 Task: Research luxury ranch stays in Colorado, offering guests a chance to experience the cowboy way of life with upscale amenities.
Action: Mouse moved to (480, 71)
Screenshot: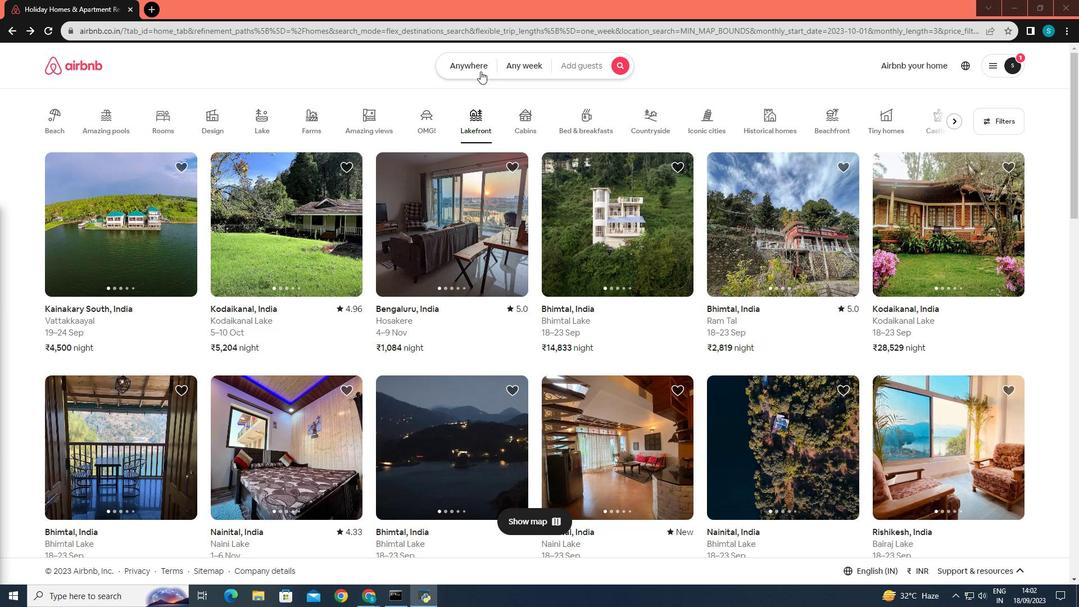 
Action: Mouse pressed left at (480, 71)
Screenshot: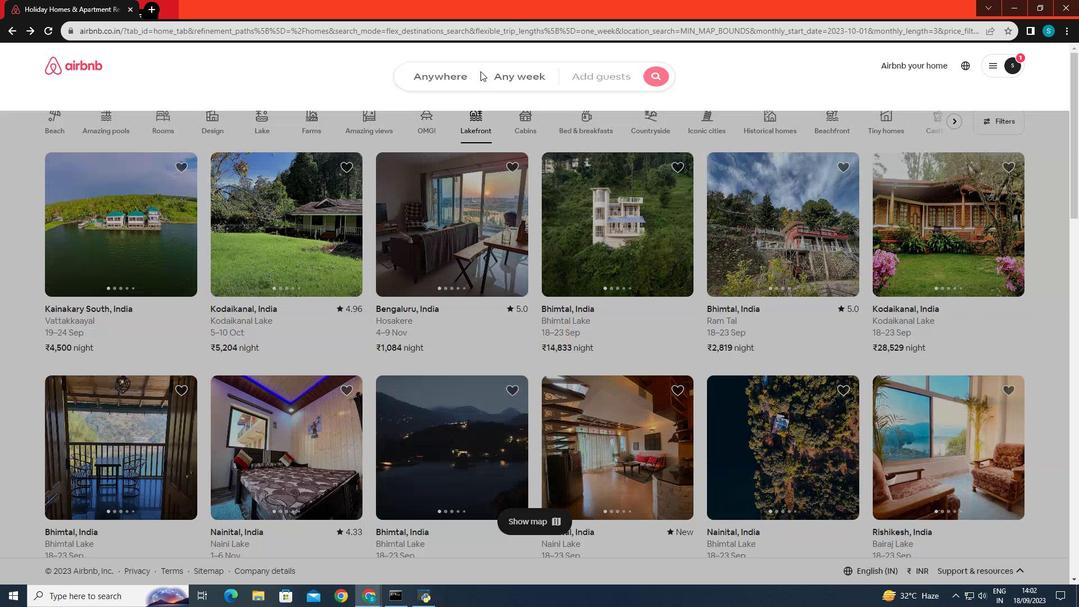 
Action: Mouse moved to (336, 107)
Screenshot: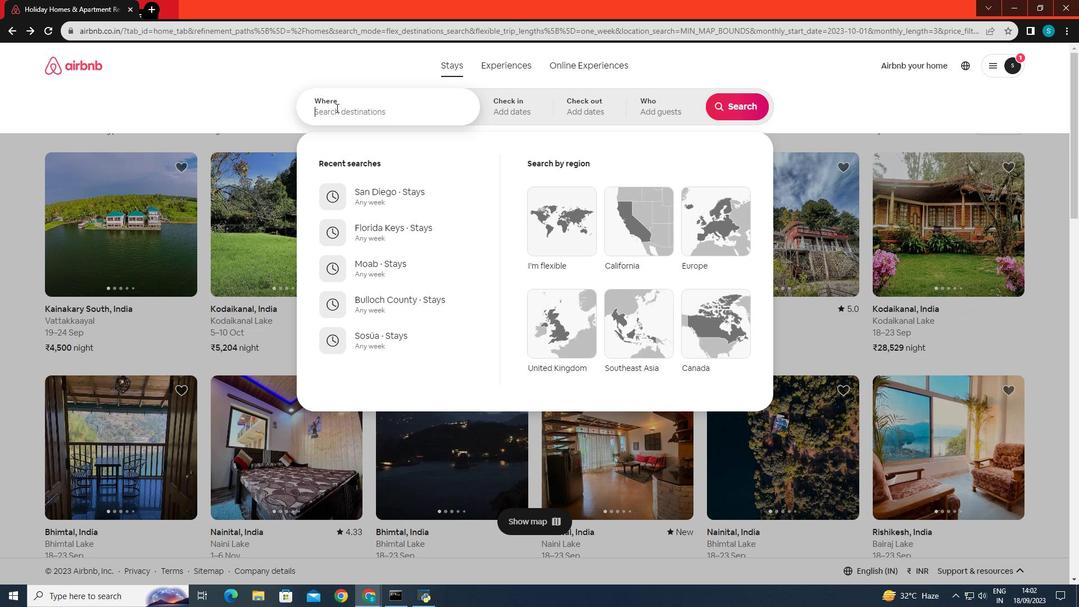 
Action: Mouse pressed left at (336, 107)
Screenshot: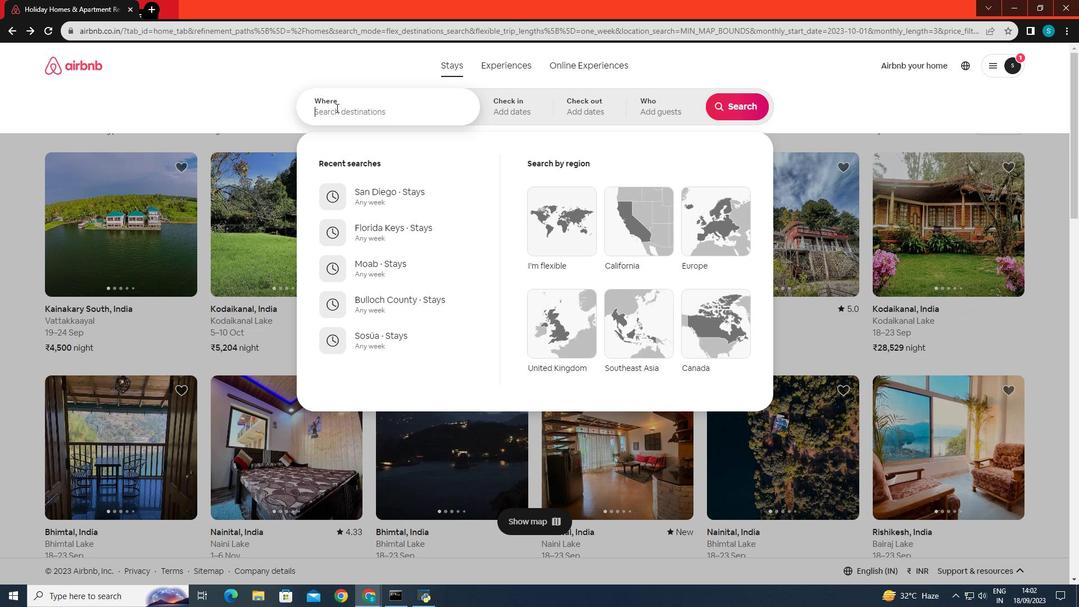 
Action: Key pressed colorado<Key.space>luxury<Key.space>ran<Key.backspace><Key.backspace><Key.backspace><Key.enter>
Screenshot: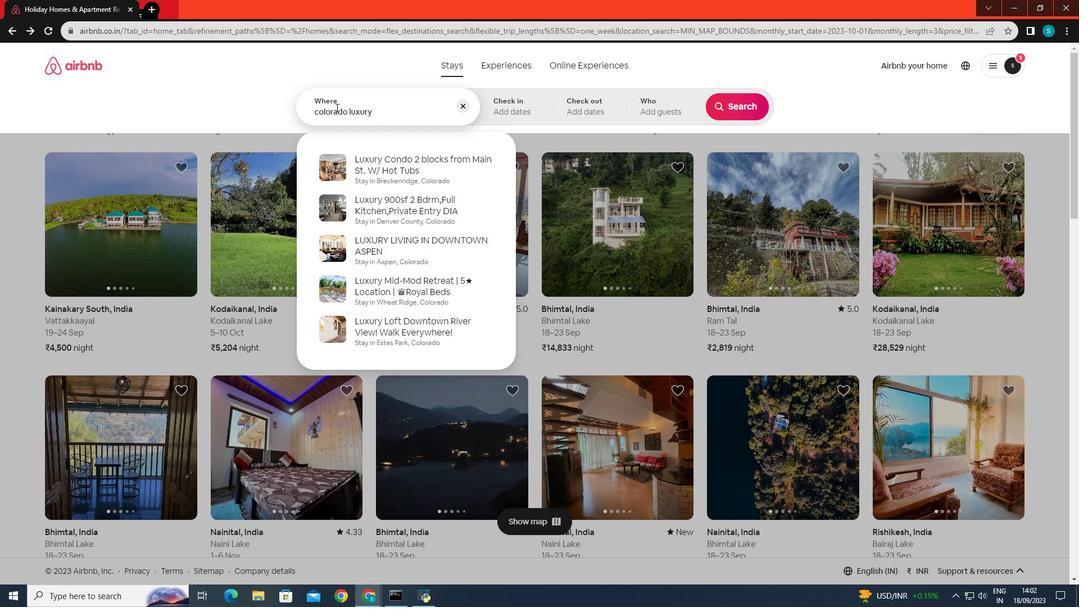 
Action: Mouse moved to (761, 109)
Screenshot: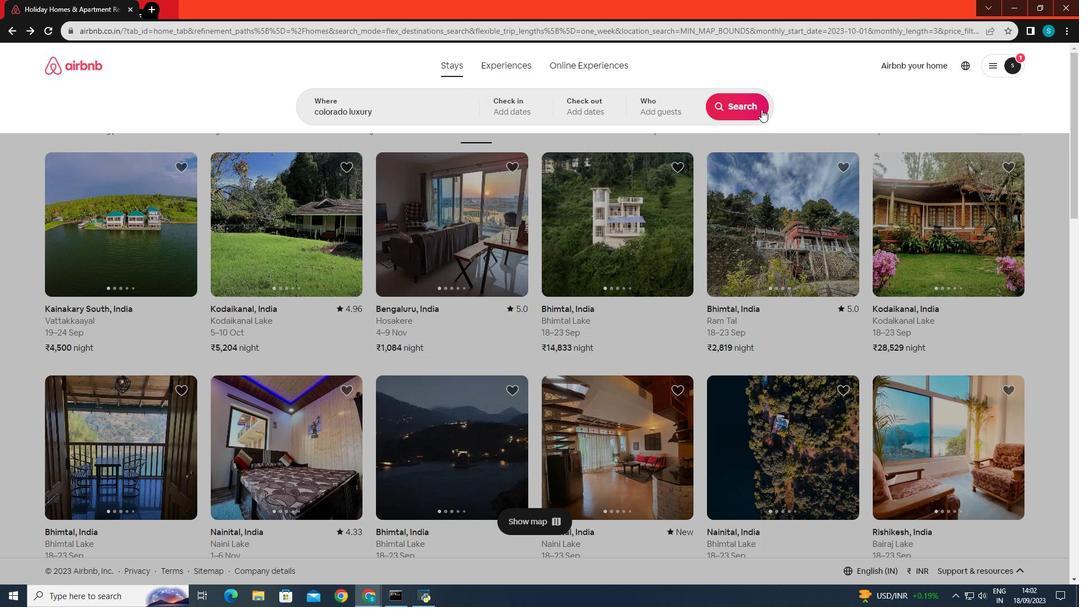 
Action: Mouse pressed left at (761, 109)
Screenshot: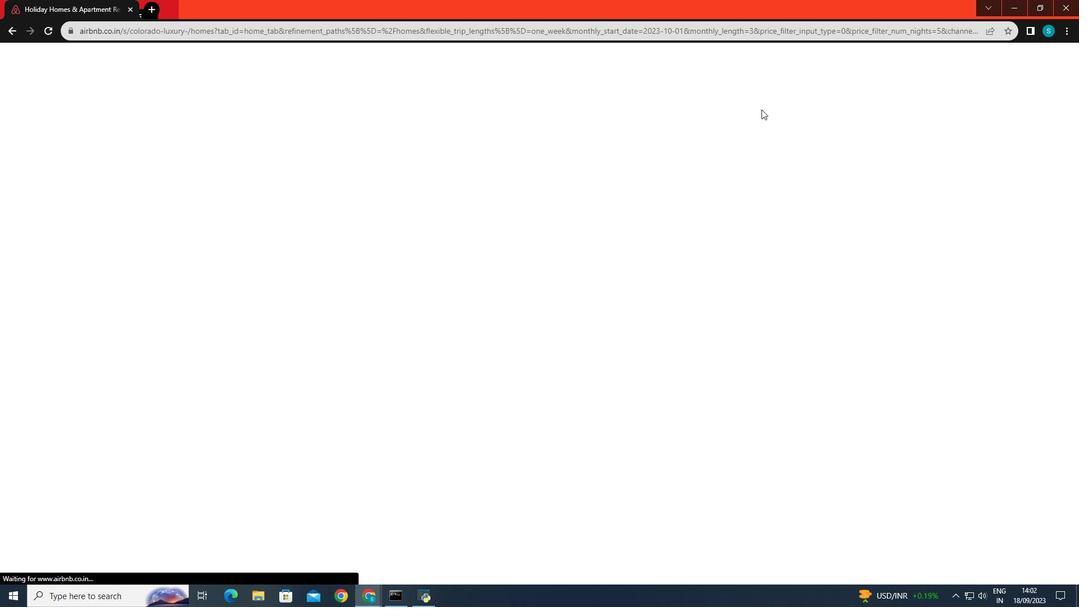 
Action: Mouse moved to (206, 263)
Screenshot: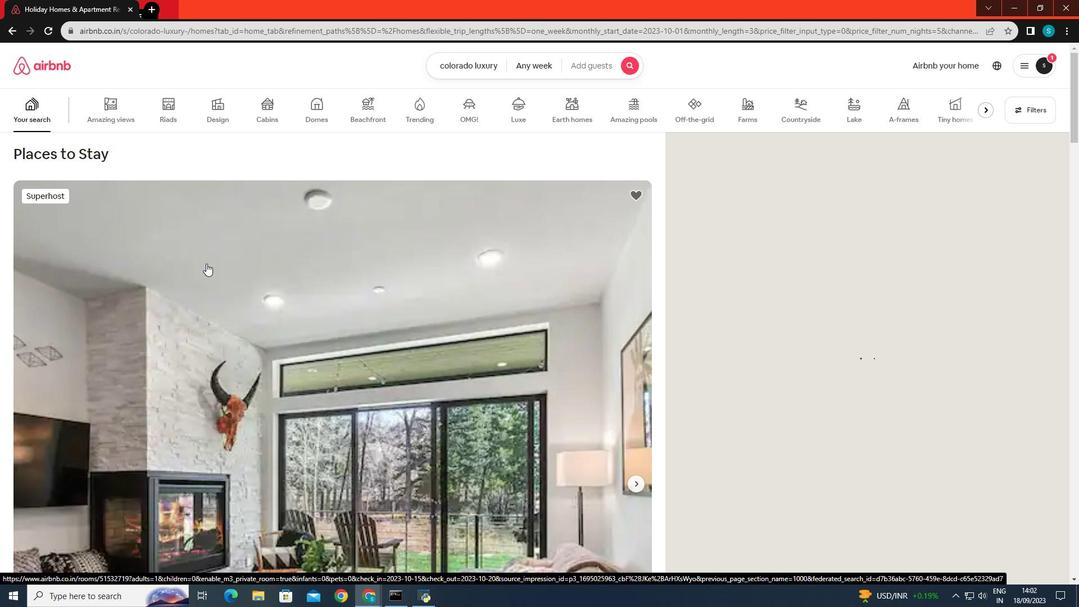
Action: Mouse scrolled (206, 263) with delta (0, 0)
Screenshot: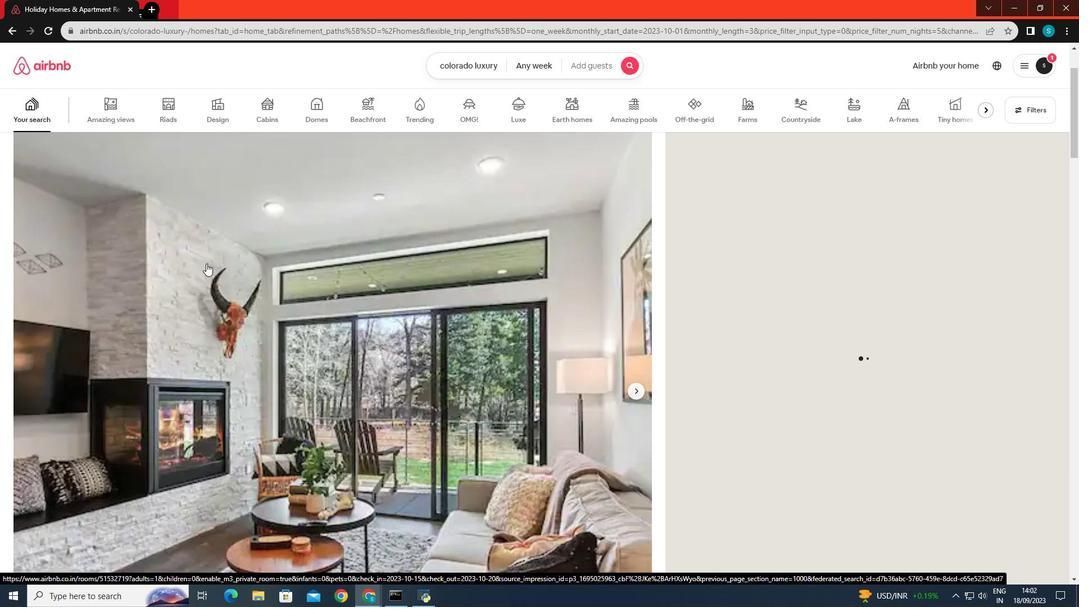 
Action: Mouse scrolled (206, 263) with delta (0, 0)
Screenshot: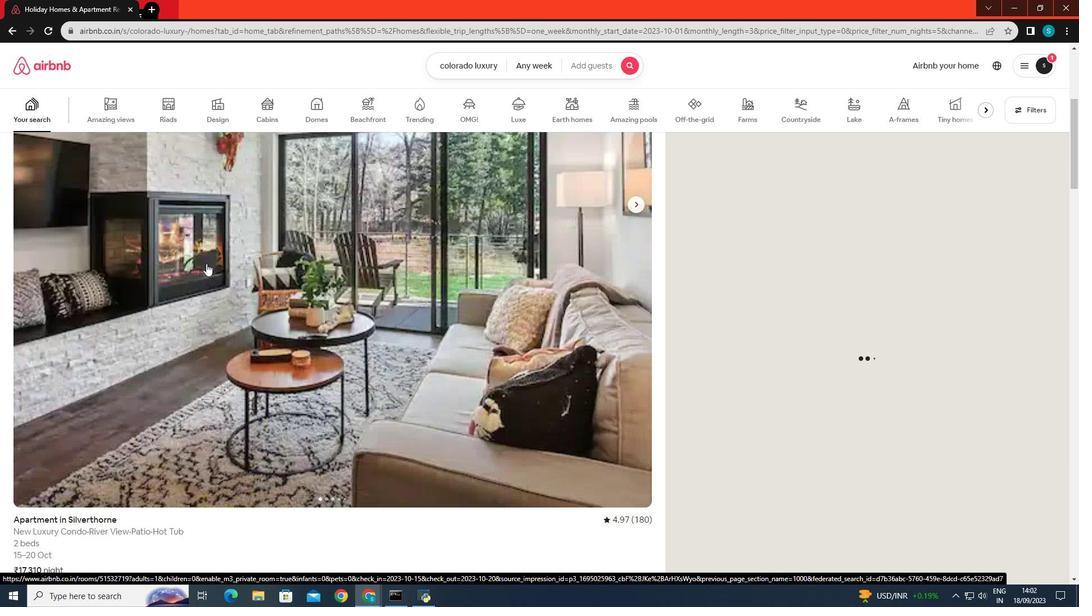 
Action: Mouse scrolled (206, 263) with delta (0, 0)
Screenshot: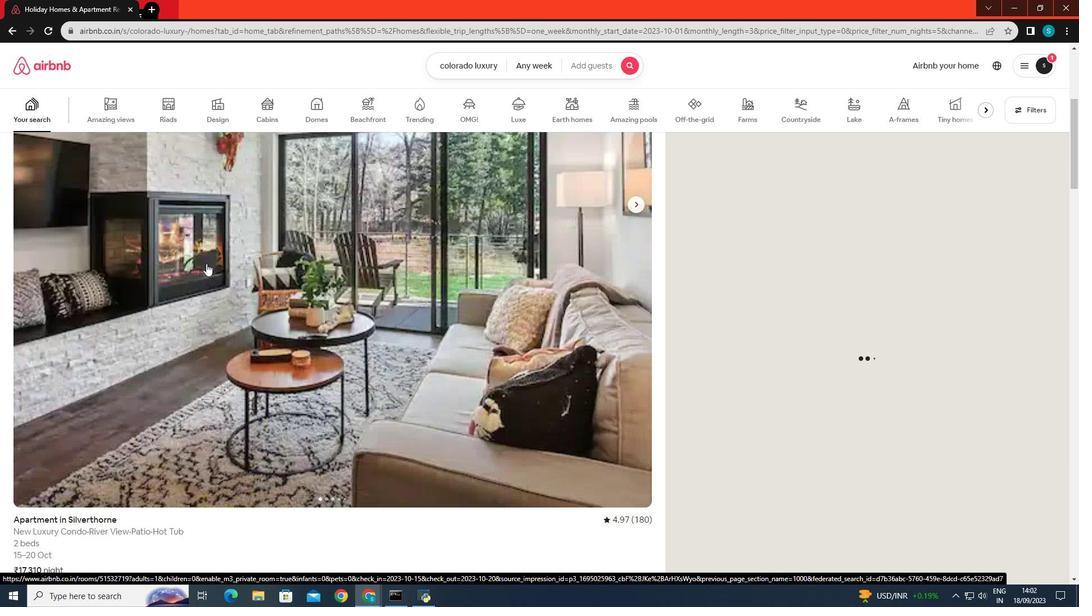 
Action: Mouse scrolled (206, 263) with delta (0, 0)
Screenshot: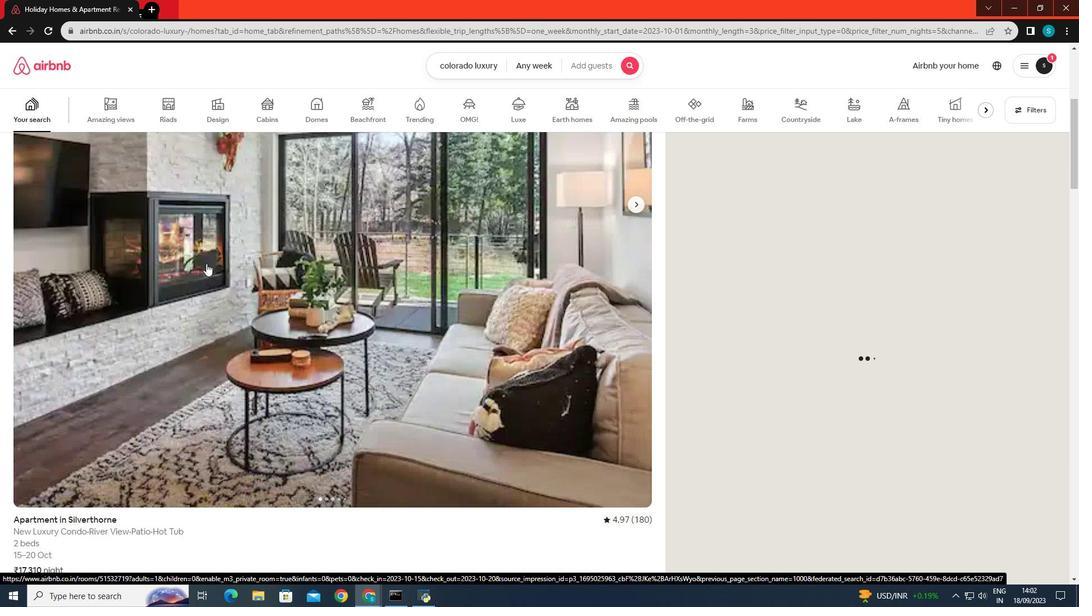 
Action: Mouse scrolled (206, 263) with delta (0, 0)
Screenshot: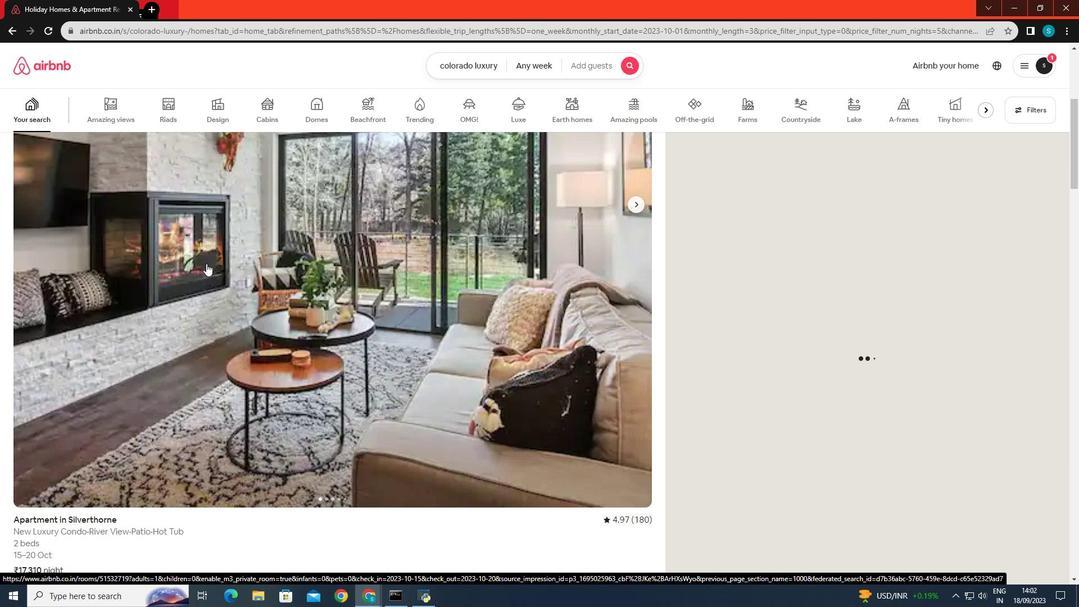 
Action: Mouse moved to (206, 263)
Screenshot: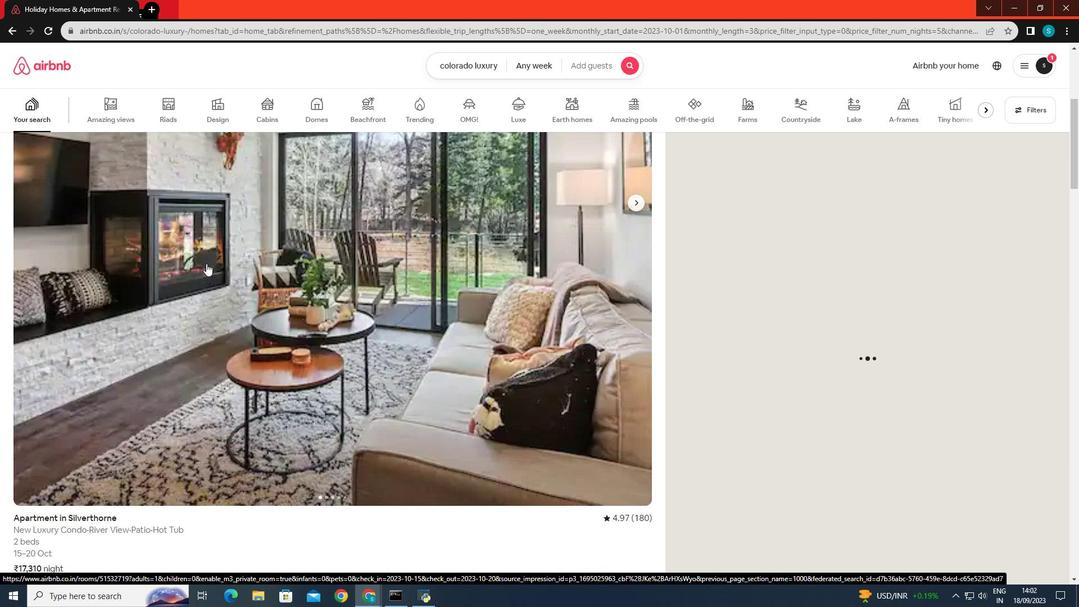 
Action: Mouse scrolled (206, 263) with delta (0, 0)
Screenshot: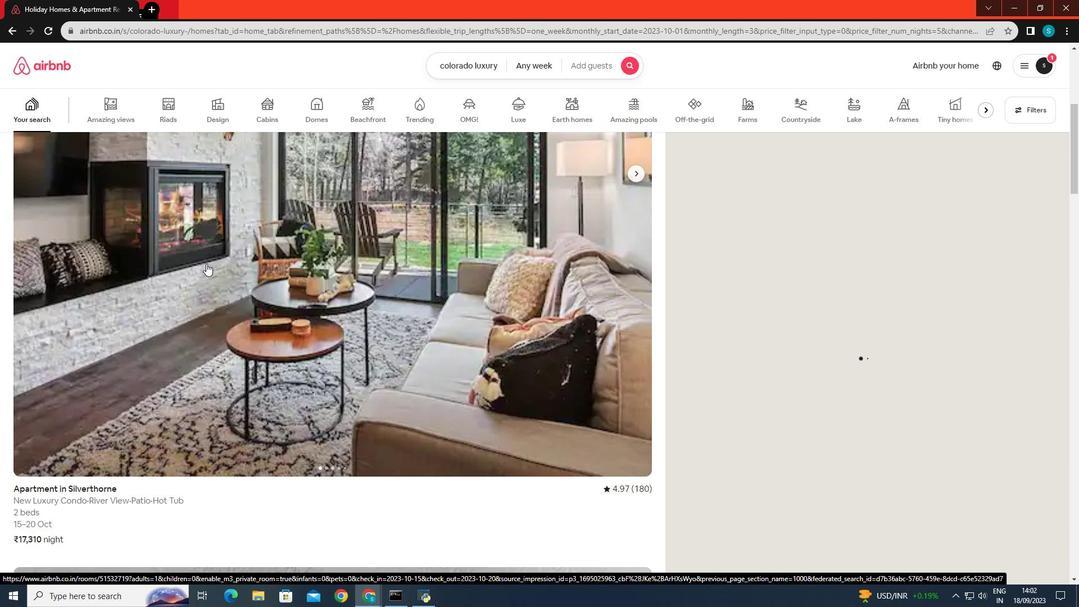 
Action: Mouse scrolled (206, 263) with delta (0, 0)
Screenshot: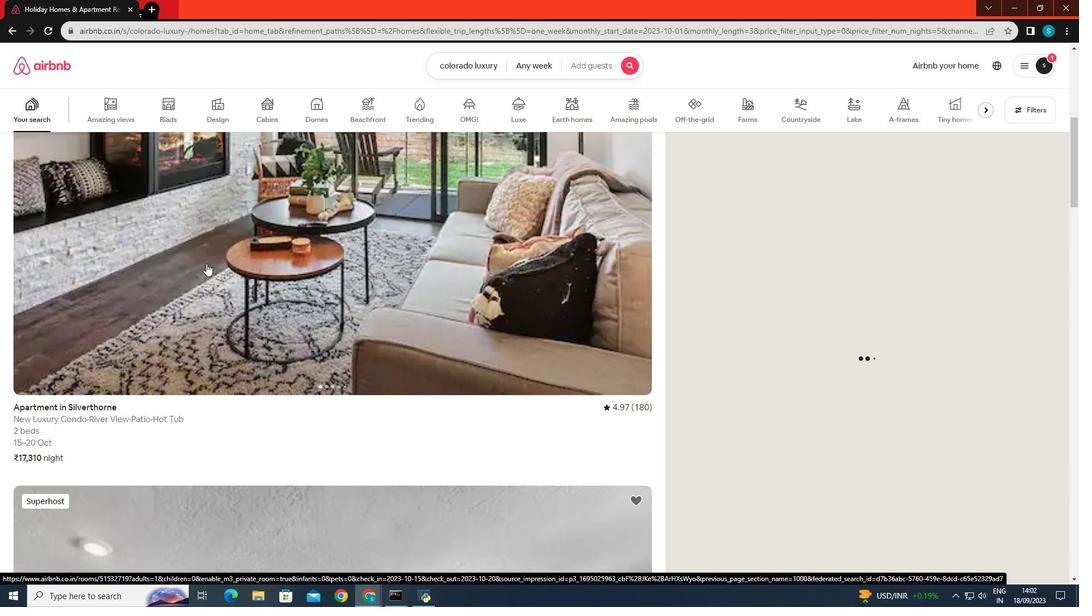 
Action: Mouse scrolled (206, 263) with delta (0, 0)
Screenshot: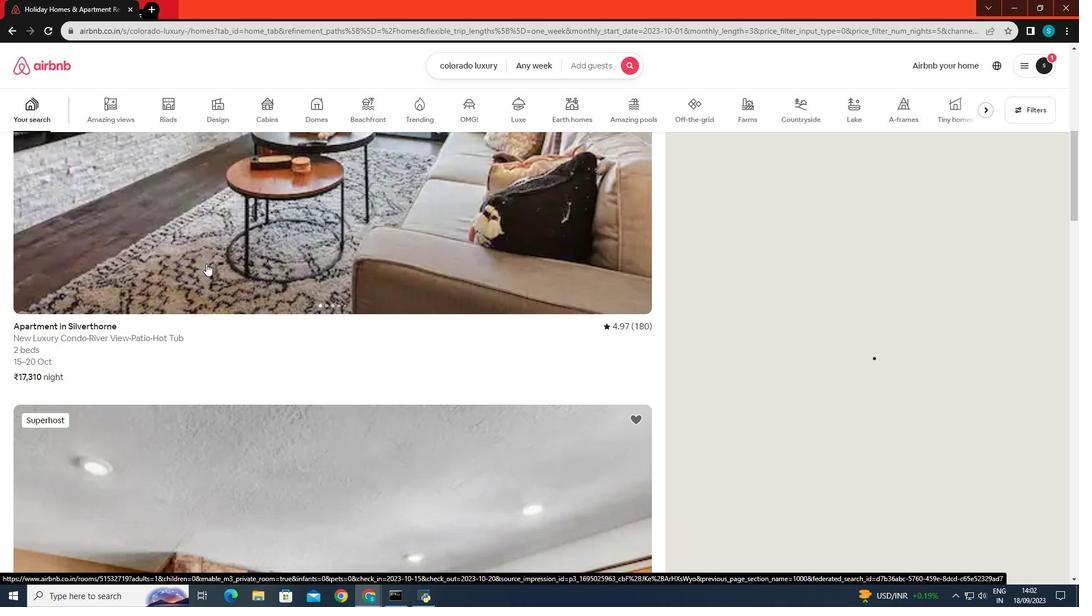 
Action: Mouse scrolled (206, 263) with delta (0, 0)
Screenshot: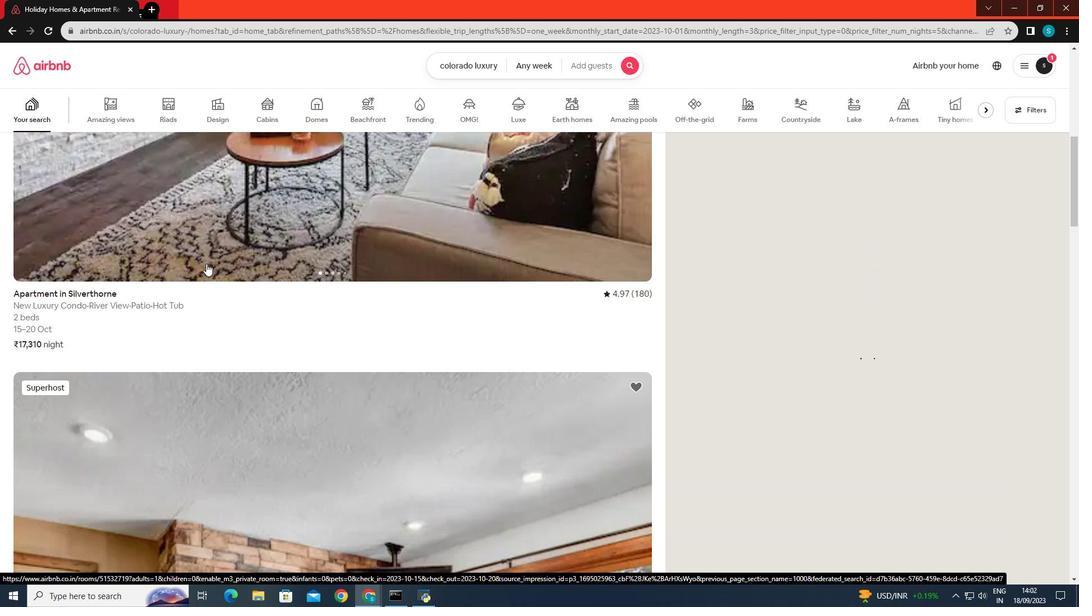 
Action: Mouse moved to (212, 277)
Screenshot: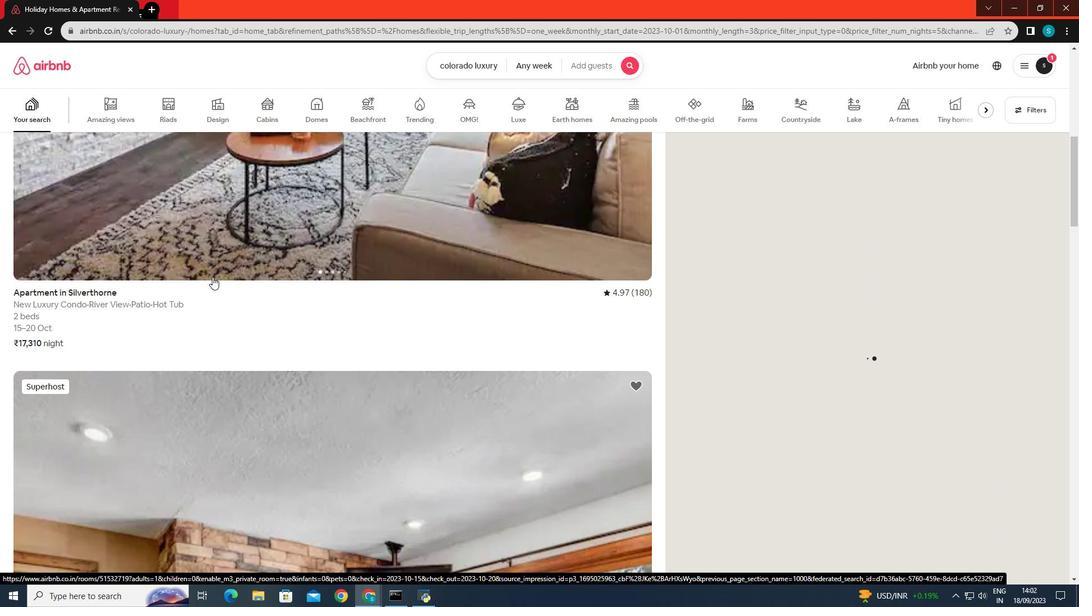 
Action: Mouse scrolled (212, 276) with delta (0, 0)
Screenshot: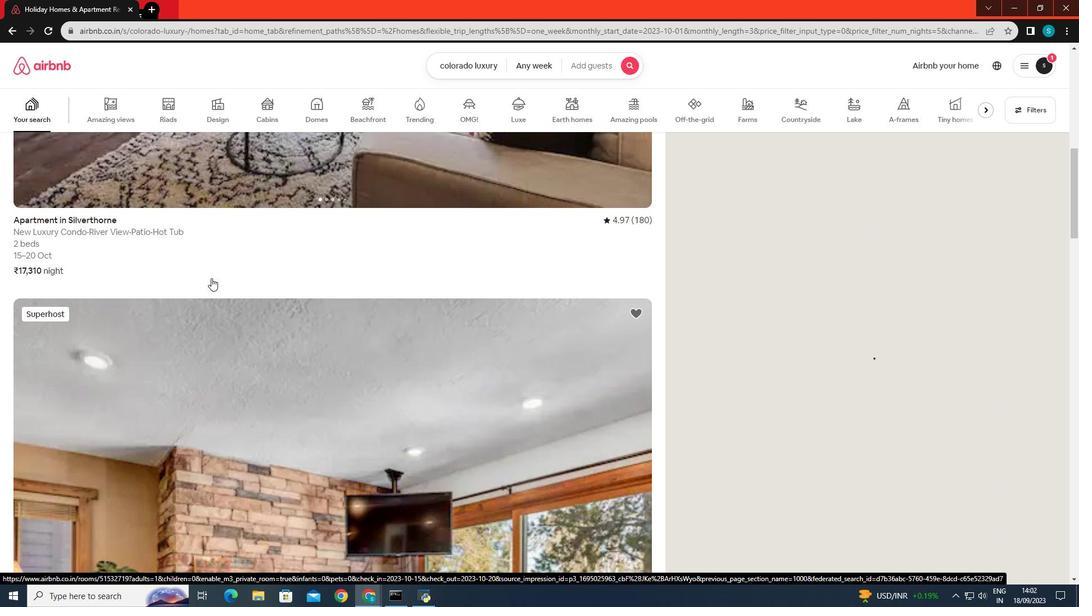
Action: Mouse scrolled (212, 276) with delta (0, 0)
Screenshot: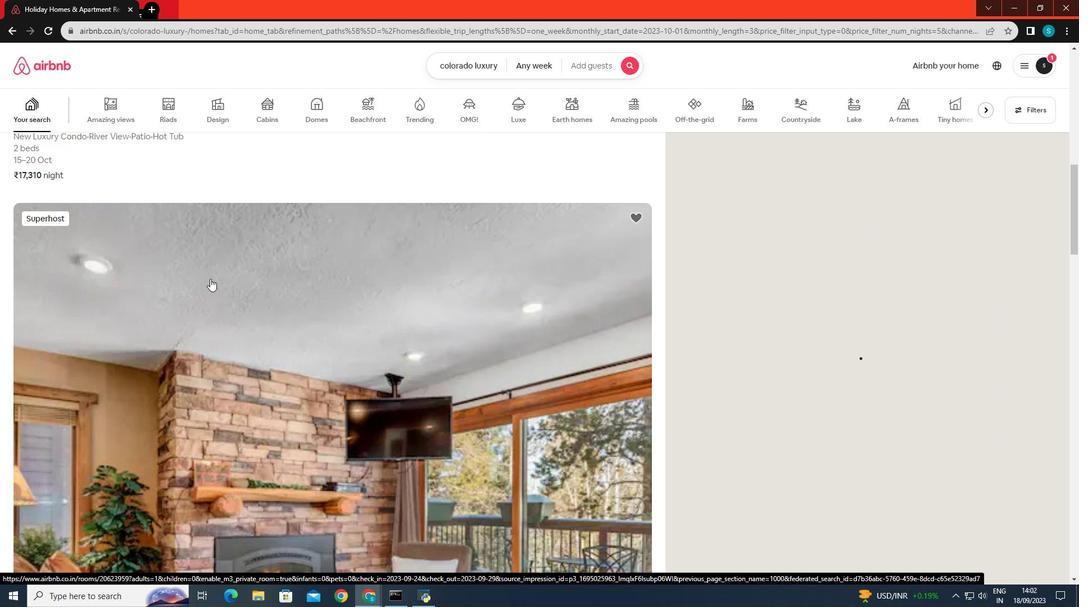 
Action: Mouse scrolled (212, 276) with delta (0, 0)
Screenshot: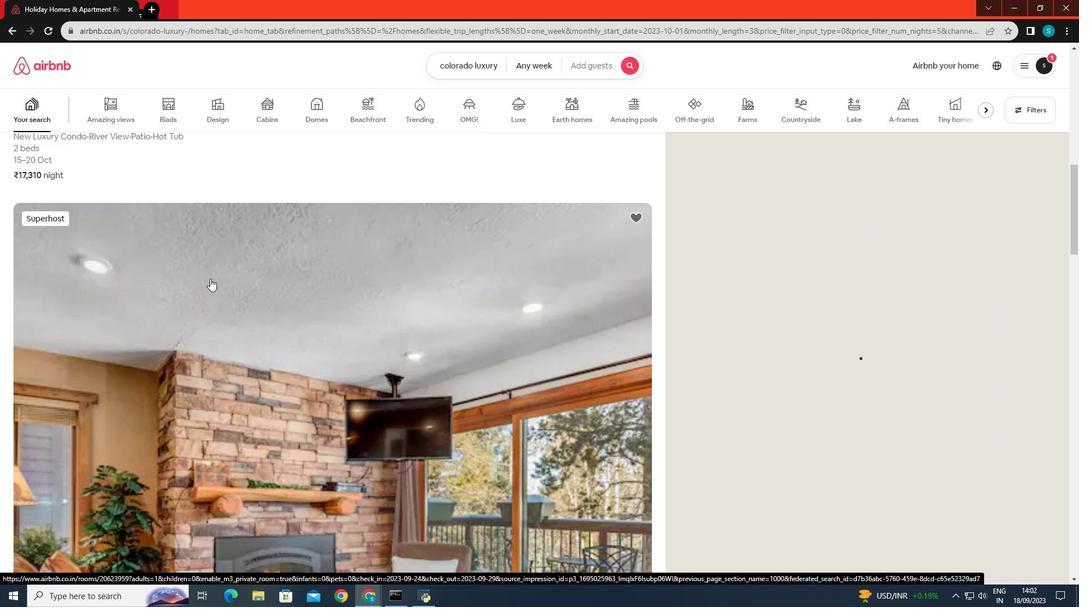 
Action: Mouse moved to (208, 279)
Screenshot: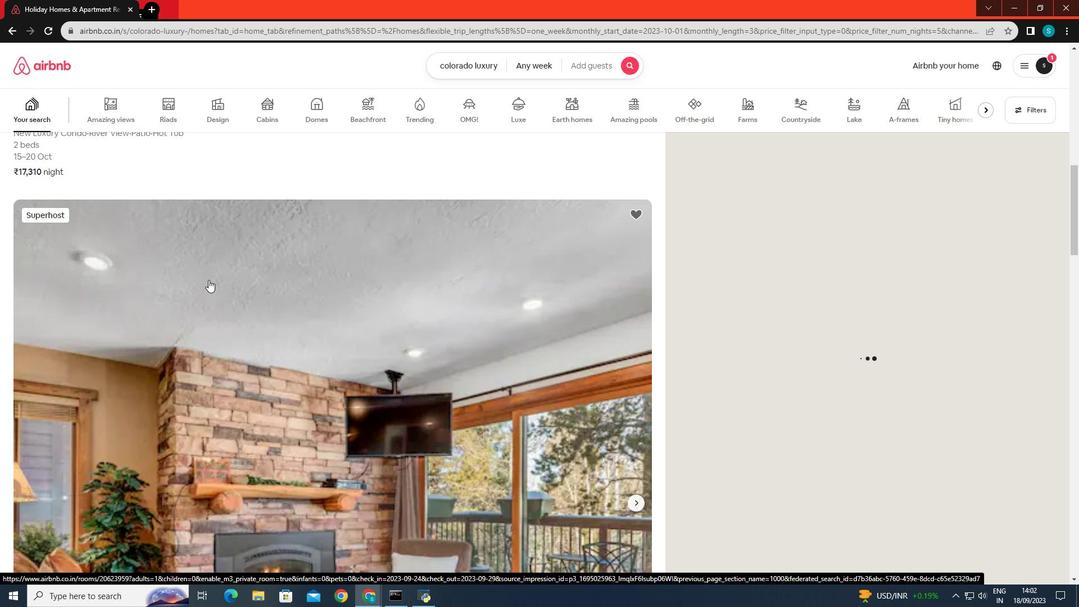 
Action: Mouse scrolled (208, 279) with delta (0, 0)
Screenshot: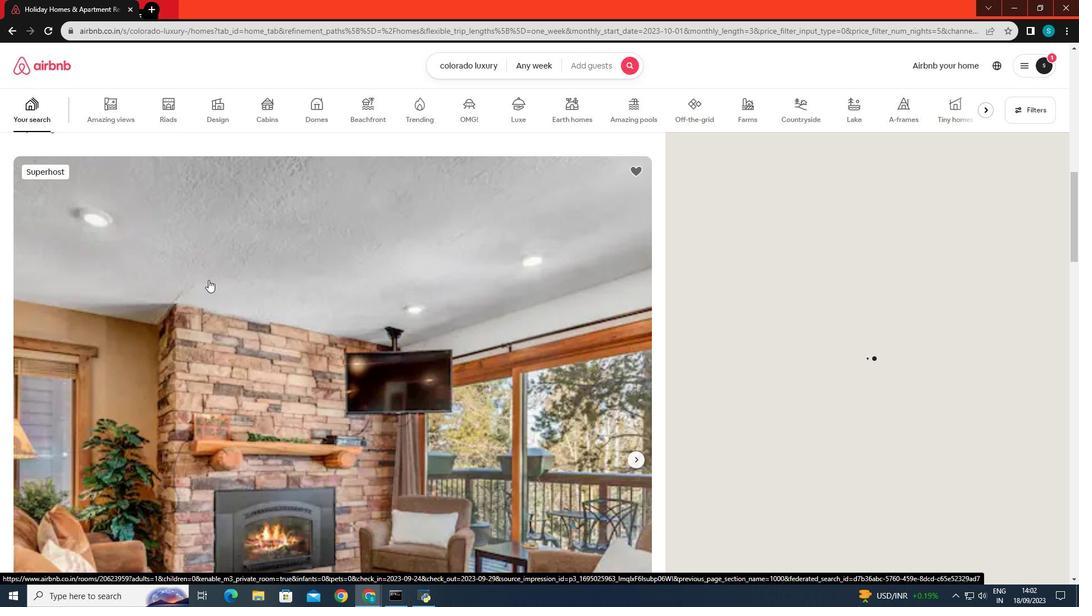 
Action: Mouse scrolled (208, 279) with delta (0, 0)
Screenshot: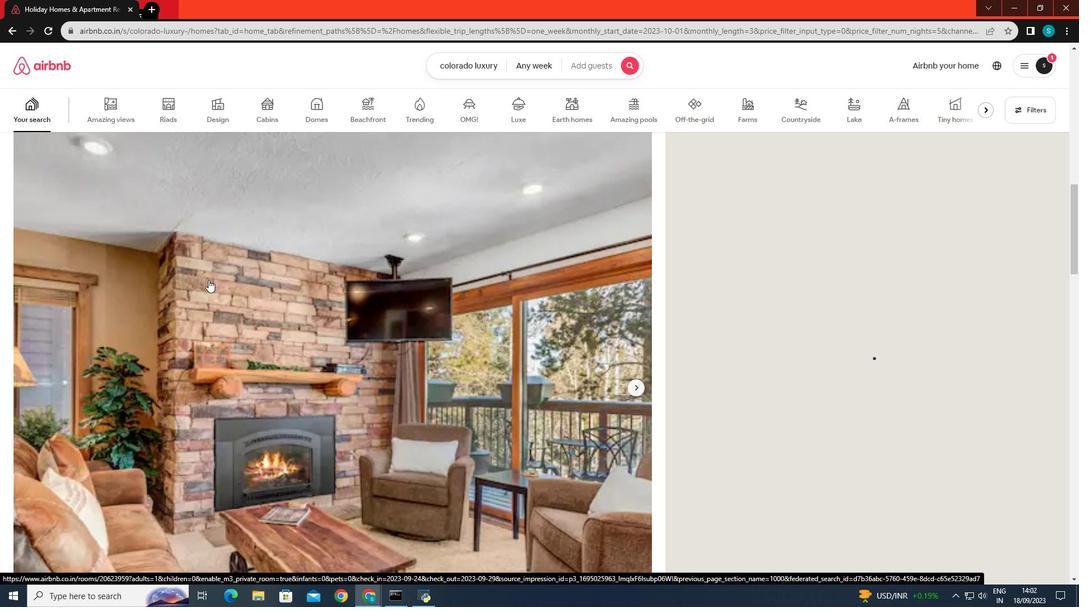 
Action: Mouse scrolled (208, 279) with delta (0, 0)
Screenshot: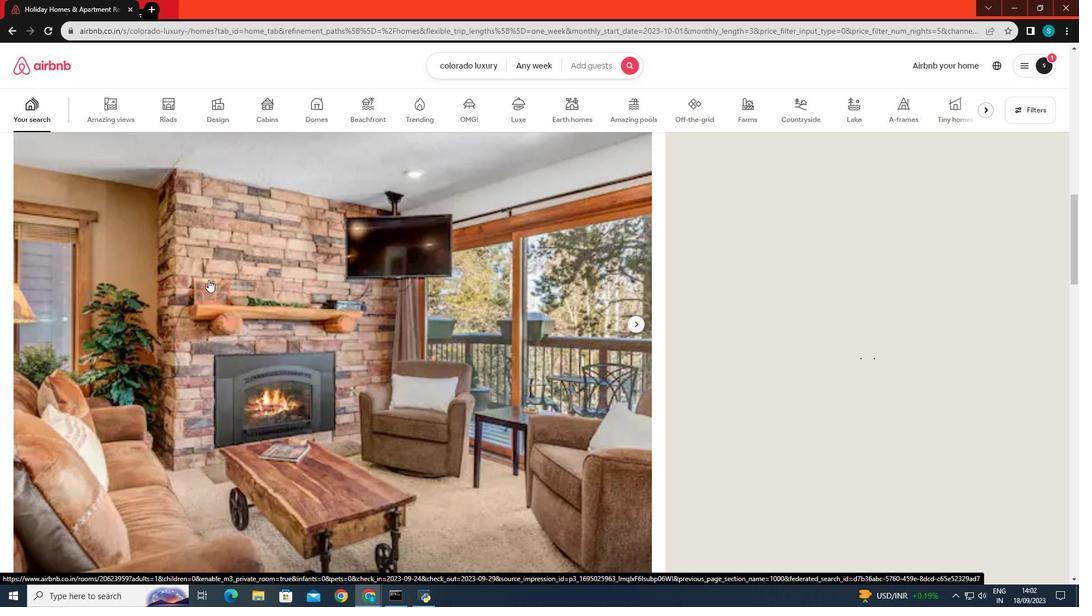 
Action: Mouse scrolled (208, 279) with delta (0, 0)
Screenshot: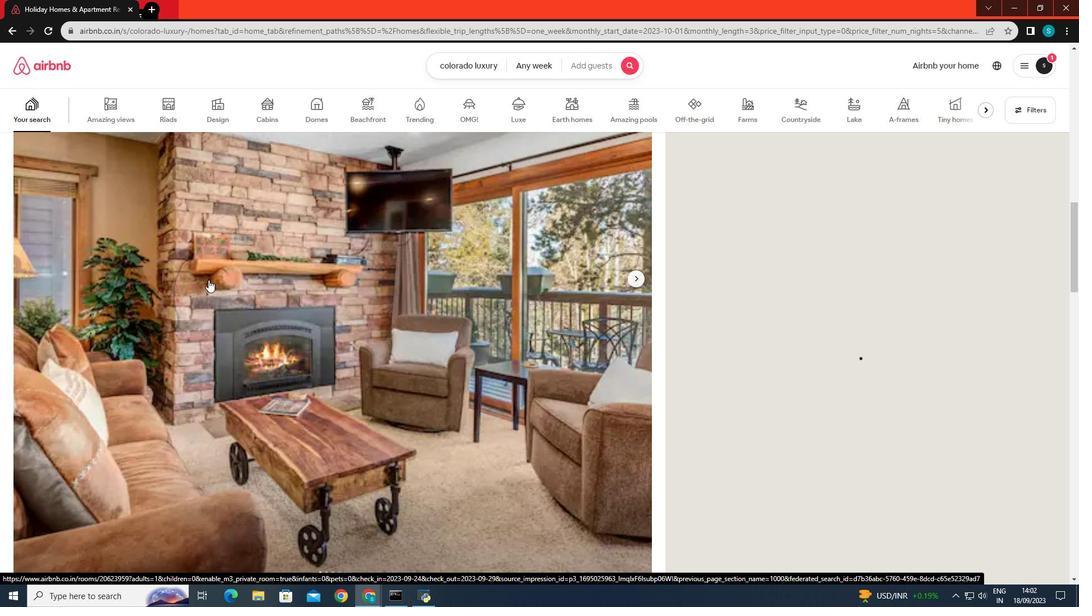
Action: Mouse scrolled (208, 279) with delta (0, 0)
Screenshot: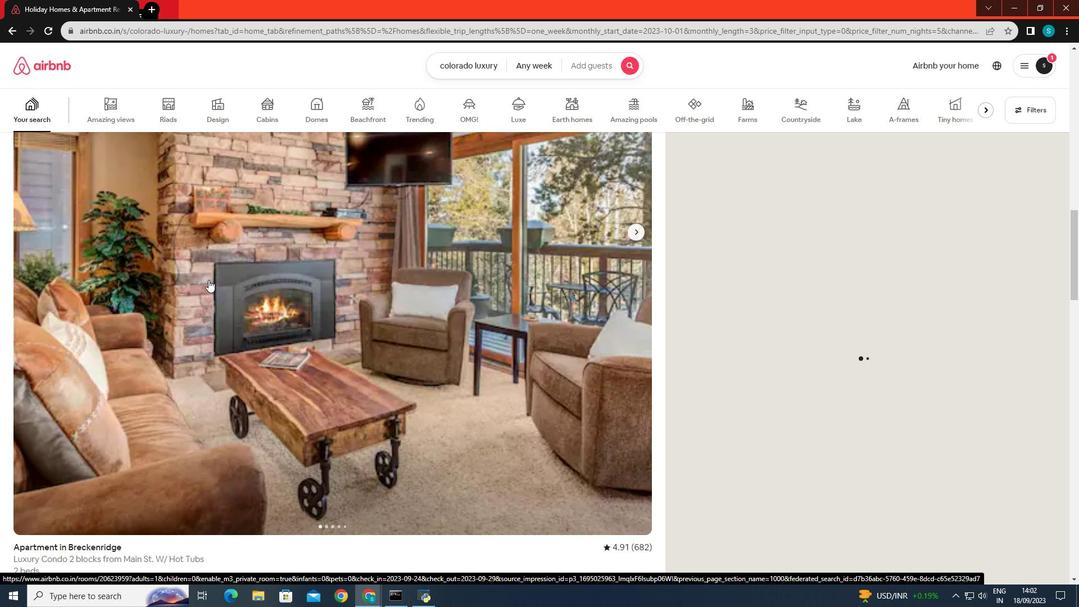 
Action: Mouse scrolled (208, 279) with delta (0, 0)
Screenshot: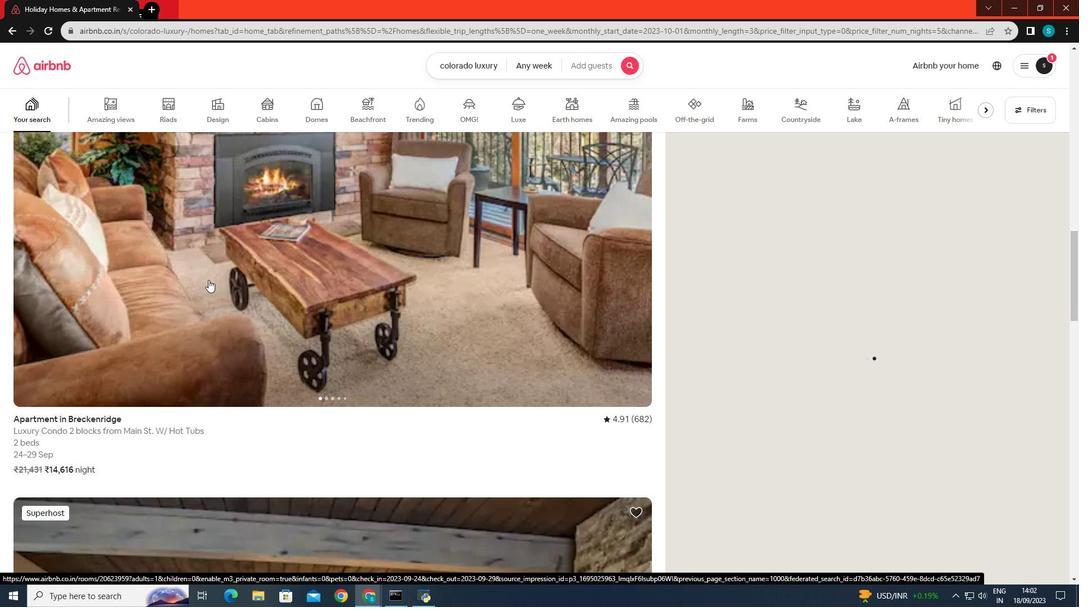 
Action: Mouse scrolled (208, 279) with delta (0, 0)
Screenshot: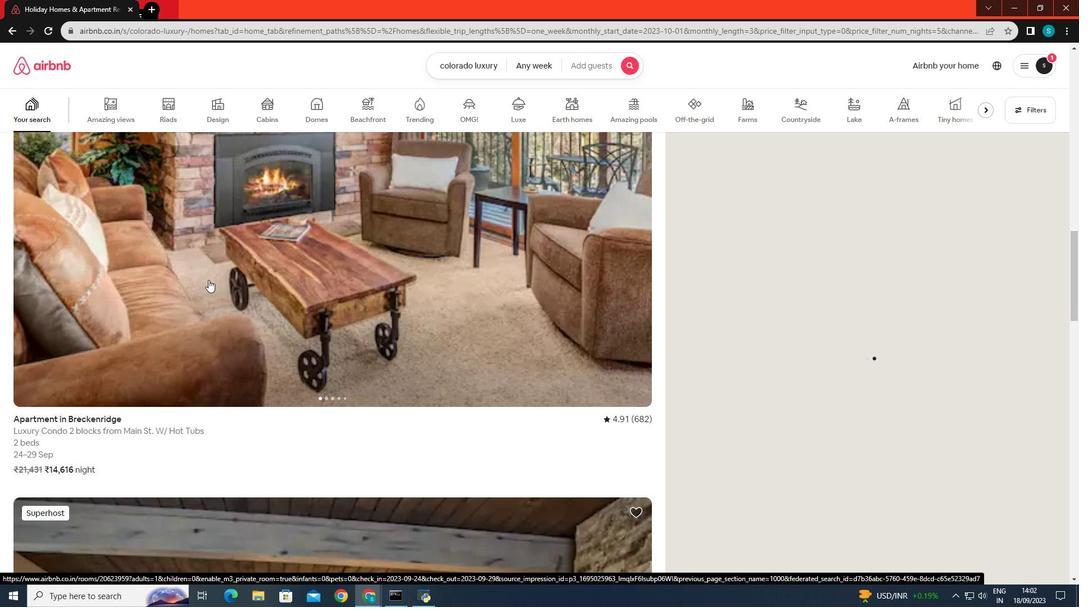 
Action: Mouse scrolled (208, 279) with delta (0, 0)
Screenshot: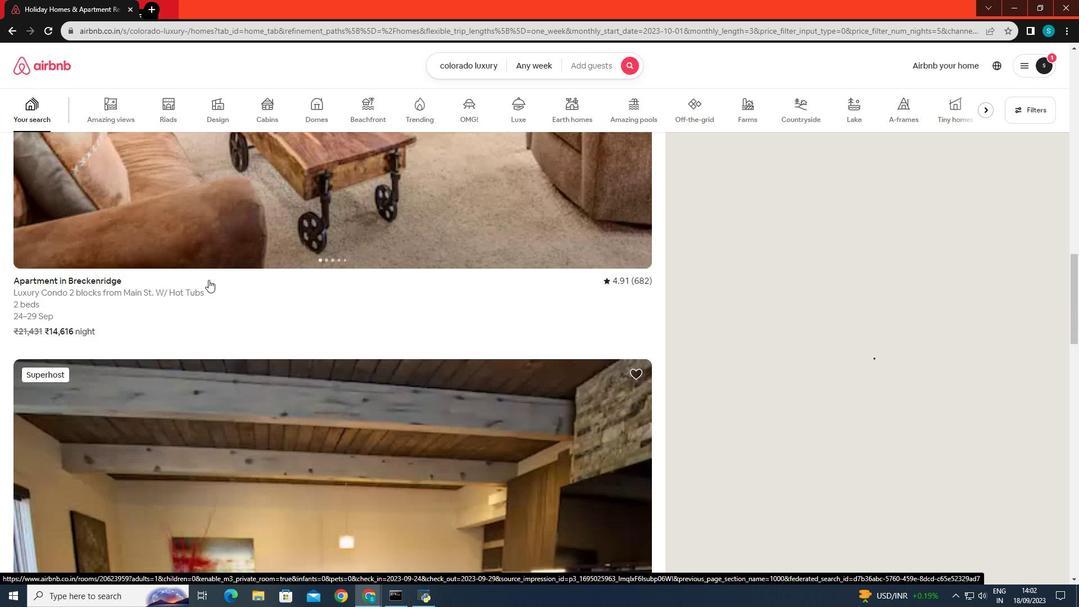 
Action: Mouse scrolled (208, 279) with delta (0, 0)
Screenshot: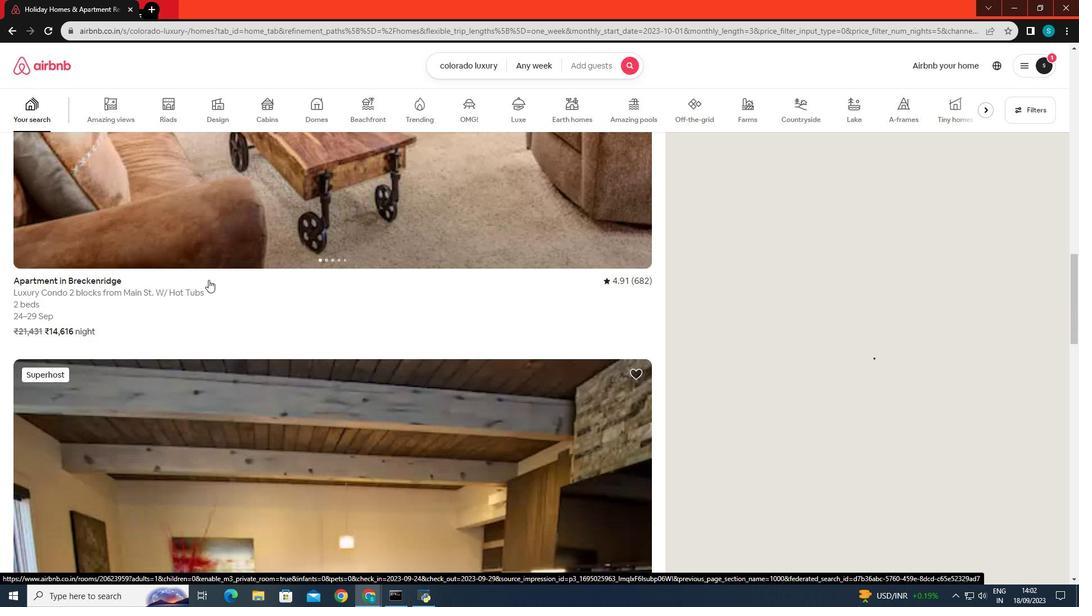 
Action: Mouse scrolled (208, 279) with delta (0, 0)
Screenshot: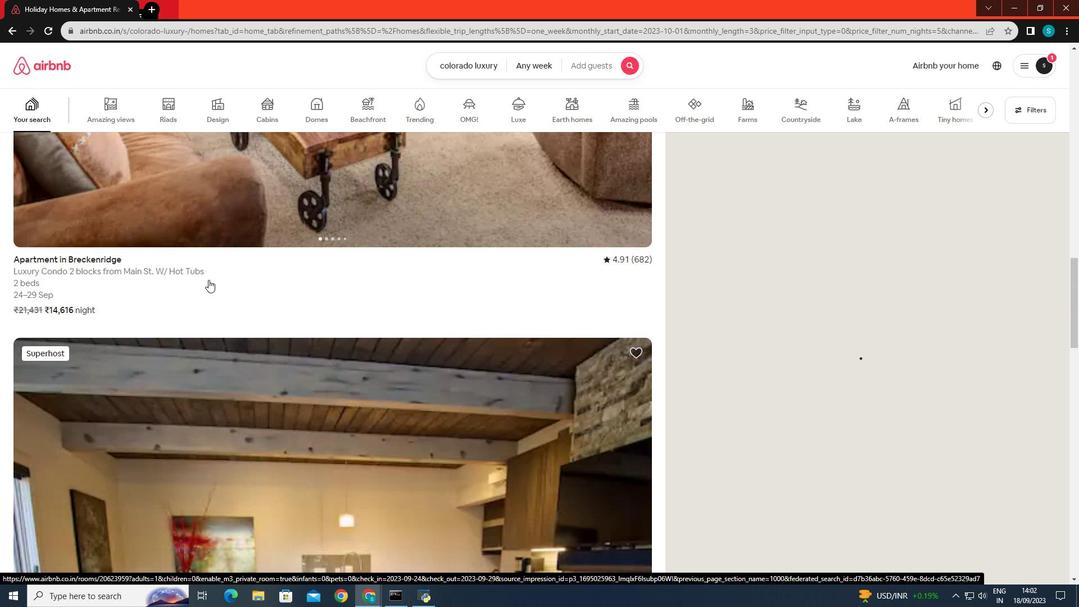 
Action: Mouse scrolled (208, 279) with delta (0, 0)
Screenshot: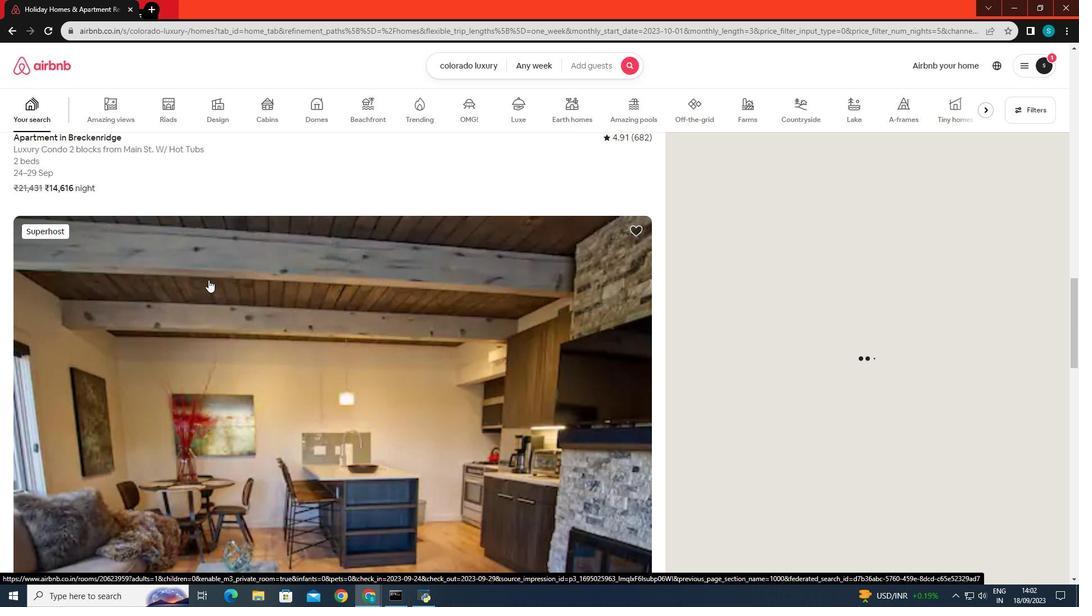 
Action: Mouse scrolled (208, 279) with delta (0, 0)
Screenshot: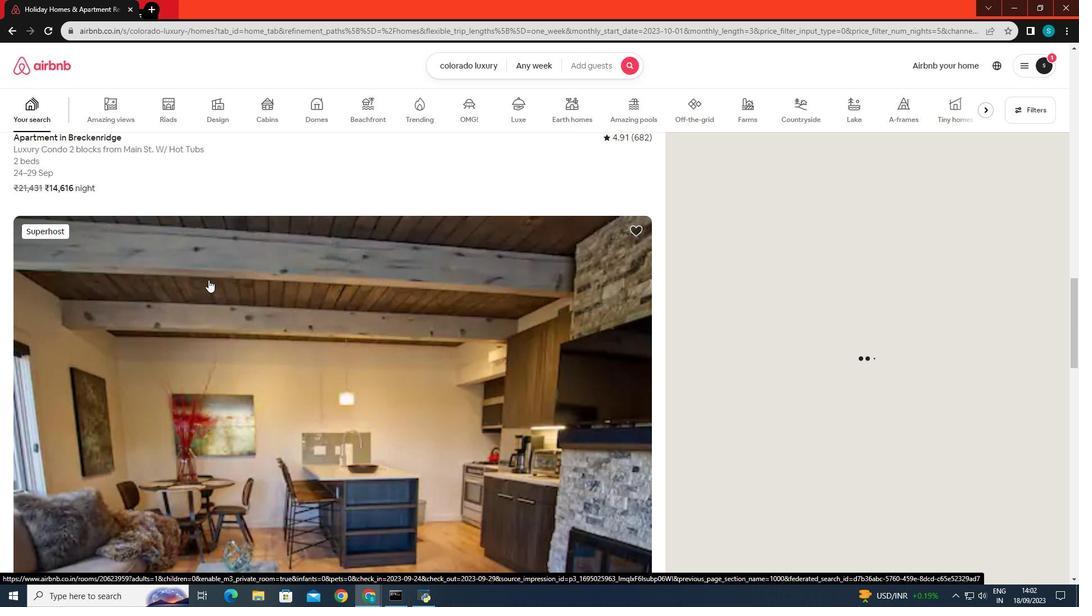 
Action: Mouse scrolled (208, 279) with delta (0, 0)
Screenshot: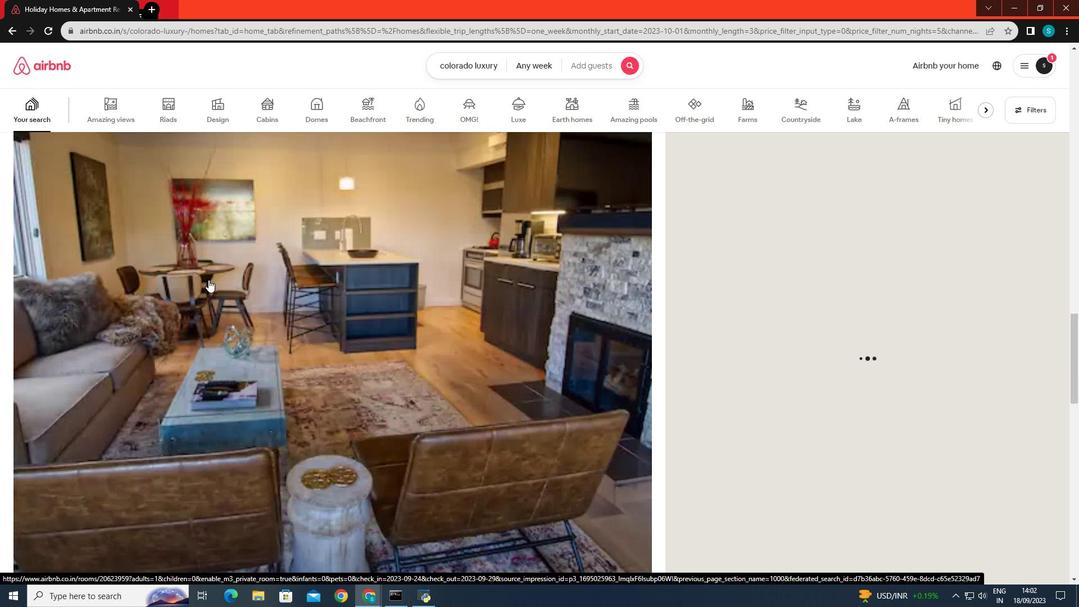 
Action: Mouse scrolled (208, 279) with delta (0, 0)
Screenshot: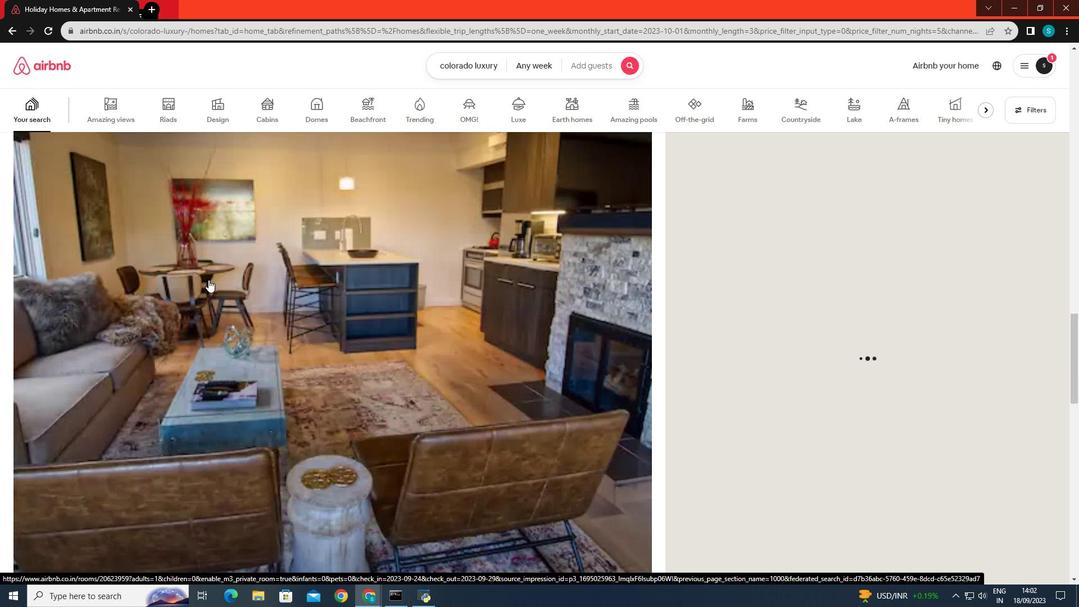 
Action: Mouse scrolled (208, 279) with delta (0, 0)
Screenshot: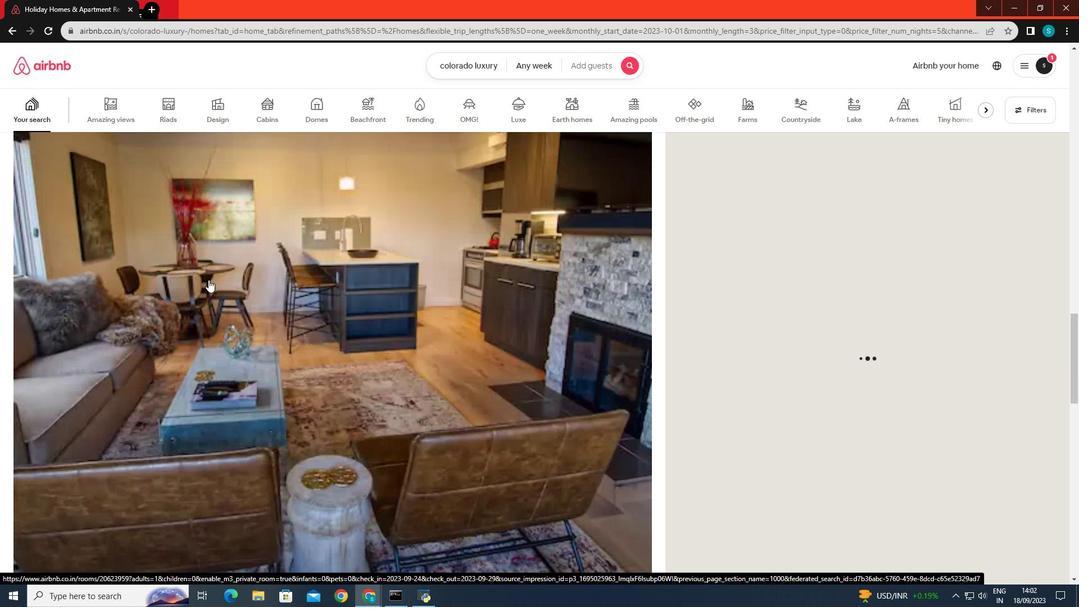 
Action: Mouse scrolled (208, 279) with delta (0, 0)
Screenshot: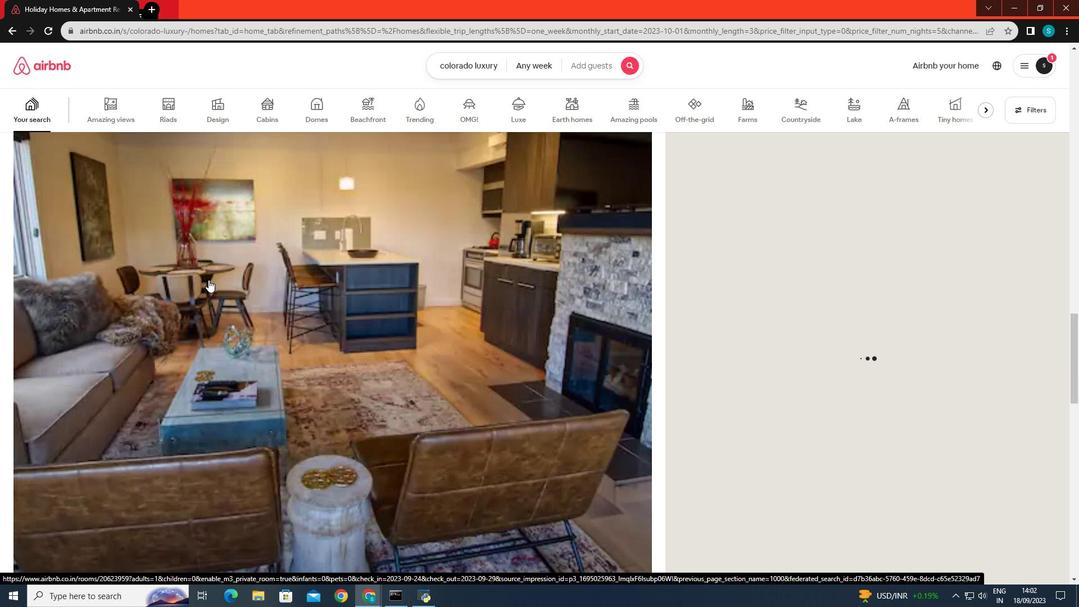 
Action: Mouse scrolled (208, 279) with delta (0, 0)
Screenshot: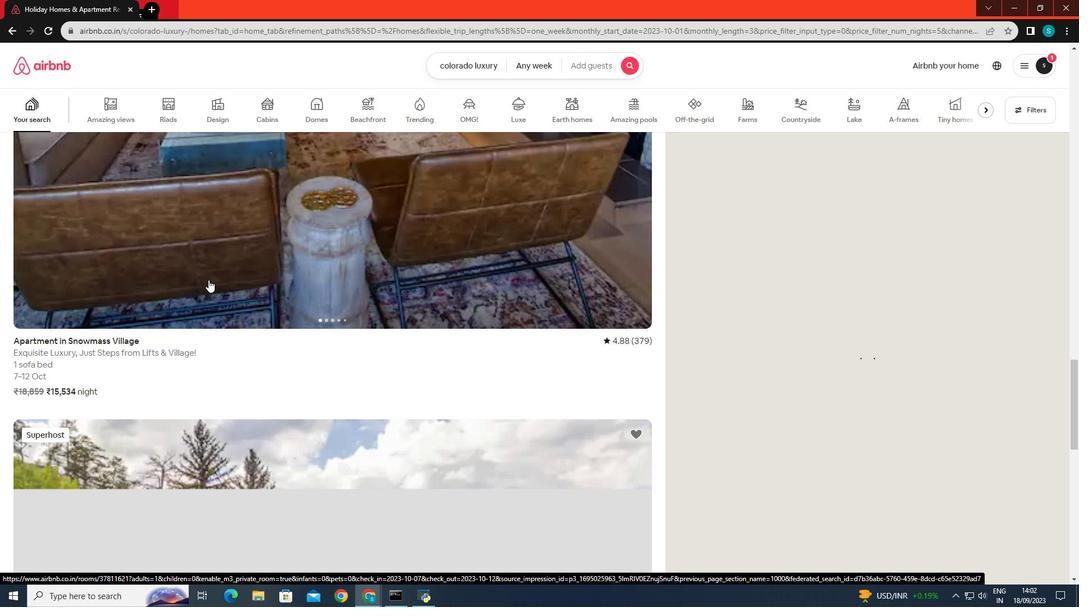 
Action: Mouse scrolled (208, 279) with delta (0, 0)
Screenshot: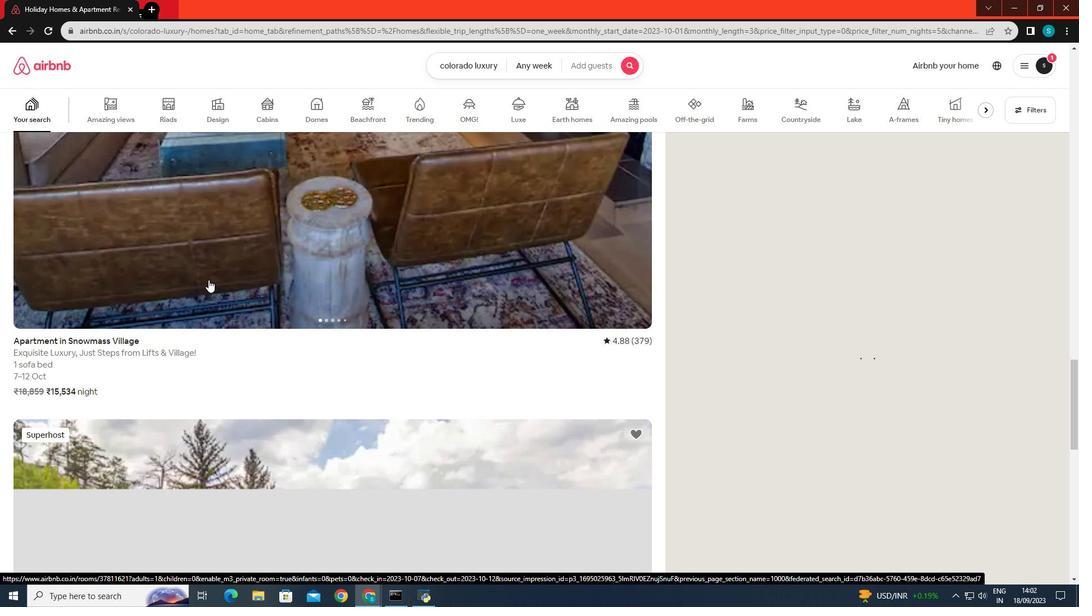 
Action: Mouse scrolled (208, 279) with delta (0, 0)
Screenshot: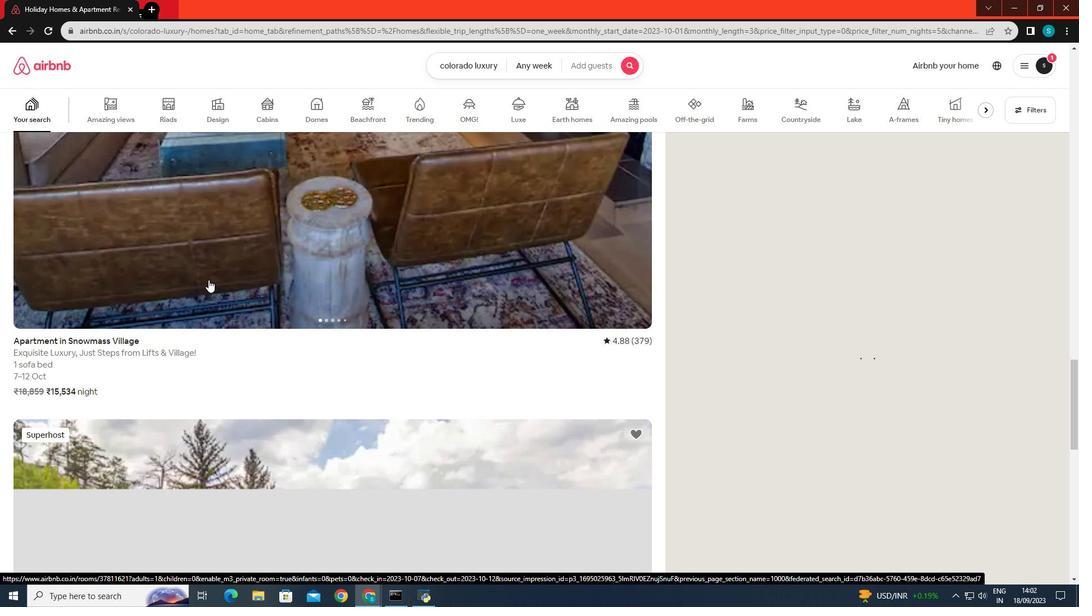 
Action: Mouse scrolled (208, 279) with delta (0, 0)
Screenshot: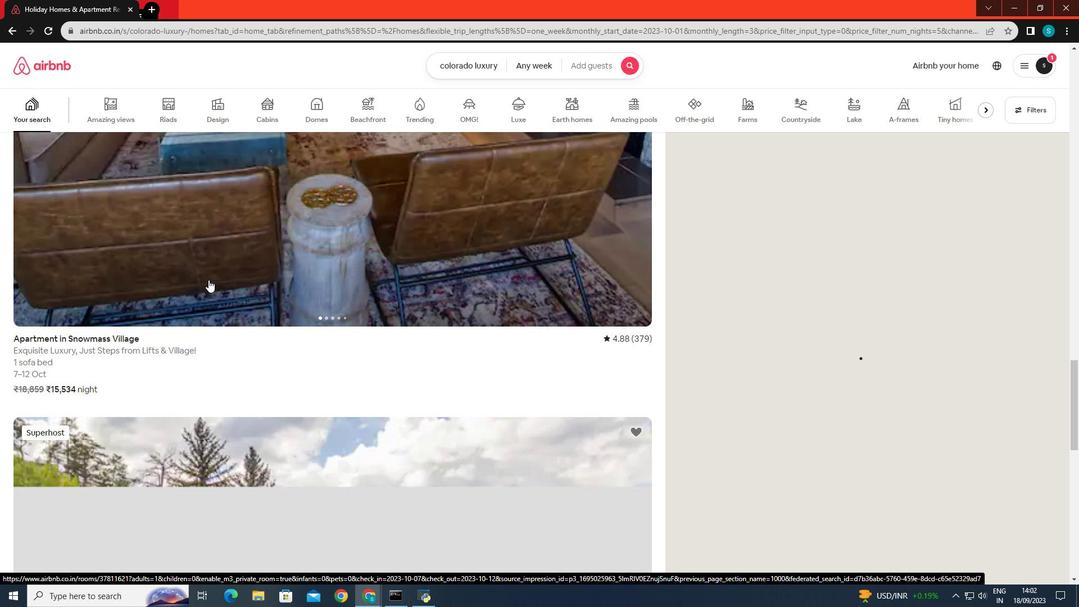 
Action: Mouse scrolled (208, 279) with delta (0, 0)
Screenshot: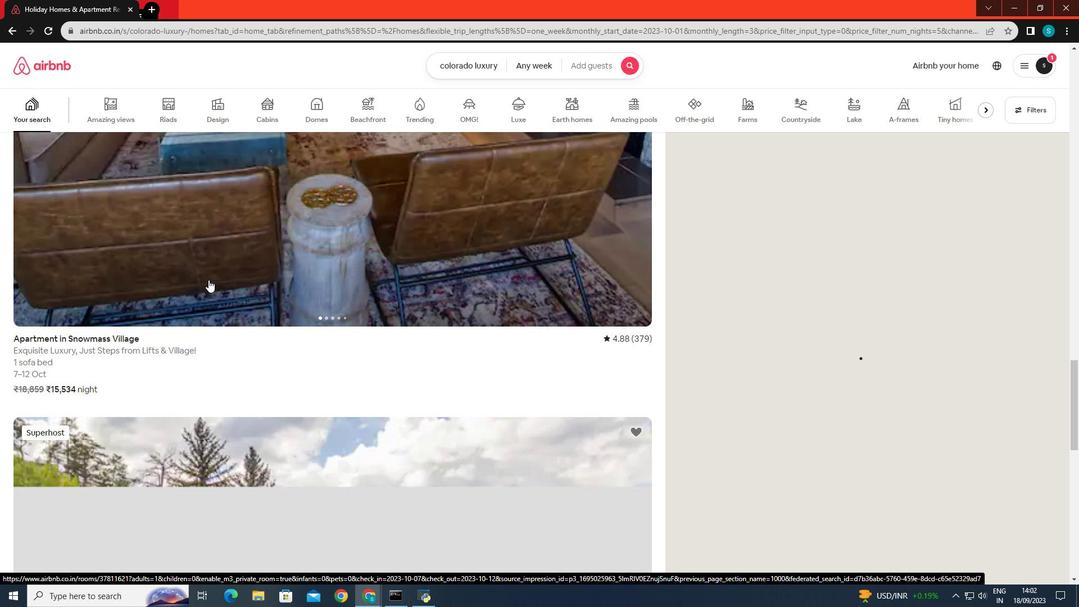 
Action: Mouse scrolled (208, 279) with delta (0, 0)
Screenshot: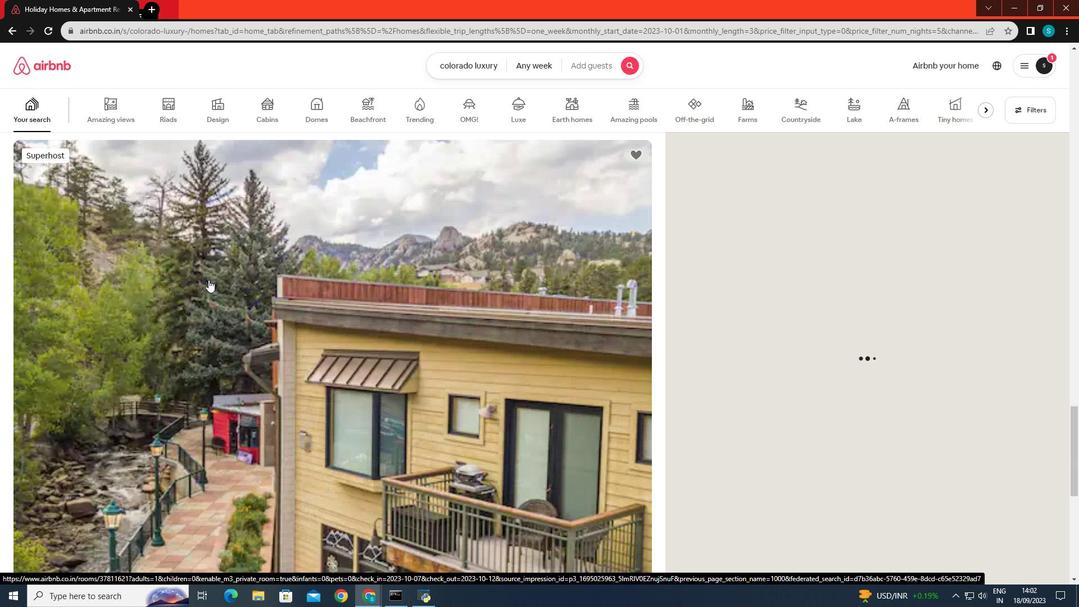 
Action: Mouse scrolled (208, 279) with delta (0, 0)
Screenshot: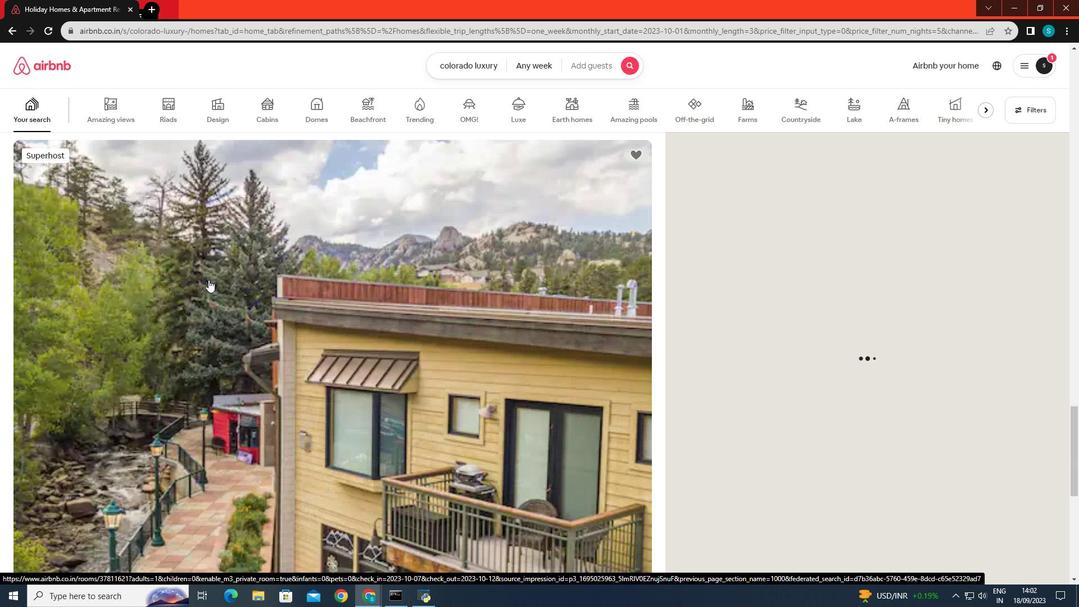 
Action: Mouse scrolled (208, 279) with delta (0, 0)
Screenshot: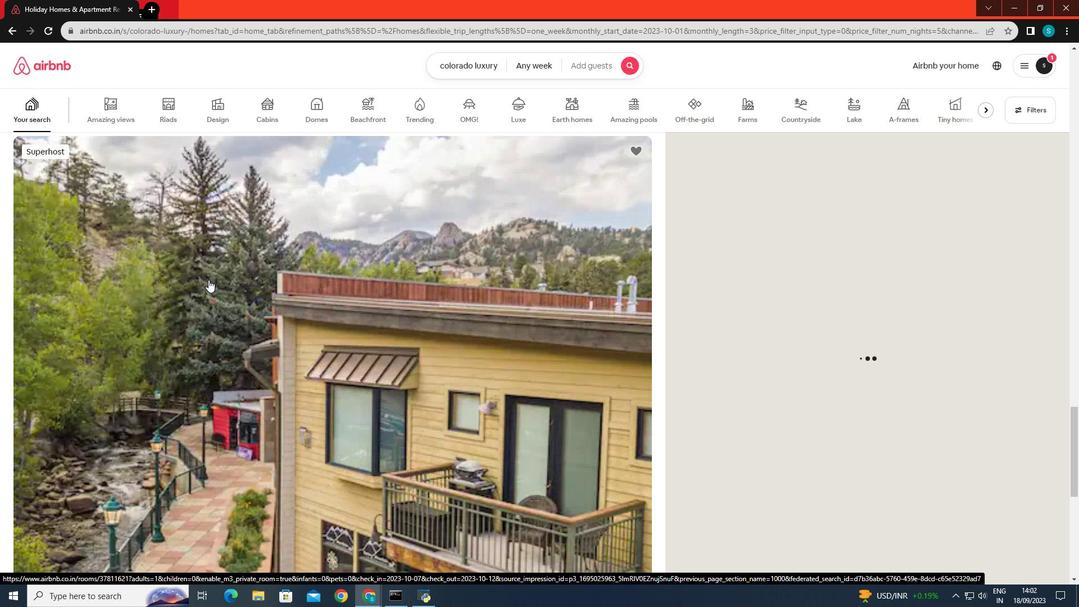 
Action: Mouse scrolled (208, 279) with delta (0, 0)
Screenshot: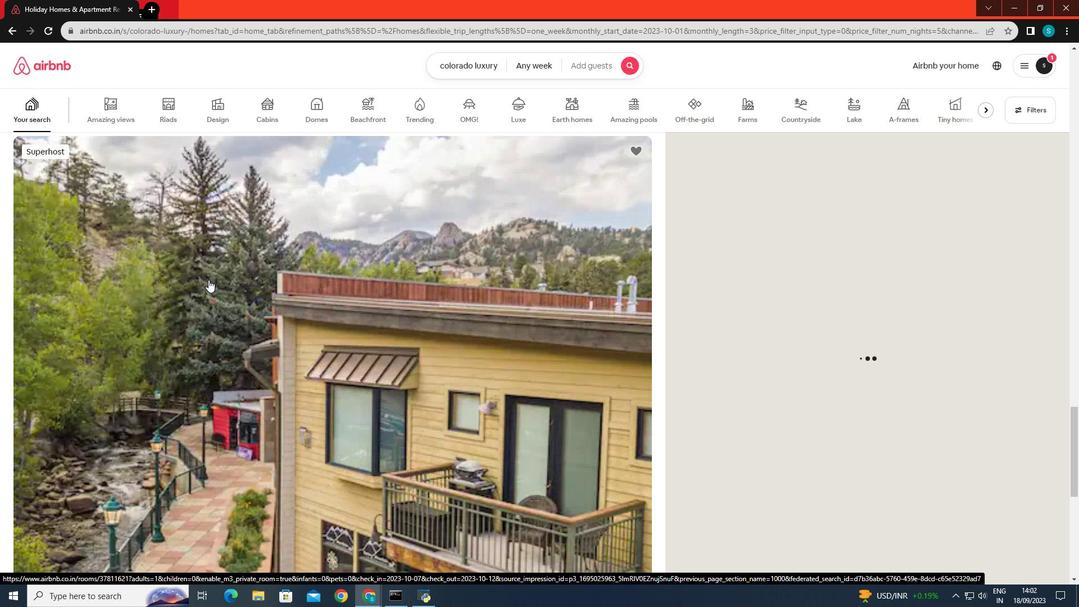 
Action: Mouse scrolled (208, 279) with delta (0, 0)
Screenshot: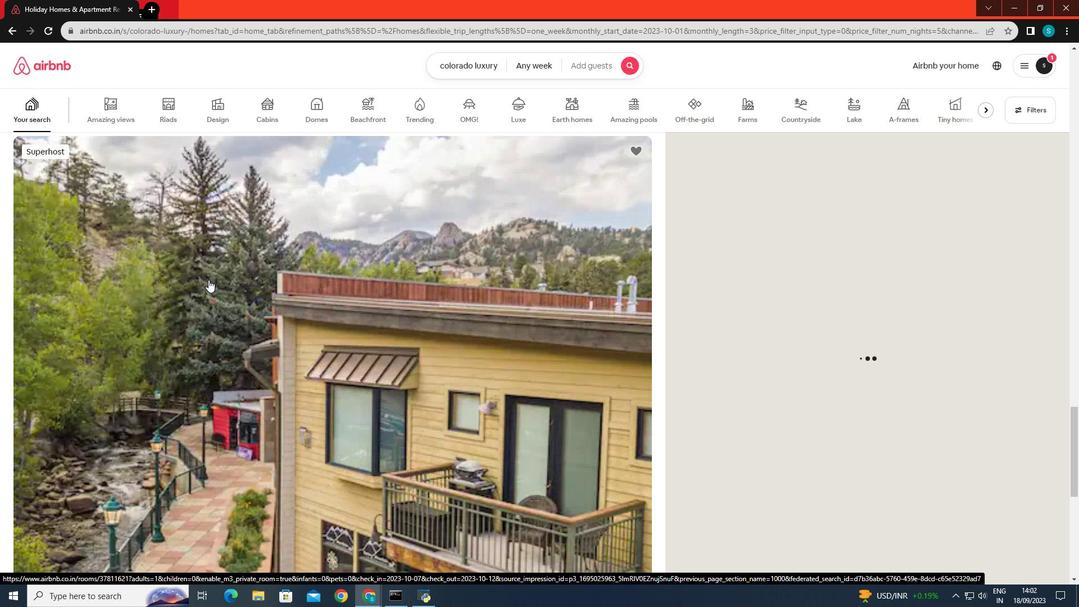 
Action: Mouse scrolled (208, 279) with delta (0, 0)
Screenshot: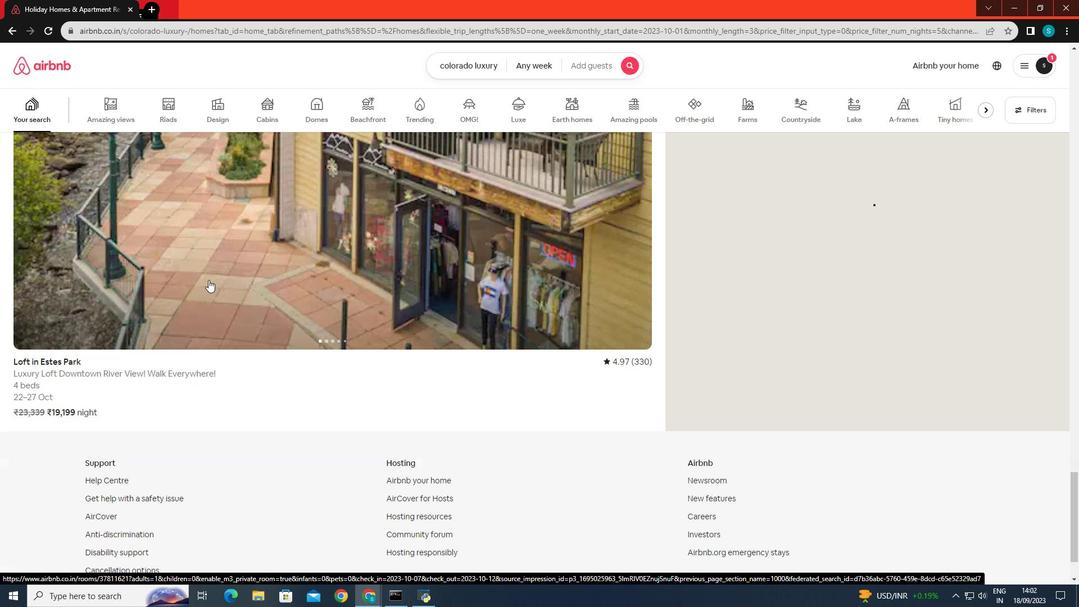 
Action: Mouse scrolled (208, 279) with delta (0, 0)
Screenshot: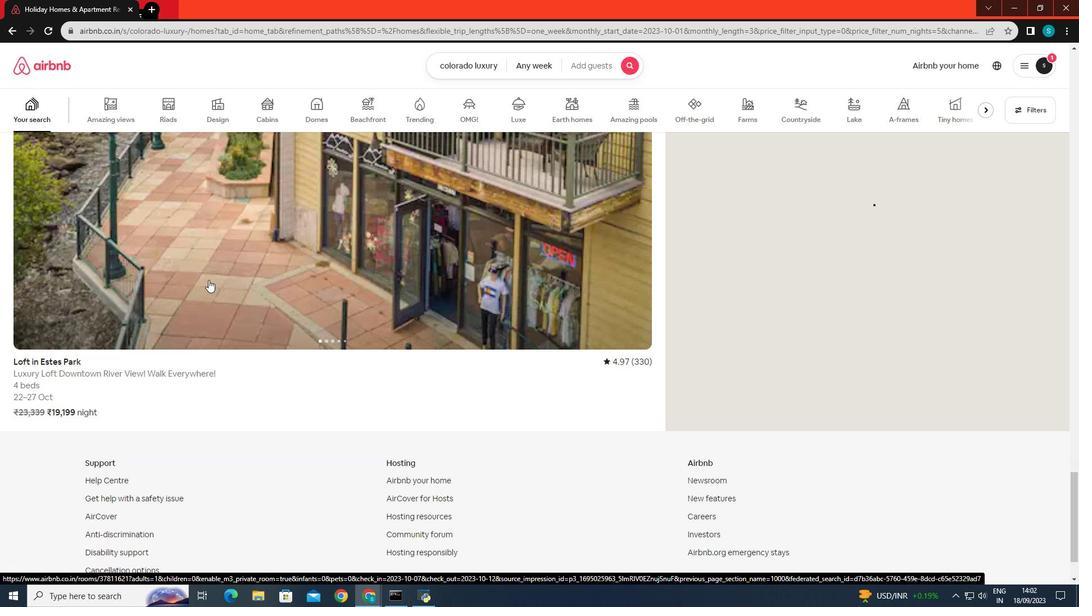 
Action: Mouse scrolled (208, 279) with delta (0, 0)
Screenshot: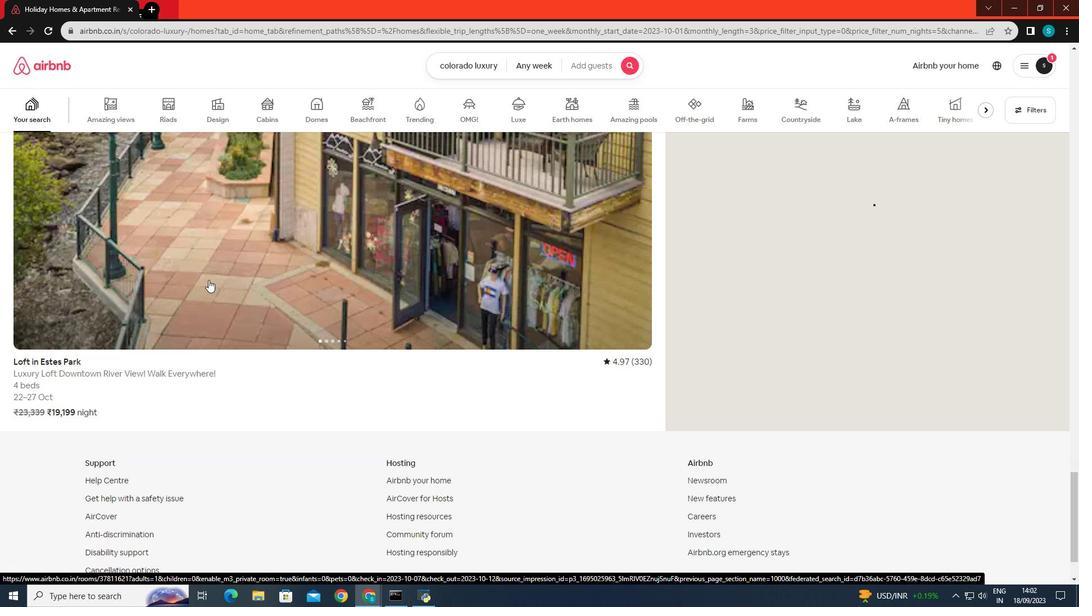 
Action: Mouse scrolled (208, 279) with delta (0, 0)
Screenshot: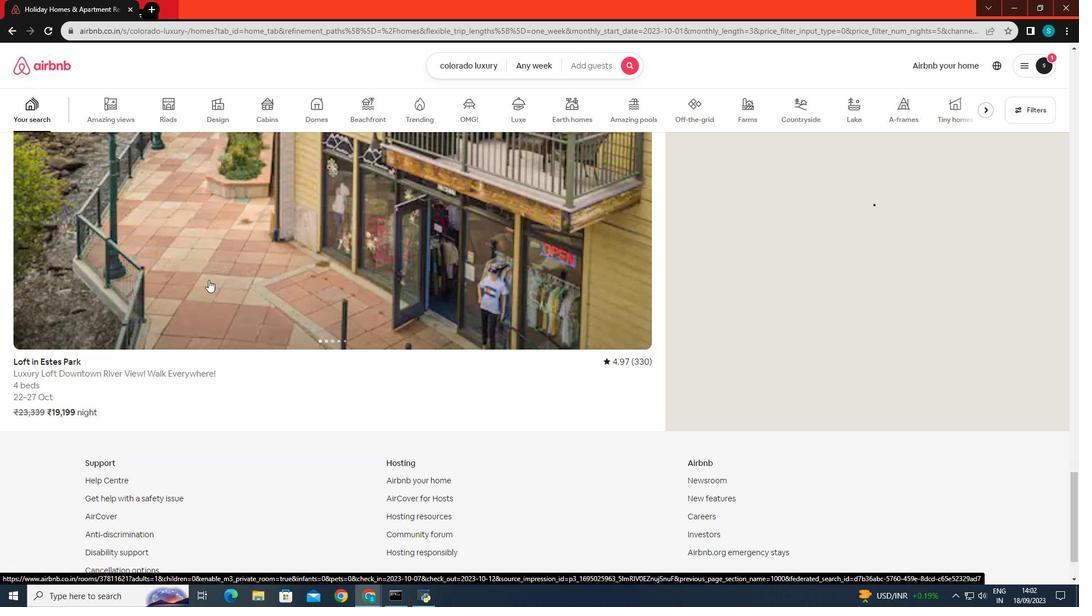 
Action: Mouse scrolled (208, 279) with delta (0, 0)
Screenshot: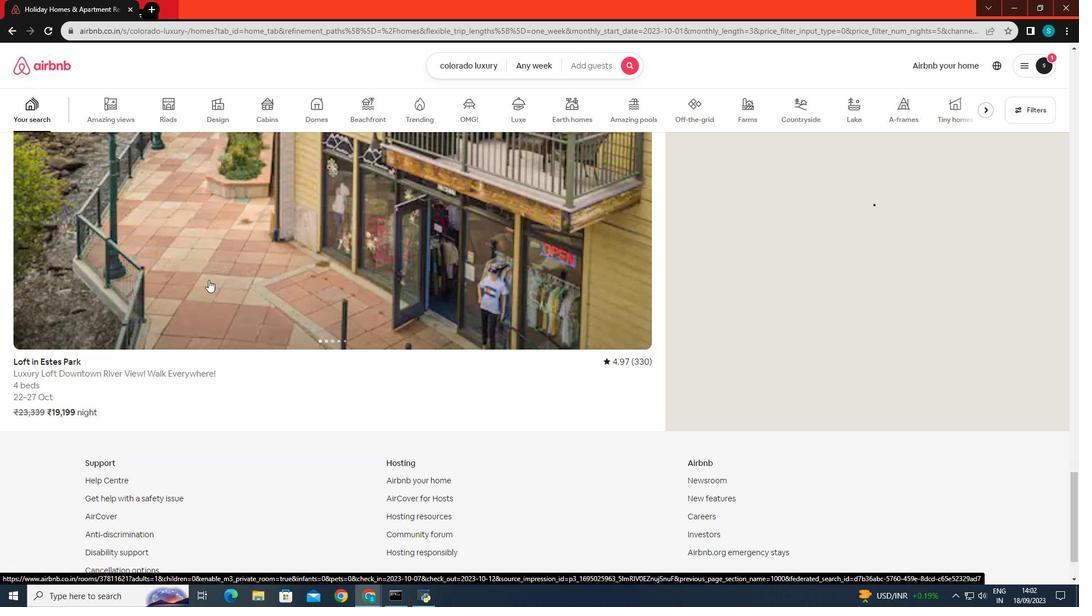 
Action: Mouse scrolled (208, 279) with delta (0, 0)
Screenshot: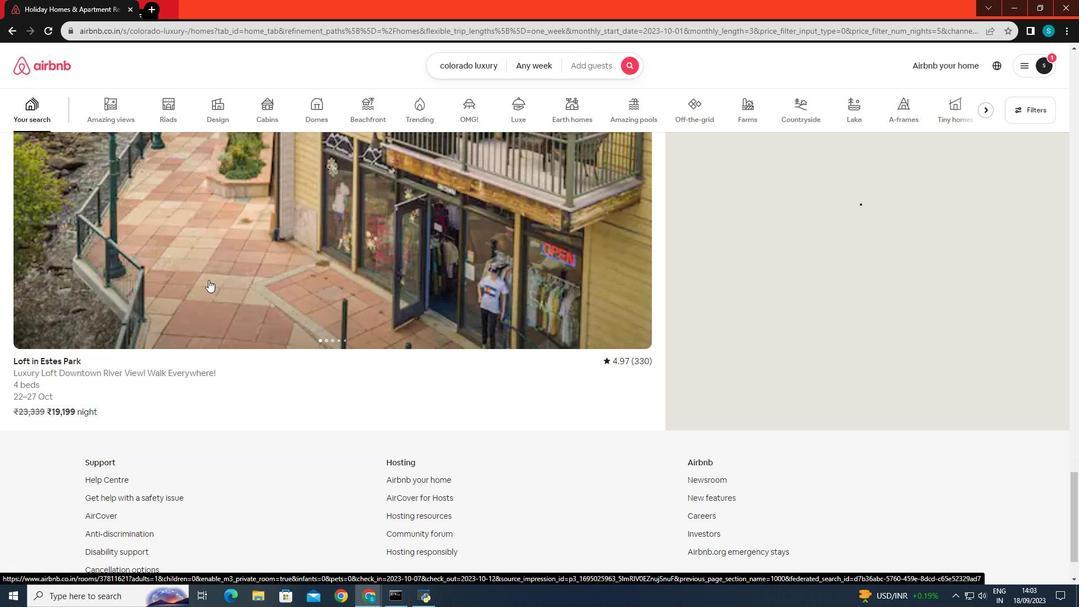 
Action: Mouse scrolled (208, 279) with delta (0, 0)
Screenshot: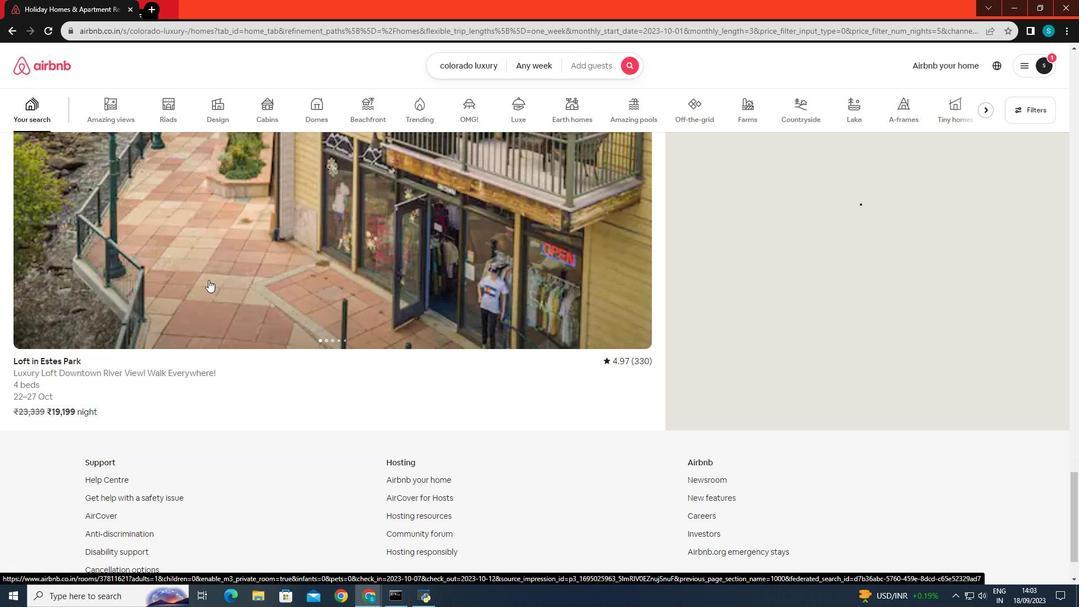 
Action: Mouse scrolled (208, 279) with delta (0, 0)
Screenshot: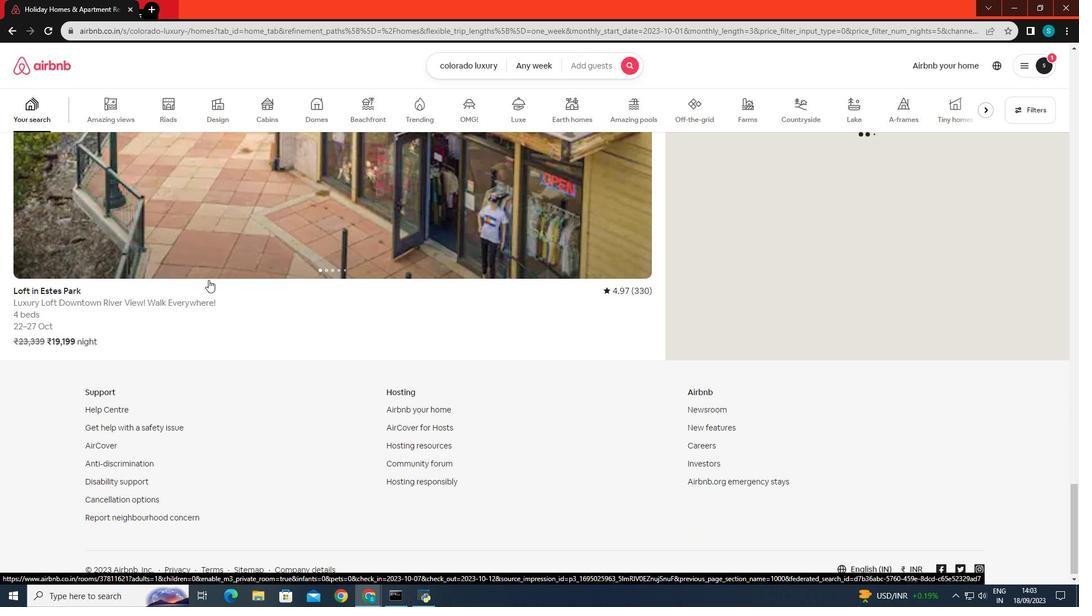 
Action: Mouse scrolled (208, 279) with delta (0, 0)
Screenshot: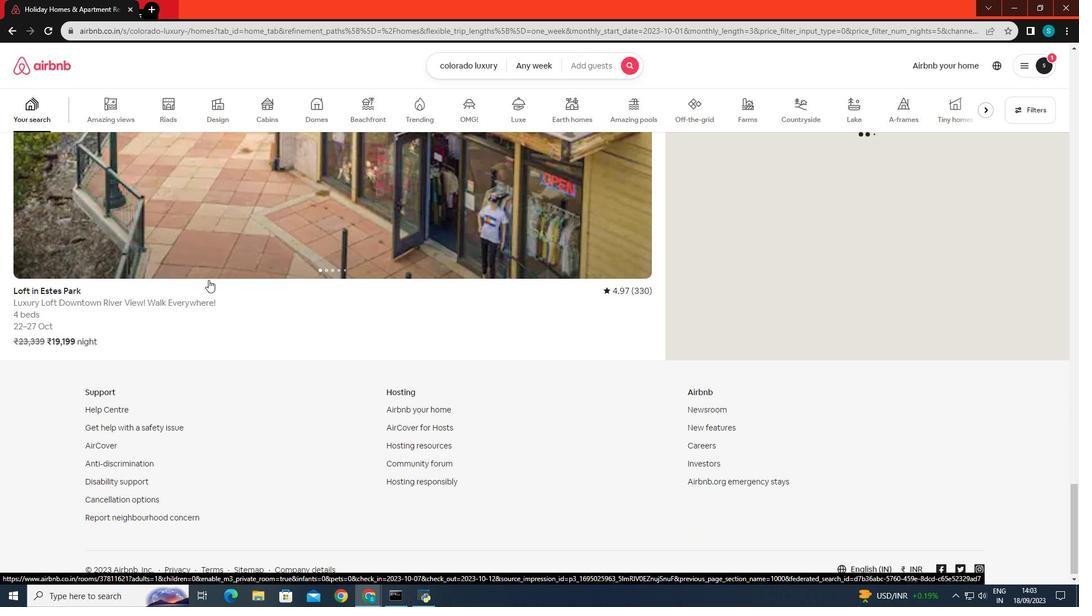 
Action: Mouse scrolled (208, 279) with delta (0, 0)
Screenshot: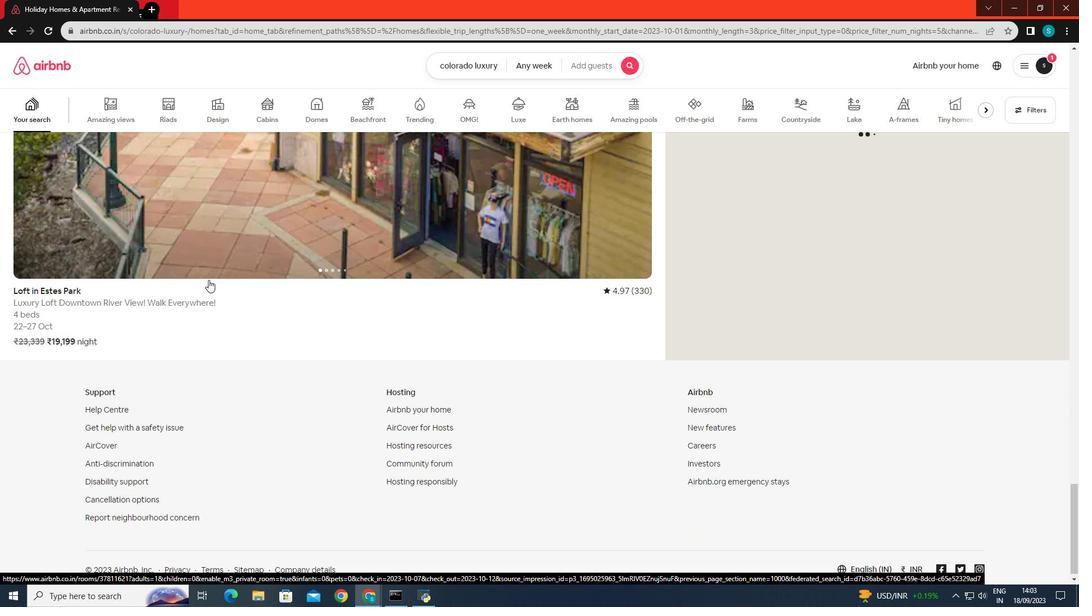 
Action: Mouse scrolled (208, 279) with delta (0, 0)
Screenshot: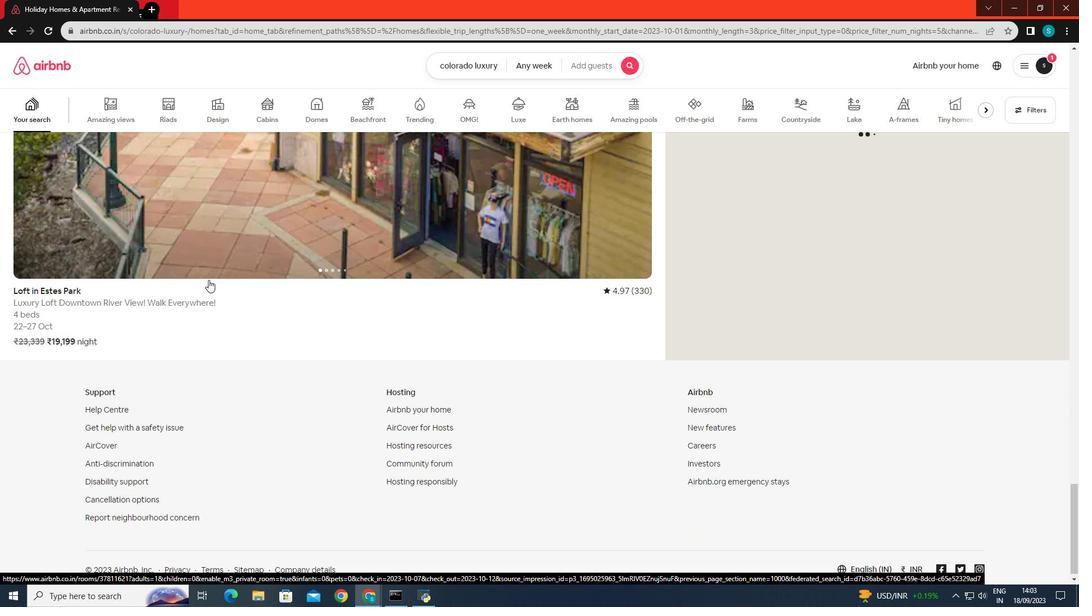 
Action: Mouse scrolled (208, 279) with delta (0, 0)
Screenshot: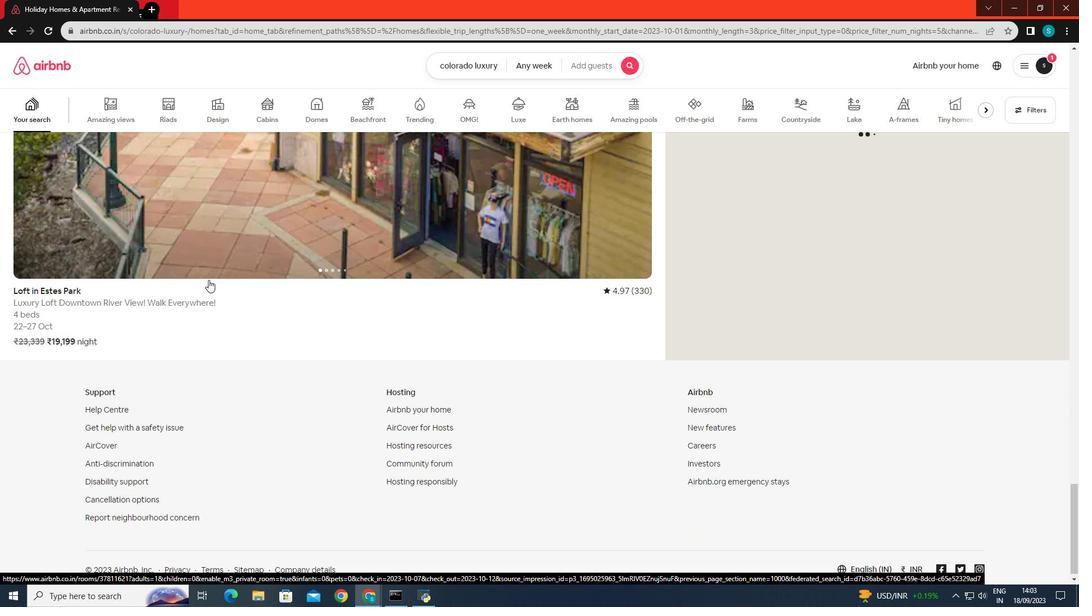 
Action: Mouse scrolled (208, 279) with delta (0, 0)
Screenshot: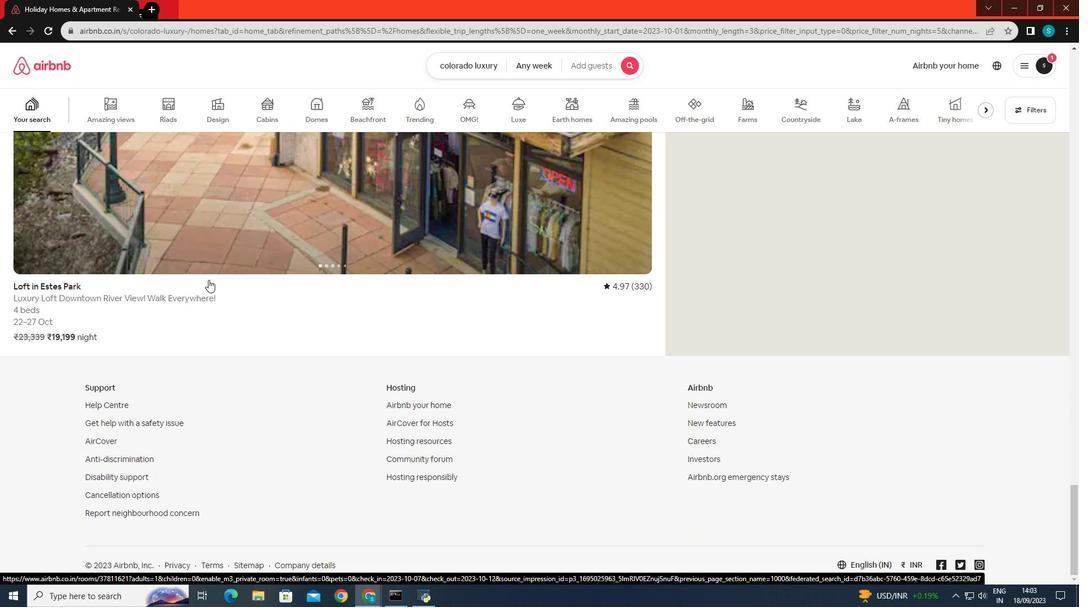 
Action: Mouse scrolled (208, 280) with delta (0, 0)
Screenshot: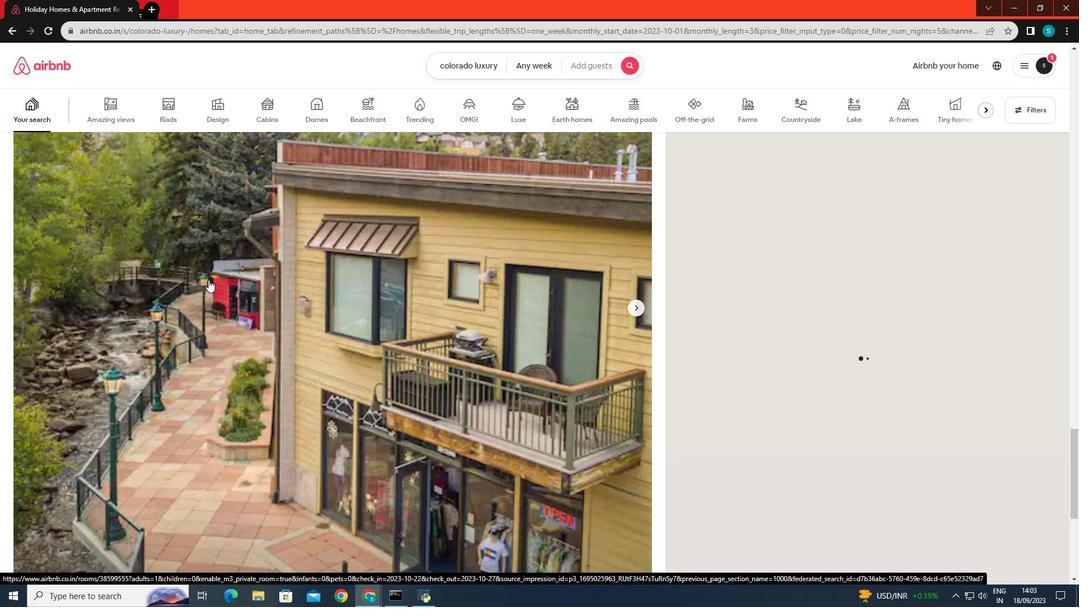 
Action: Mouse scrolled (208, 280) with delta (0, 0)
Screenshot: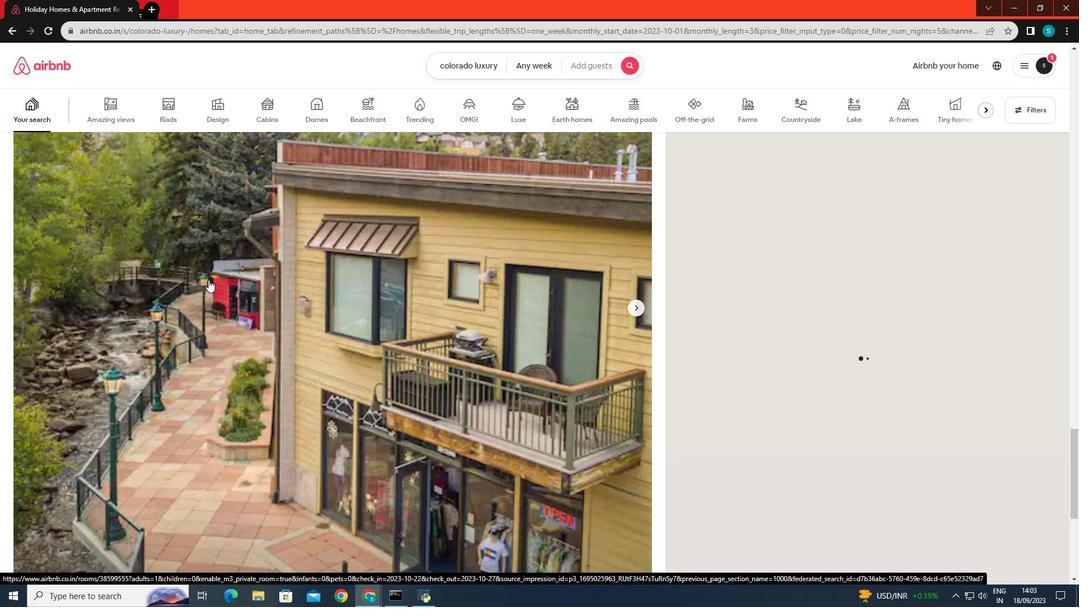 
Action: Mouse scrolled (208, 280) with delta (0, 0)
Screenshot: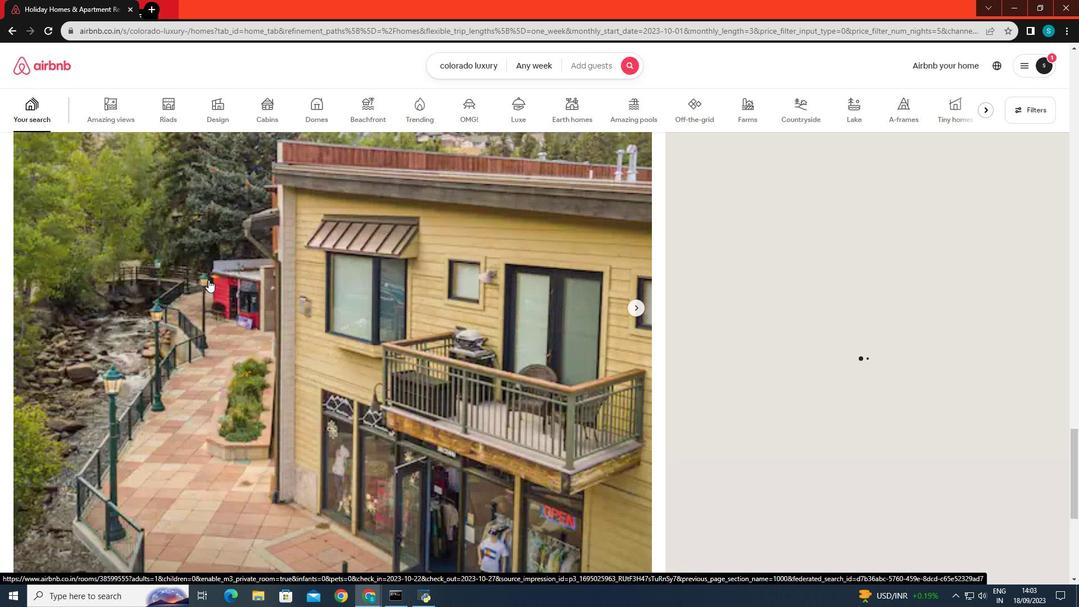 
Action: Mouse scrolled (208, 280) with delta (0, 0)
Screenshot: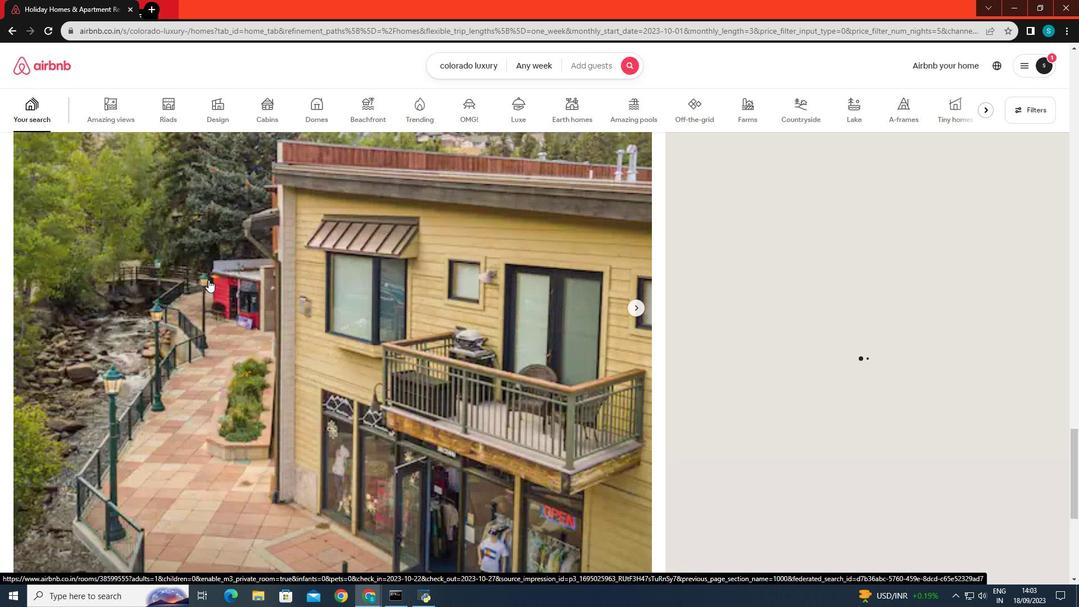 
Action: Mouse scrolled (208, 280) with delta (0, 0)
Screenshot: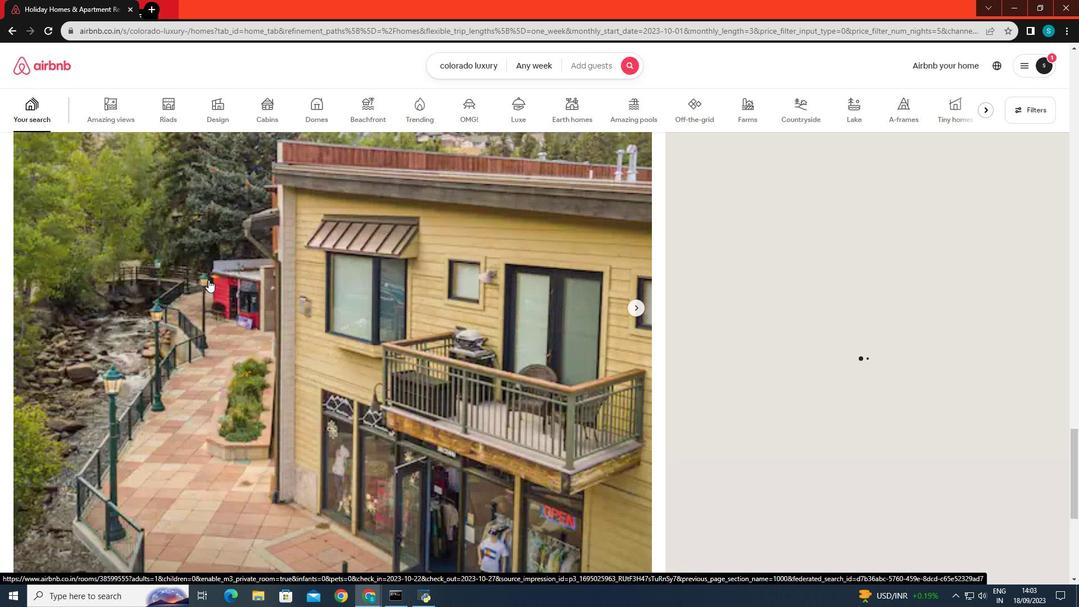 
Action: Mouse scrolled (208, 280) with delta (0, 0)
Screenshot: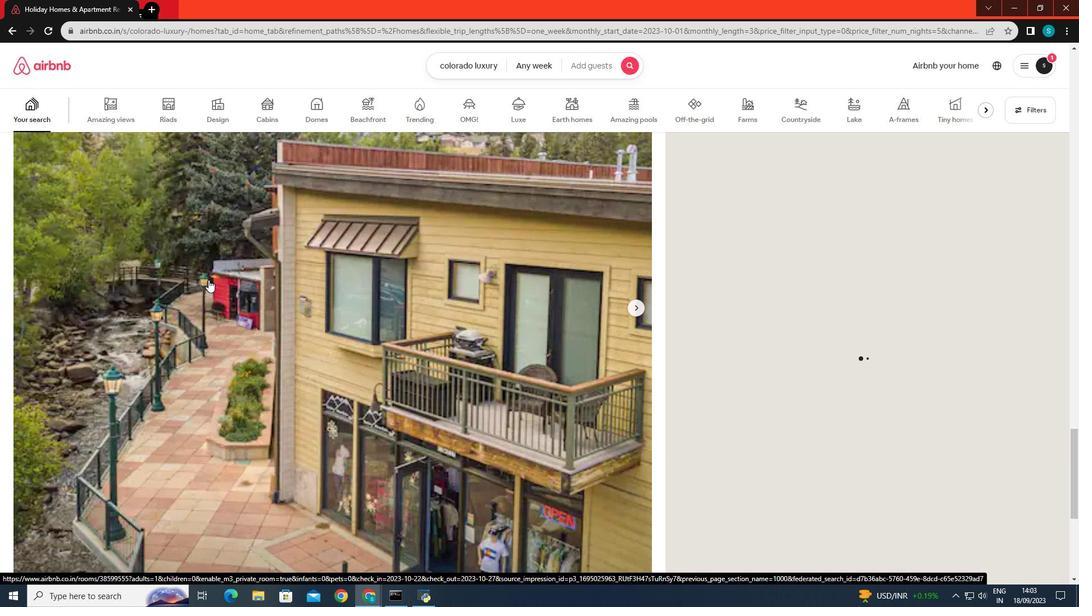 
Action: Mouse scrolled (208, 280) with delta (0, 0)
Screenshot: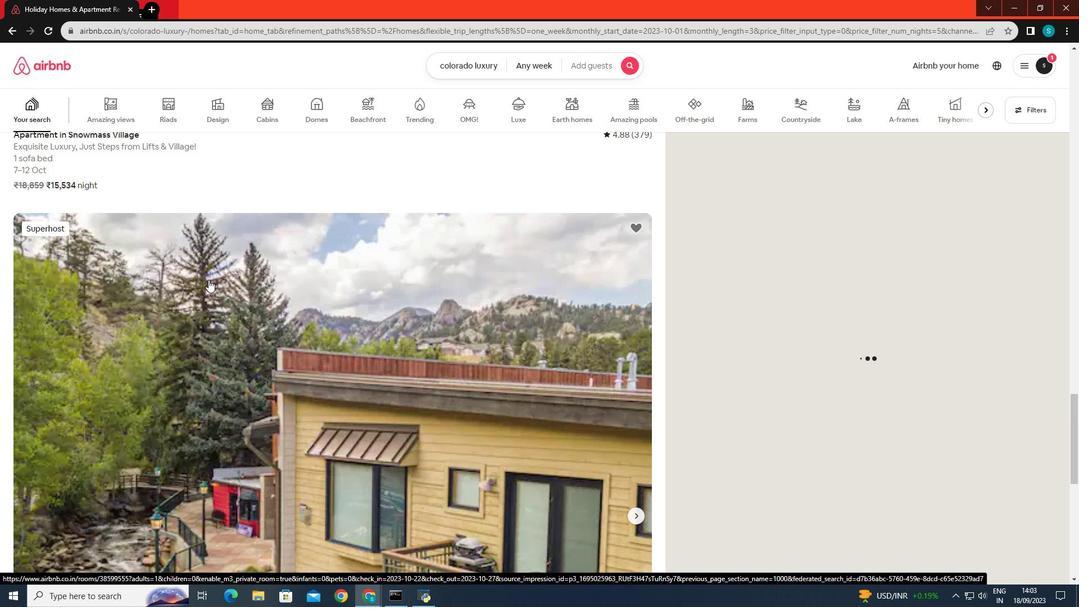 
Action: Mouse scrolled (208, 280) with delta (0, 0)
Screenshot: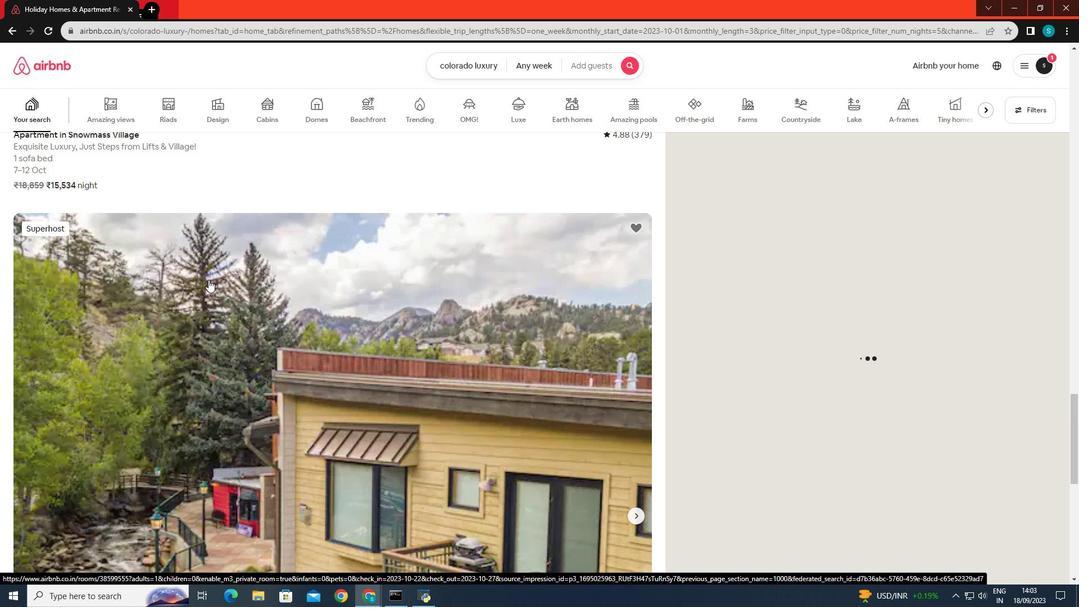 
Action: Mouse scrolled (208, 280) with delta (0, 0)
Screenshot: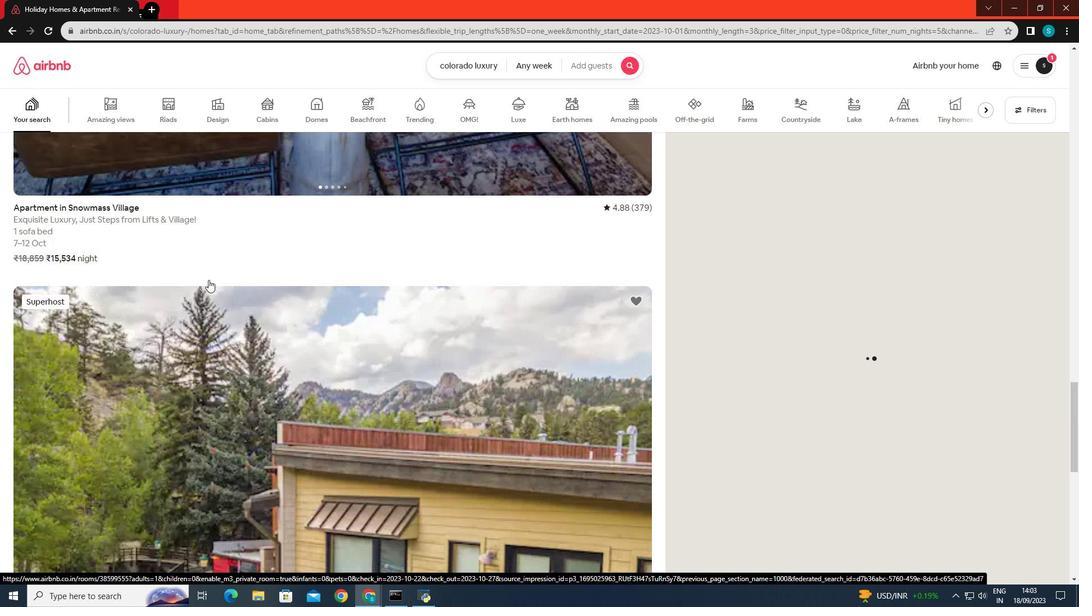 
Action: Mouse scrolled (208, 280) with delta (0, 0)
Screenshot: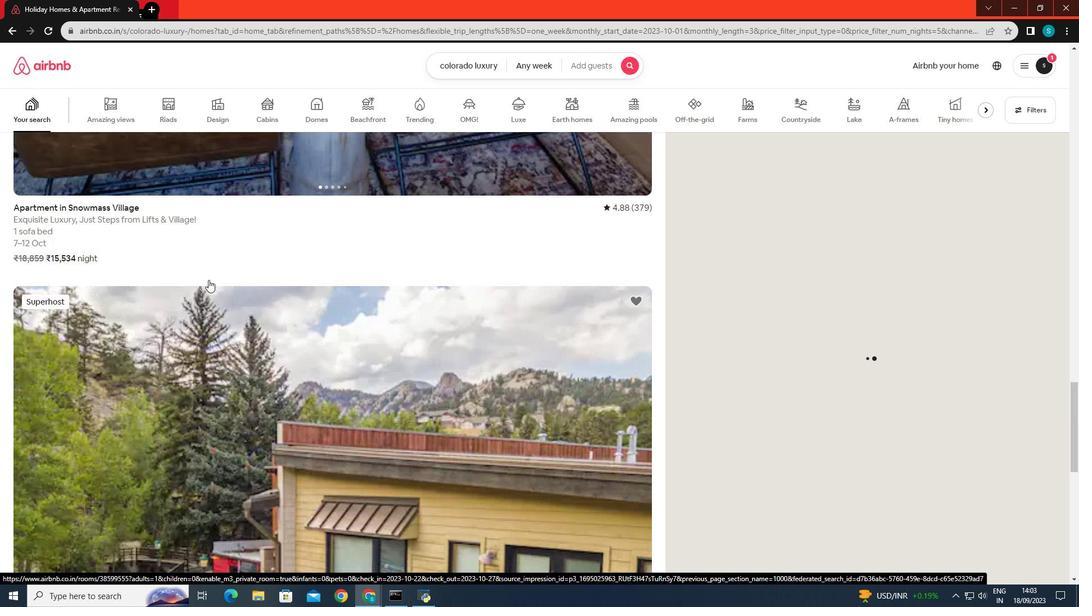 
Action: Mouse scrolled (208, 280) with delta (0, 0)
Screenshot: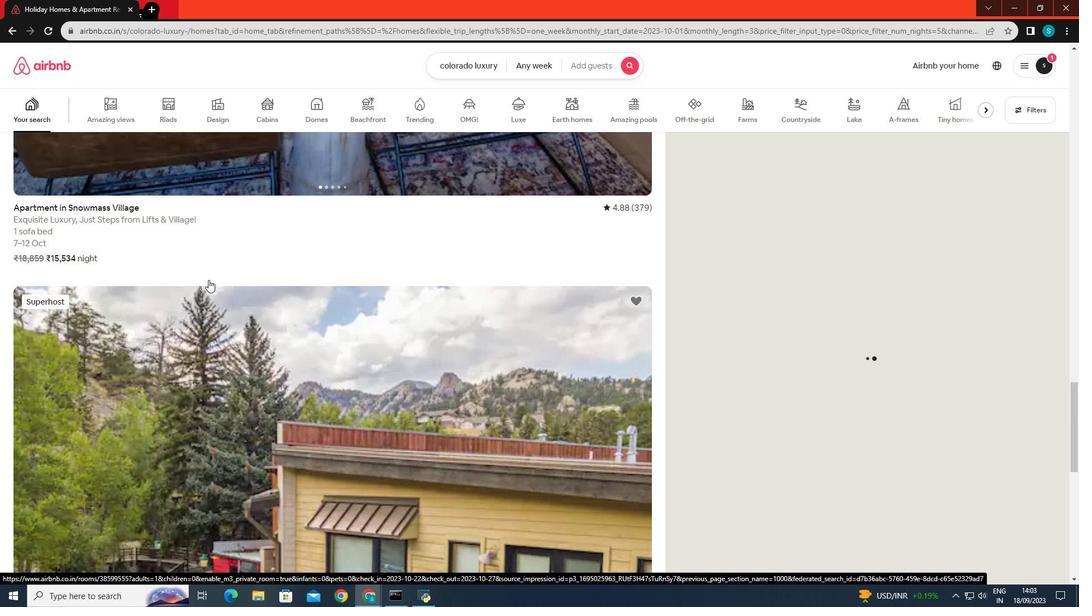 
Action: Mouse scrolled (208, 280) with delta (0, 0)
Screenshot: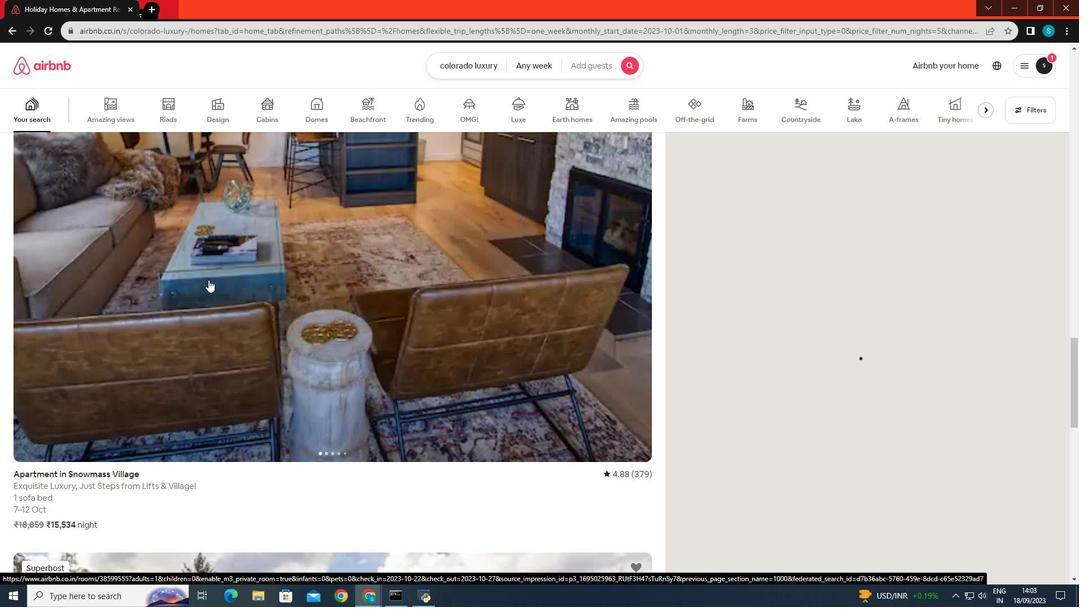 
Action: Mouse scrolled (208, 280) with delta (0, 0)
Screenshot: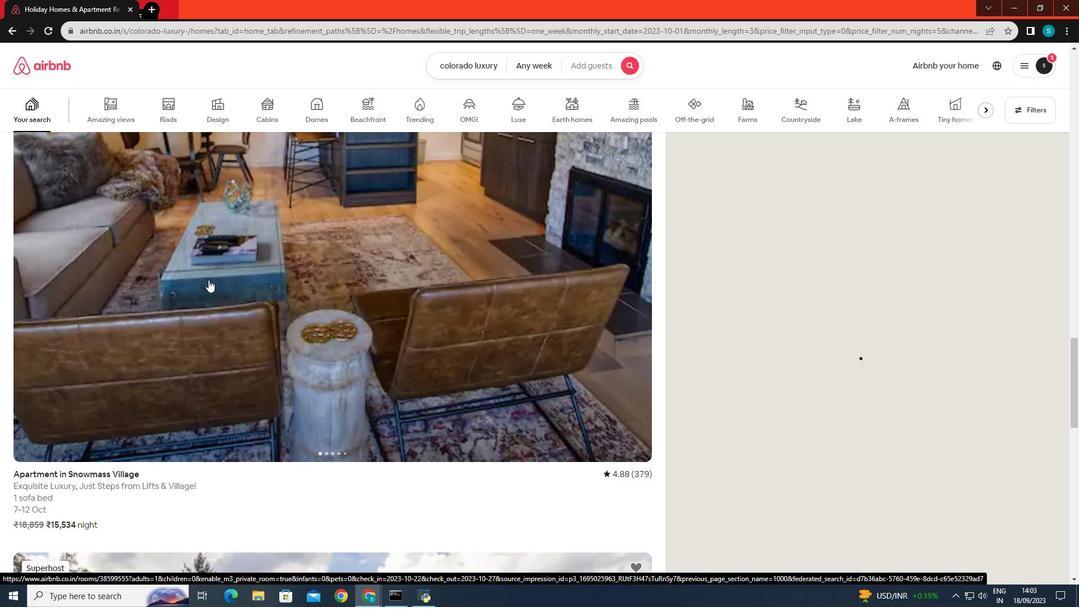 
Action: Mouse scrolled (208, 280) with delta (0, 0)
Screenshot: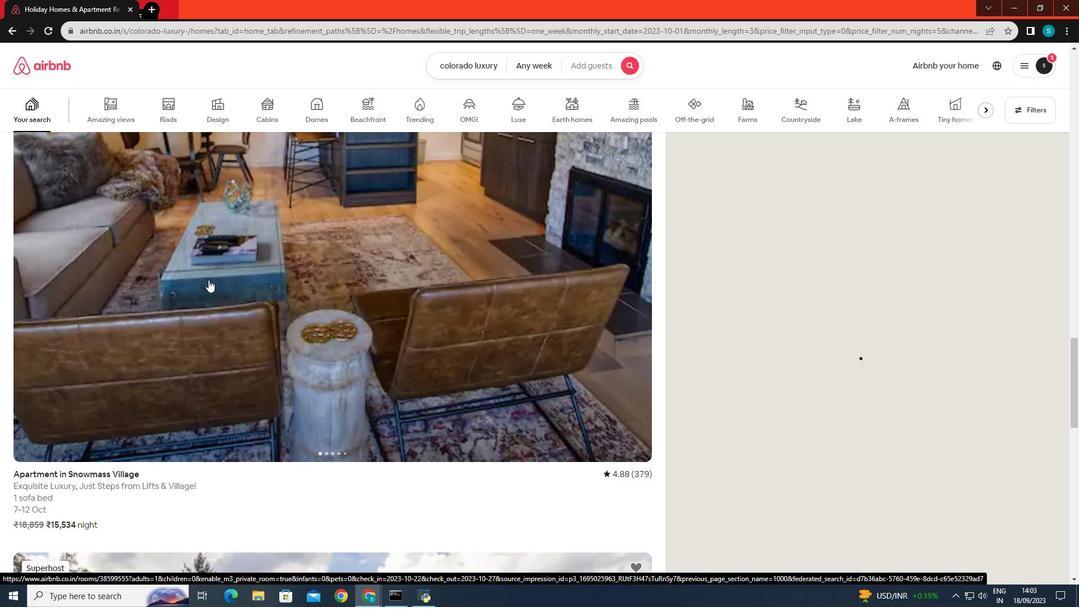 
Action: Mouse scrolled (208, 280) with delta (0, 0)
Screenshot: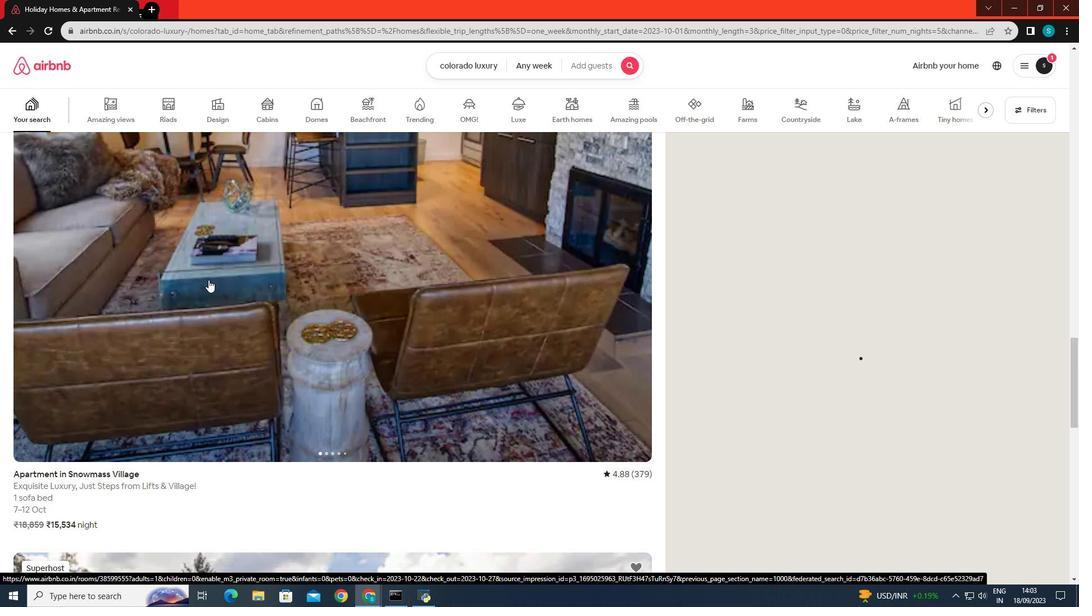 
Action: Mouse scrolled (208, 280) with delta (0, 0)
Screenshot: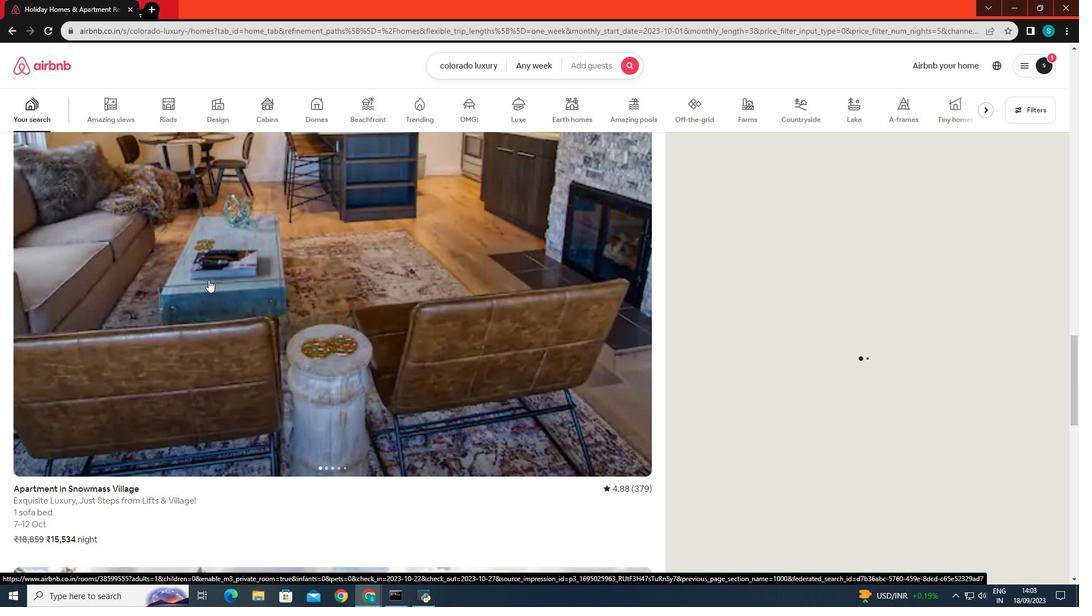 
Action: Mouse scrolled (208, 280) with delta (0, 0)
Screenshot: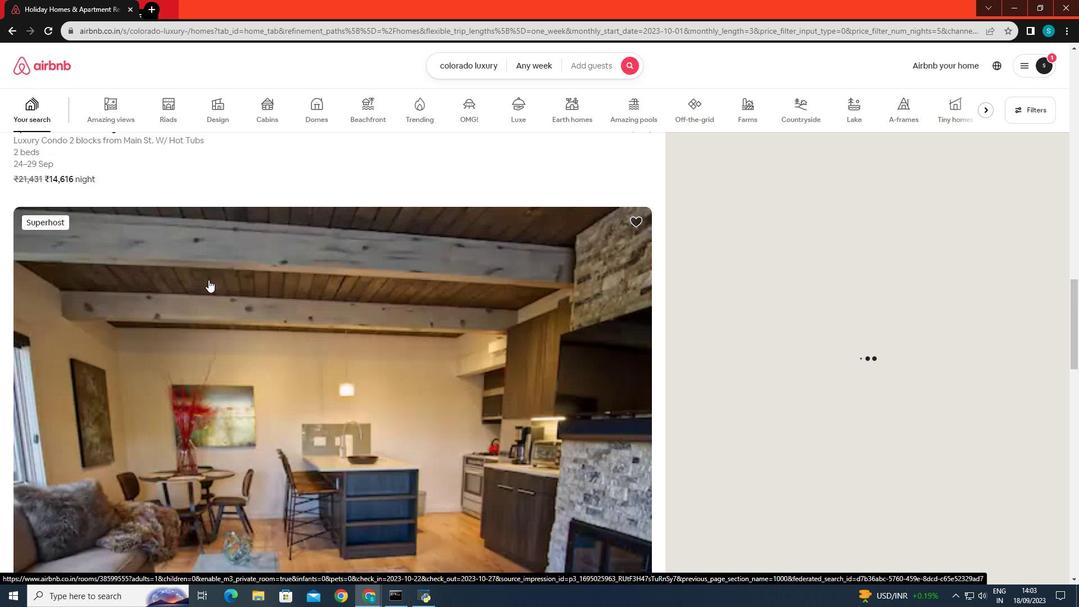 
Action: Mouse scrolled (208, 280) with delta (0, 0)
Screenshot: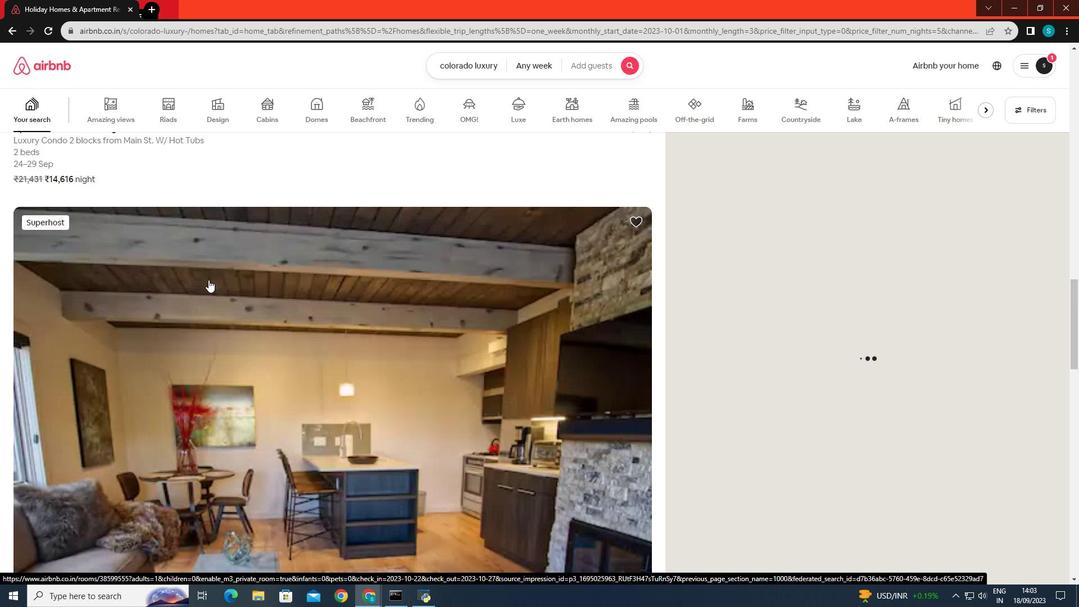 
Action: Mouse scrolled (208, 280) with delta (0, 0)
Screenshot: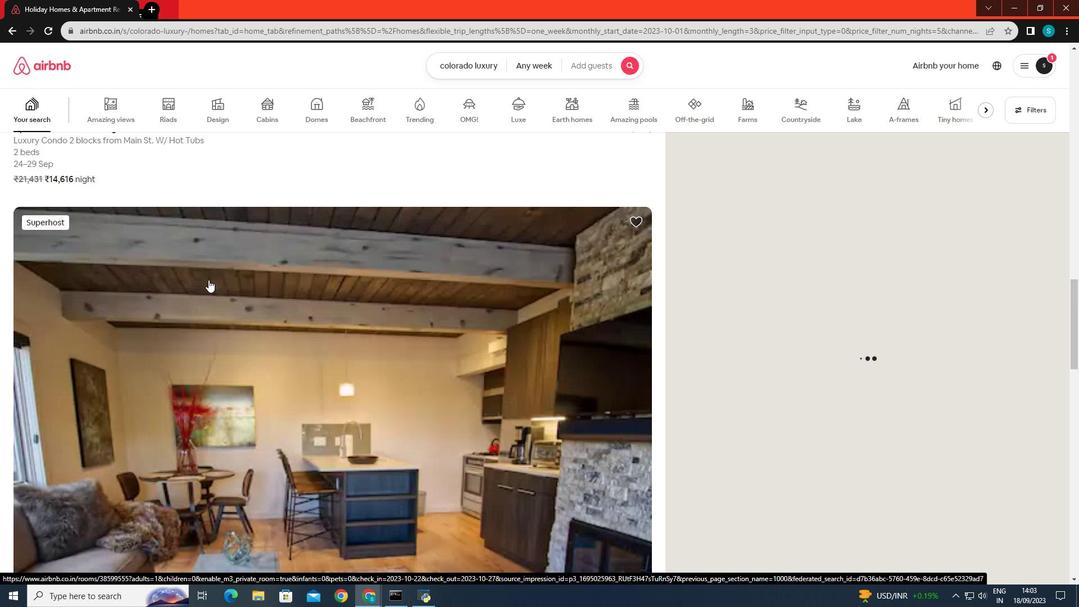 
Action: Mouse scrolled (208, 280) with delta (0, 0)
Screenshot: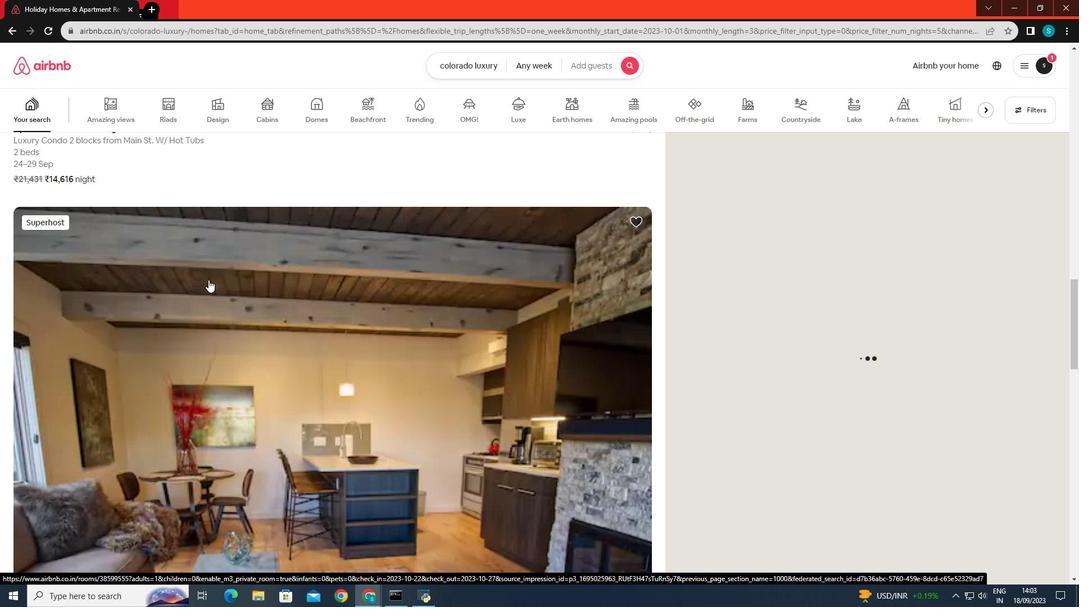 
Action: Mouse scrolled (208, 280) with delta (0, 0)
Screenshot: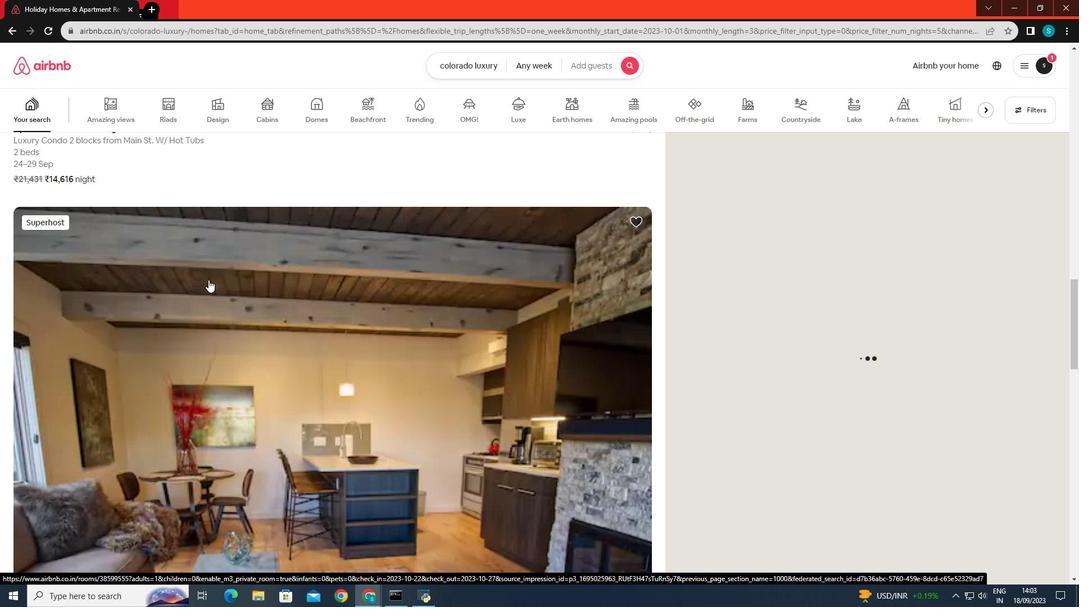 
Action: Mouse scrolled (208, 280) with delta (0, 0)
Screenshot: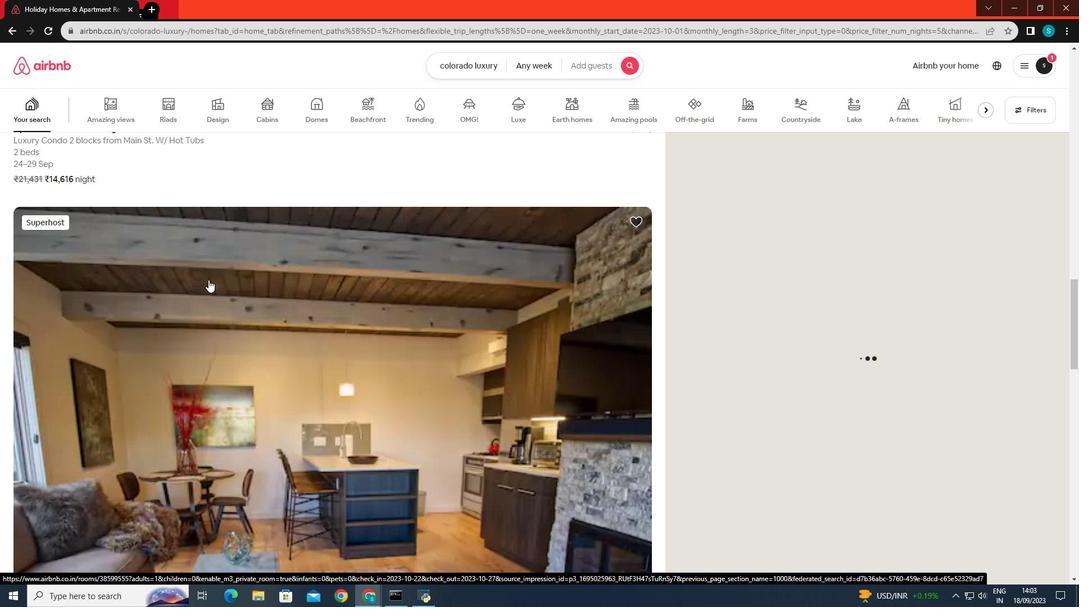 
Action: Mouse scrolled (208, 280) with delta (0, 0)
Screenshot: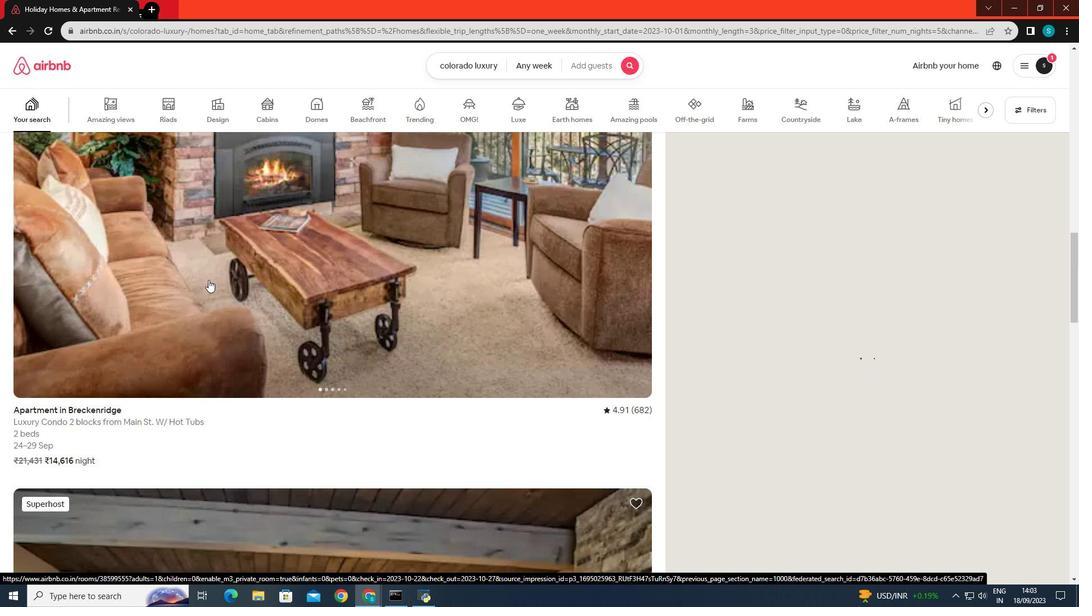 
Action: Mouse scrolled (208, 280) with delta (0, 0)
Screenshot: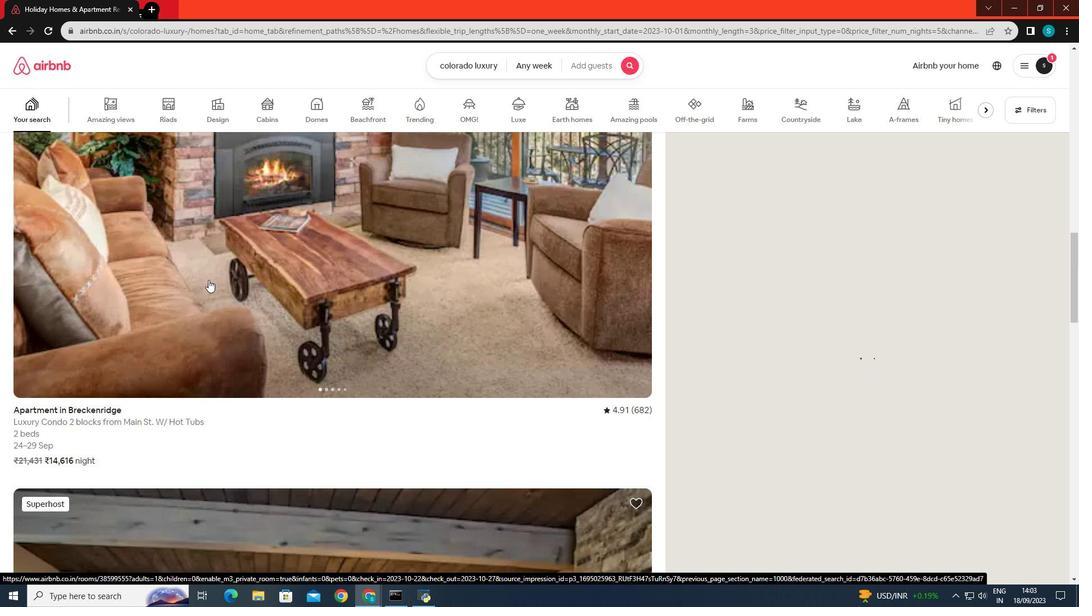 
Action: Mouse scrolled (208, 280) with delta (0, 0)
Screenshot: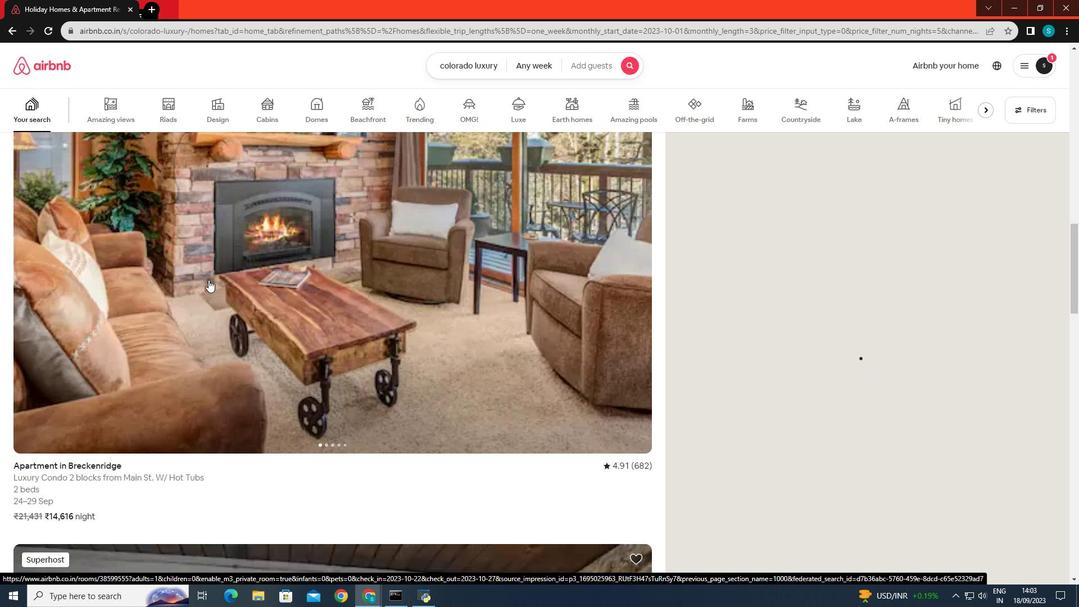 
Action: Mouse scrolled (208, 280) with delta (0, 0)
Screenshot: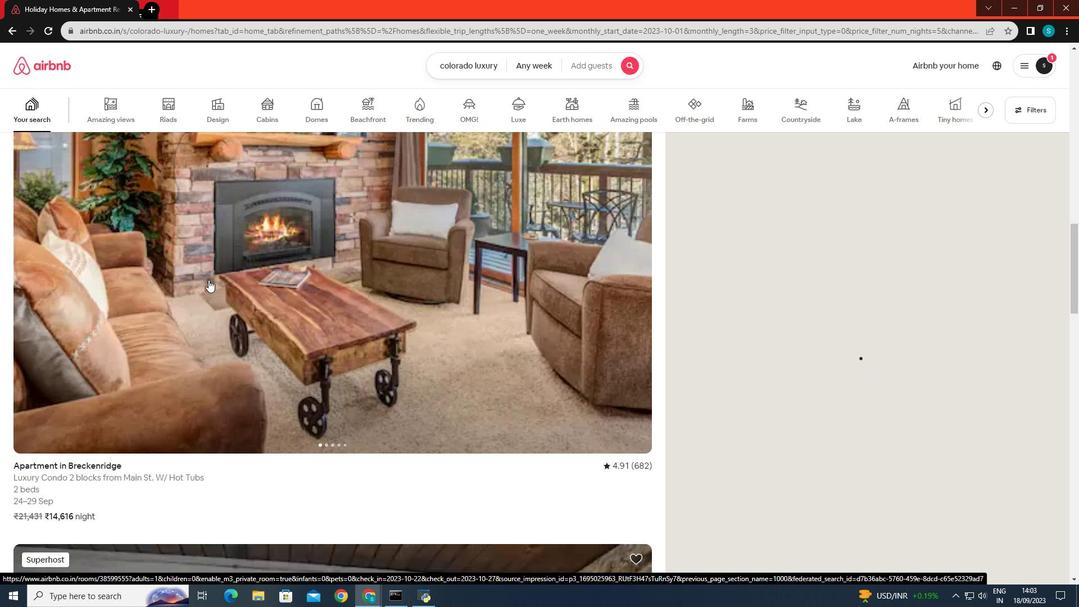 
Action: Mouse scrolled (208, 280) with delta (0, 0)
Screenshot: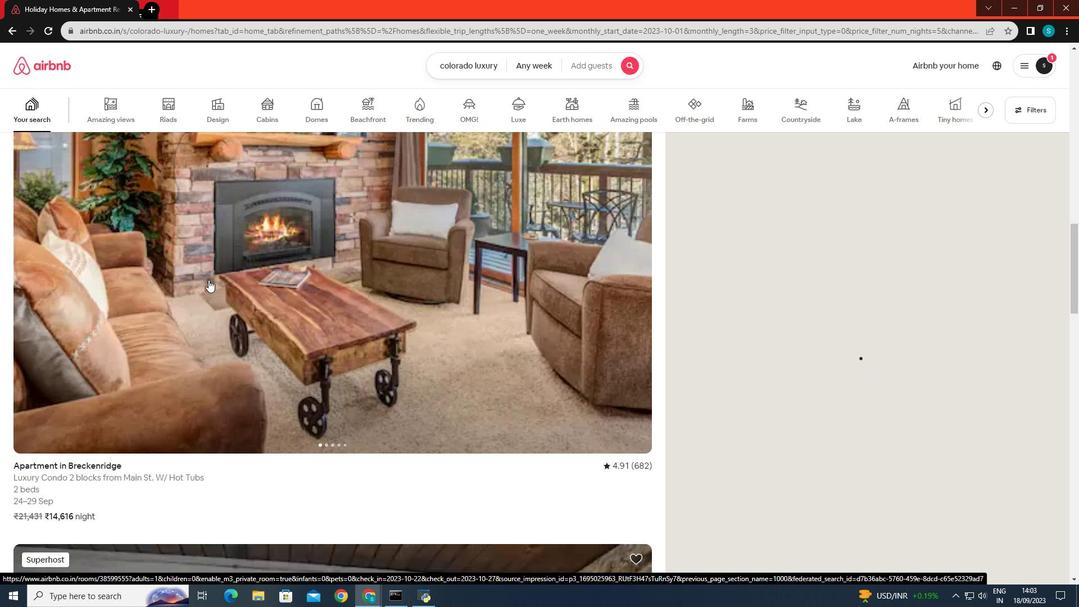 
Action: Mouse scrolled (208, 280) with delta (0, 0)
Screenshot: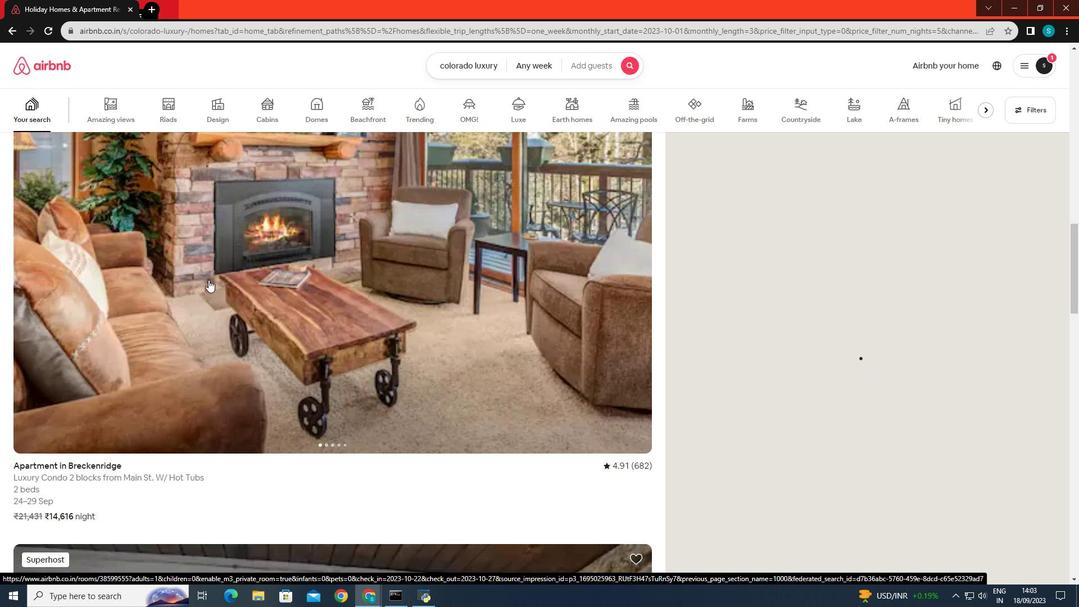 
Action: Mouse scrolled (208, 280) with delta (0, 0)
Screenshot: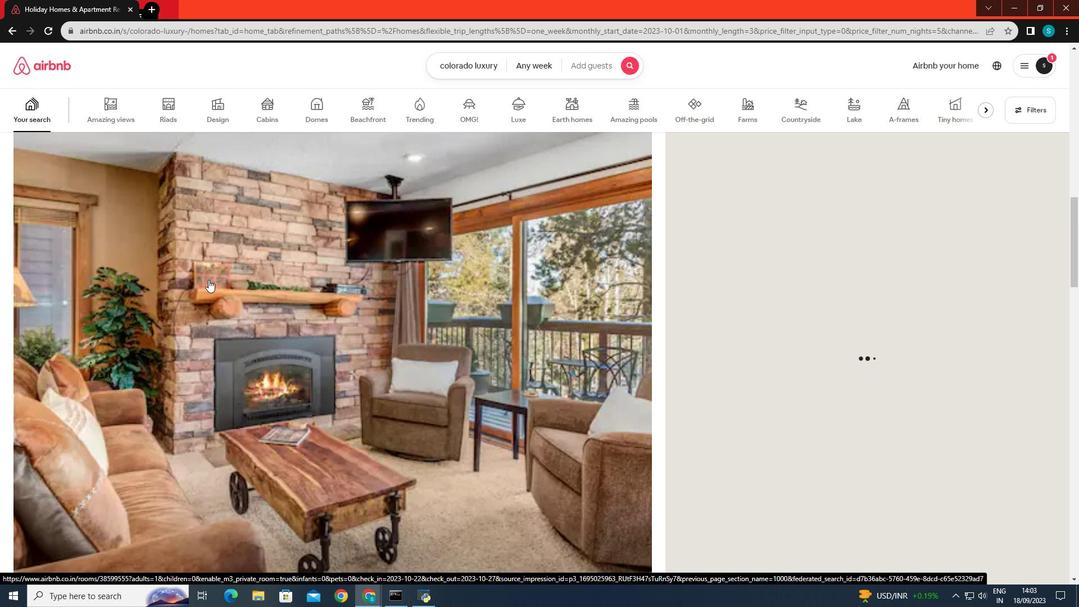 
Action: Mouse scrolled (208, 280) with delta (0, 0)
Screenshot: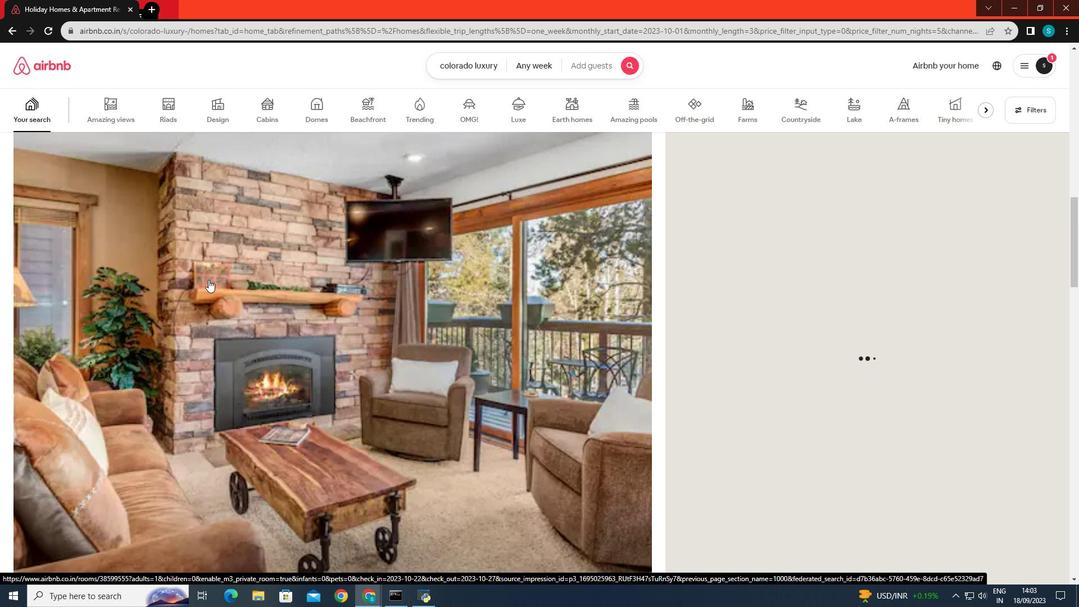 
Action: Mouse scrolled (208, 280) with delta (0, 0)
Screenshot: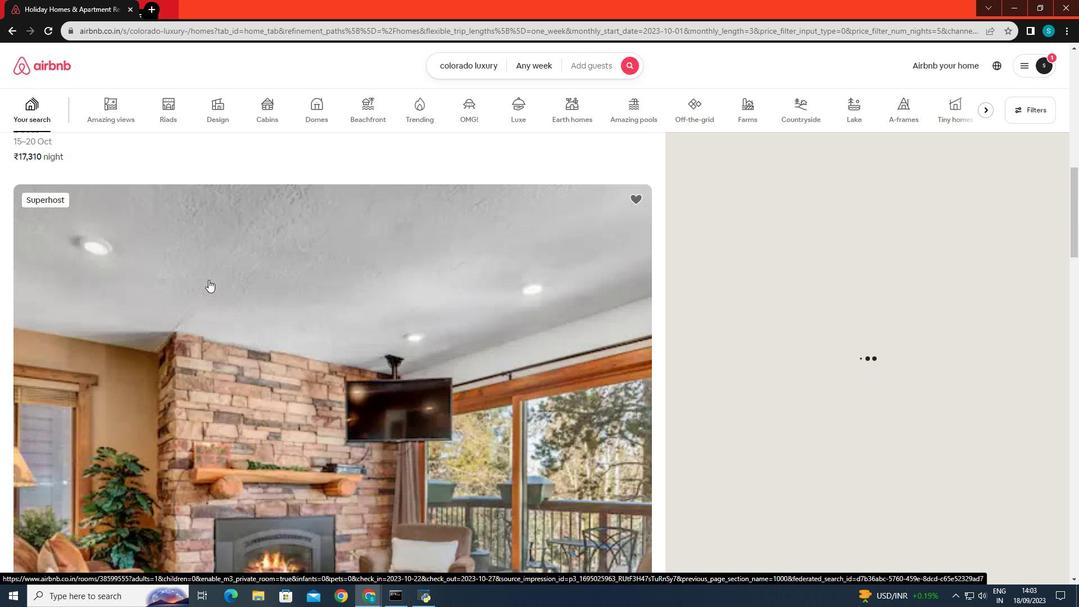 
Action: Mouse scrolled (208, 280) with delta (0, 0)
Screenshot: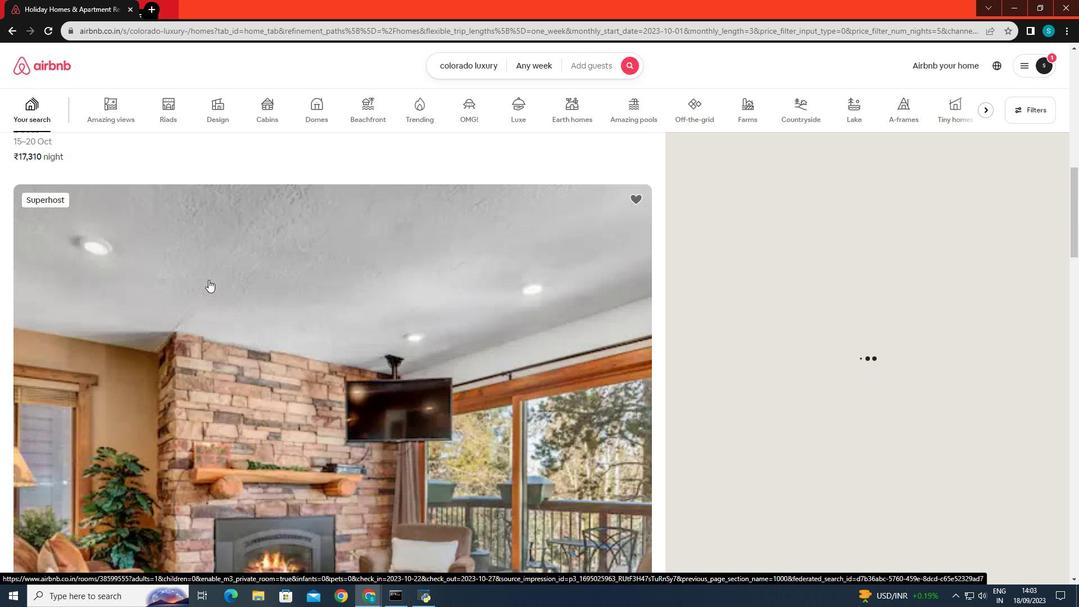 
Action: Mouse scrolled (208, 280) with delta (0, 0)
Screenshot: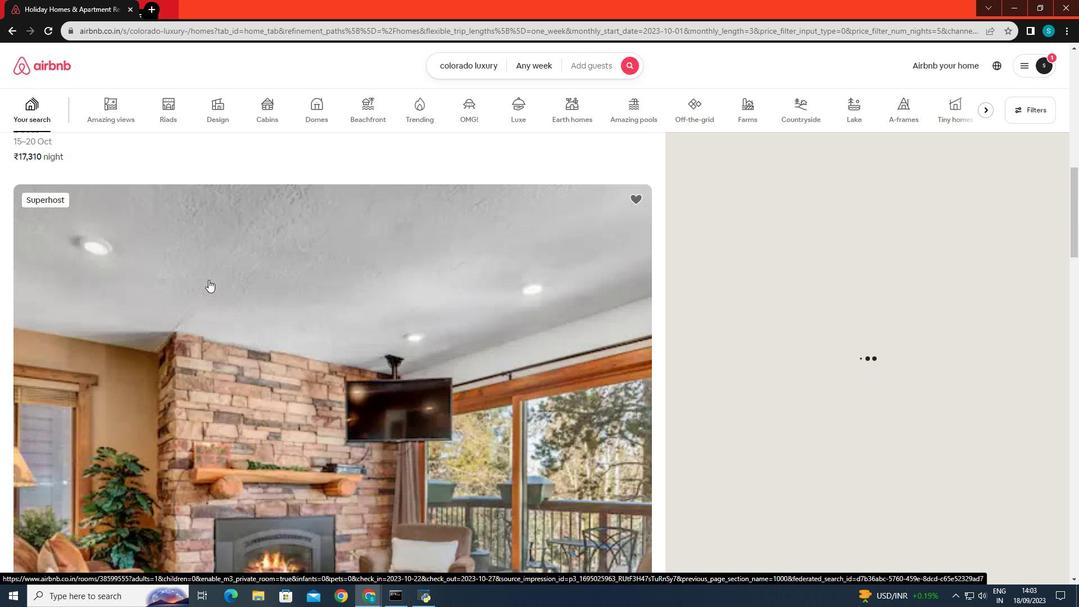 
Action: Mouse scrolled (208, 280) with delta (0, 0)
Screenshot: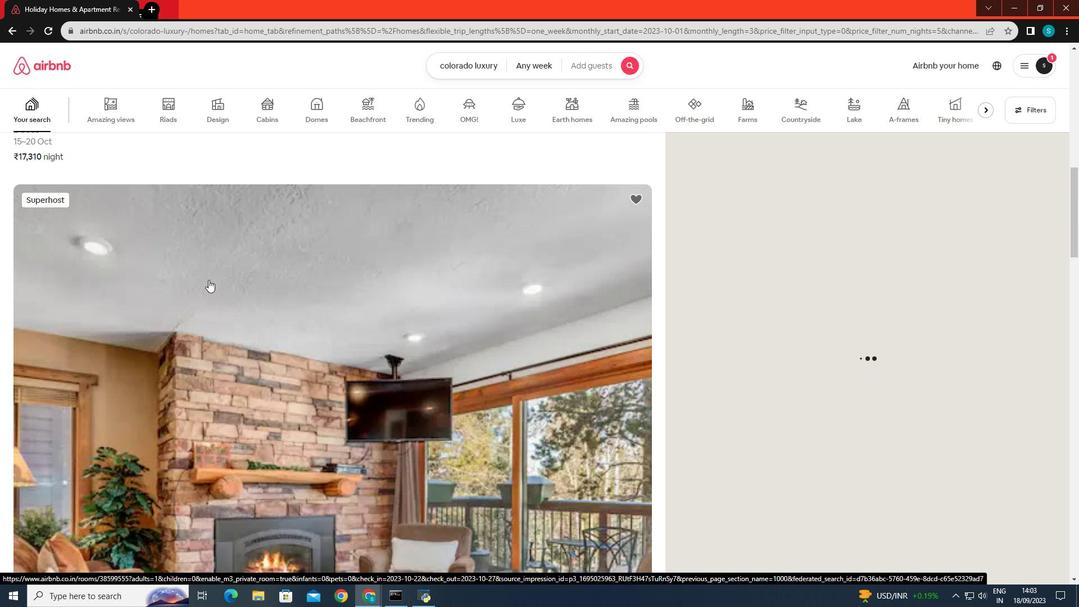 
Action: Mouse scrolled (208, 280) with delta (0, 0)
Screenshot: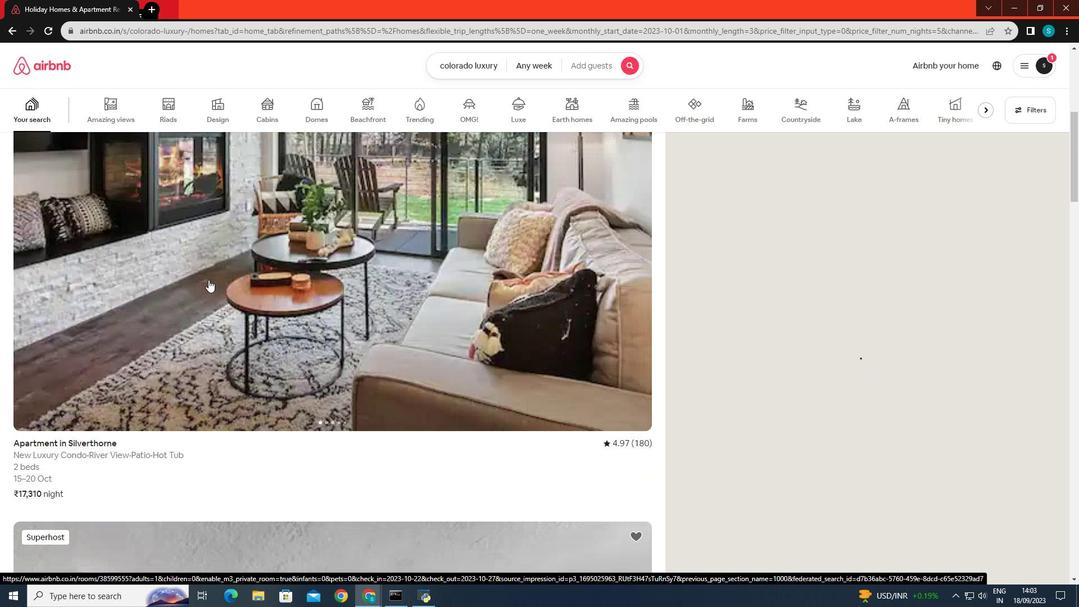 
Action: Mouse scrolled (208, 280) with delta (0, 0)
Screenshot: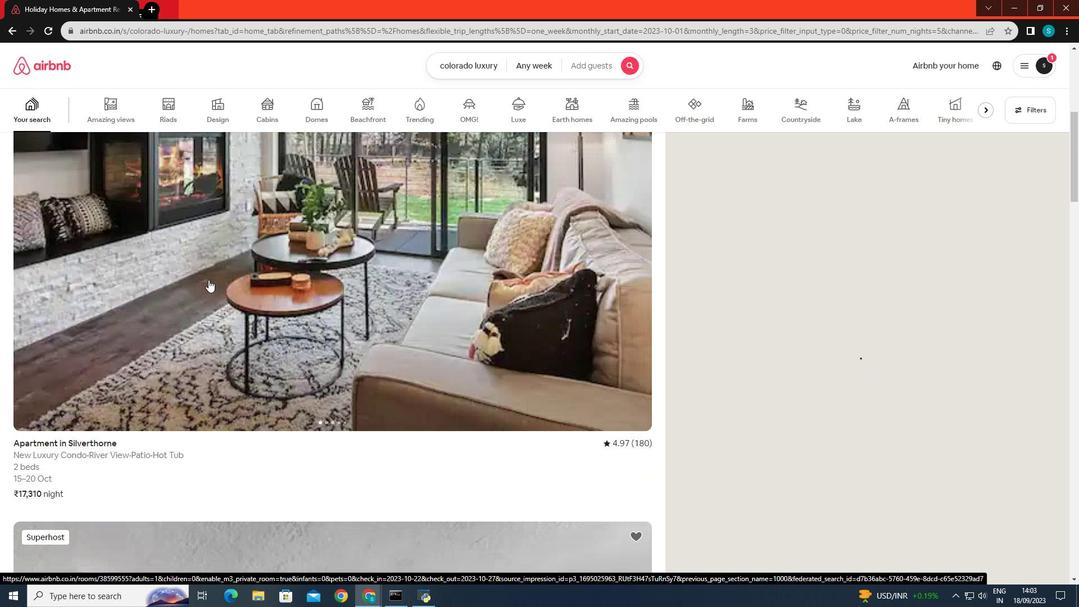 
Action: Mouse scrolled (208, 280) with delta (0, 0)
Screenshot: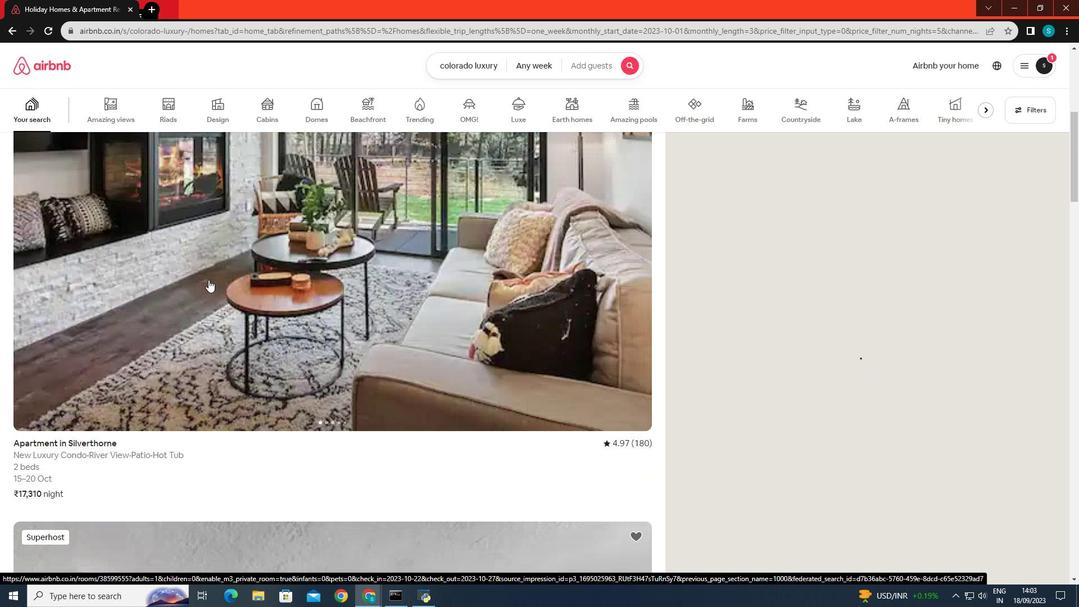 
Action: Mouse scrolled (208, 280) with delta (0, 0)
Screenshot: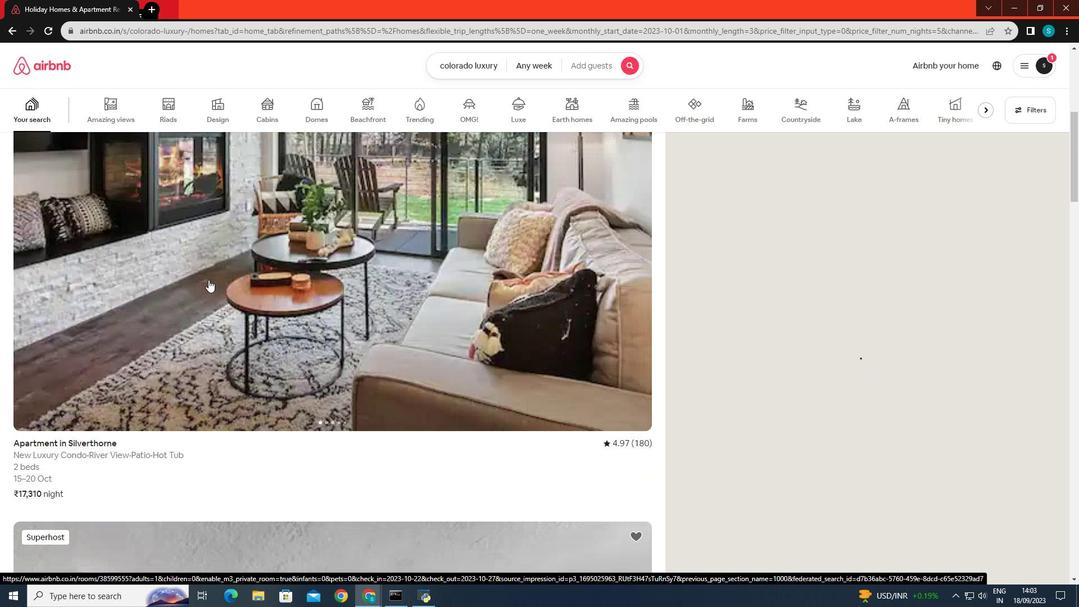
Action: Mouse scrolled (208, 280) with delta (0, 0)
Screenshot: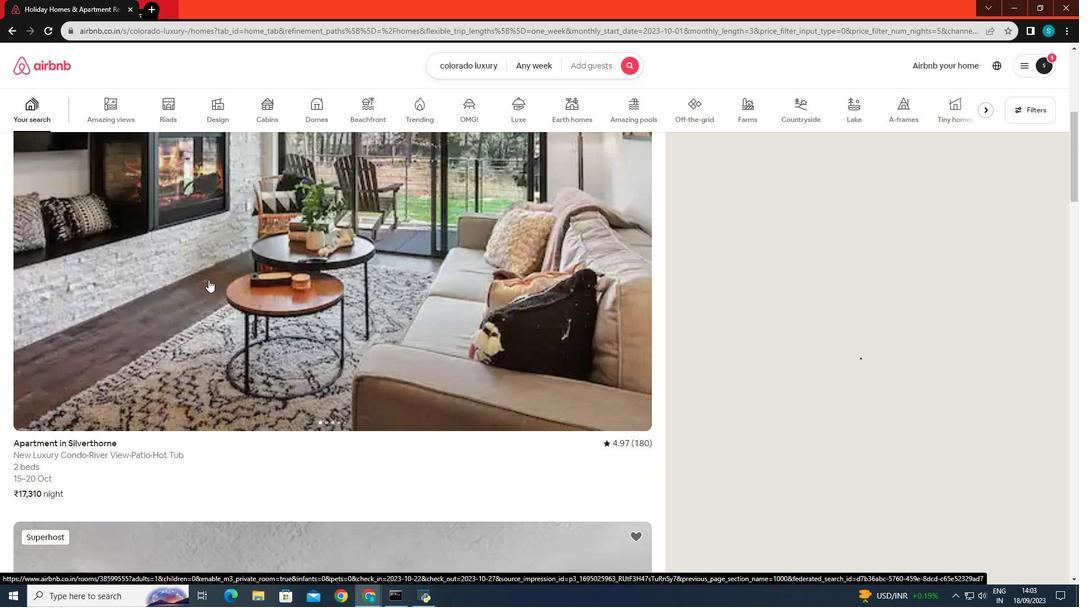 
Action: Mouse scrolled (208, 280) with delta (0, 0)
Screenshot: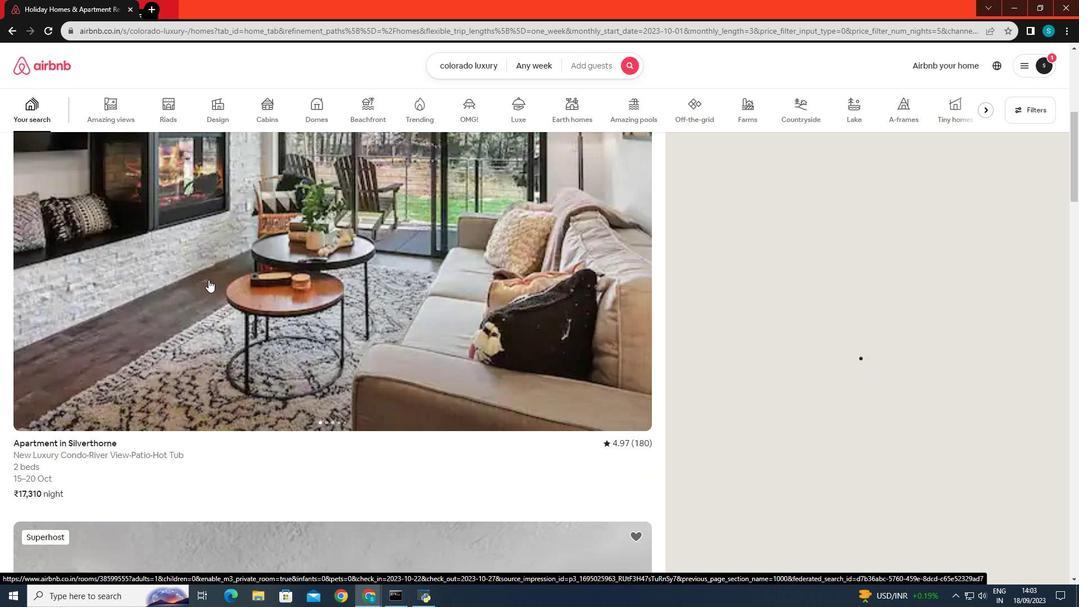 
Action: Mouse scrolled (208, 280) with delta (0, 0)
Screenshot: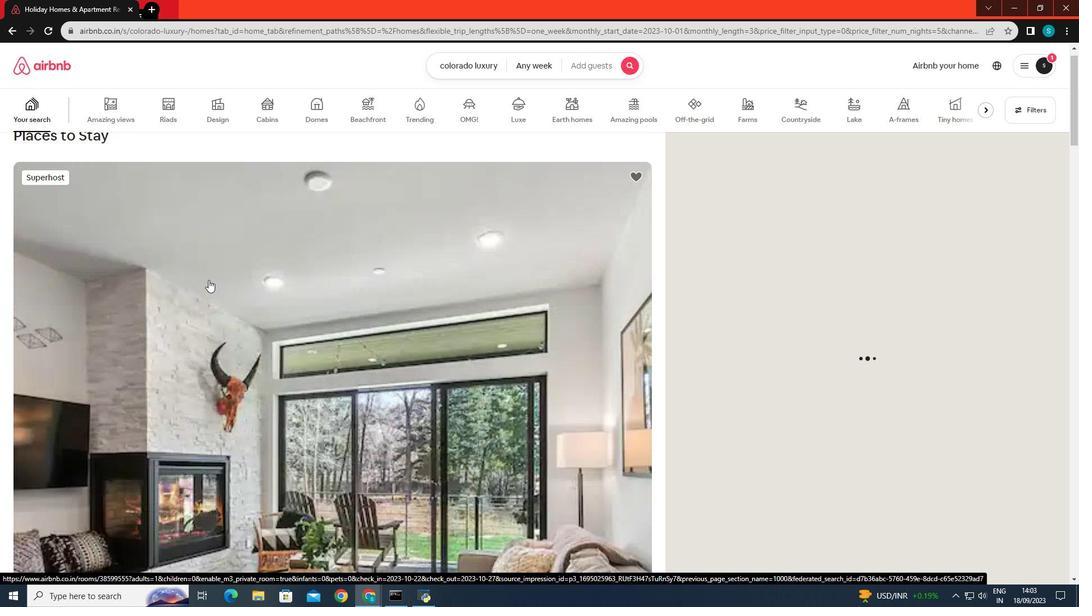 
Action: Mouse scrolled (208, 280) with delta (0, 0)
Screenshot: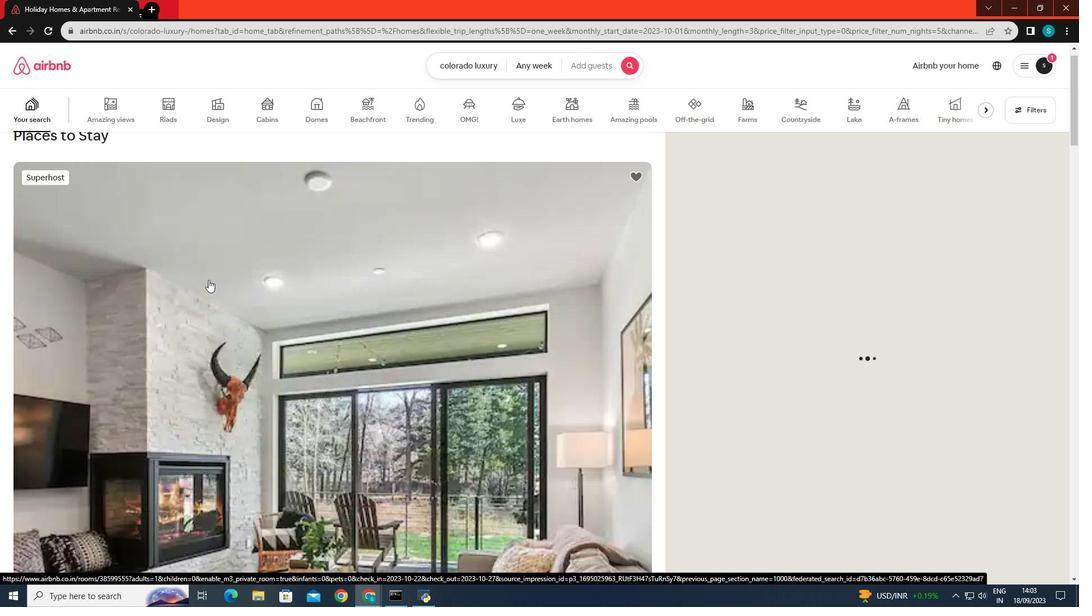 
Action: Mouse scrolled (208, 280) with delta (0, 0)
Screenshot: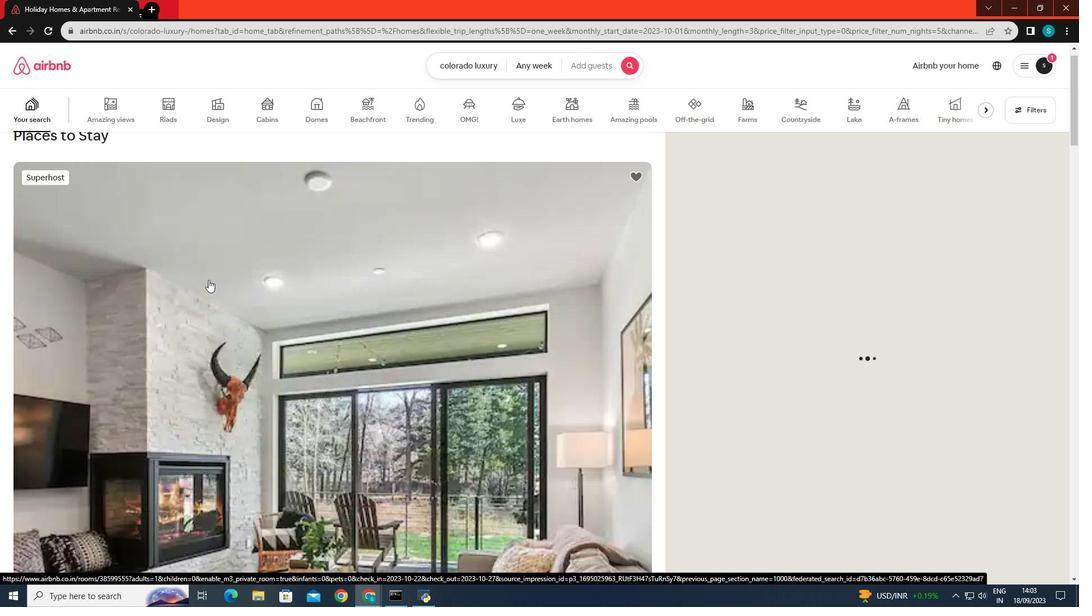 
Action: Mouse scrolled (208, 280) with delta (0, 0)
Screenshot: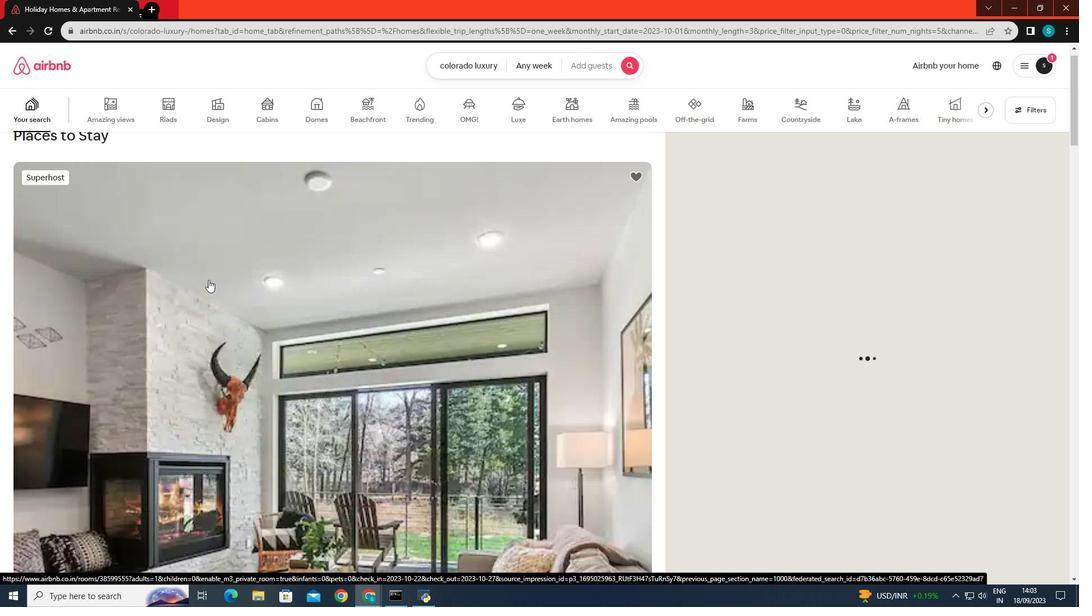 
Action: Mouse scrolled (208, 280) with delta (0, 0)
Screenshot: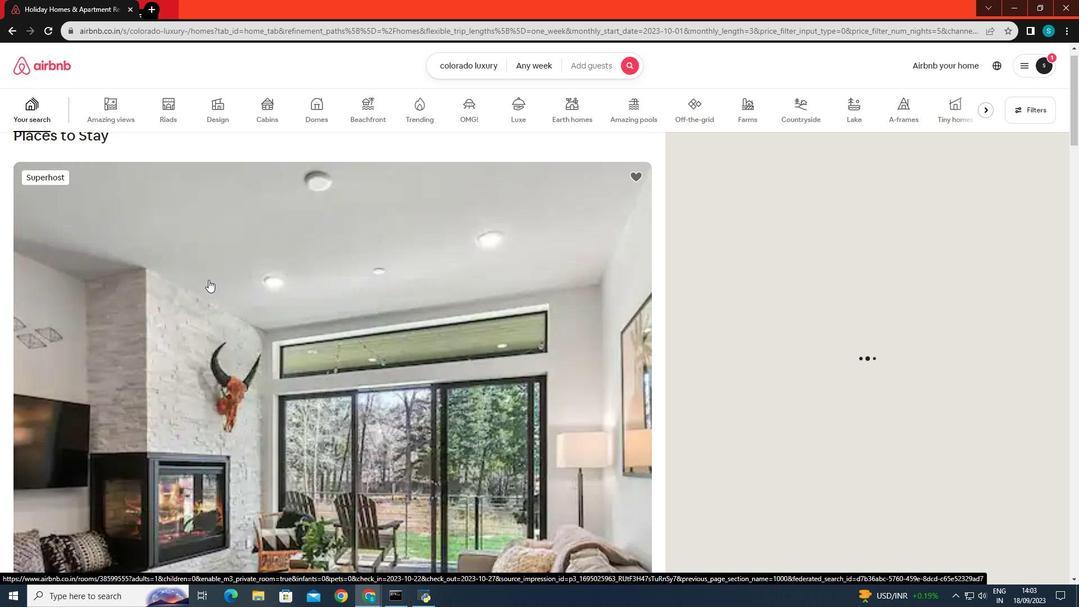 
Action: Mouse scrolled (208, 280) with delta (0, 0)
Screenshot: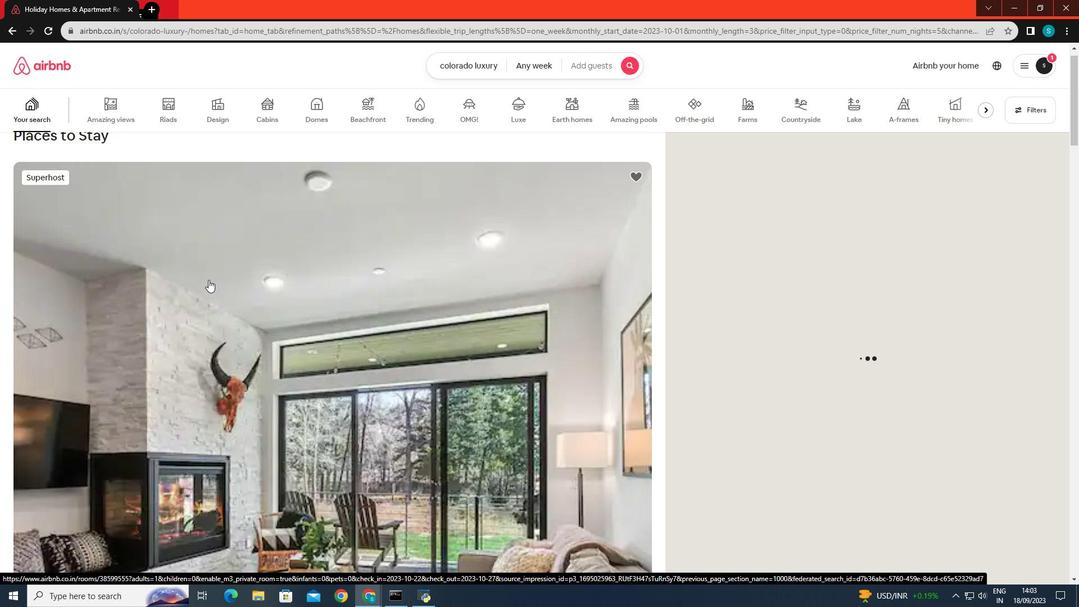 
Action: Mouse scrolled (208, 280) with delta (0, 0)
Screenshot: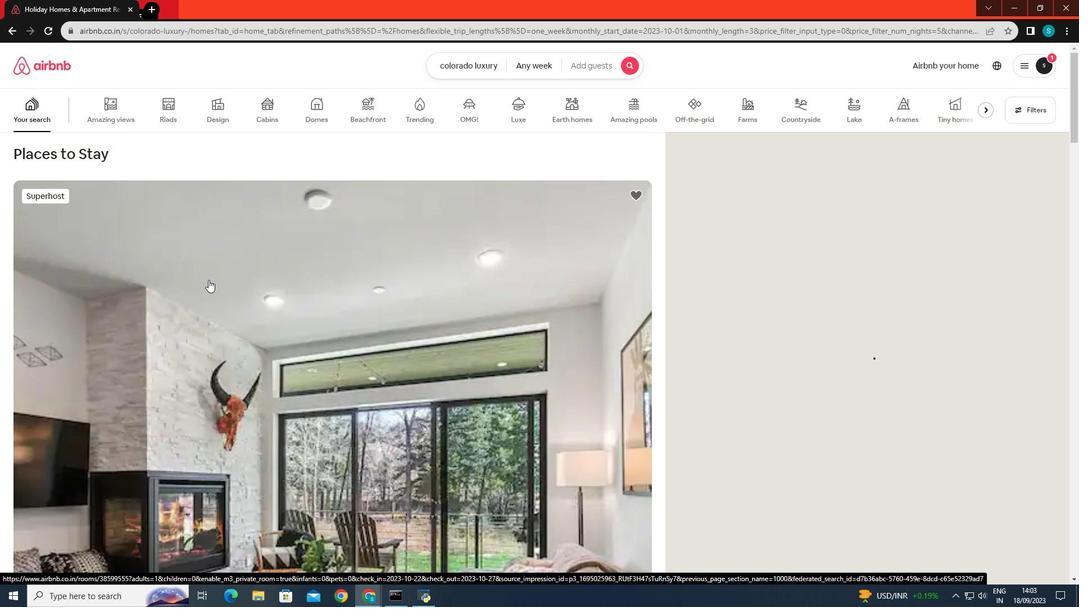 
Action: Mouse scrolled (208, 280) with delta (0, 0)
Screenshot: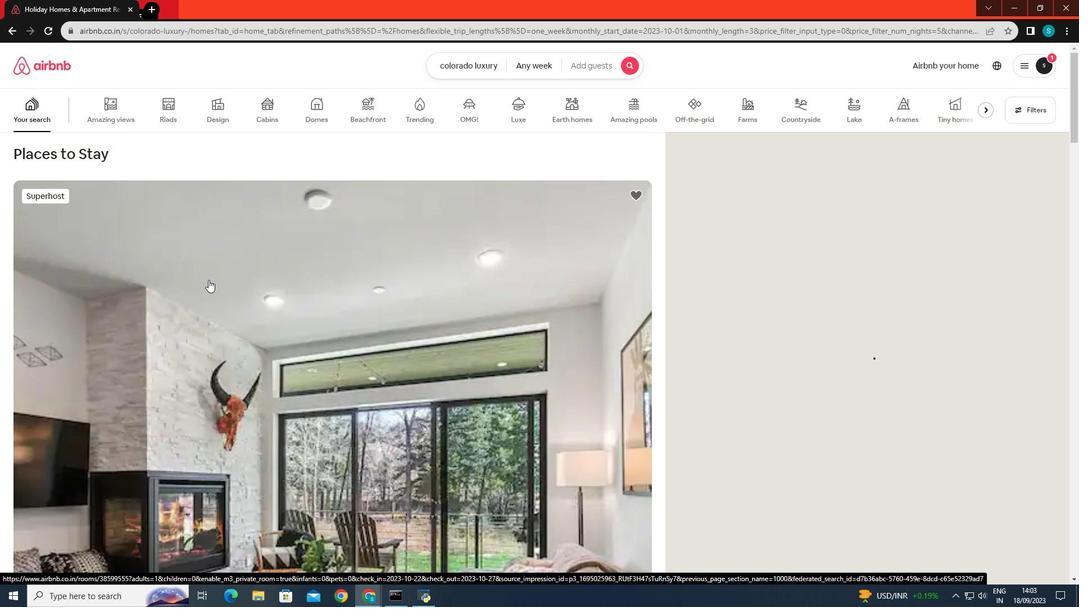 
Action: Mouse scrolled (208, 280) with delta (0, 0)
Screenshot: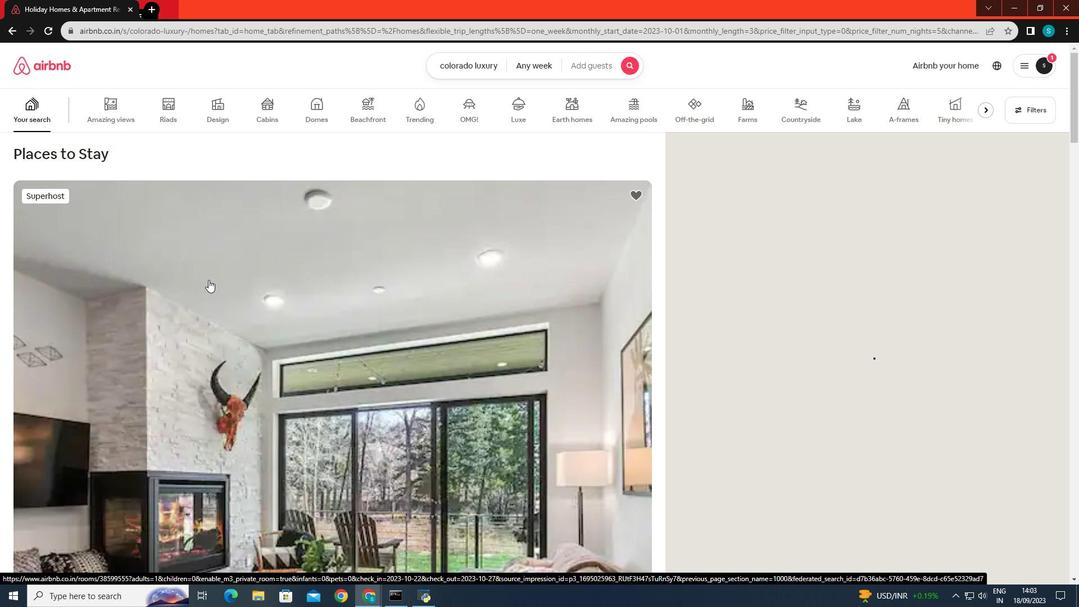 
Action: Mouse scrolled (208, 280) with delta (0, 0)
Screenshot: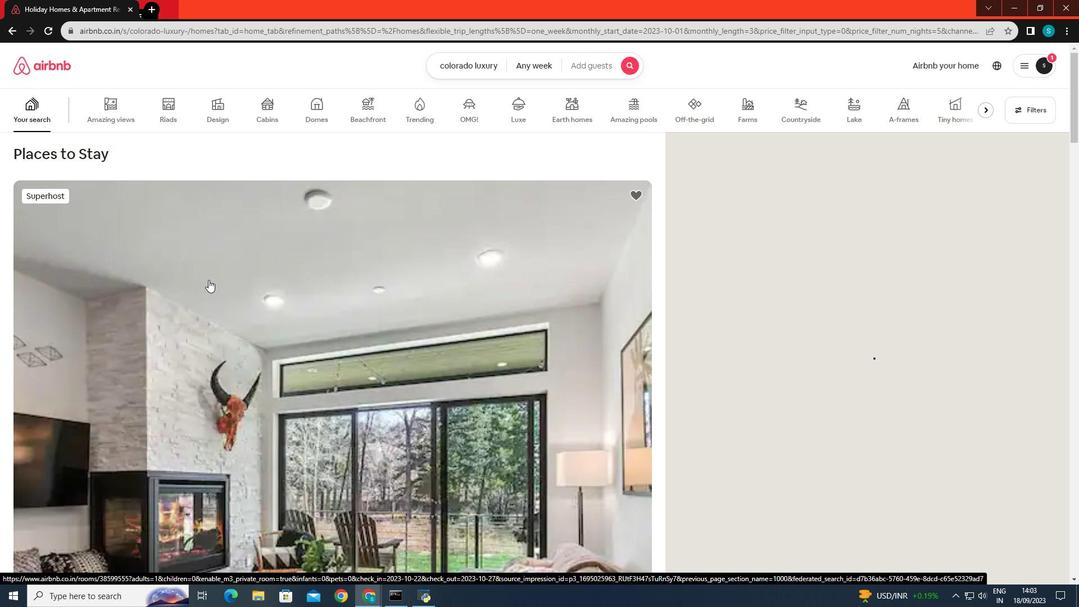 
Action: Mouse scrolled (208, 280) with delta (0, 0)
Screenshot: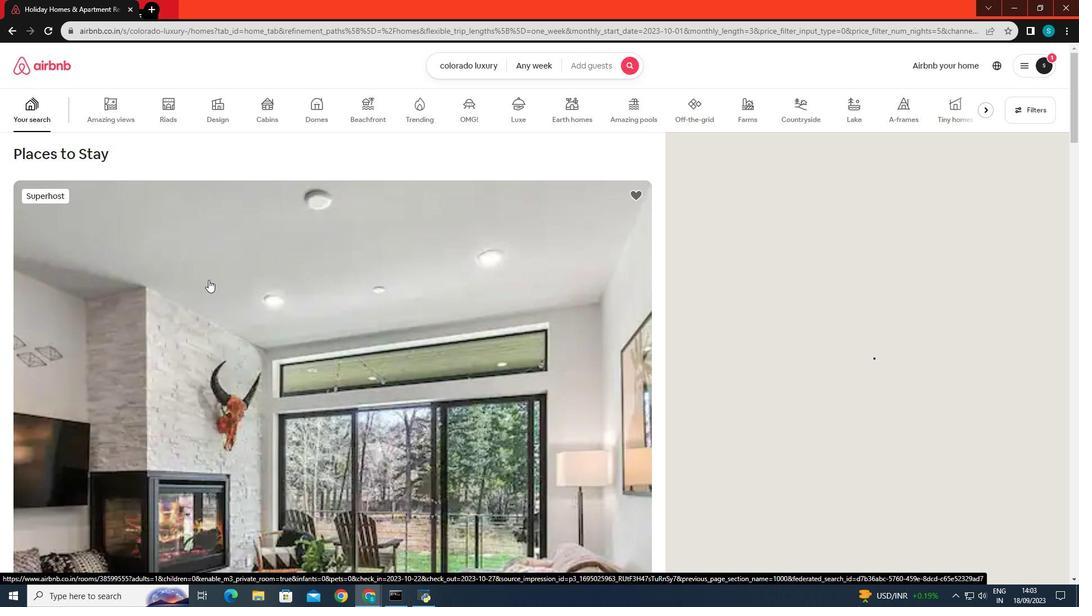 
Action: Mouse scrolled (208, 280) with delta (0, 0)
Screenshot: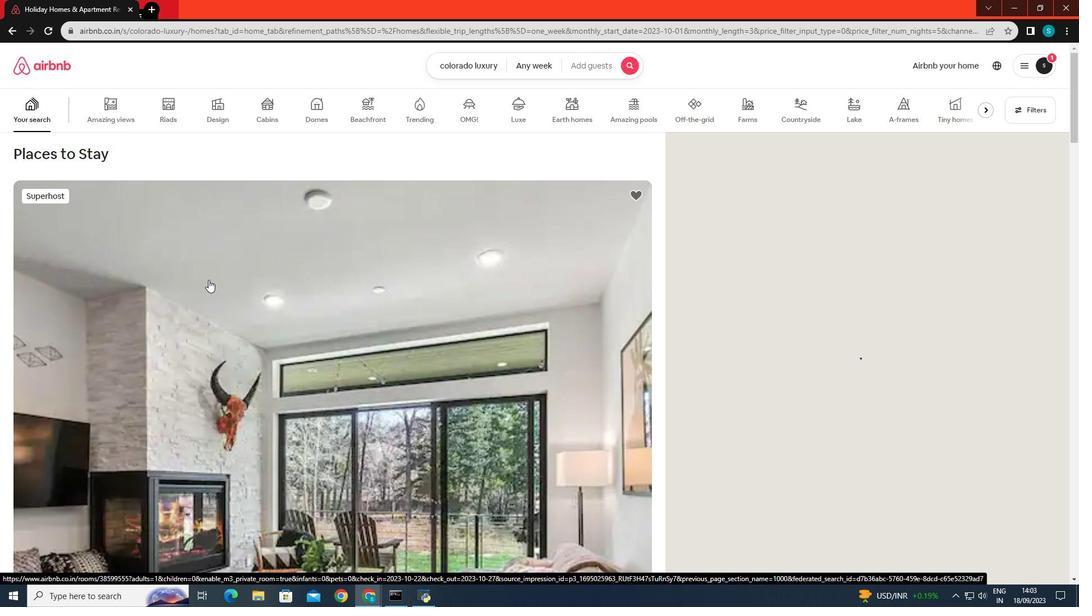 
Action: Mouse scrolled (208, 280) with delta (0, 0)
Screenshot: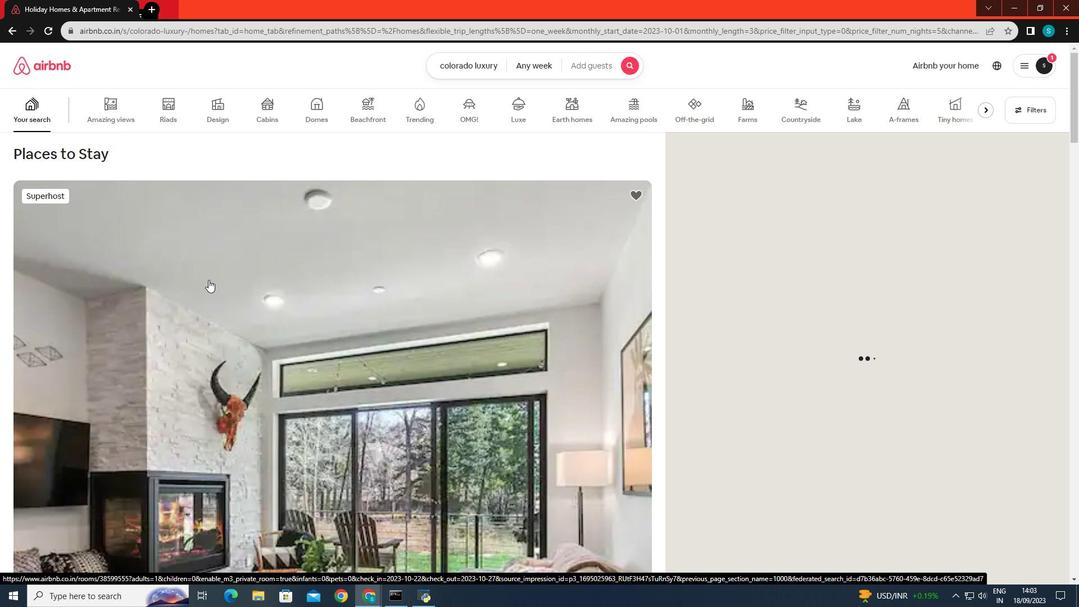 
Action: Mouse scrolled (208, 280) with delta (0, 0)
Screenshot: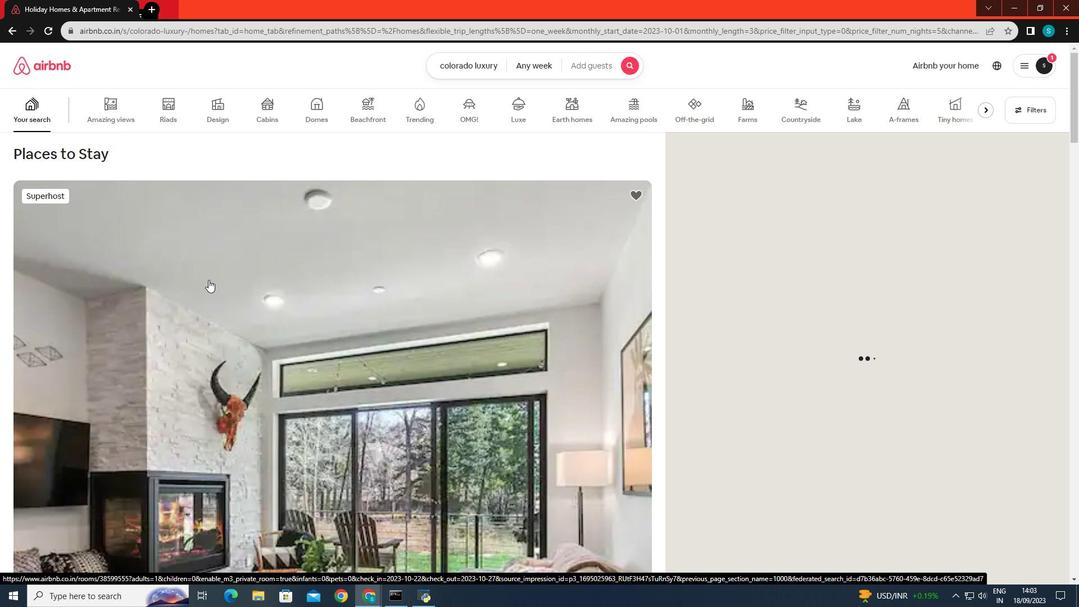 
Action: Mouse scrolled (208, 280) with delta (0, 0)
Screenshot: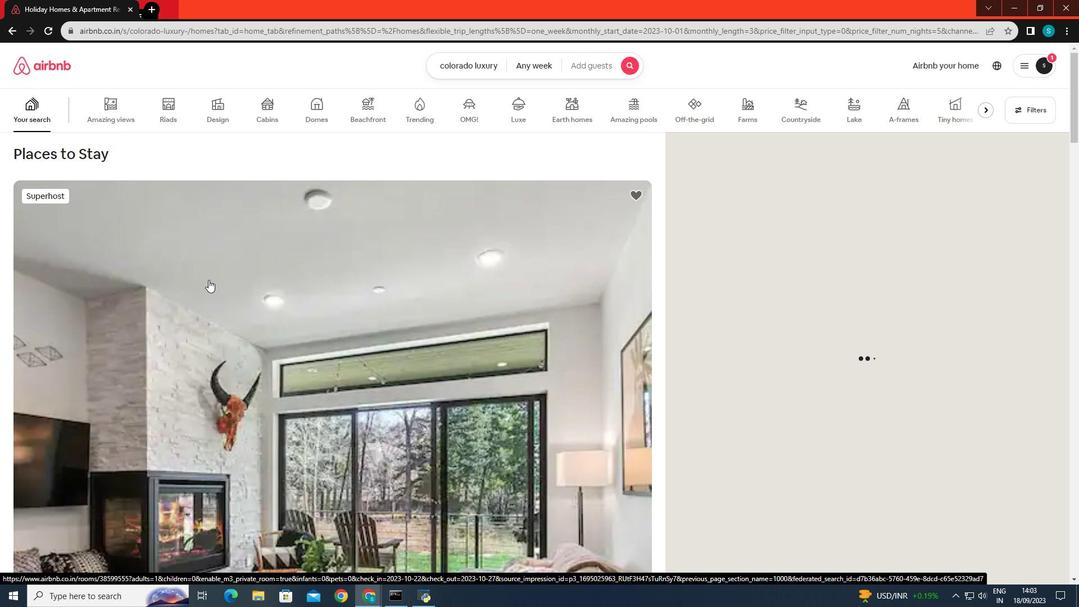 
Action: Mouse scrolled (208, 280) with delta (0, 0)
Screenshot: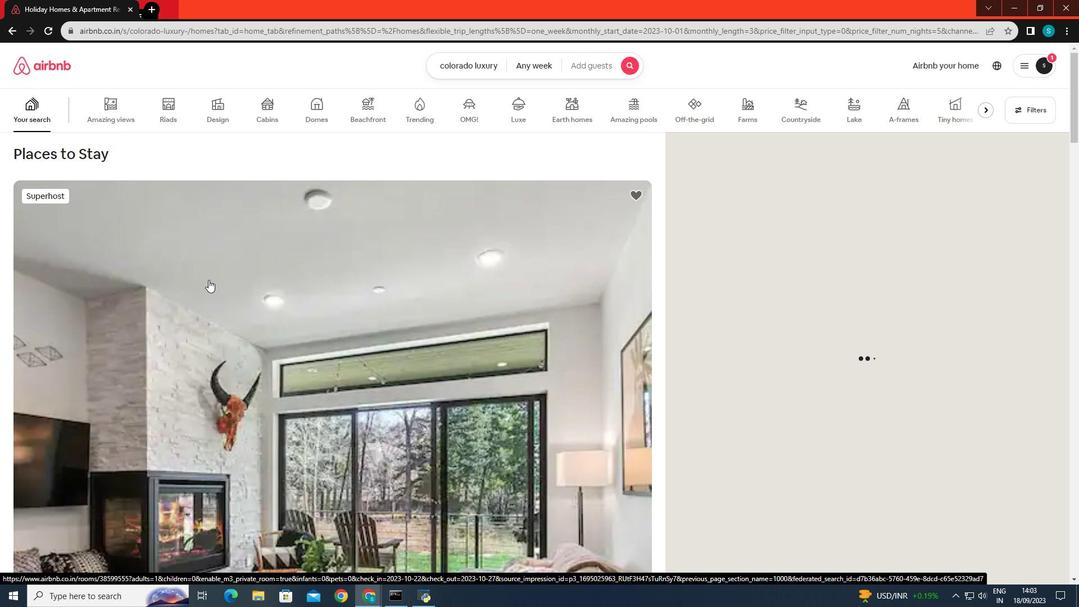 
Action: Mouse scrolled (208, 280) with delta (0, 0)
Screenshot: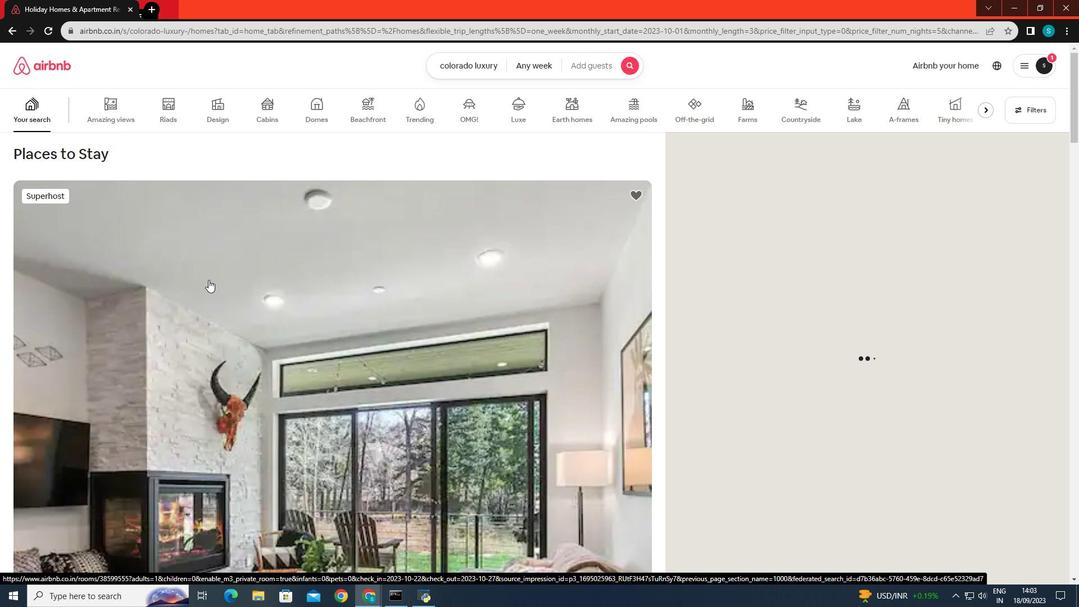 
Action: Mouse scrolled (208, 280) with delta (0, 0)
Screenshot: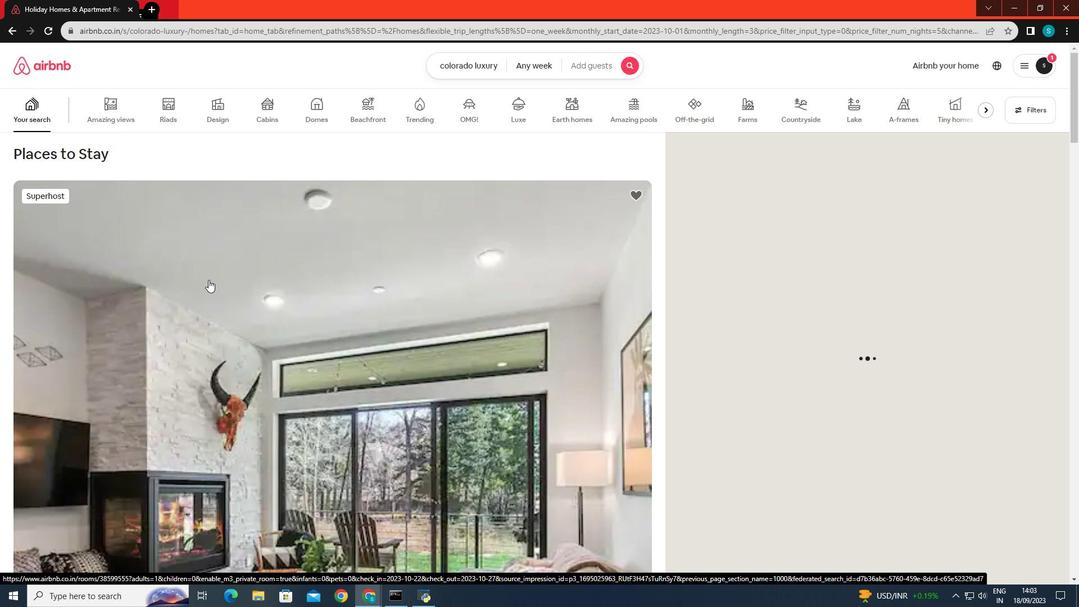 
Action: Mouse moved to (635, 62)
Screenshot: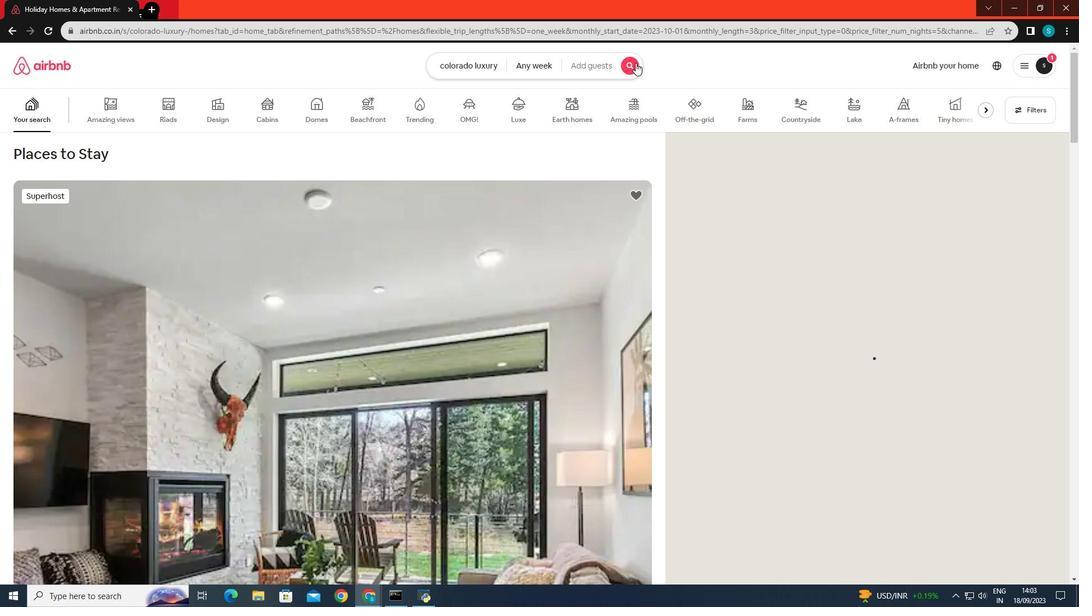 
Action: Mouse pressed left at (635, 62)
Screenshot: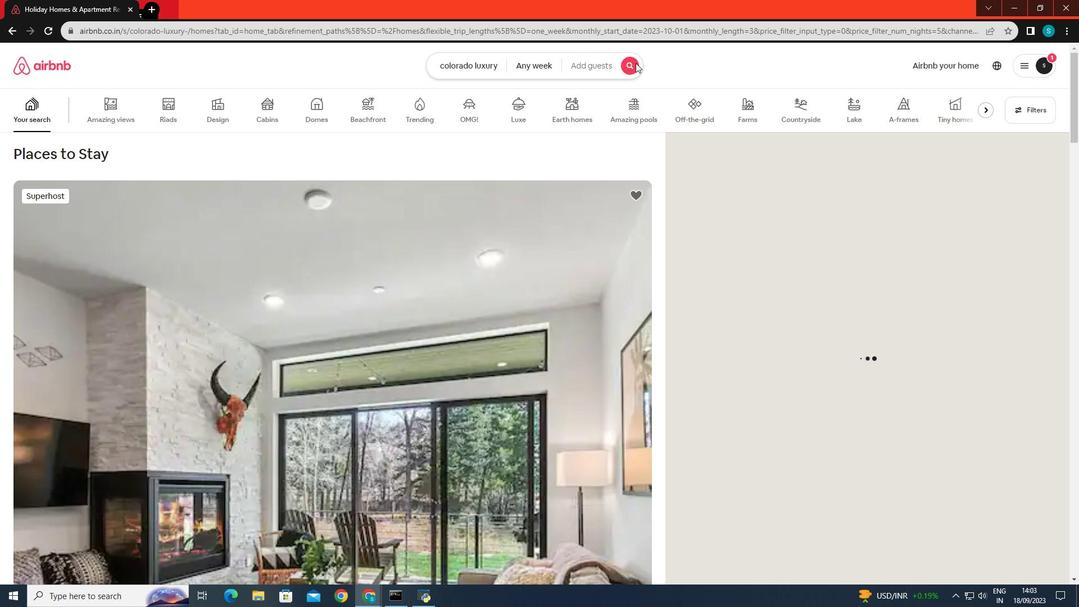 
Action: Mouse moved to (761, 107)
Screenshot: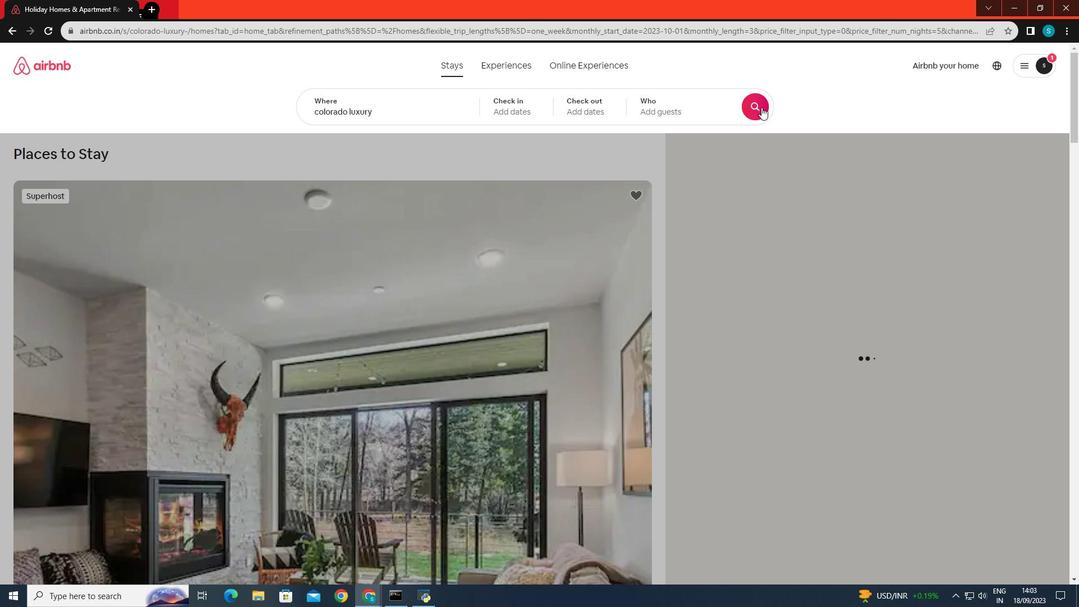 
Action: Mouse pressed left at (761, 107)
Screenshot: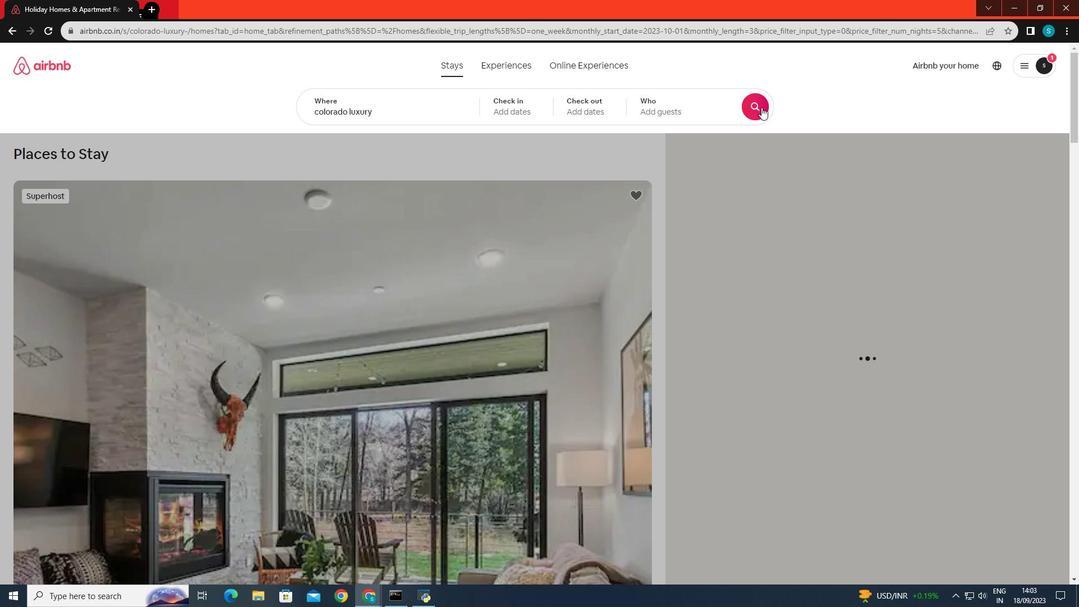 
Action: Mouse moved to (621, 341)
Screenshot: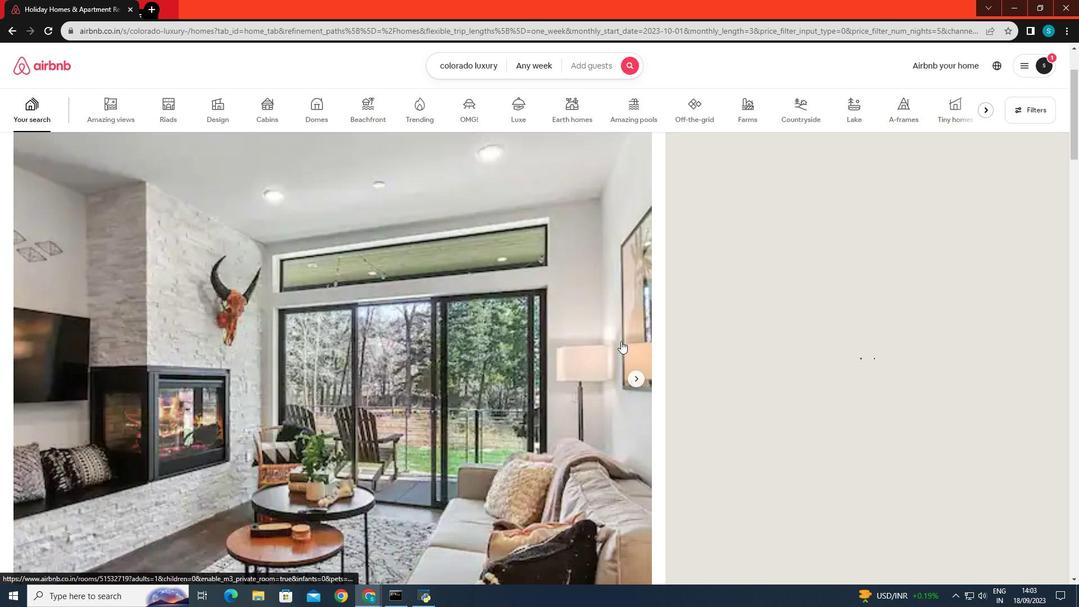 
Action: Mouse scrolled (621, 340) with delta (0, 0)
Screenshot: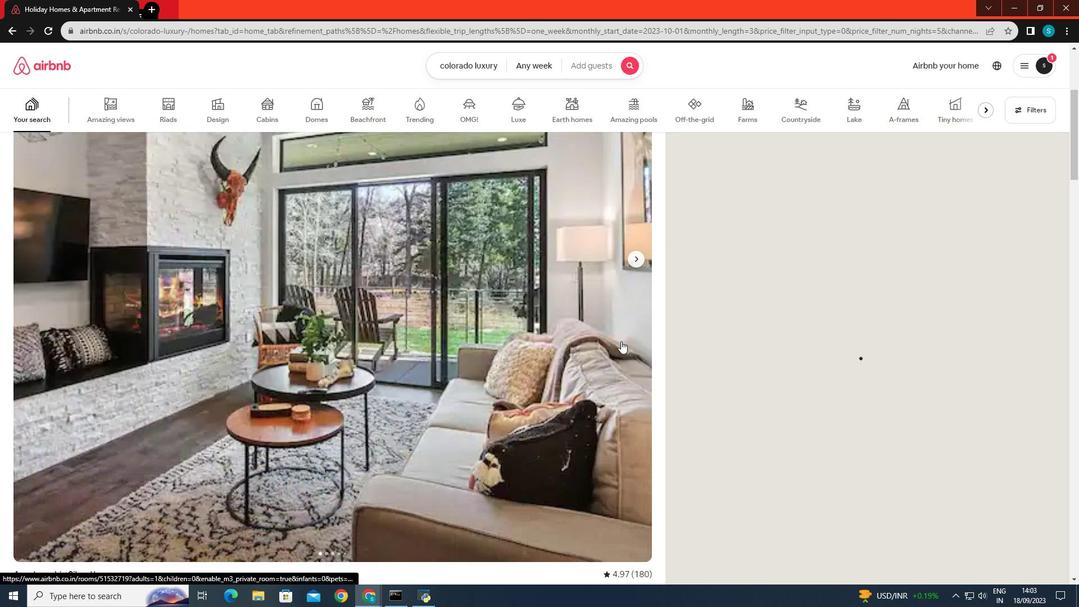 
Action: Mouse scrolled (621, 340) with delta (0, 0)
Screenshot: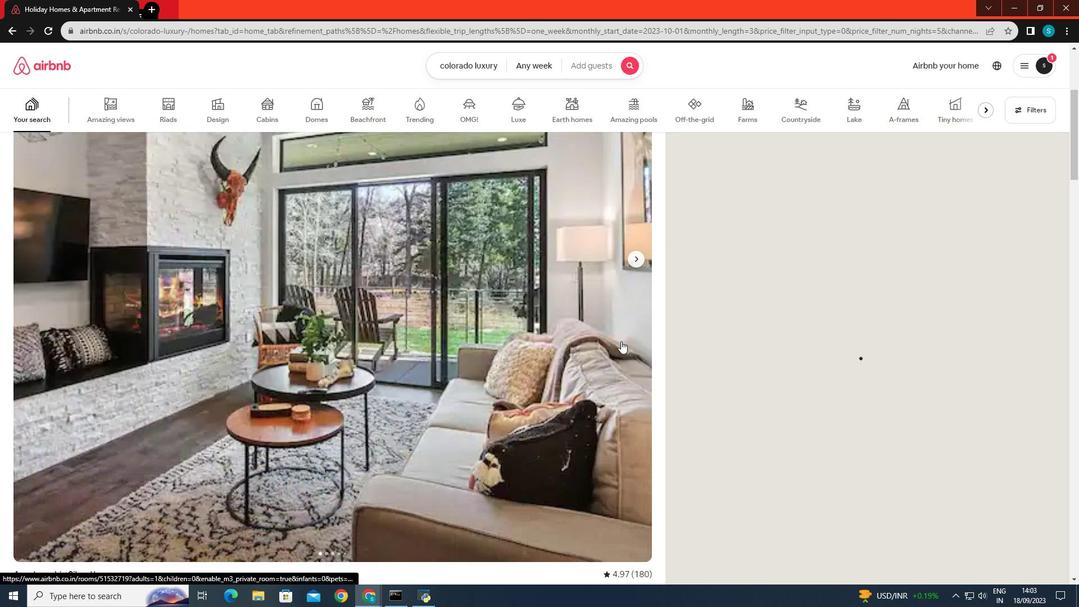 
Action: Mouse scrolled (621, 340) with delta (0, 0)
Screenshot: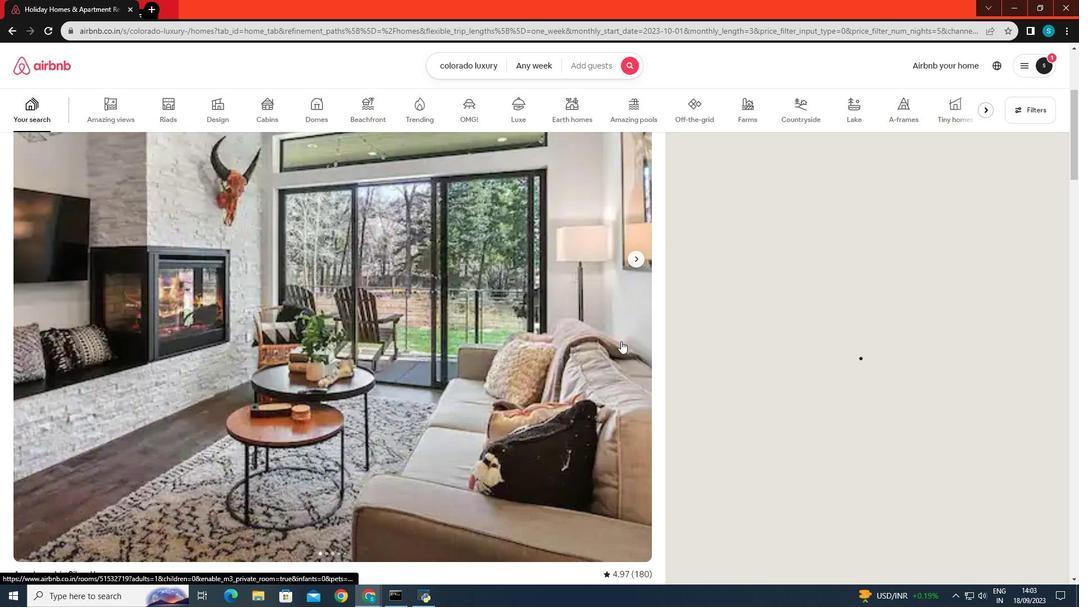 
Action: Mouse scrolled (621, 340) with delta (0, 0)
Screenshot: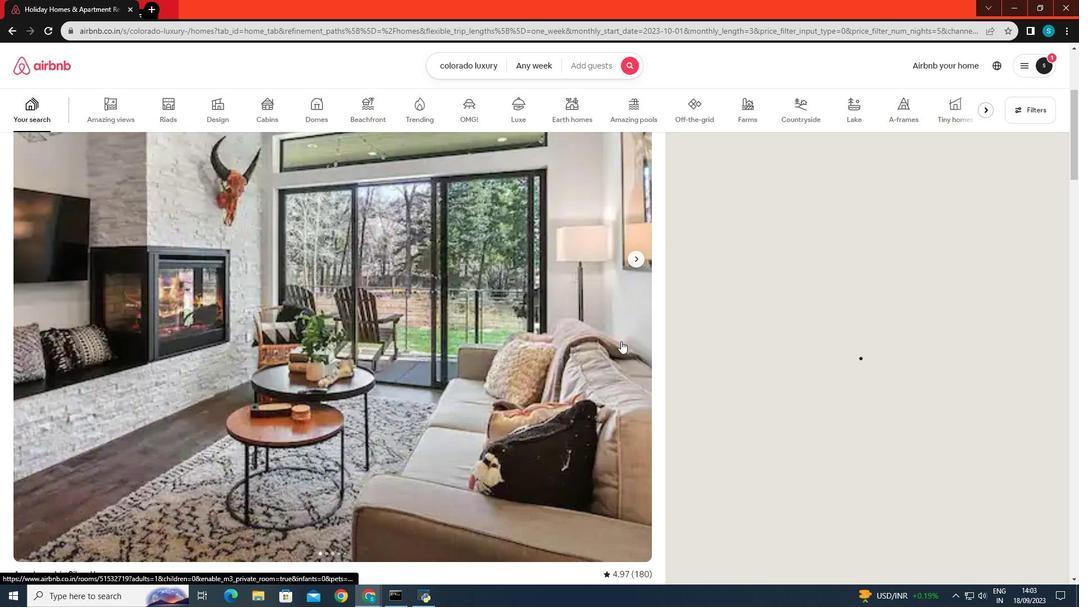 
Action: Mouse scrolled (621, 340) with delta (0, 0)
Screenshot: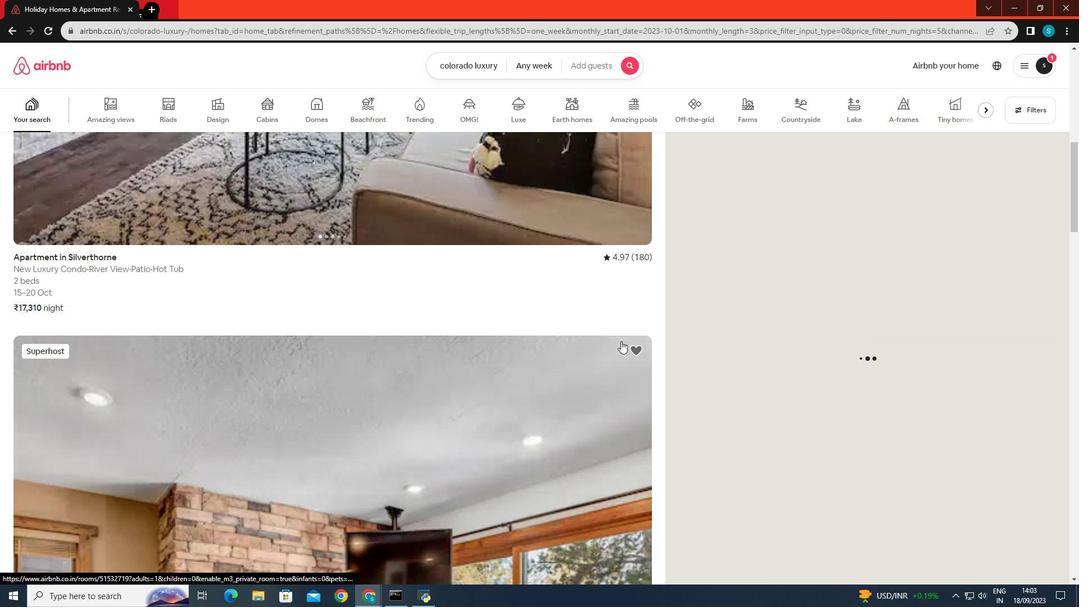 
Action: Mouse scrolled (621, 340) with delta (0, 0)
Screenshot: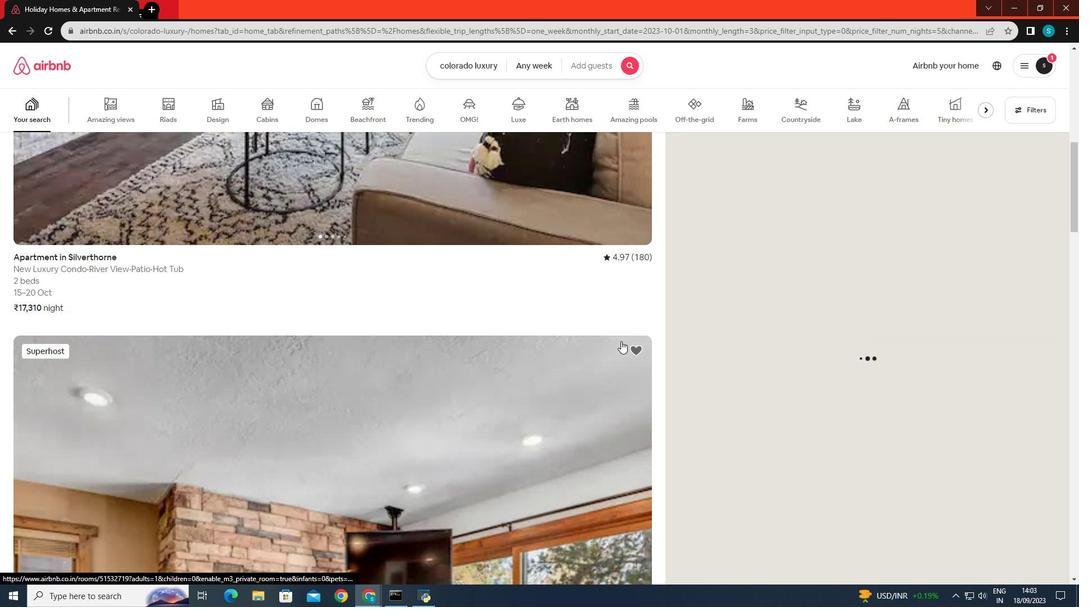 
Action: Mouse scrolled (621, 340) with delta (0, 0)
Screenshot: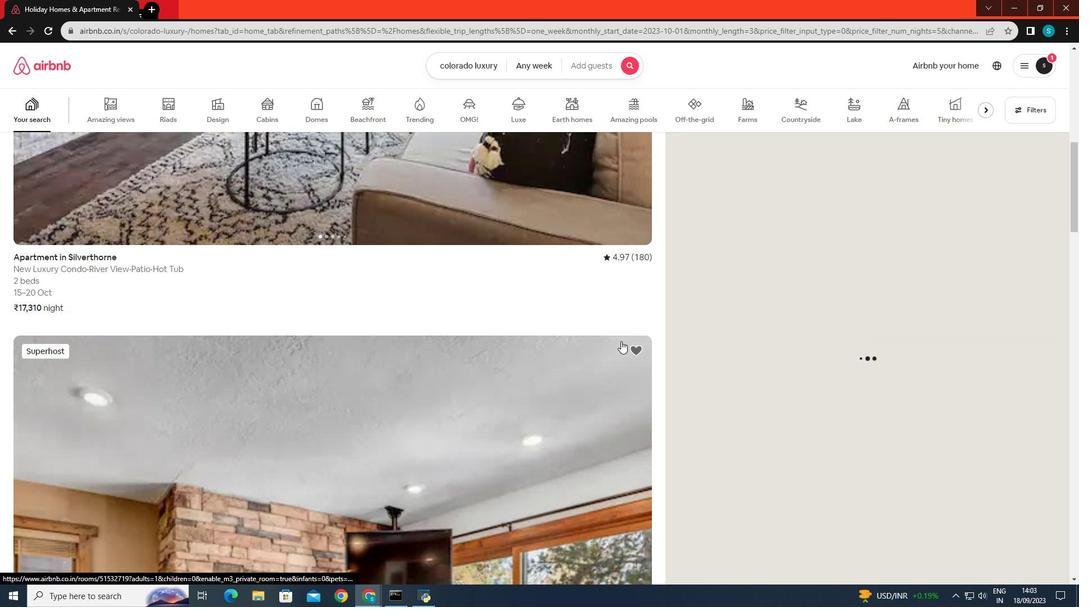 
Action: Mouse scrolled (621, 340) with delta (0, 0)
Screenshot: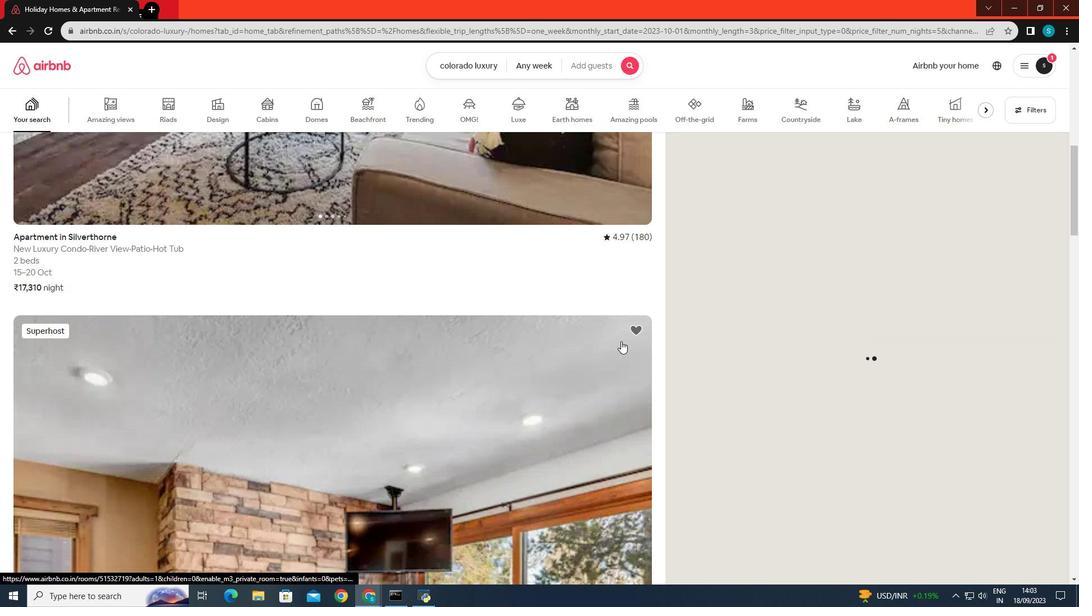 
Action: Mouse scrolled (621, 340) with delta (0, 0)
Screenshot: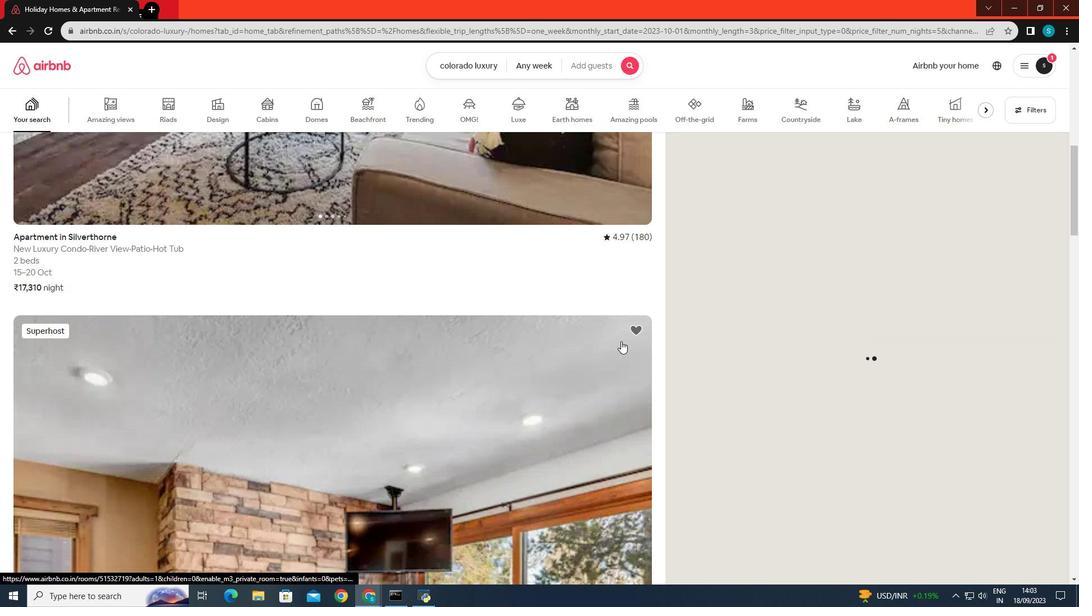 
Action: Mouse scrolled (621, 340) with delta (0, 0)
Screenshot: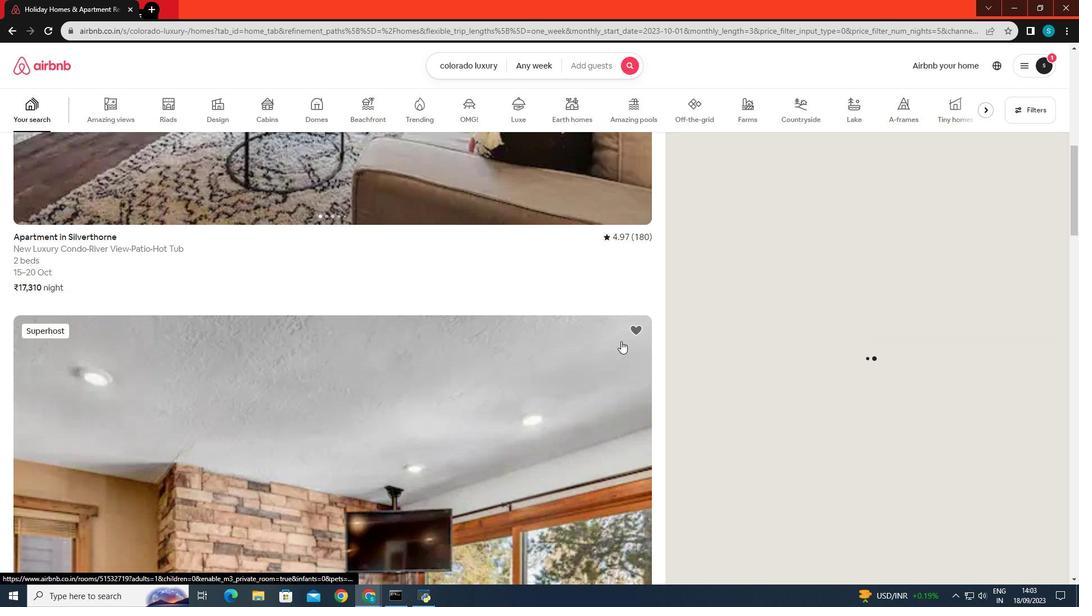
Action: Mouse scrolled (621, 340) with delta (0, 0)
Screenshot: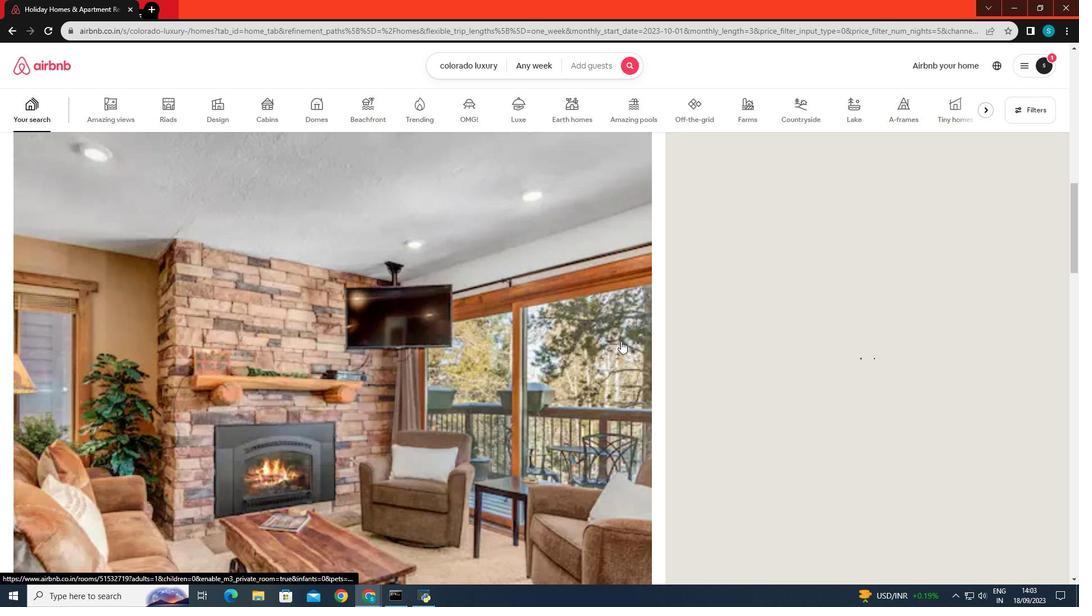 
Action: Mouse scrolled (621, 340) with delta (0, 0)
Screenshot: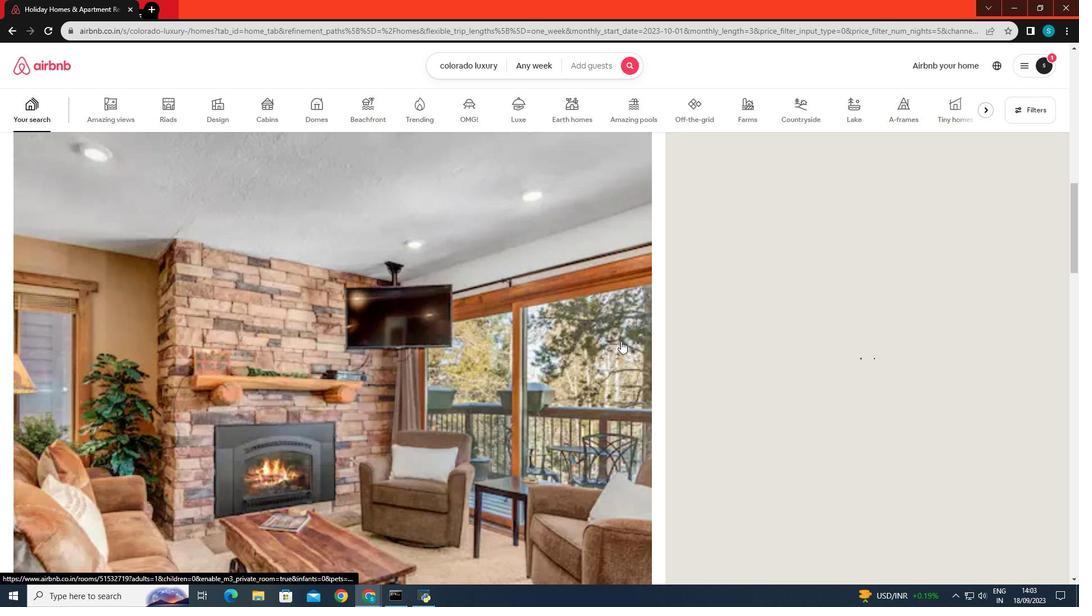 
Action: Mouse scrolled (621, 340) with delta (0, 0)
Screenshot: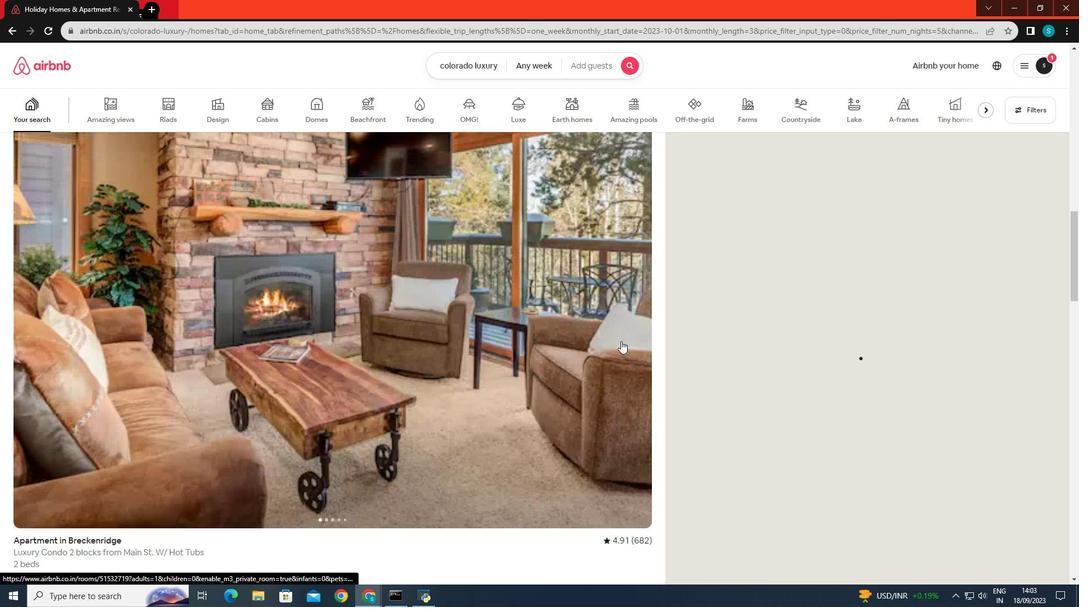 
Action: Mouse scrolled (621, 340) with delta (0, 0)
Screenshot: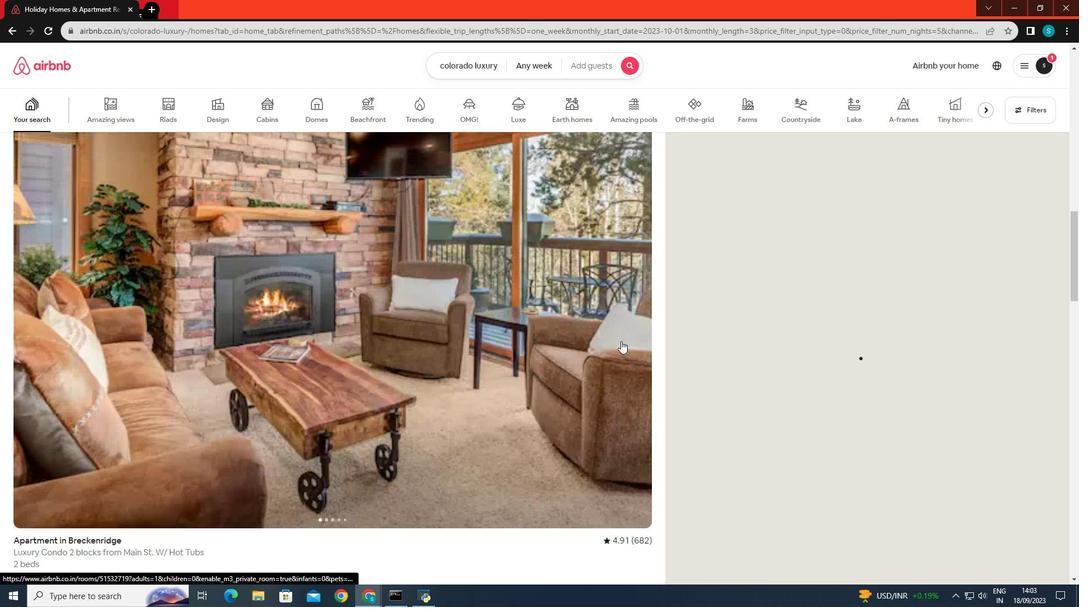 
Action: Mouse scrolled (621, 340) with delta (0, 0)
Screenshot: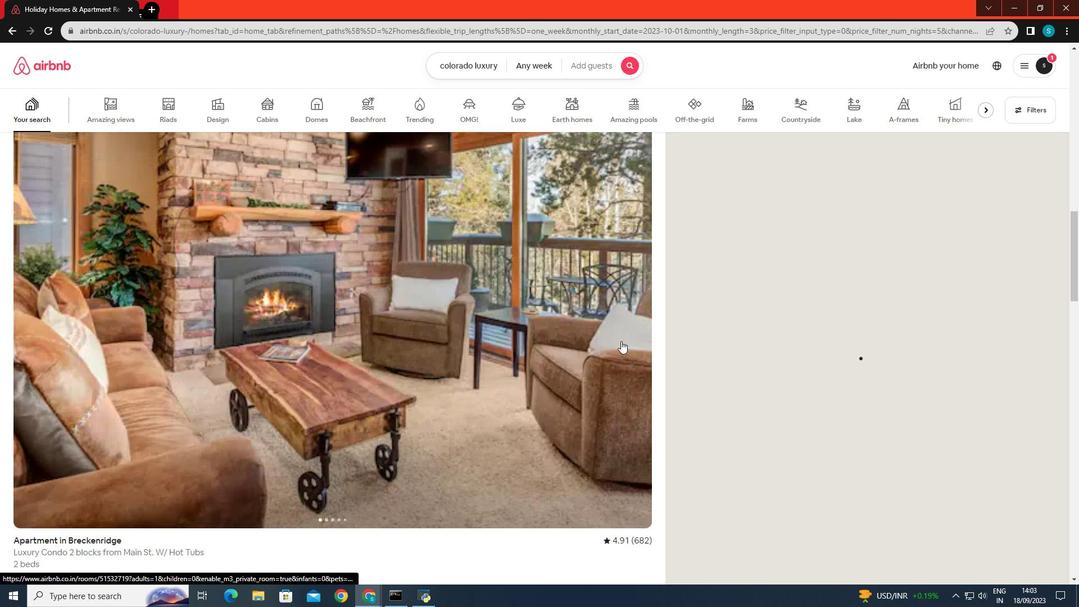 
Action: Mouse scrolled (621, 340) with delta (0, 0)
Screenshot: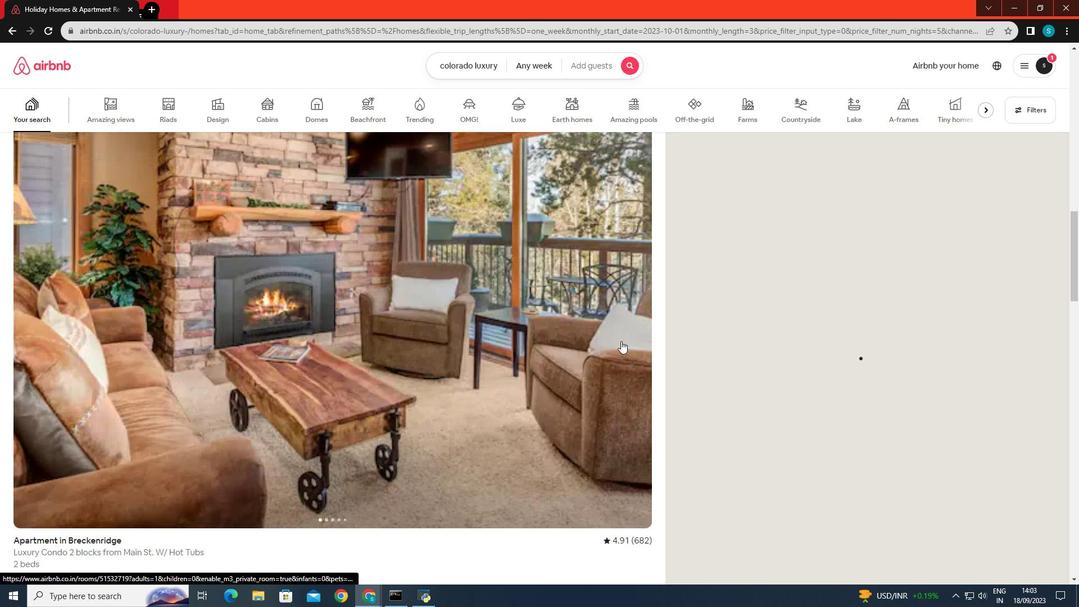 
Action: Mouse scrolled (621, 340) with delta (0, 0)
Screenshot: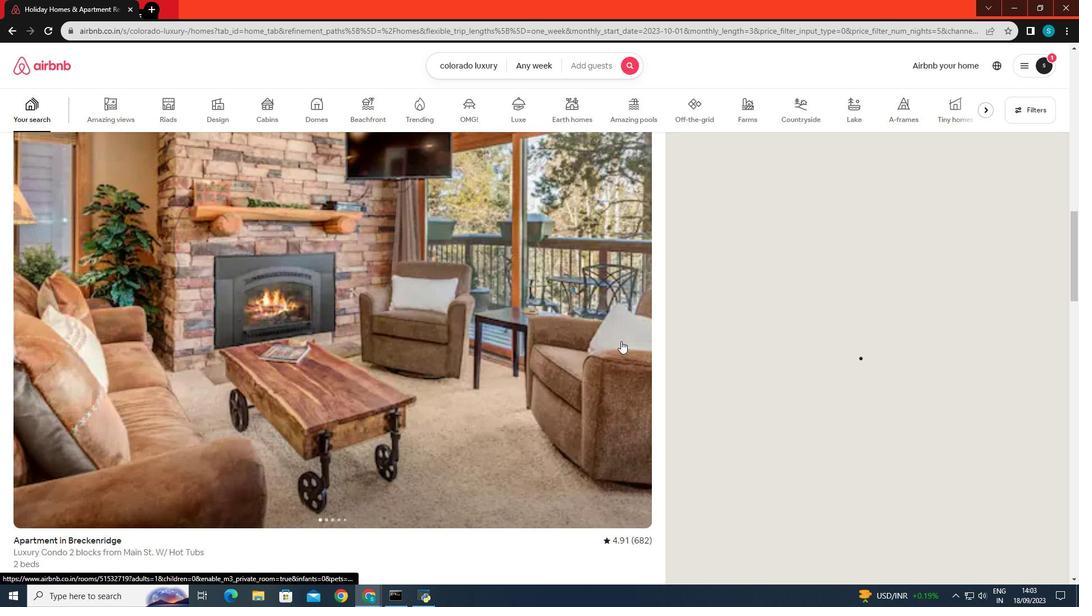 
Action: Mouse scrolled (621, 340) with delta (0, 0)
Screenshot: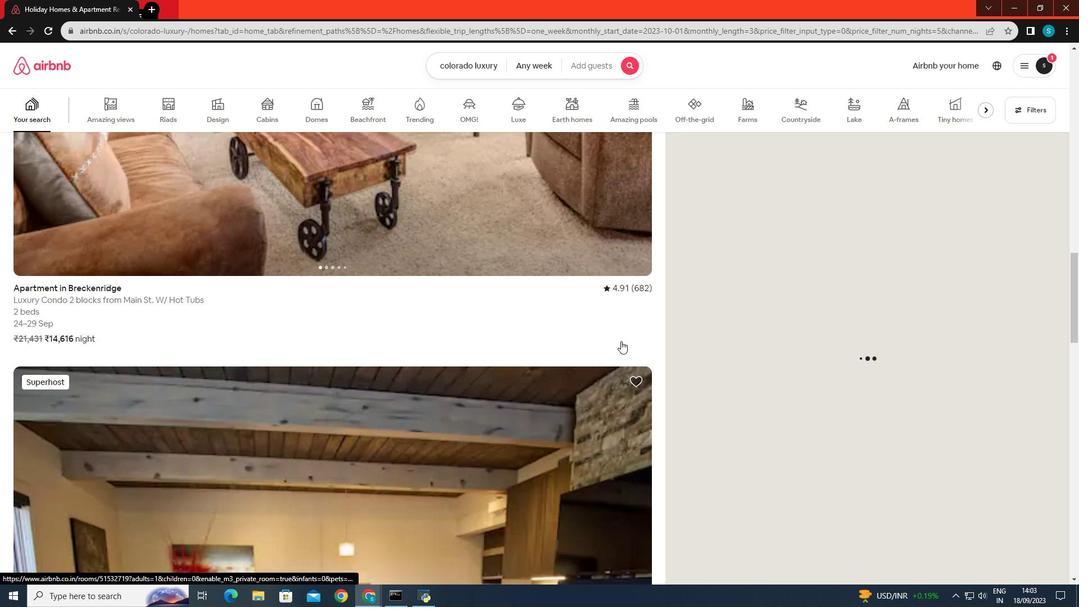 
Action: Mouse scrolled (621, 340) with delta (0, 0)
Screenshot: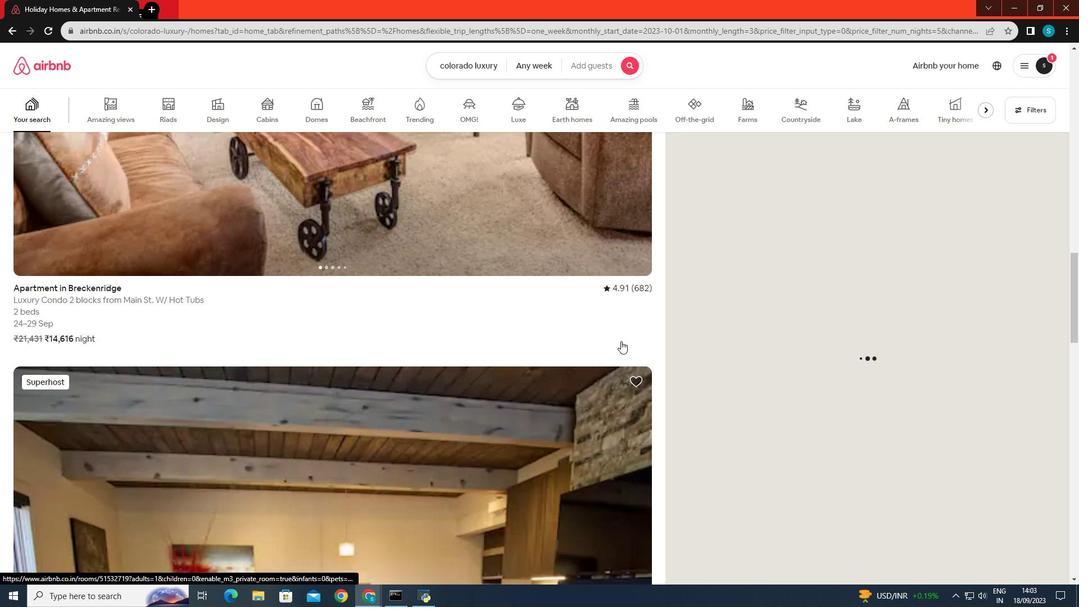 
Action: Mouse scrolled (621, 340) with delta (0, 0)
Screenshot: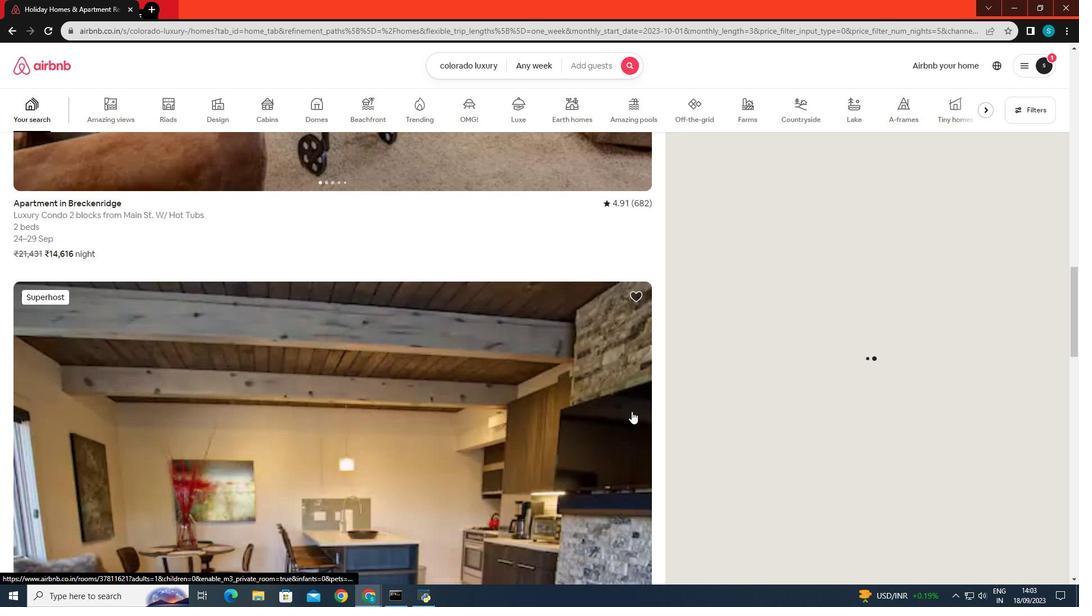 
Action: Mouse scrolled (621, 340) with delta (0, 0)
Screenshot: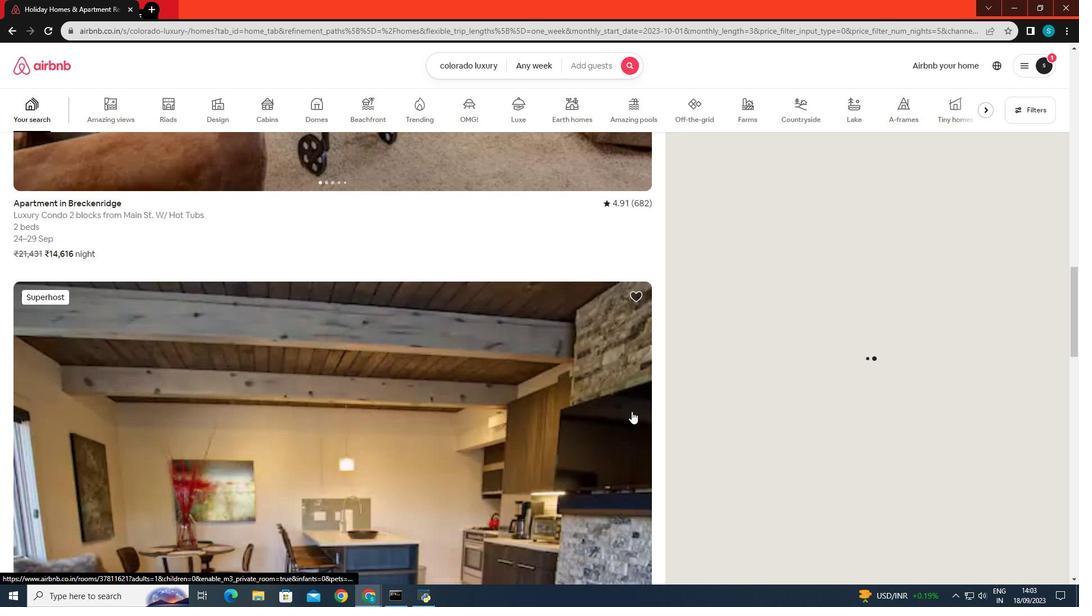 
Action: Mouse scrolled (621, 340) with delta (0, 0)
Screenshot: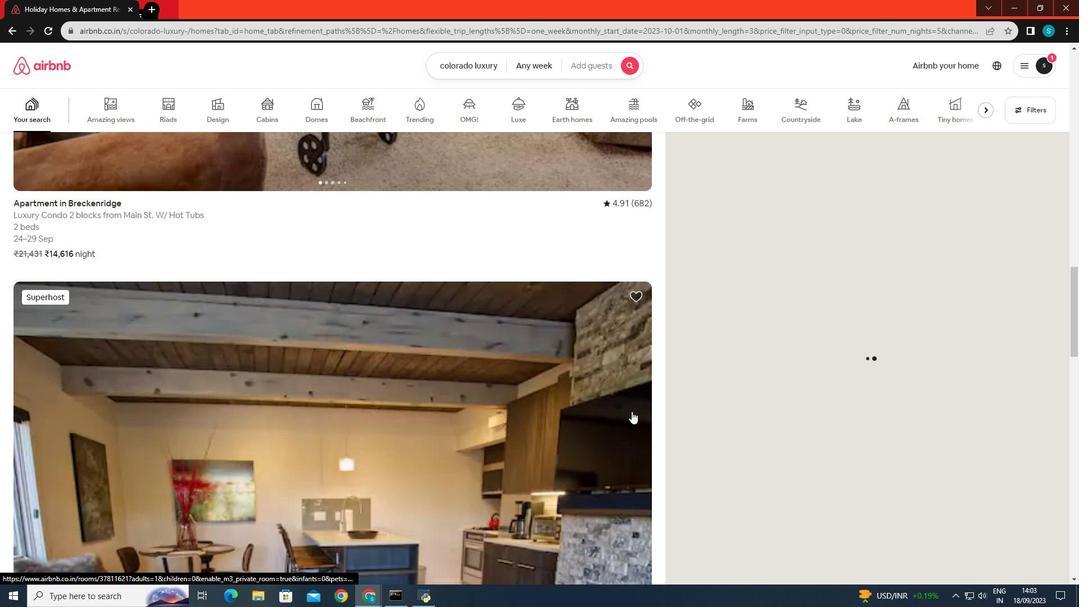 
Action: Mouse scrolled (621, 340) with delta (0, 0)
Screenshot: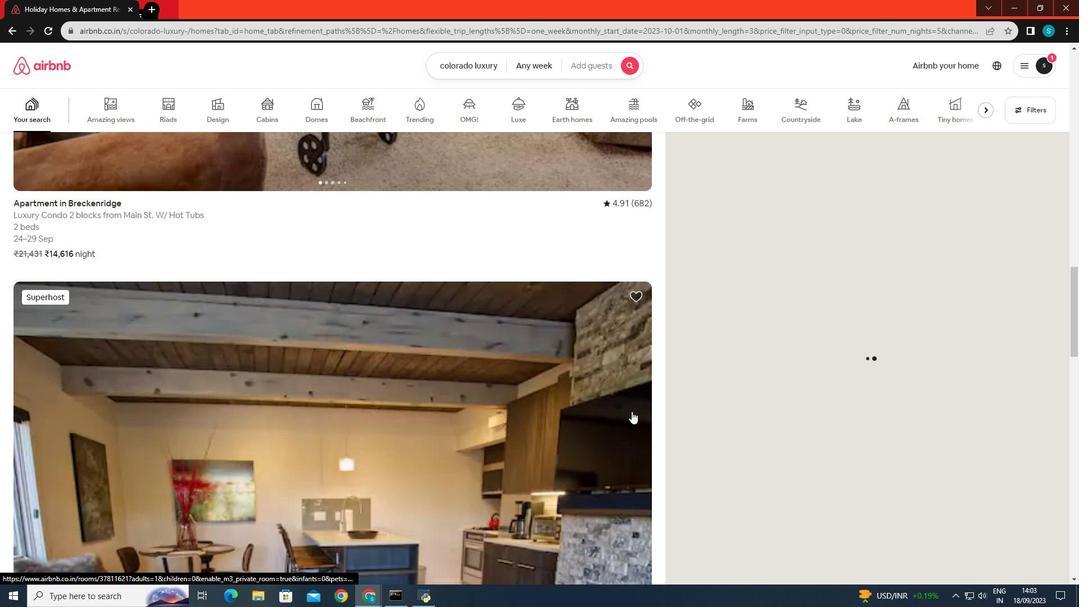 
Action: Mouse moved to (630, 409)
Screenshot: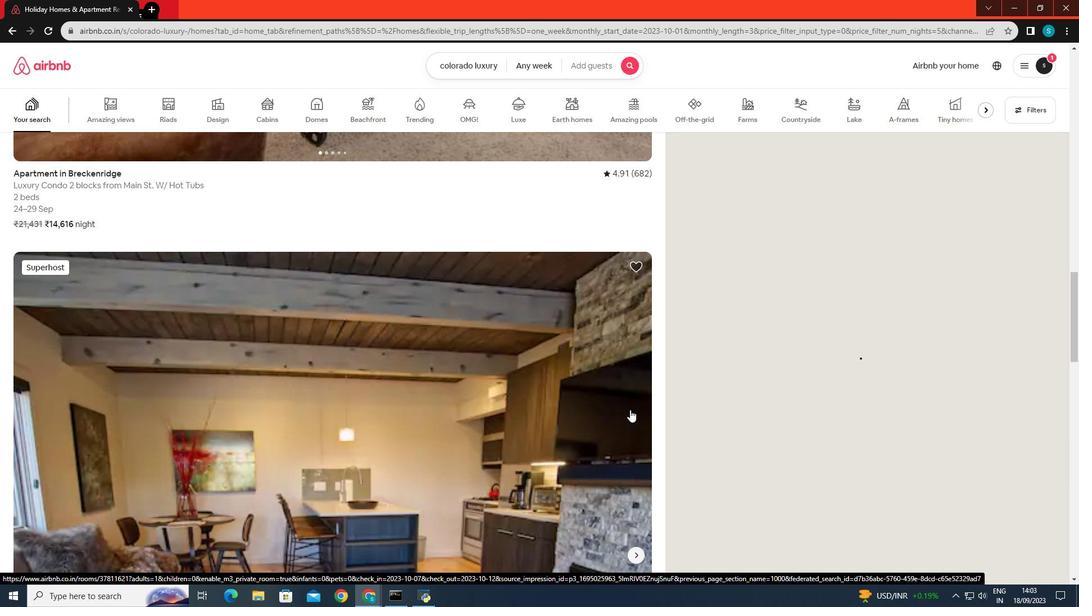 
Action: Mouse scrolled (630, 408) with delta (0, 0)
Screenshot: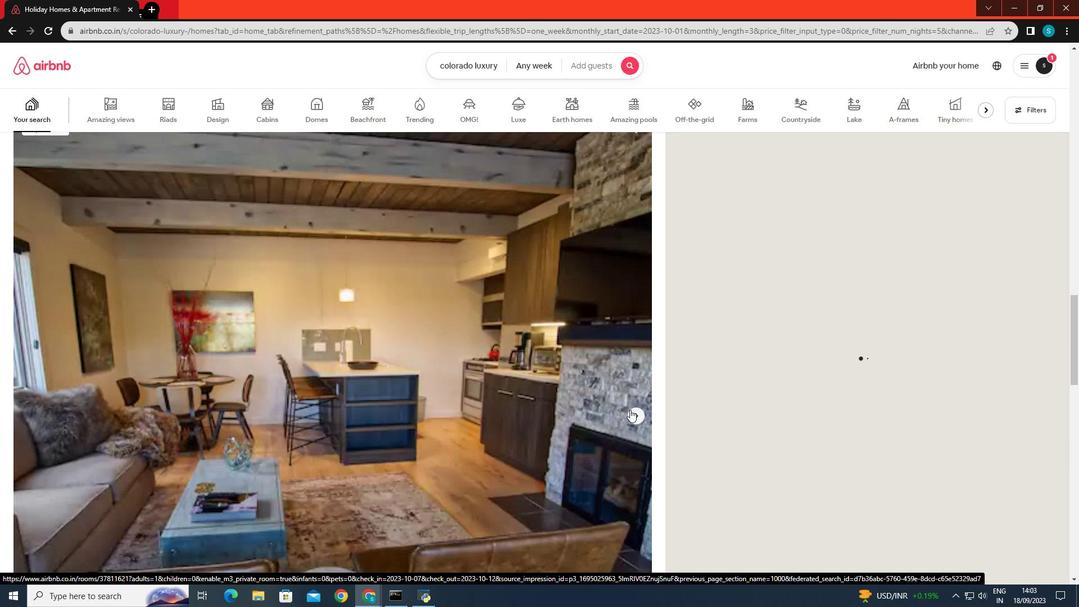 
Action: Mouse scrolled (630, 408) with delta (0, 0)
Screenshot: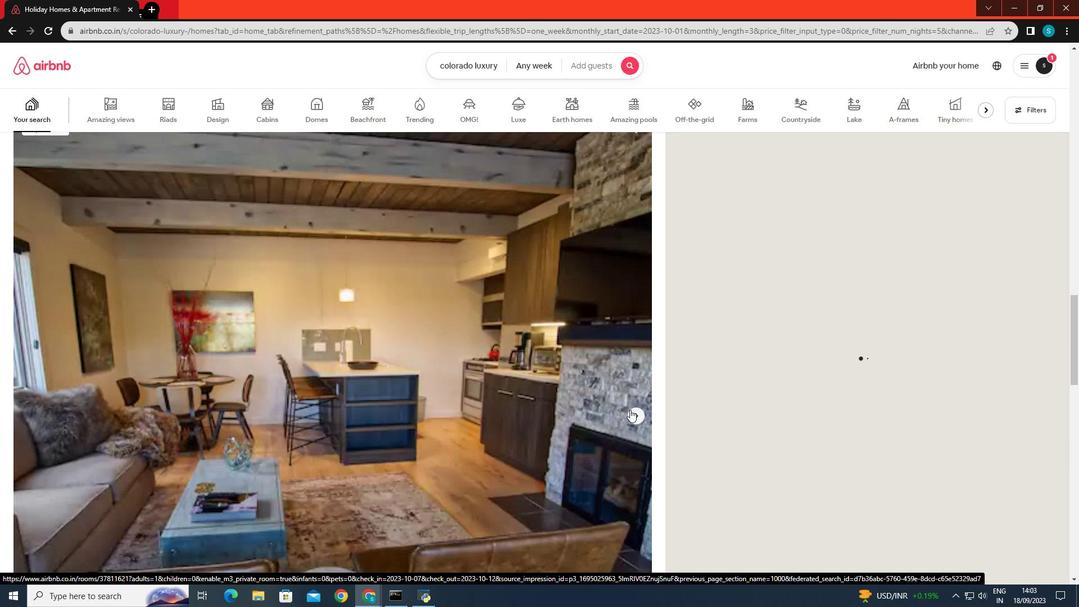 
Action: Mouse moved to (630, 409)
Screenshot: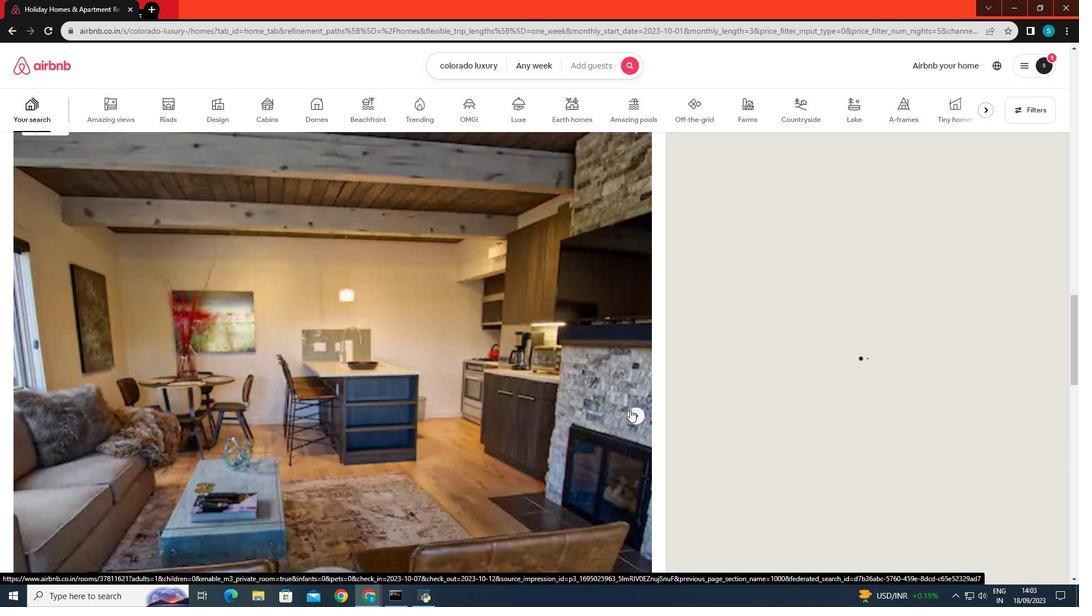 
Action: Mouse scrolled (630, 408) with delta (0, 0)
Screenshot: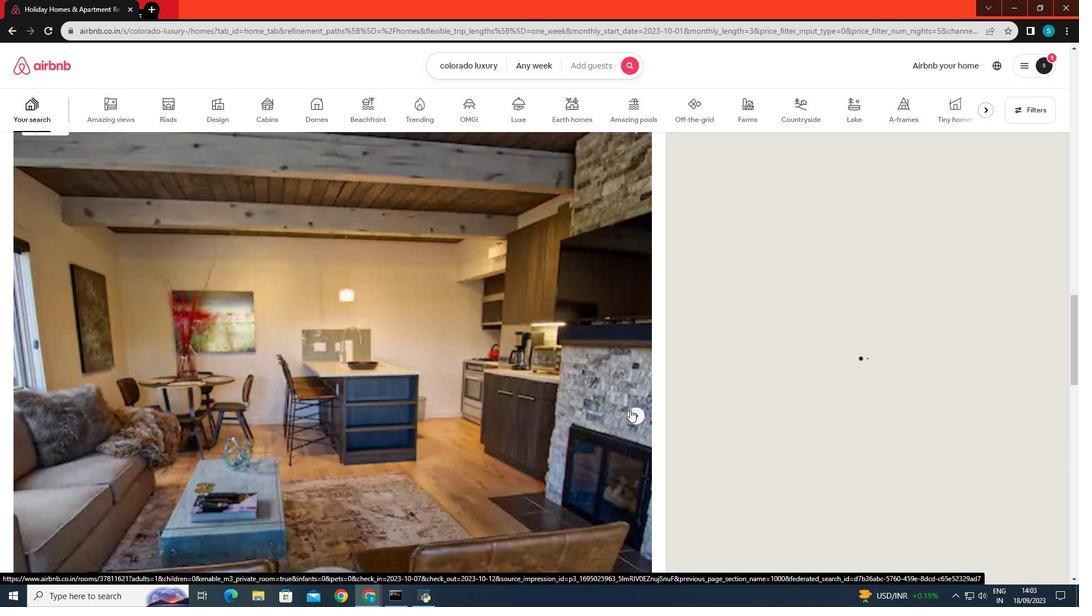 
Action: Mouse moved to (630, 409)
Screenshot: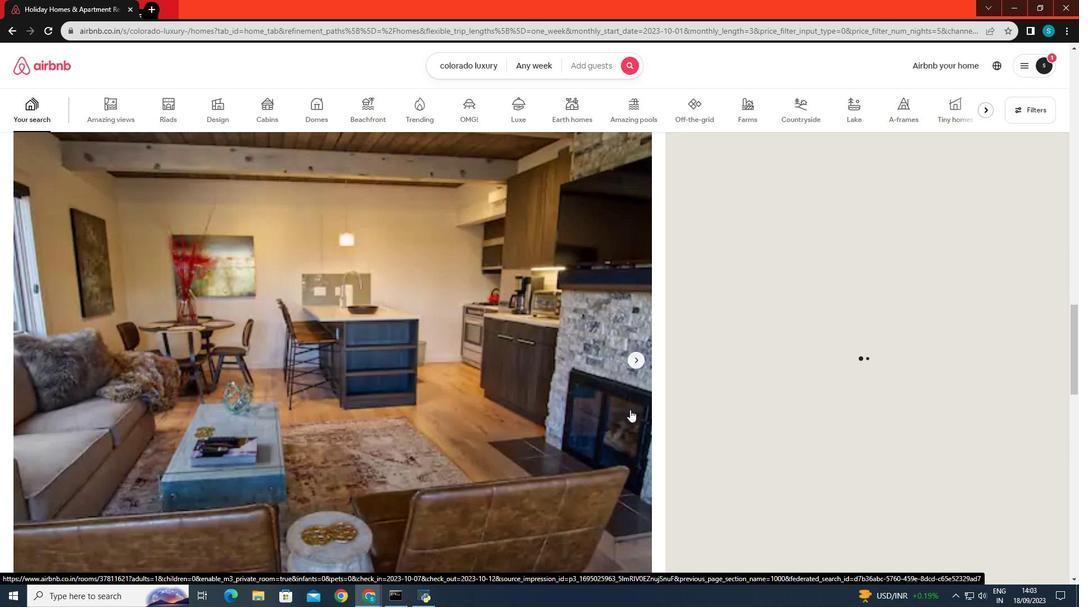 
Action: Mouse scrolled (630, 409) with delta (0, 0)
Screenshot: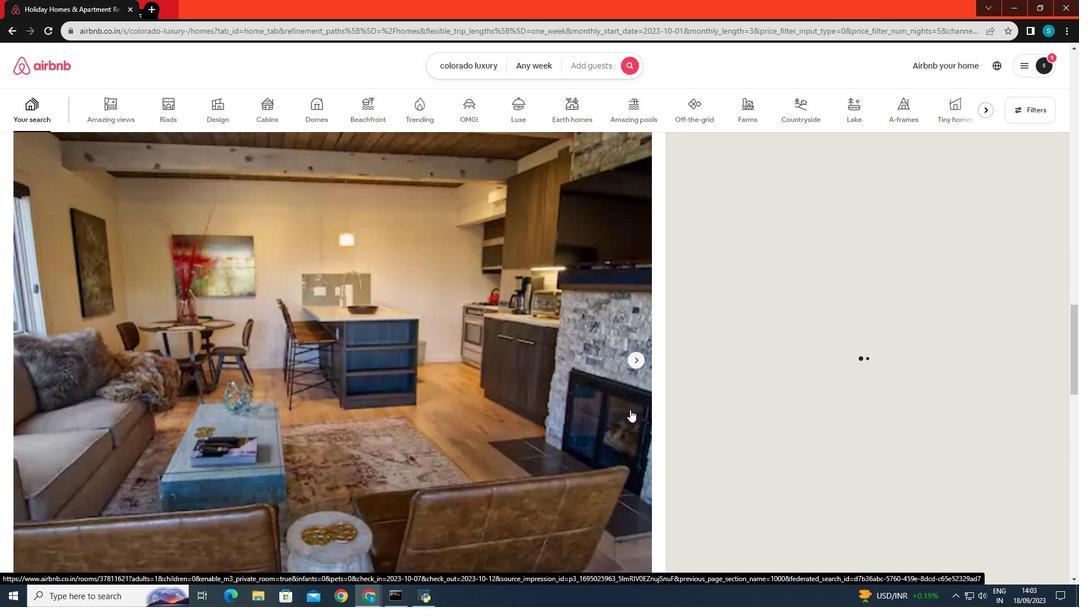 
Action: Mouse moved to (633, 411)
Screenshot: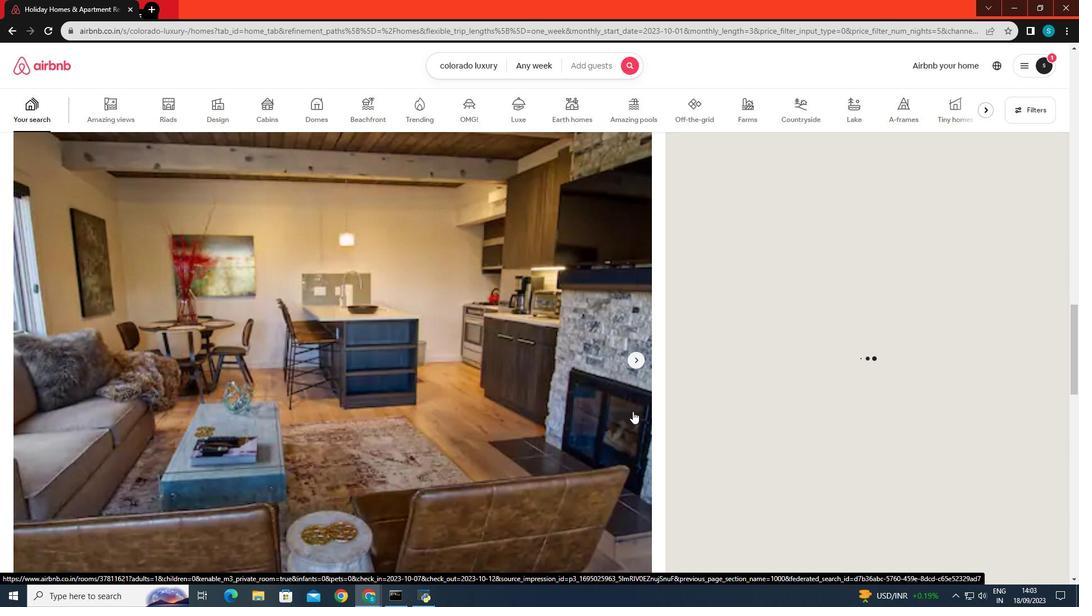 
Action: Mouse scrolled (633, 410) with delta (0, 0)
Screenshot: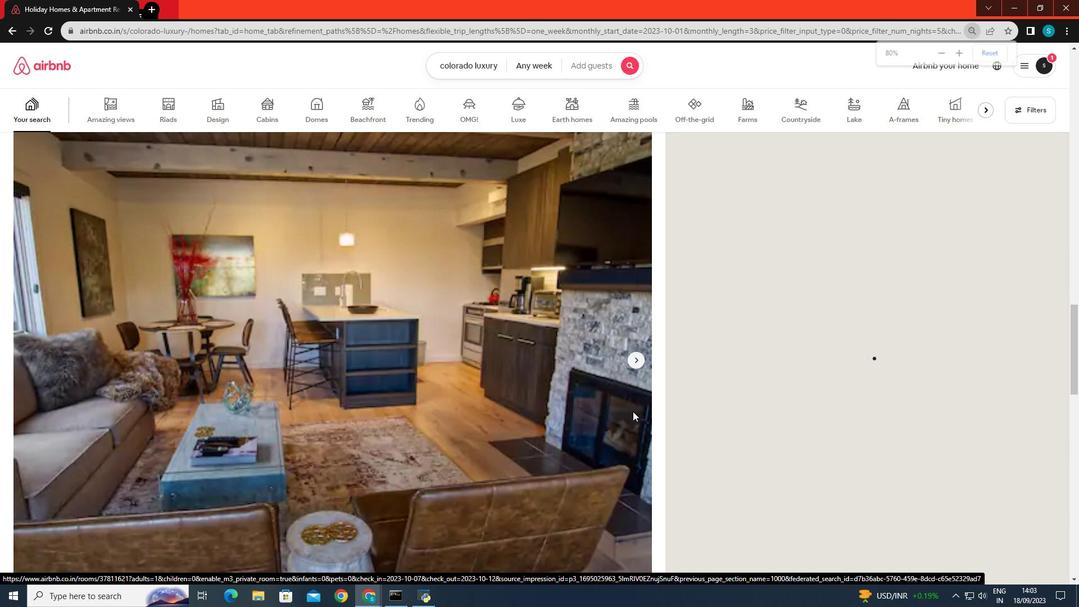 
Action: Mouse scrolled (633, 410) with delta (0, 0)
Screenshot: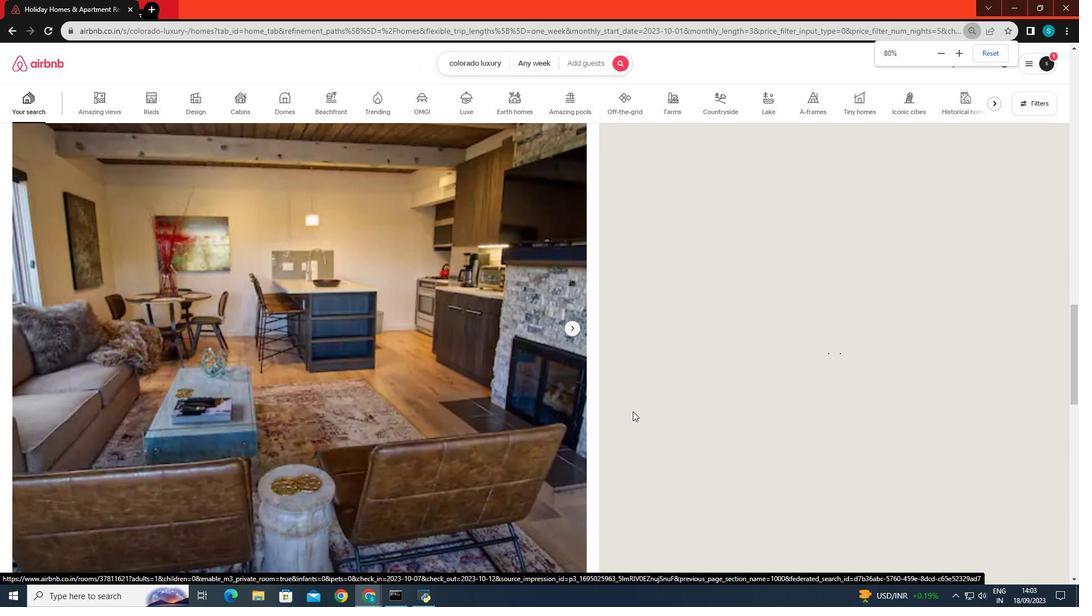 
Action: Mouse scrolled (633, 412) with delta (0, 0)
Screenshot: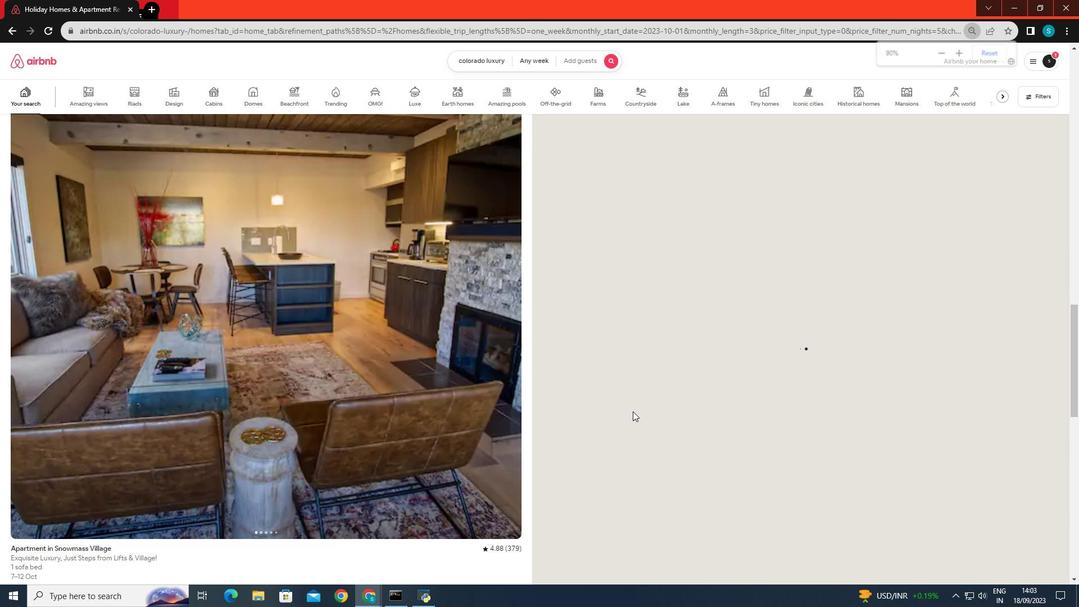 
Action: Mouse scrolled (633, 412) with delta (0, 0)
Screenshot: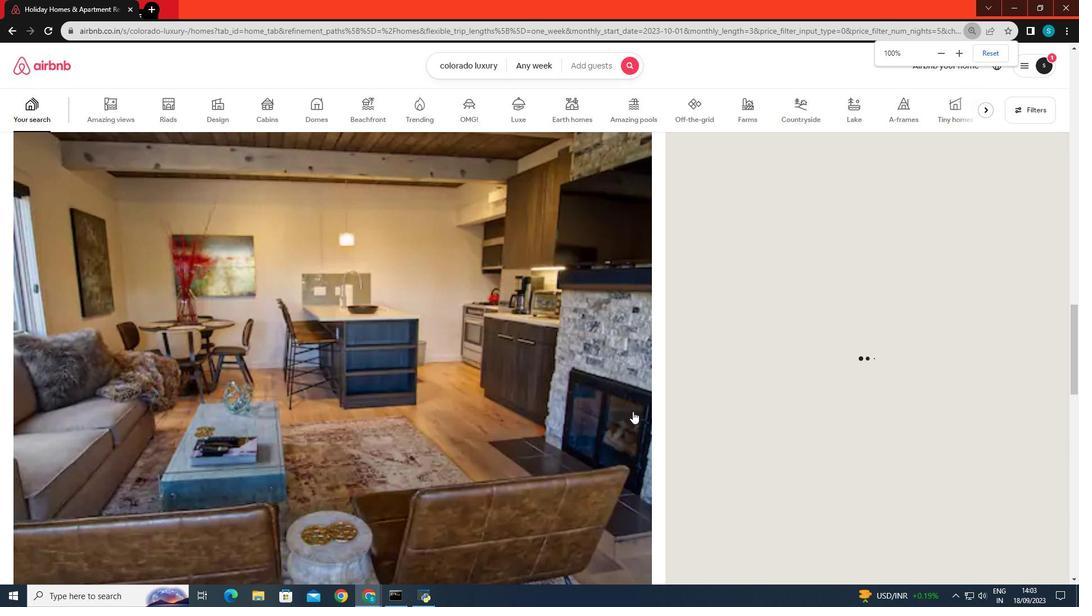 
Action: Mouse scrolled (633, 410) with delta (0, 0)
Screenshot: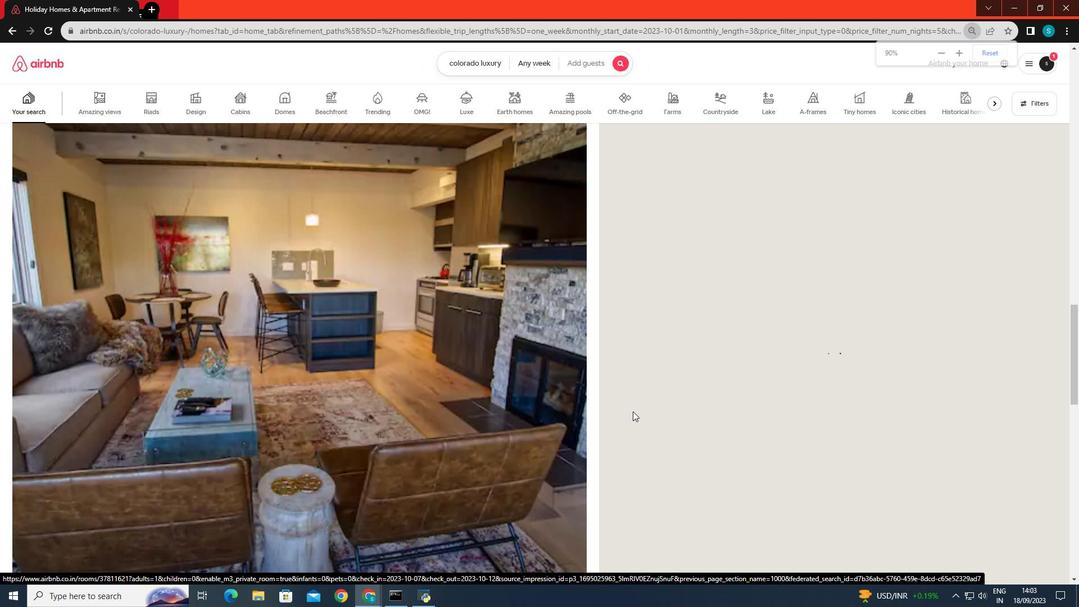 
Action: Mouse scrolled (633, 412) with delta (0, 0)
Screenshot: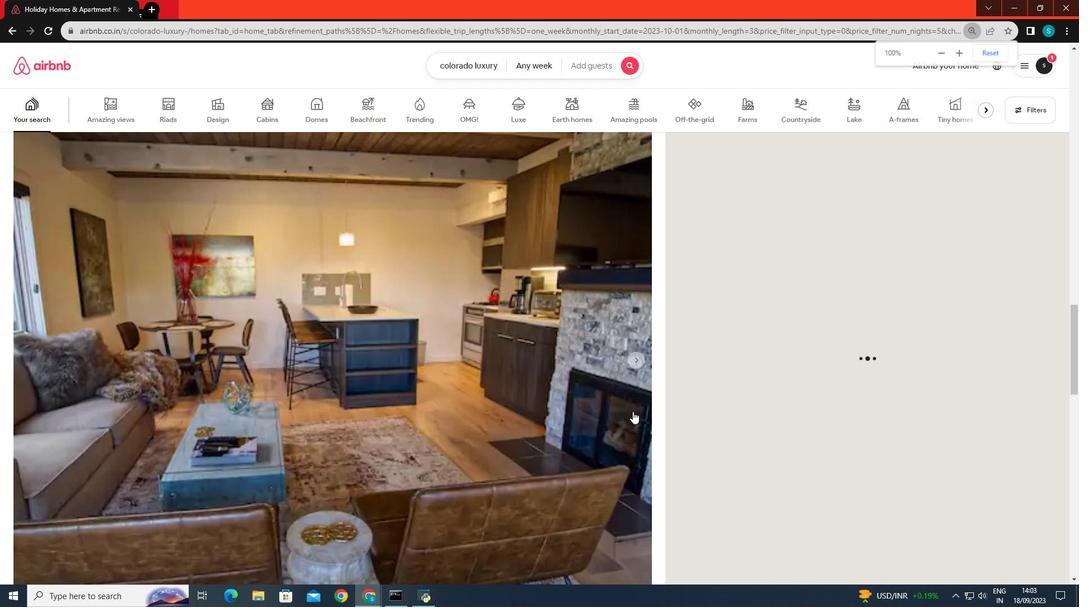 
Action: Mouse moved to (489, 419)
Screenshot: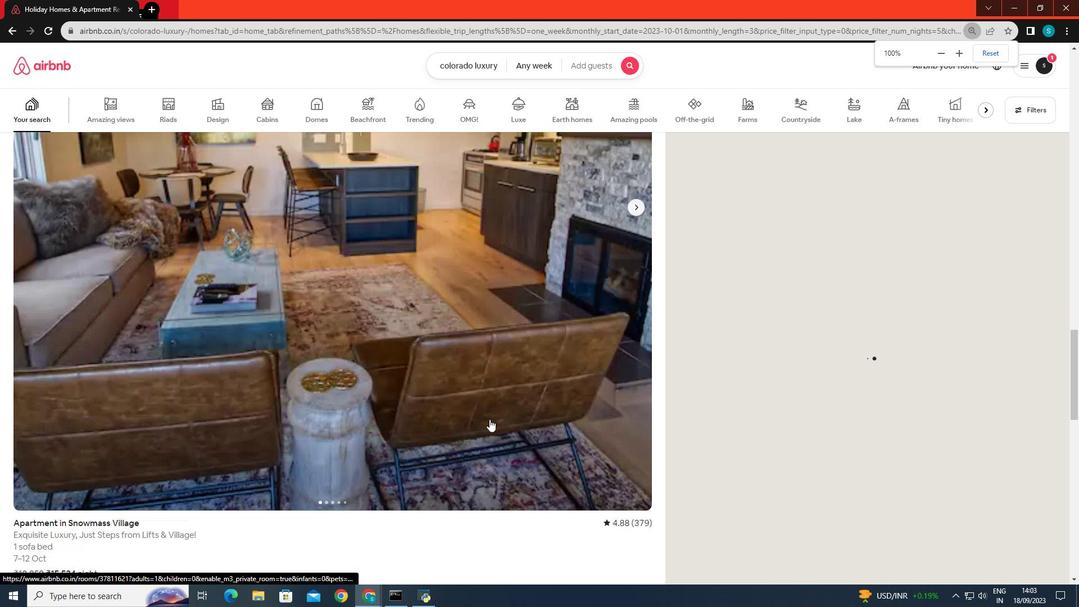 
Action: Mouse scrolled (489, 418) with delta (0, 0)
Screenshot: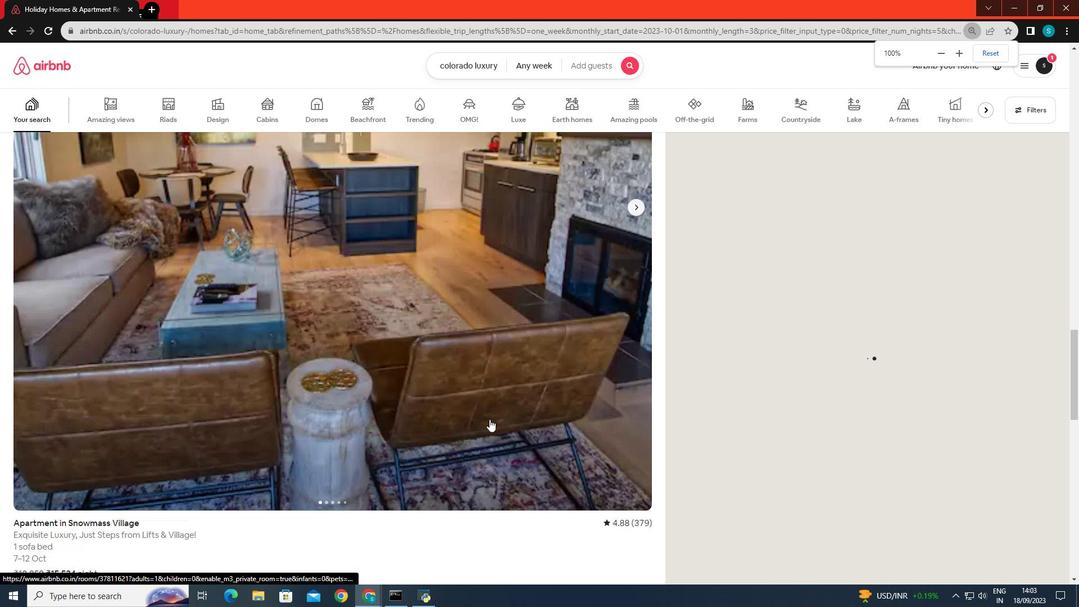 
Action: Mouse scrolled (489, 418) with delta (0, 0)
Screenshot: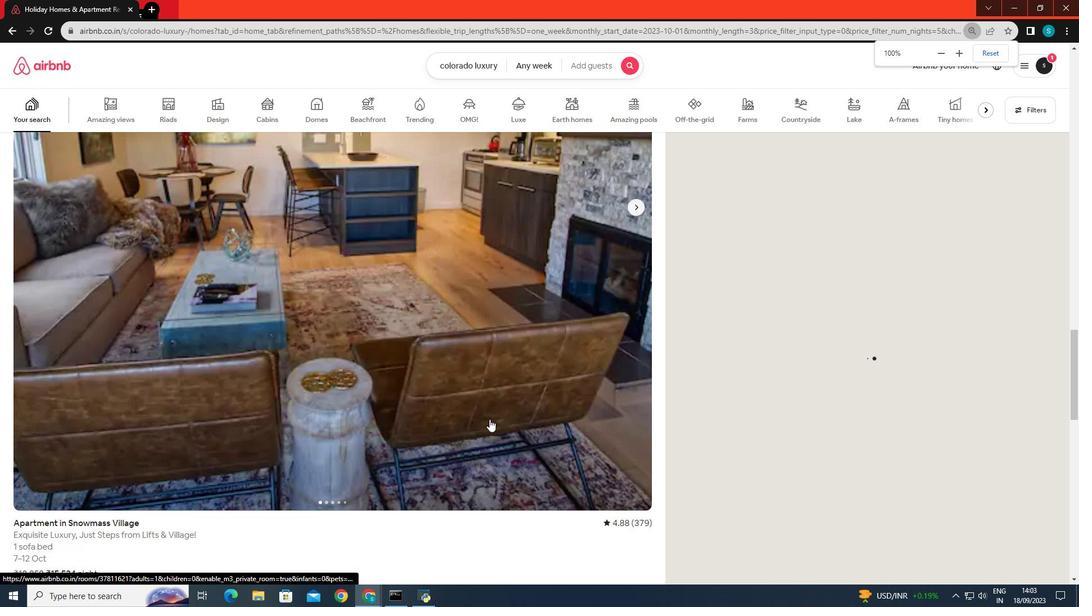 
Action: Mouse scrolled (489, 418) with delta (0, 0)
Screenshot: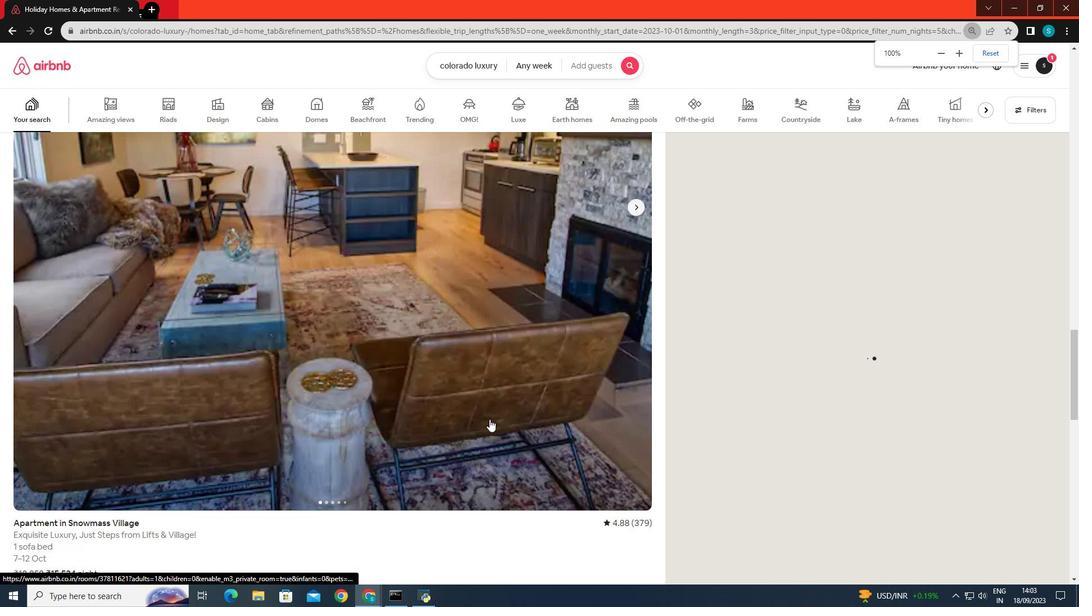 
Action: Mouse scrolled (489, 418) with delta (0, 0)
Screenshot: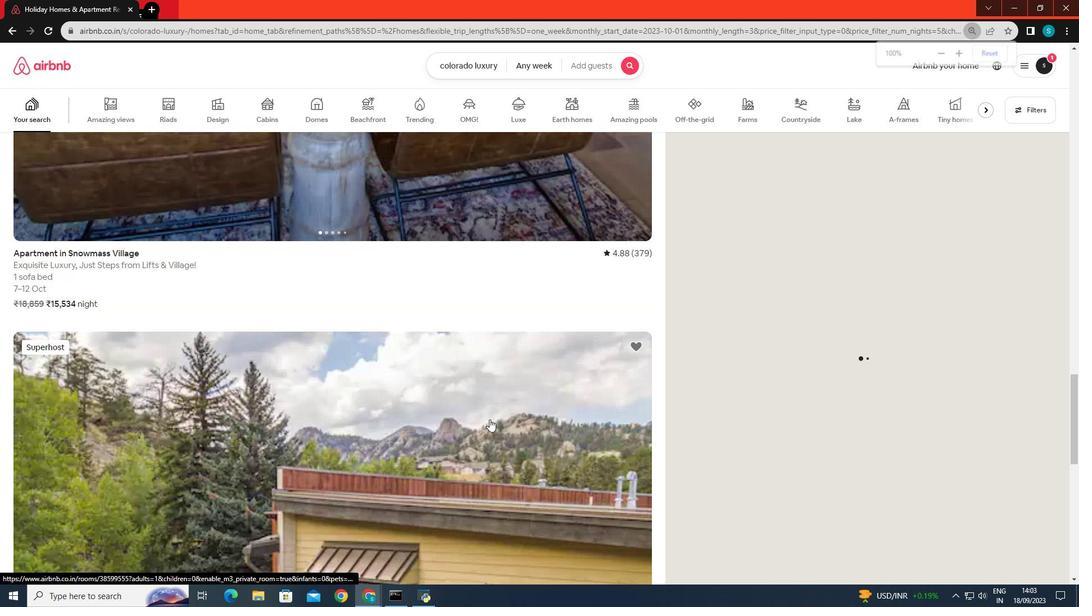 
Action: Mouse scrolled (489, 418) with delta (0, 0)
Screenshot: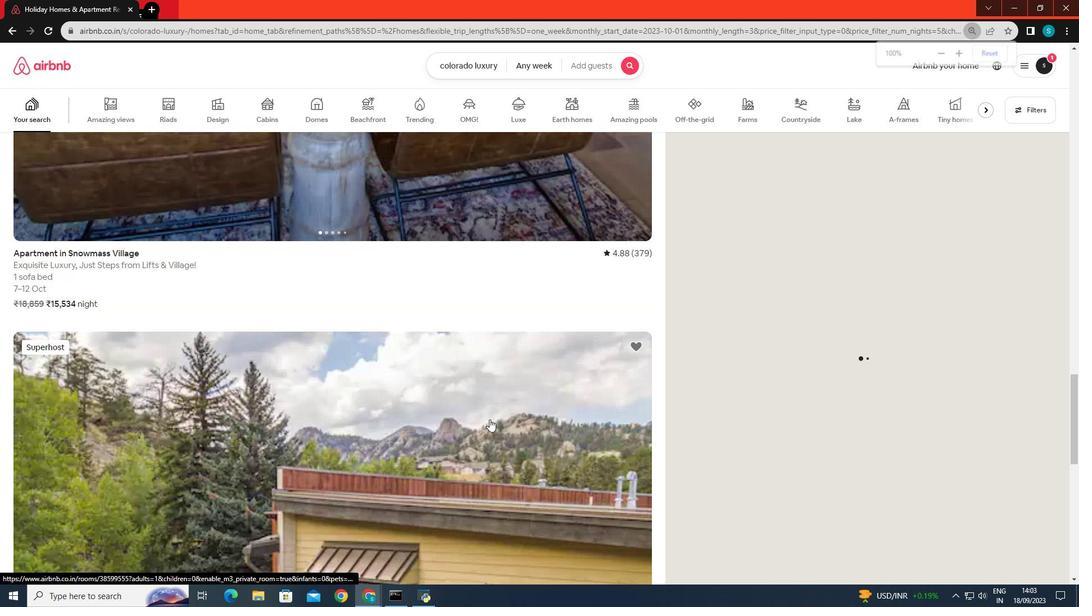 
Action: Mouse scrolled (489, 418) with delta (0, 0)
Screenshot: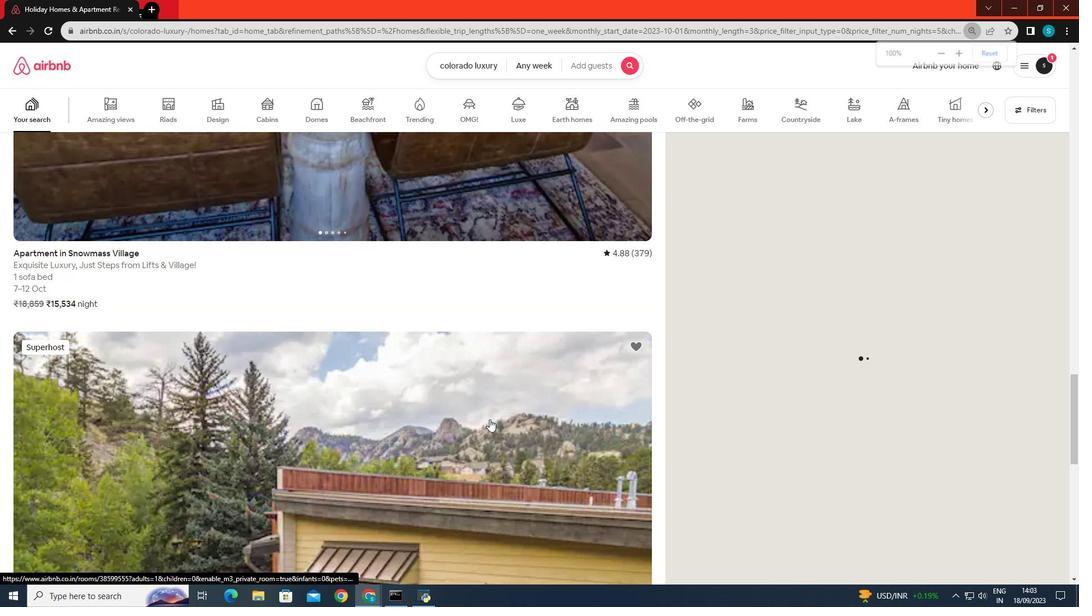 
Action: Mouse scrolled (489, 418) with delta (0, 0)
Screenshot: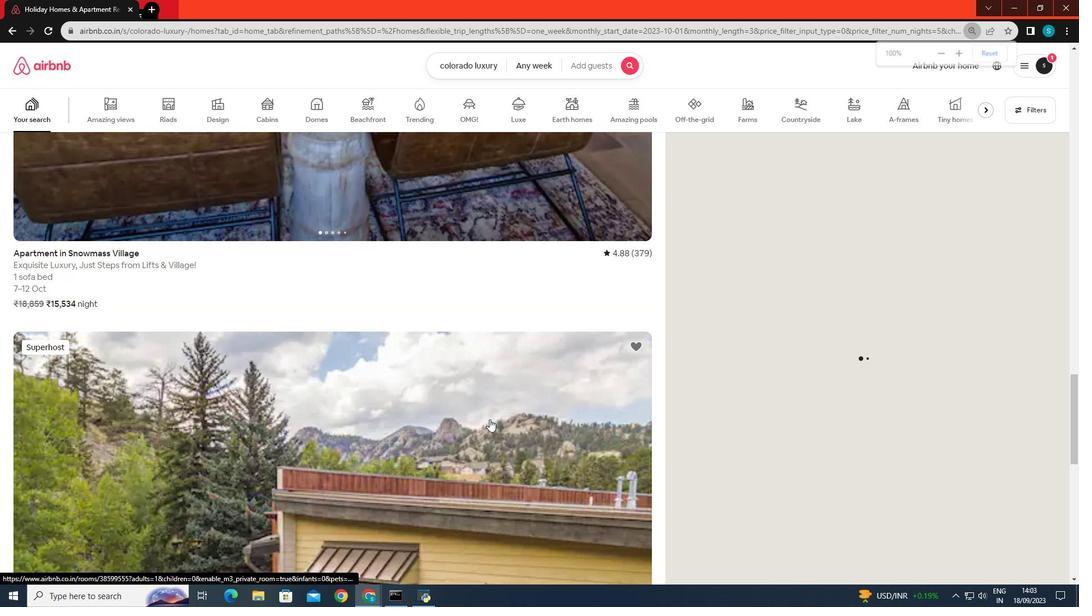 
Action: Mouse scrolled (489, 418) with delta (0, 0)
Screenshot: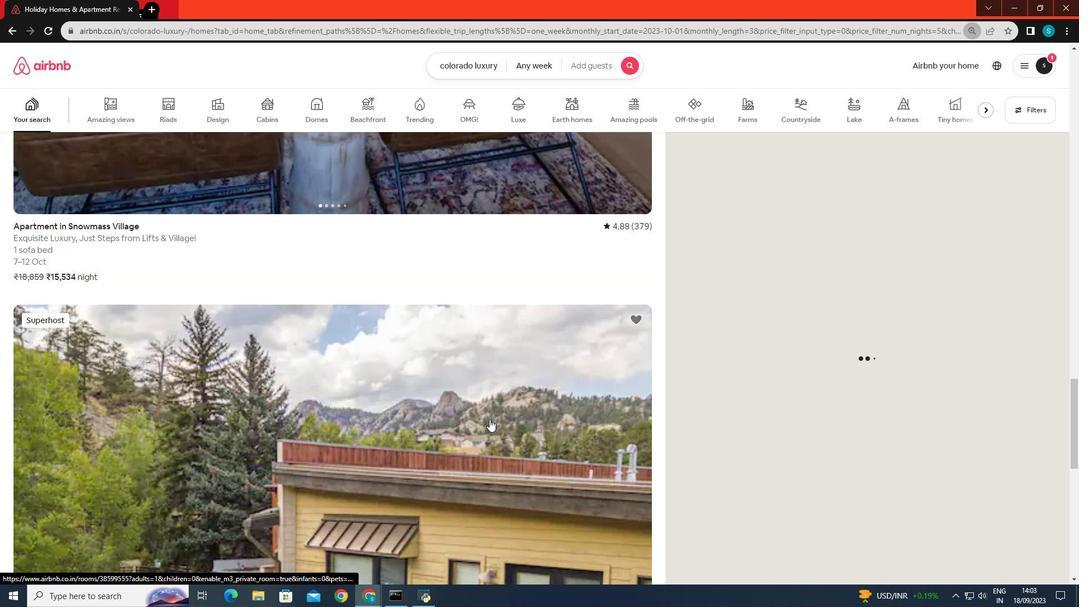 
Action: Mouse moved to (486, 420)
Screenshot: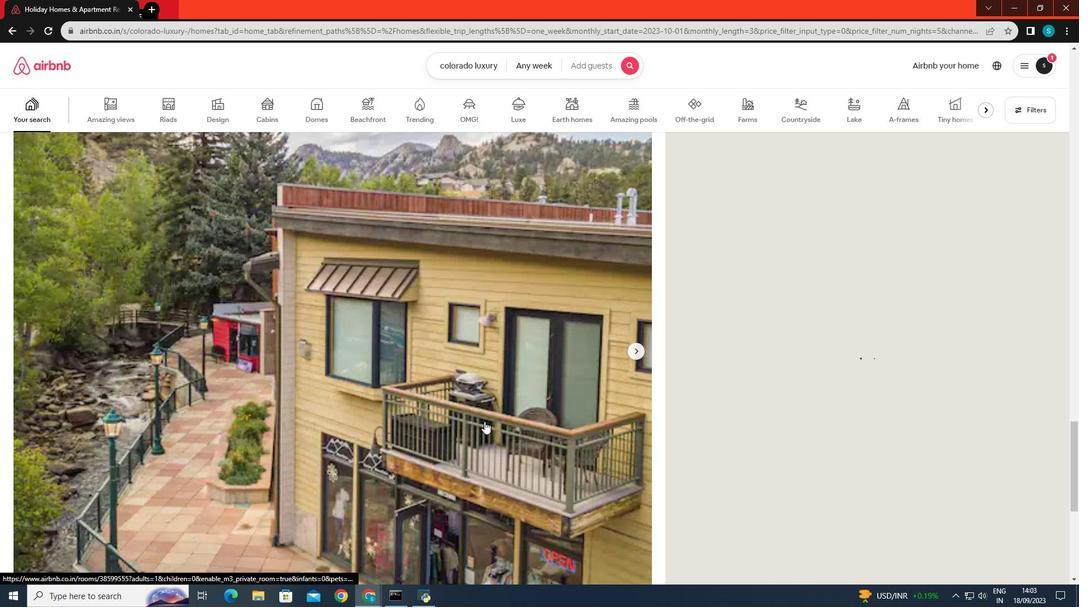 
Action: Mouse scrolled (486, 419) with delta (0, 0)
Screenshot: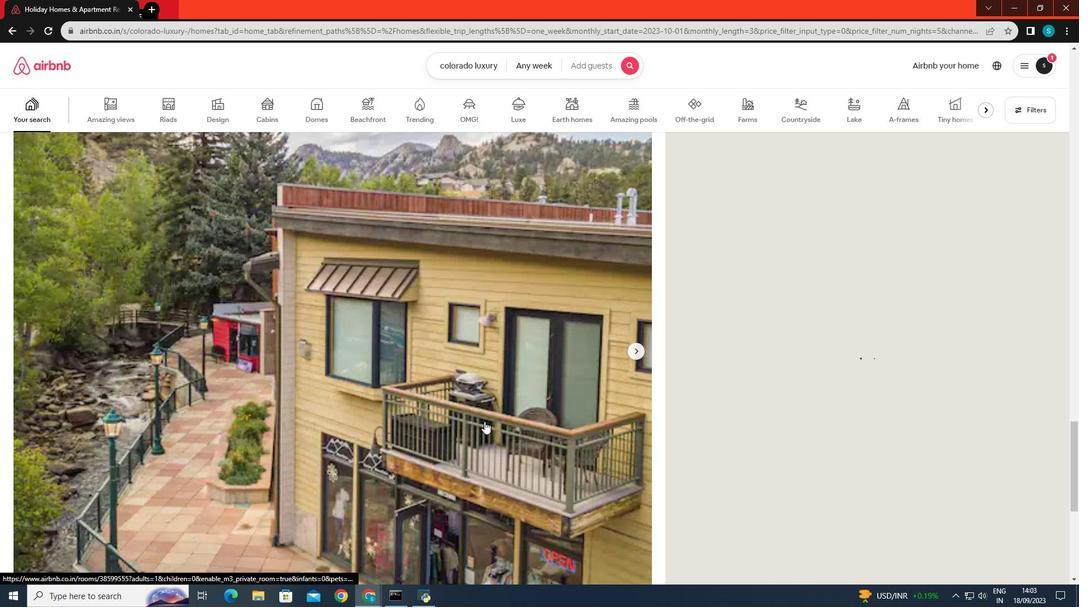 
Action: Mouse moved to (486, 420)
Screenshot: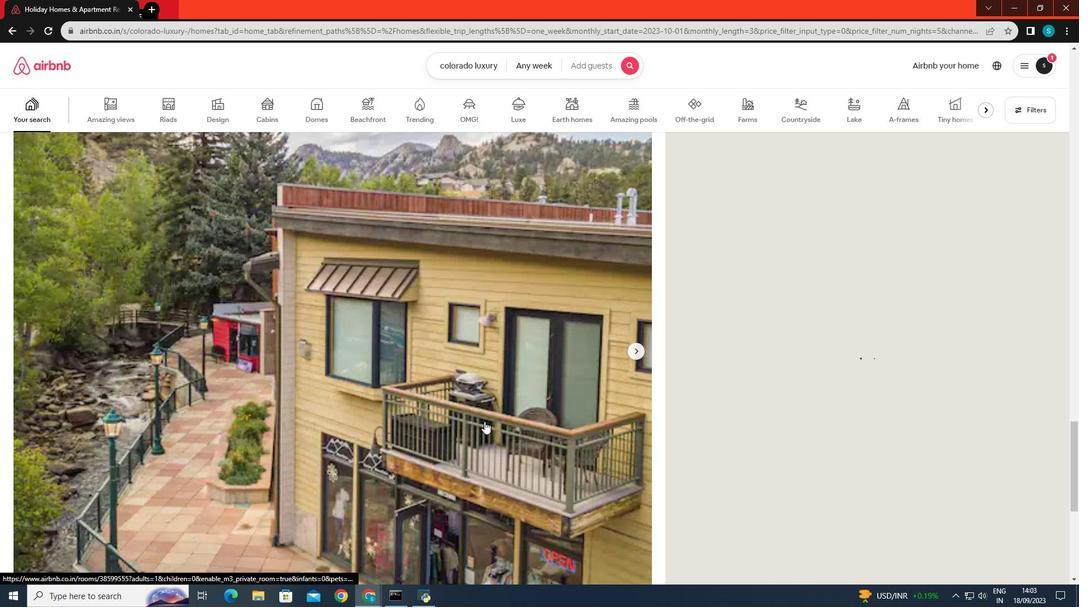 
Action: Mouse scrolled (486, 419) with delta (0, 0)
Screenshot: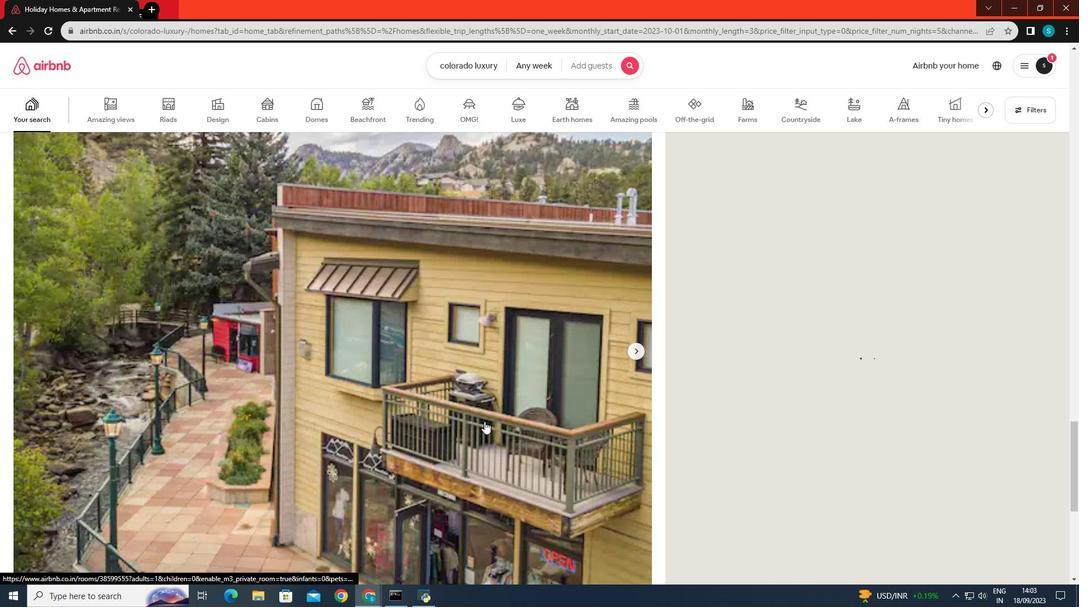 
Action: Mouse moved to (485, 421)
Screenshot: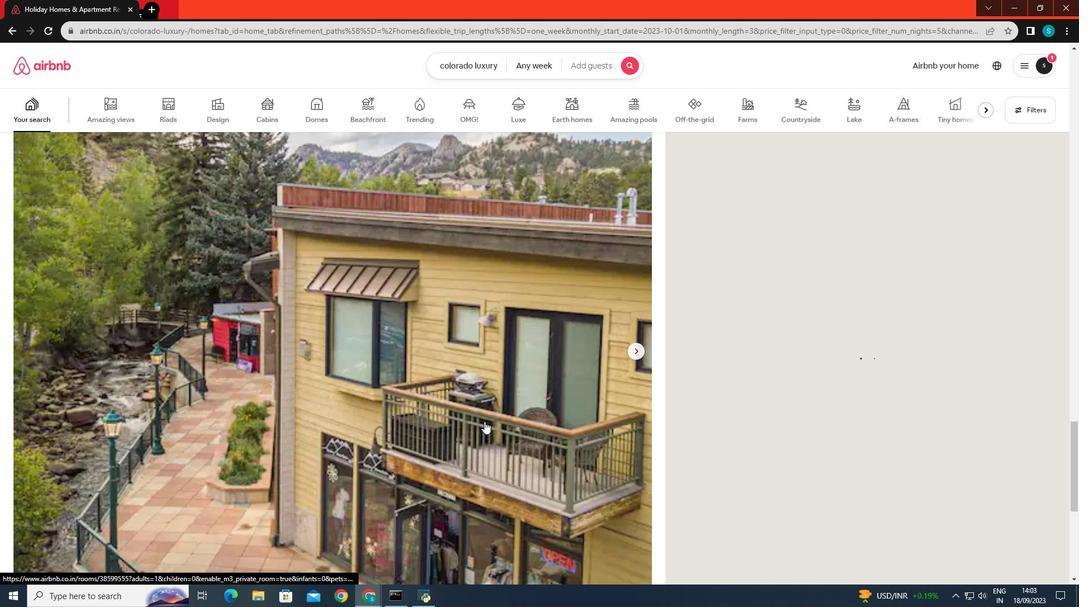 
Action: Mouse scrolled (485, 420) with delta (0, 0)
Screenshot: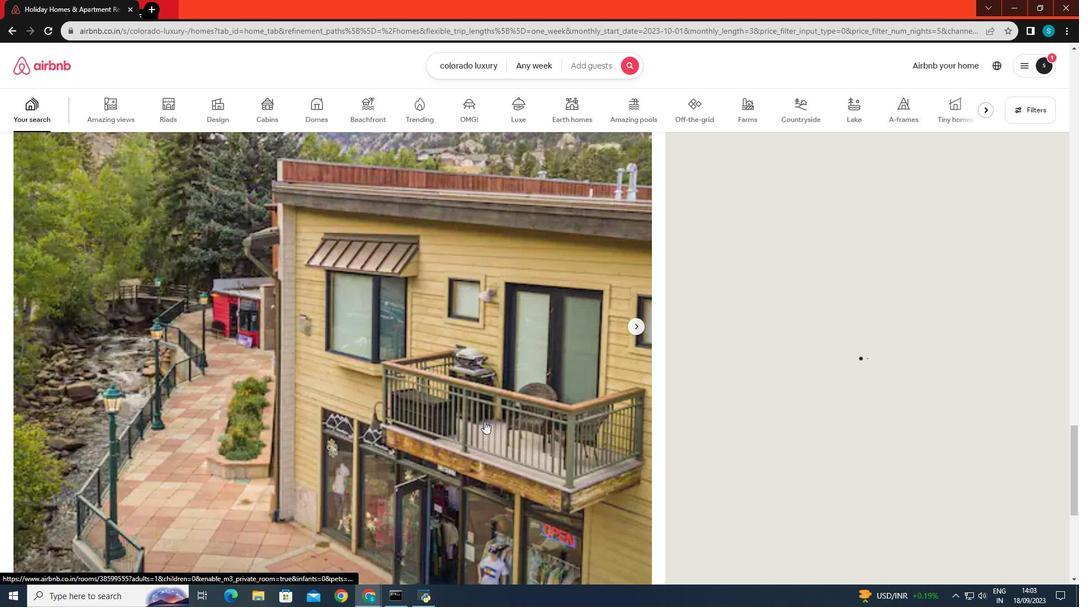 
Action: Mouse moved to (485, 421)
Screenshot: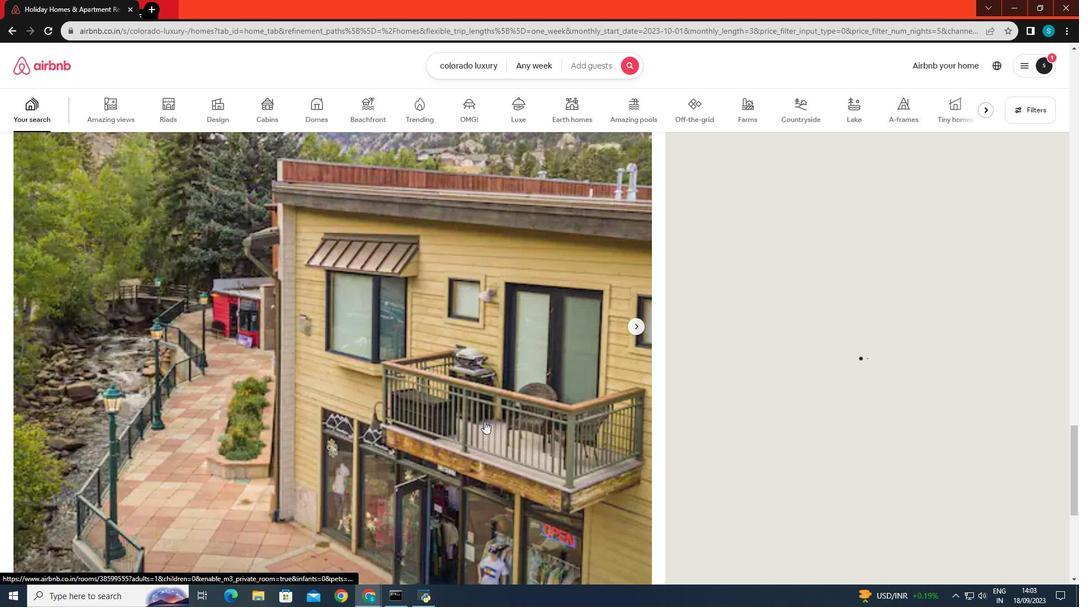 
Action: Mouse scrolled (485, 420) with delta (0, 0)
Screenshot: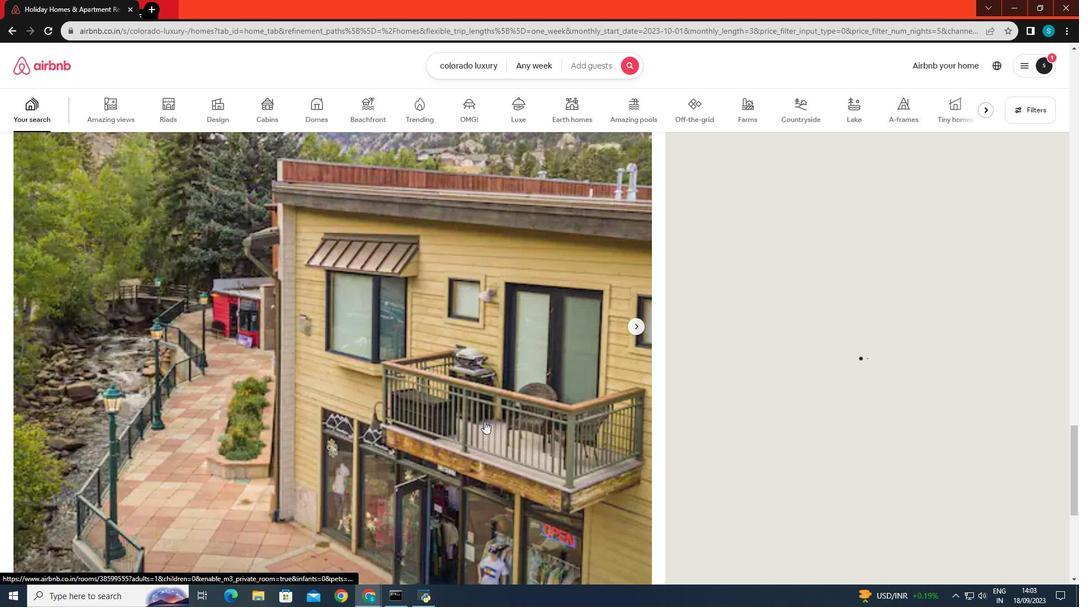 
Action: Mouse moved to (484, 421)
Screenshot: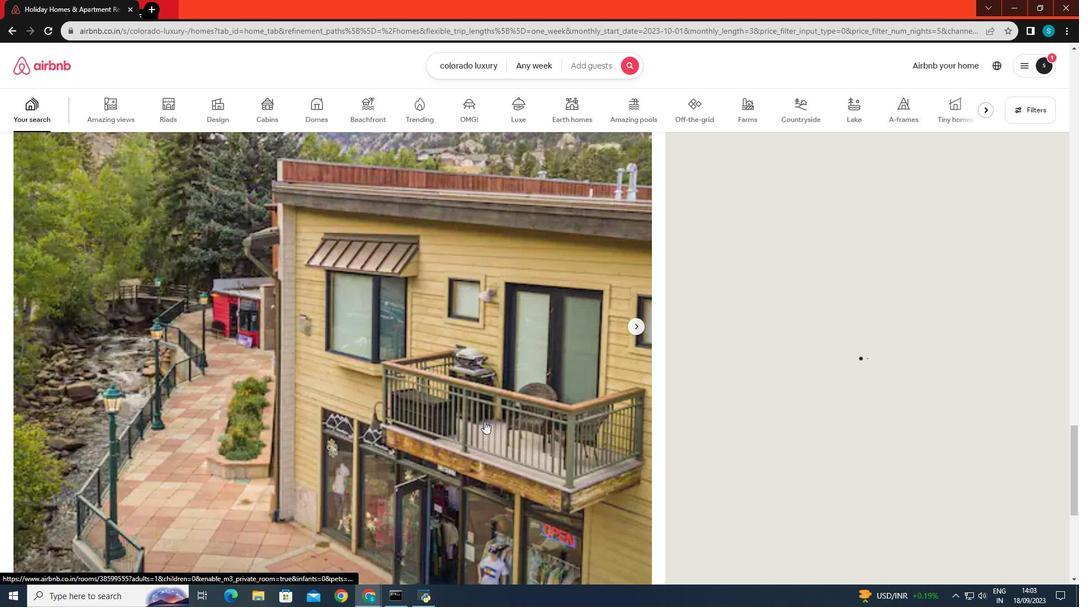 
Action: Mouse scrolled (484, 421) with delta (0, 0)
Screenshot: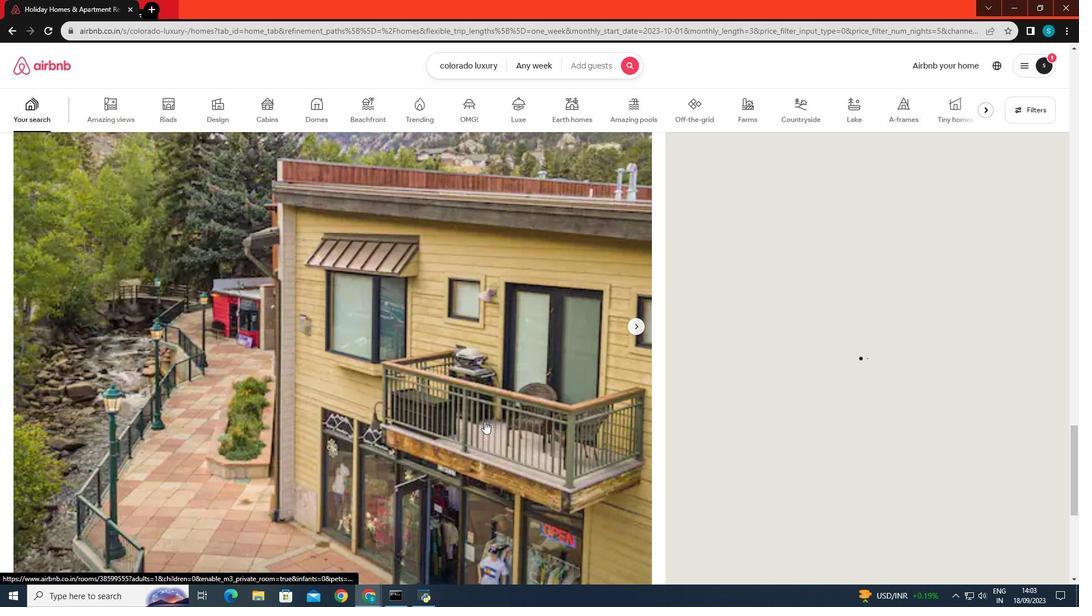 
Action: Mouse moved to (482, 422)
Screenshot: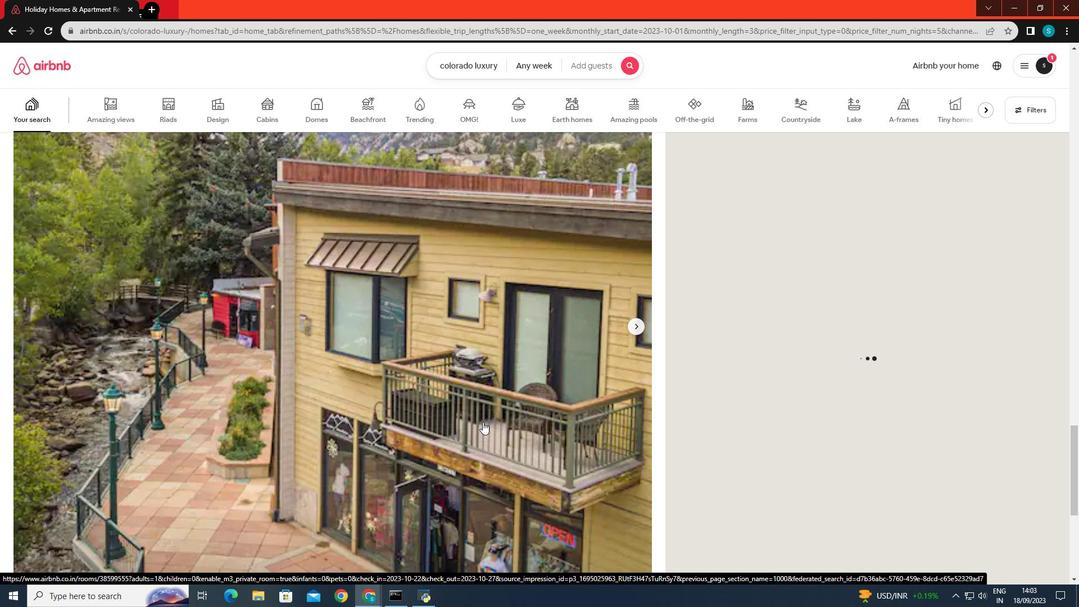 
Action: Mouse scrolled (482, 421) with delta (0, 0)
Screenshot: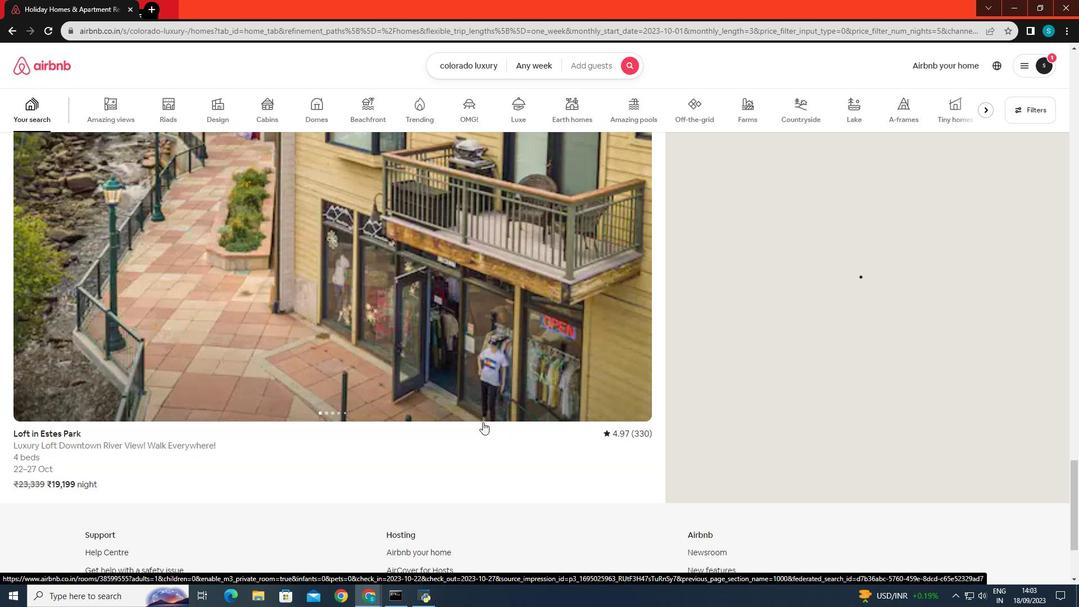 
Action: Mouse scrolled (482, 421) with delta (0, 0)
Screenshot: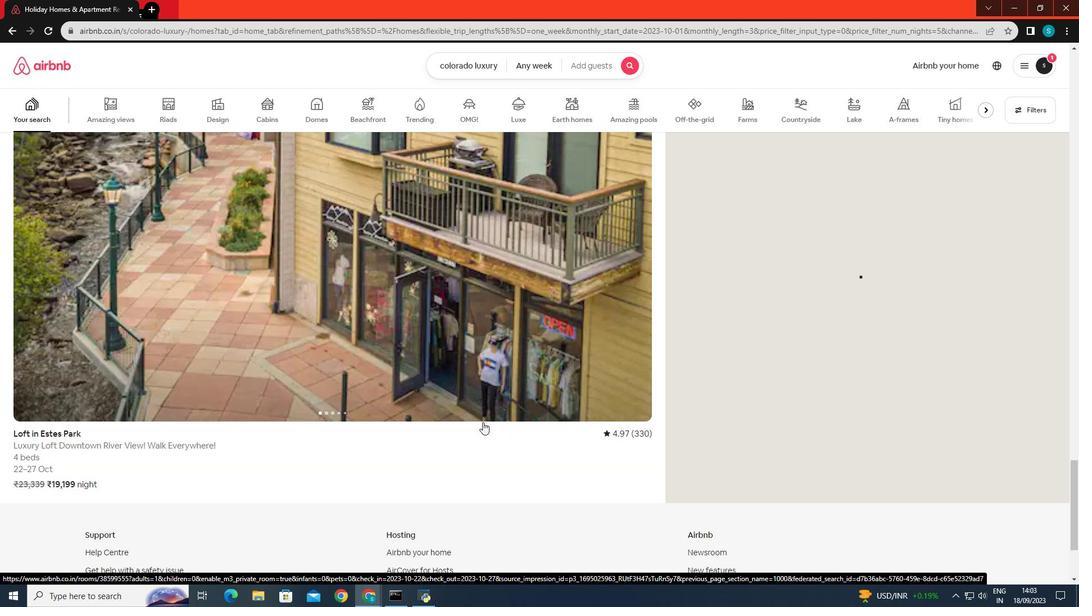 
Action: Mouse scrolled (482, 421) with delta (0, 0)
Screenshot: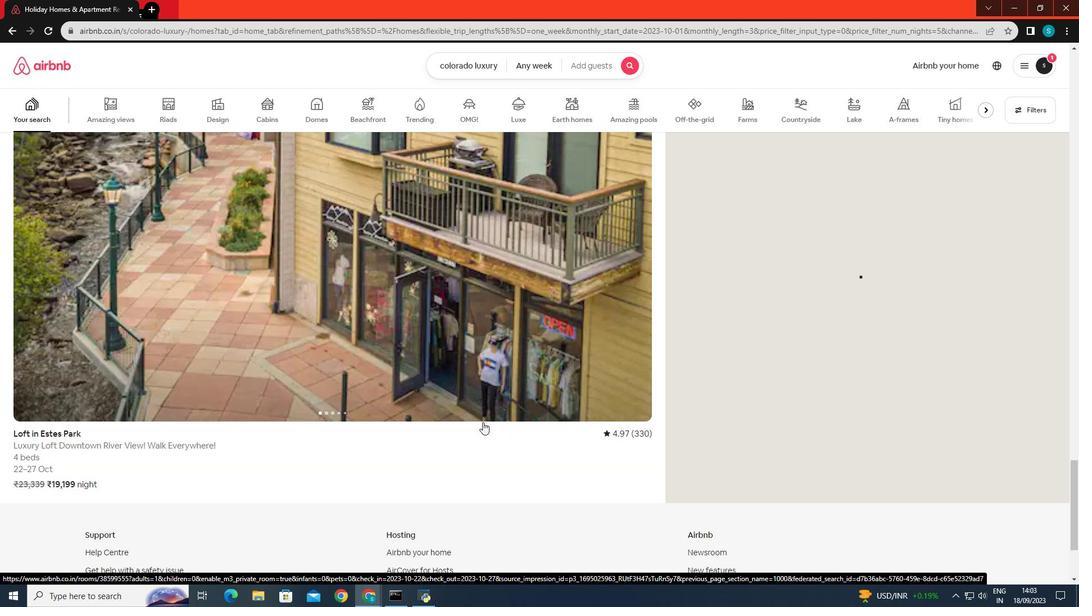 
Action: Mouse scrolled (482, 421) with delta (0, 0)
Screenshot: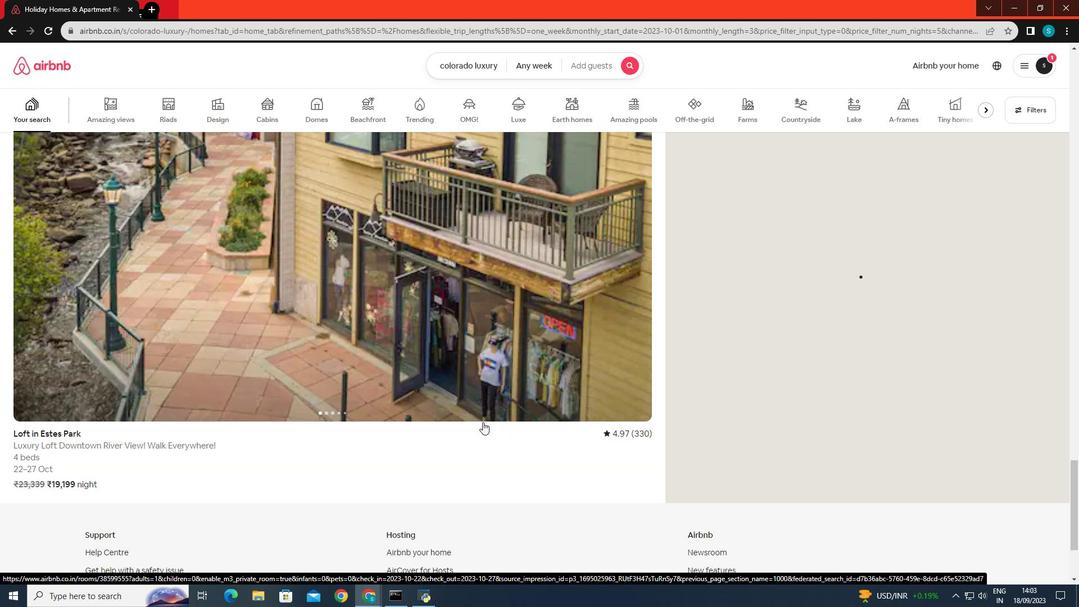 
Action: Mouse scrolled (482, 421) with delta (0, 0)
Screenshot: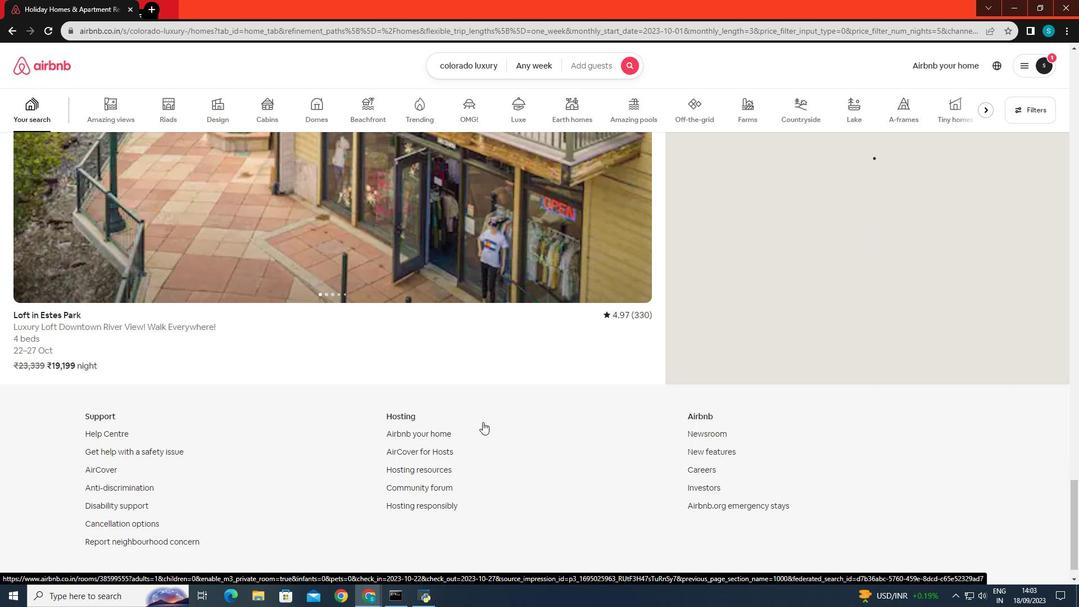 
Action: Mouse scrolled (482, 421) with delta (0, 0)
Screenshot: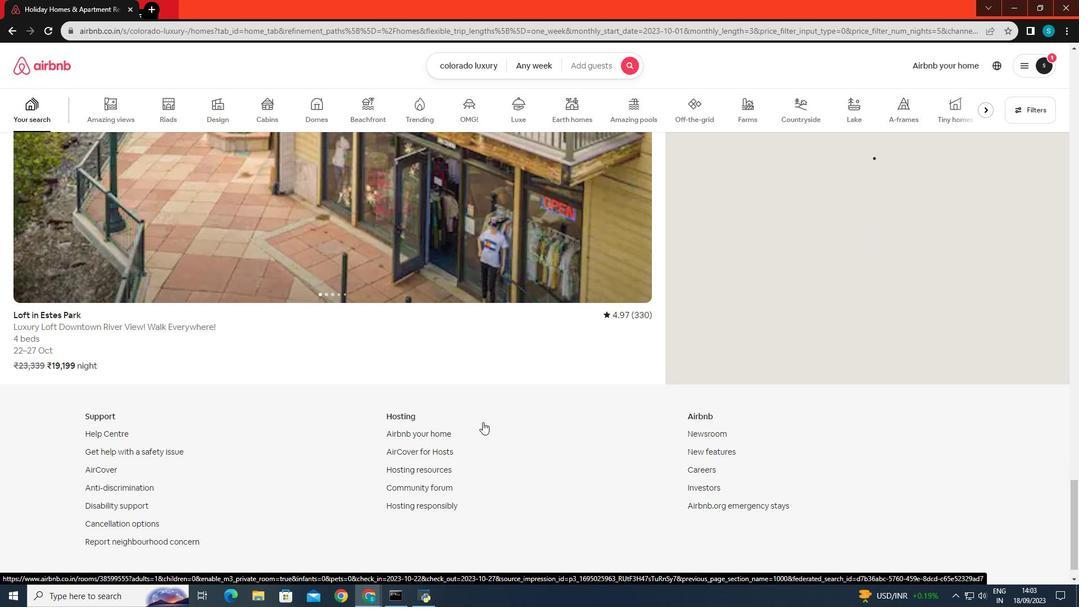 
Action: Mouse scrolled (482, 421) with delta (0, 0)
Screenshot: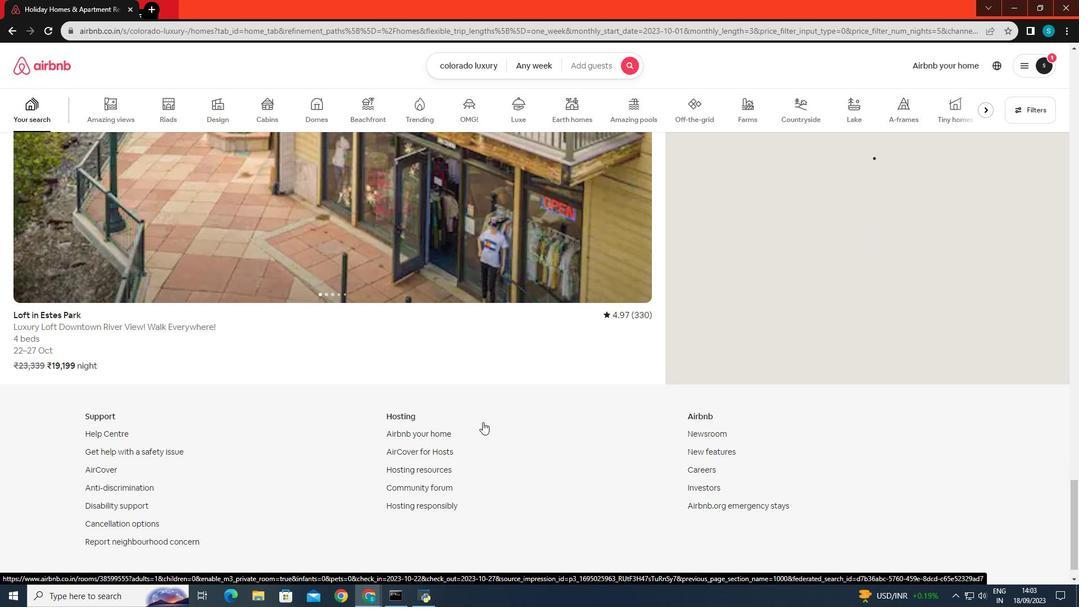 
Action: Mouse scrolled (482, 421) with delta (0, 0)
Screenshot: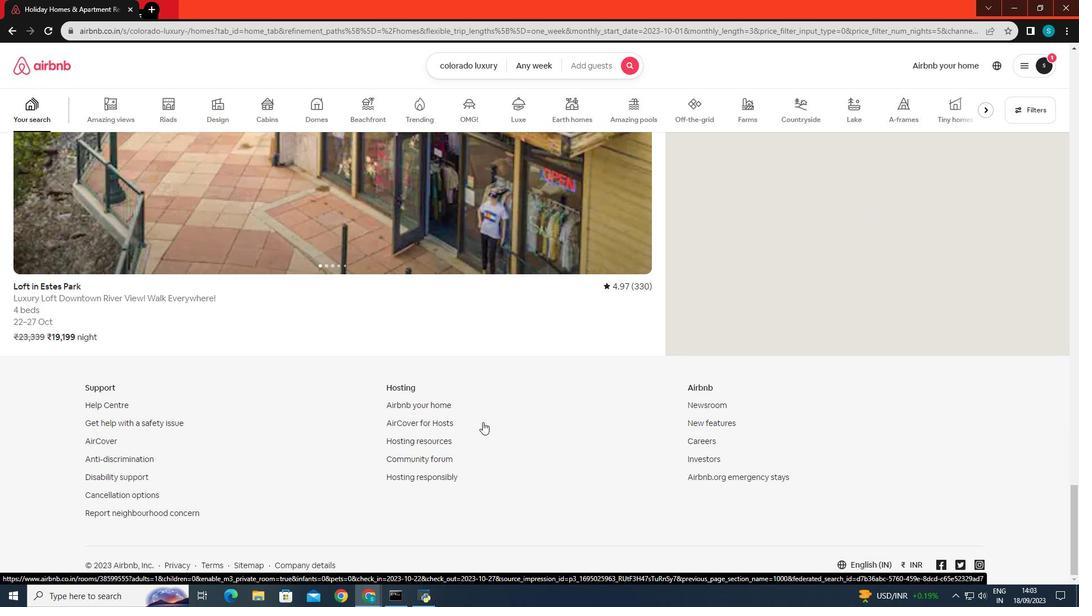 
Action: Mouse scrolled (482, 421) with delta (0, 0)
Screenshot: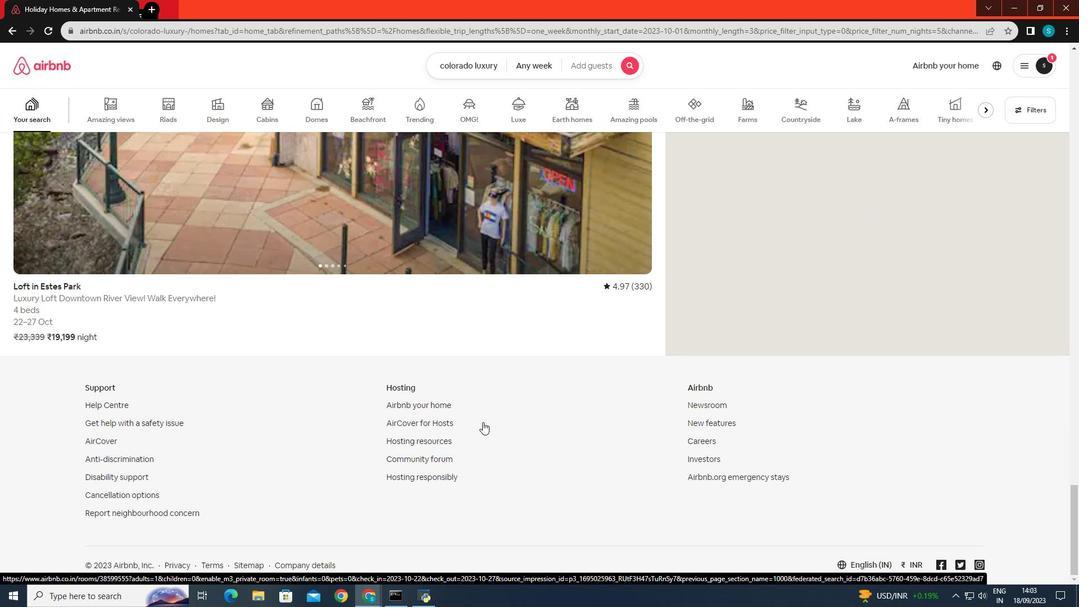 
Action: Mouse scrolled (482, 422) with delta (0, 0)
Screenshot: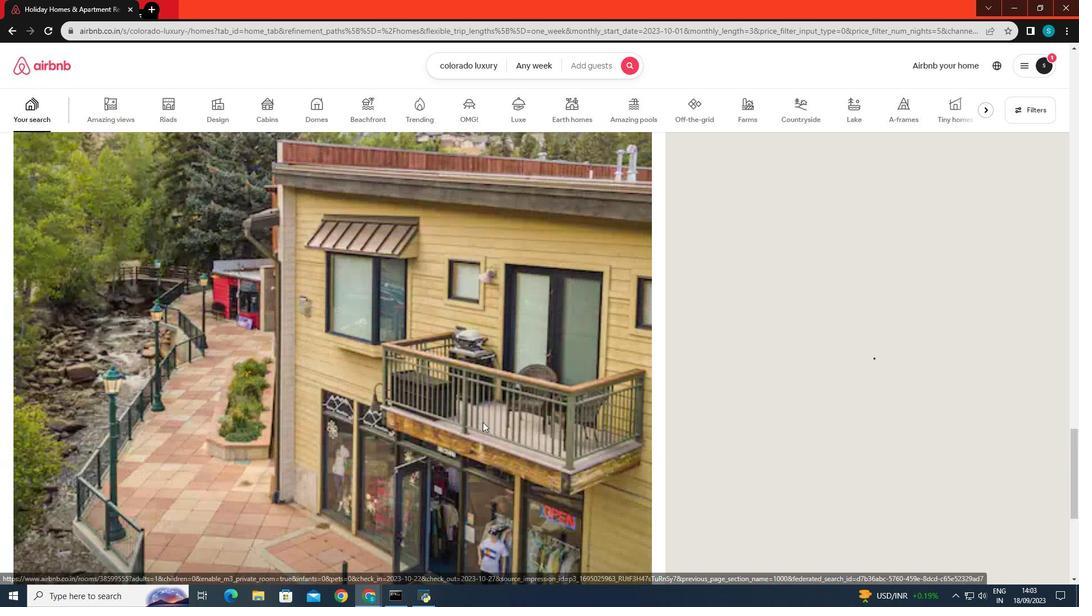 
Action: Mouse scrolled (482, 422) with delta (0, 0)
Screenshot: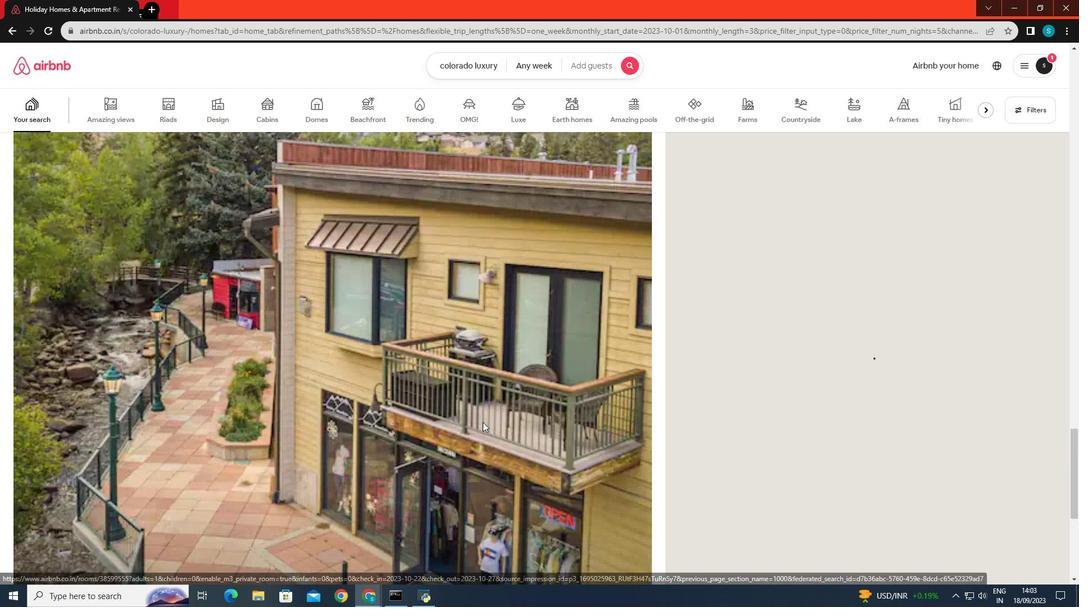 
Action: Mouse scrolled (482, 422) with delta (0, 0)
Screenshot: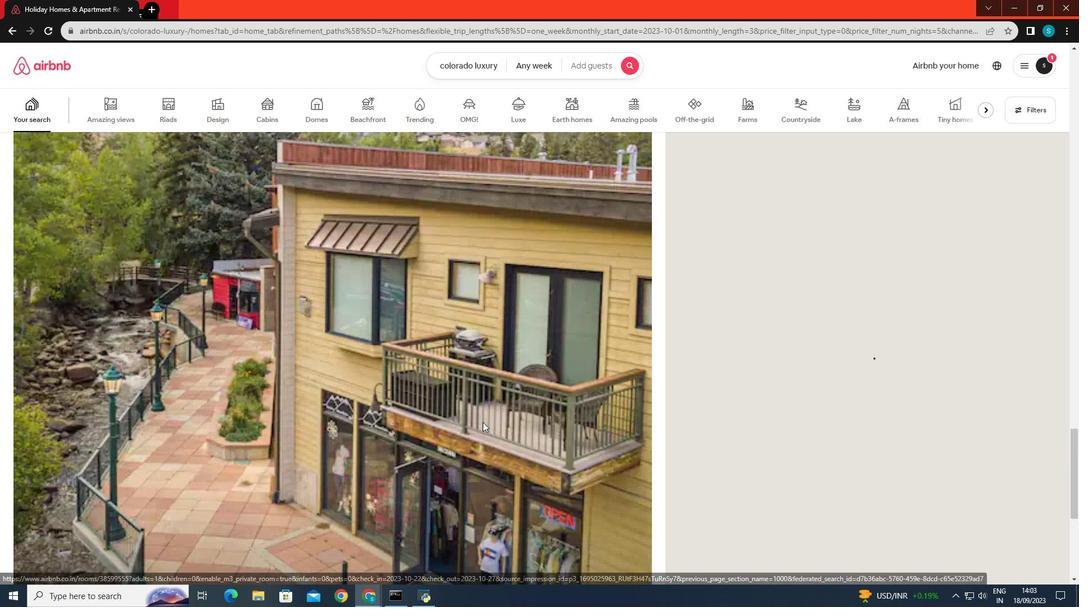 
Action: Mouse scrolled (482, 422) with delta (0, 0)
Screenshot: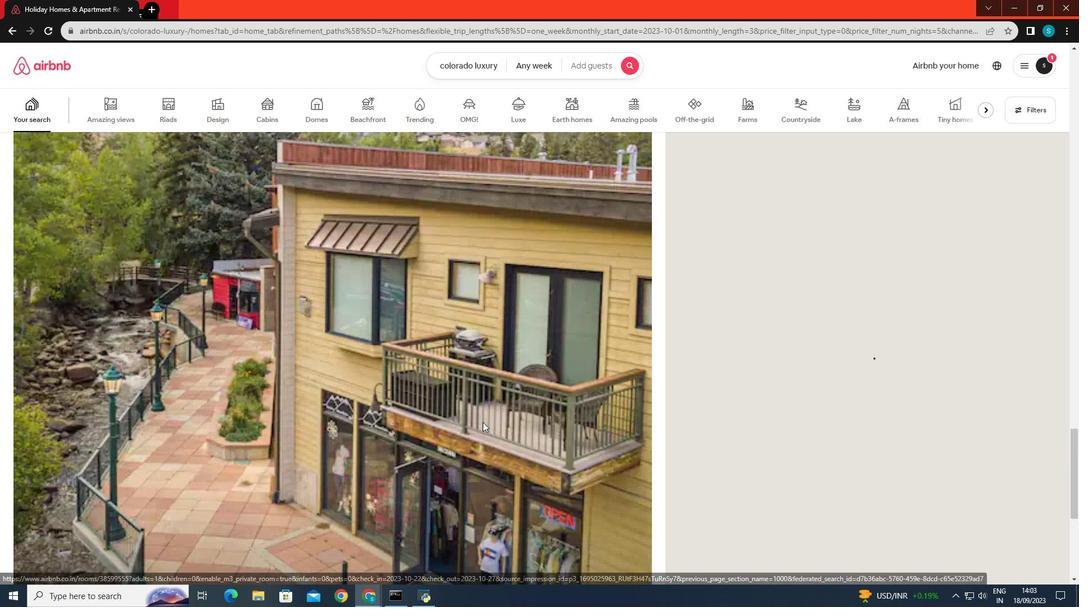 
Action: Mouse scrolled (482, 422) with delta (0, 0)
Screenshot: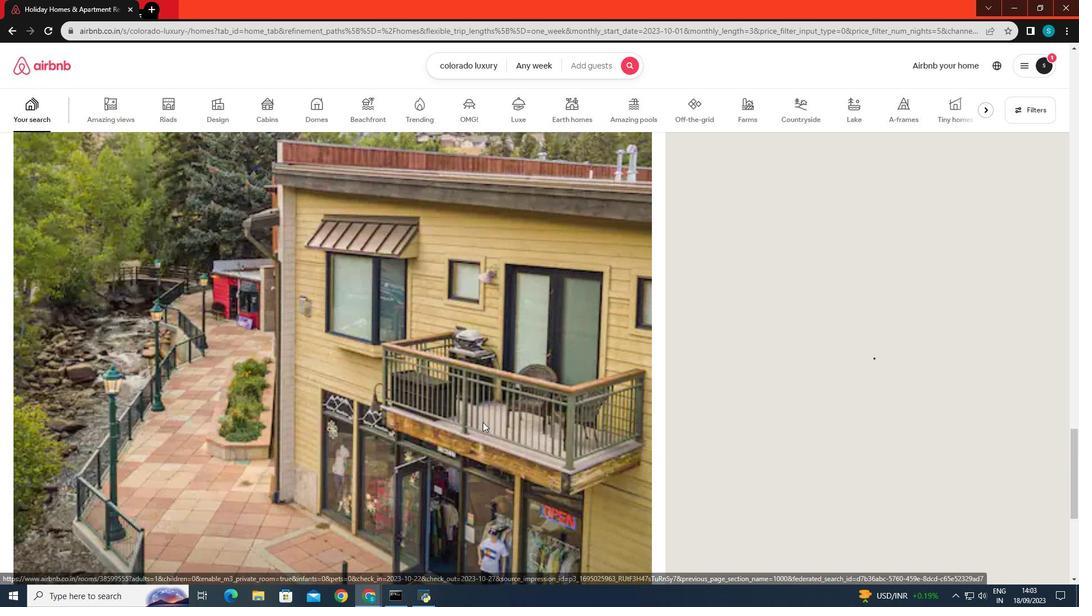 
Action: Mouse scrolled (482, 422) with delta (0, 0)
Screenshot: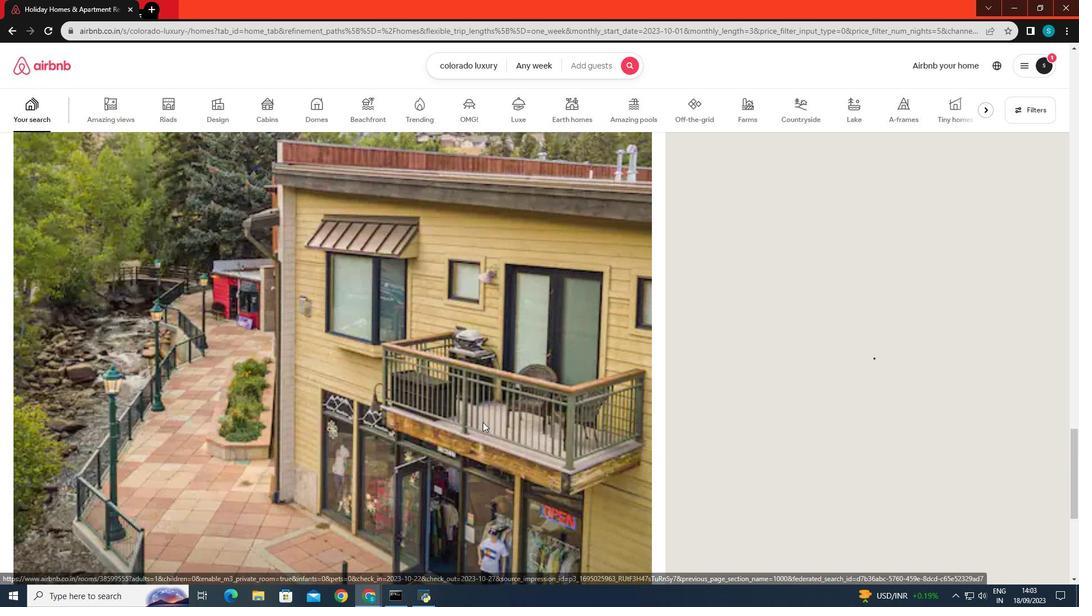 
Action: Mouse scrolled (482, 422) with delta (0, 0)
Screenshot: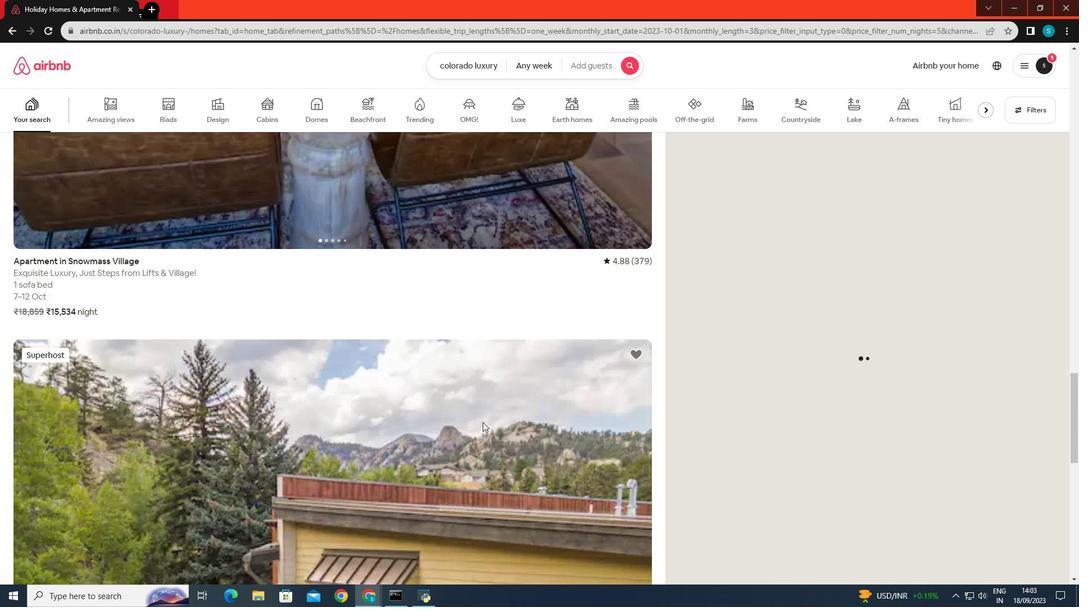 
Action: Mouse scrolled (482, 422) with delta (0, 0)
Screenshot: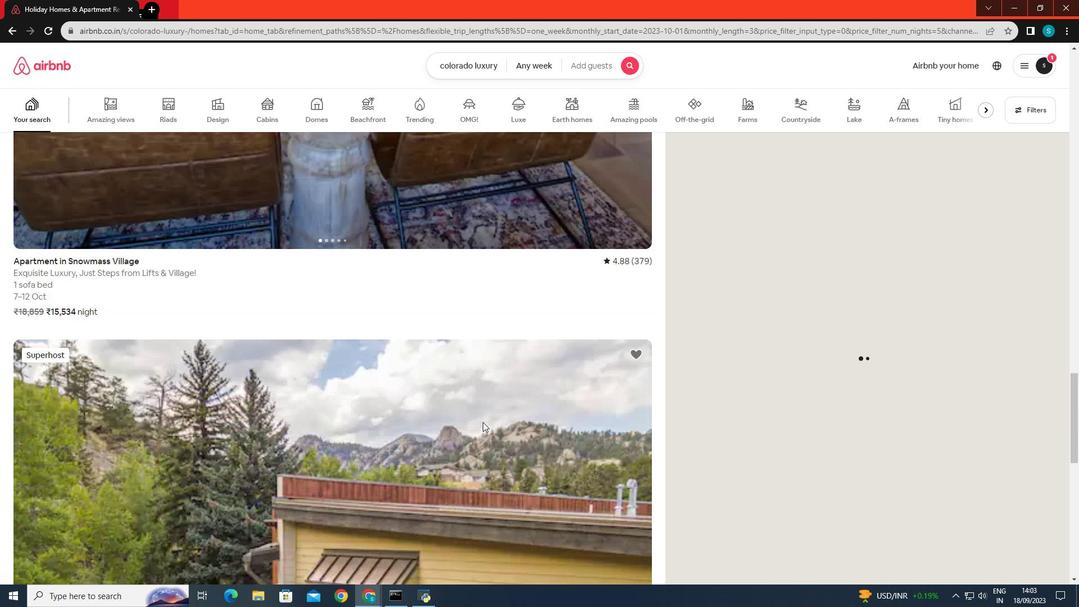 
Action: Mouse scrolled (482, 422) with delta (0, 0)
Screenshot: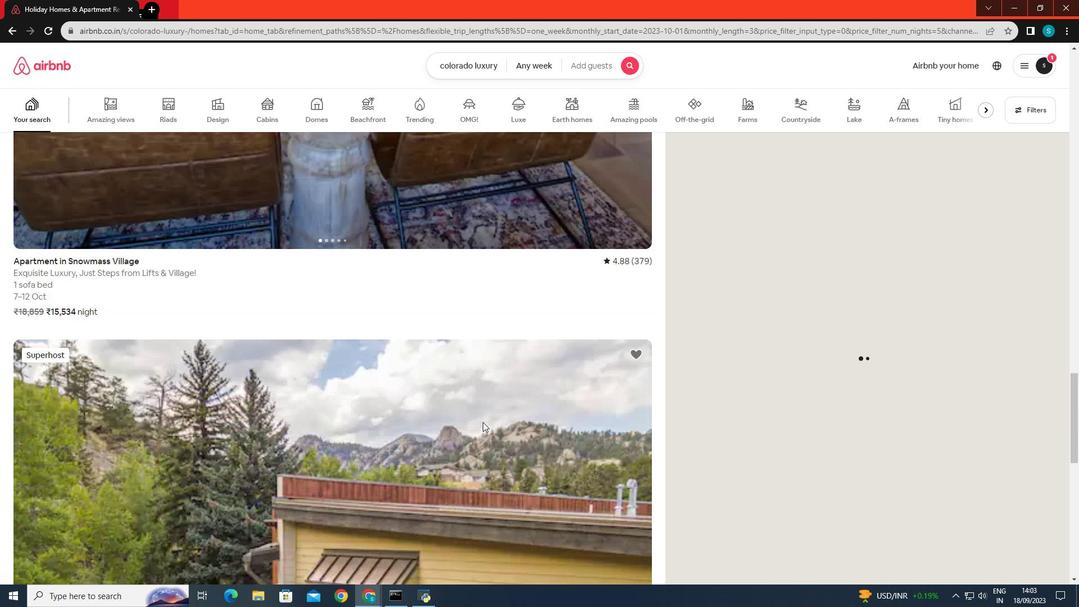 
Action: Mouse scrolled (482, 422) with delta (0, 0)
Screenshot: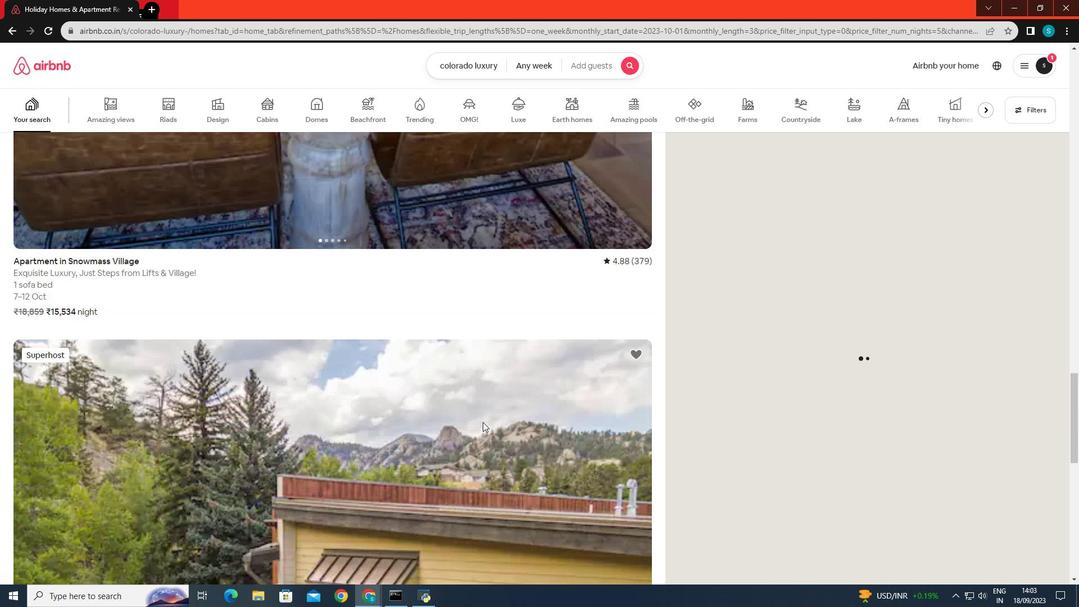 
Action: Mouse scrolled (482, 422) with delta (0, 0)
Screenshot: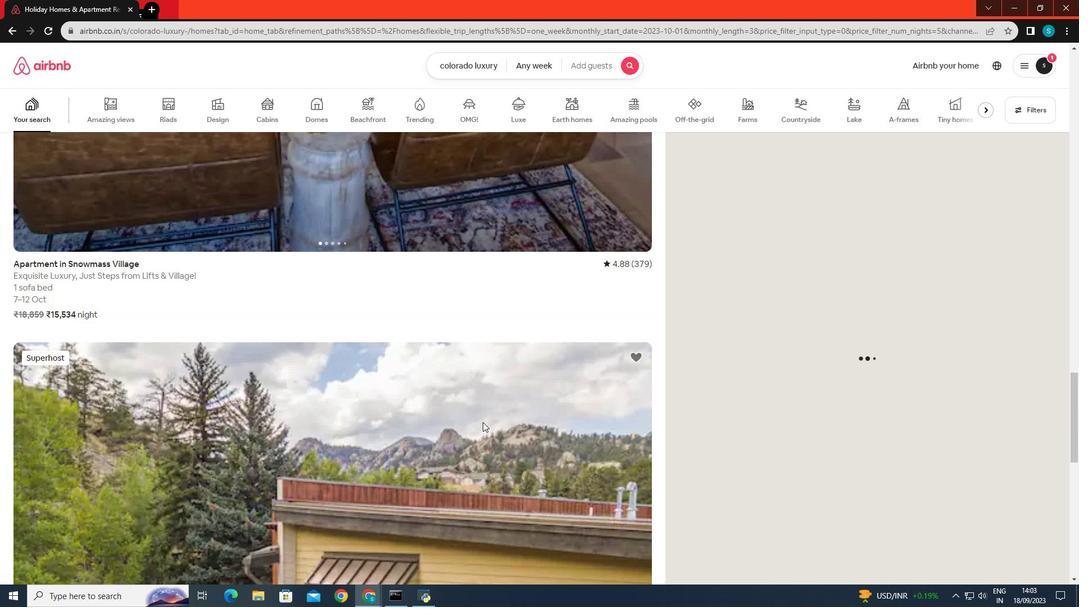 
Action: Mouse scrolled (482, 422) with delta (0, 0)
Screenshot: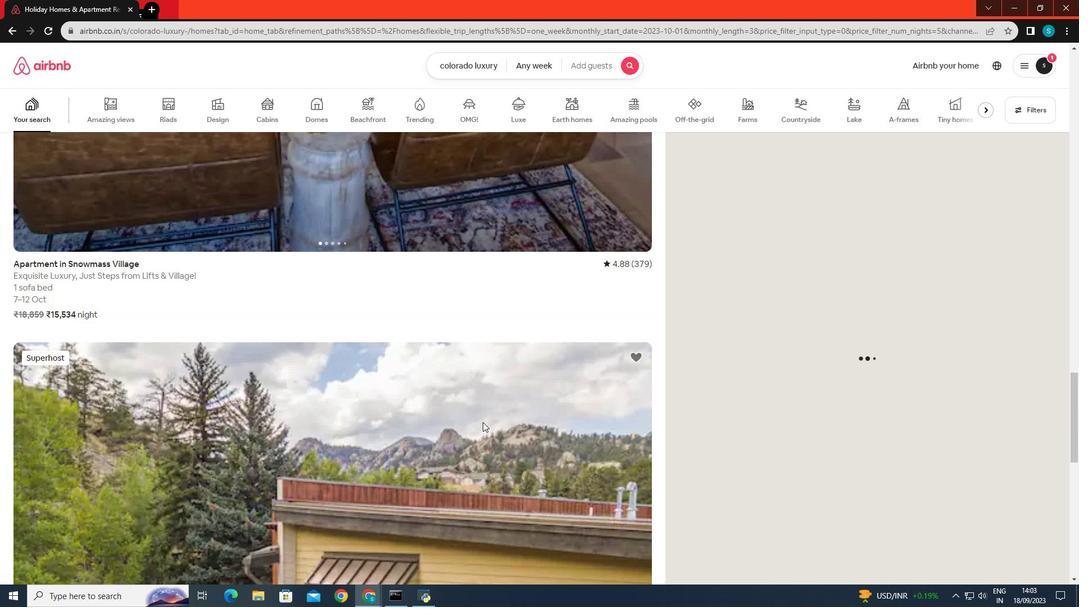 
Action: Mouse scrolled (482, 422) with delta (0, 0)
Screenshot: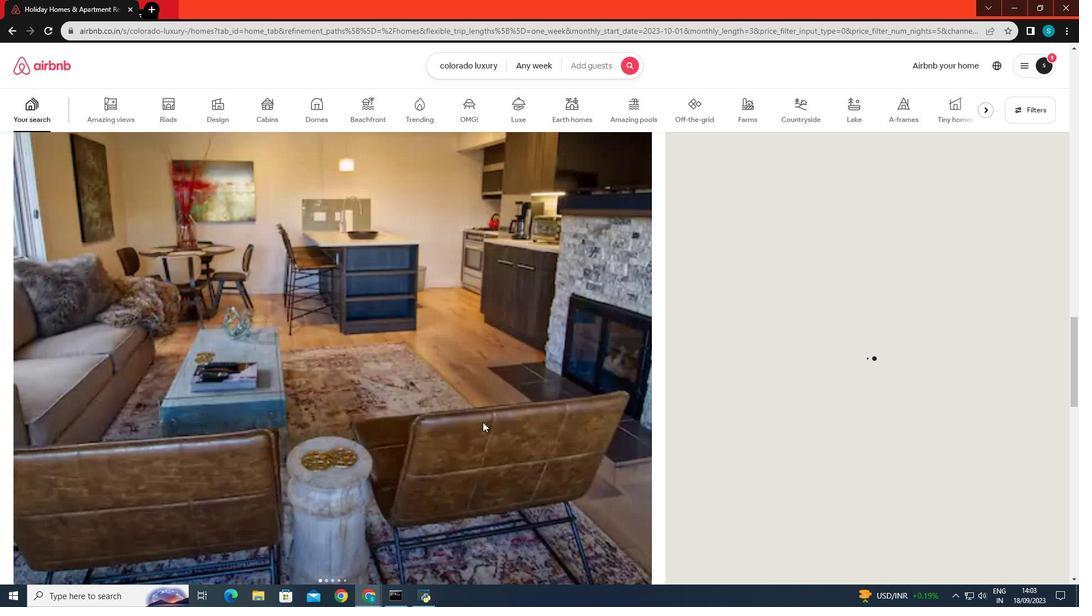 
Action: Mouse scrolled (482, 422) with delta (0, 0)
Screenshot: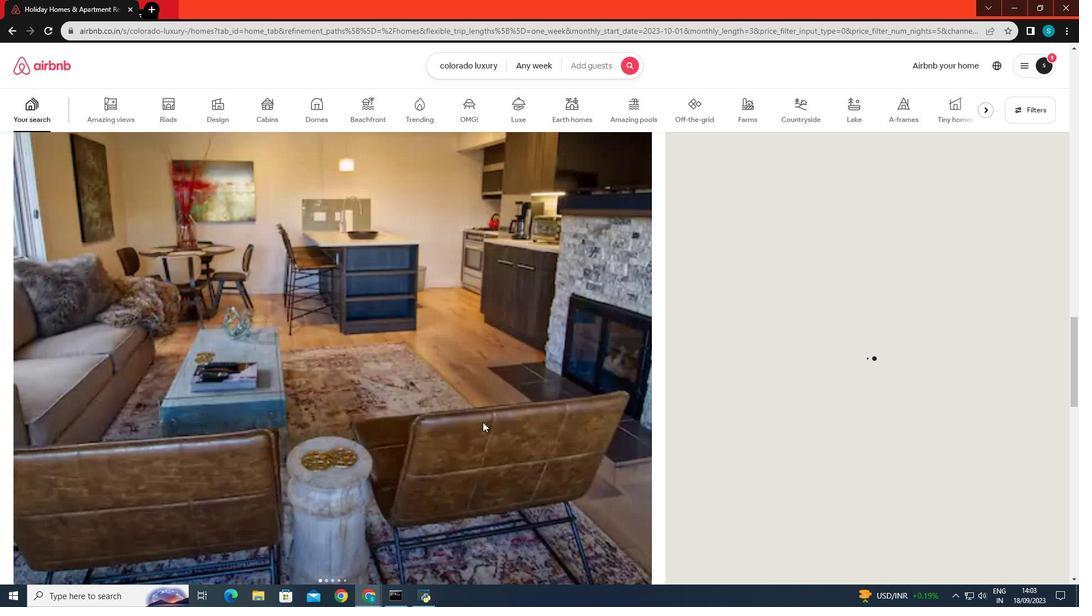 
Action: Mouse scrolled (482, 422) with delta (0, 0)
Screenshot: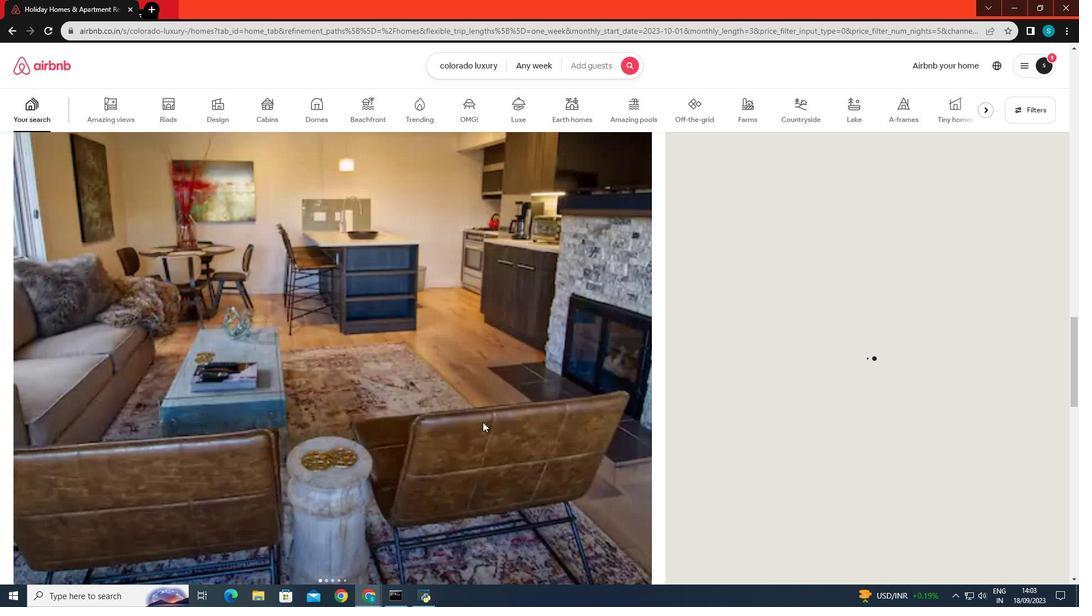 
Action: Mouse scrolled (482, 422) with delta (0, 0)
Screenshot: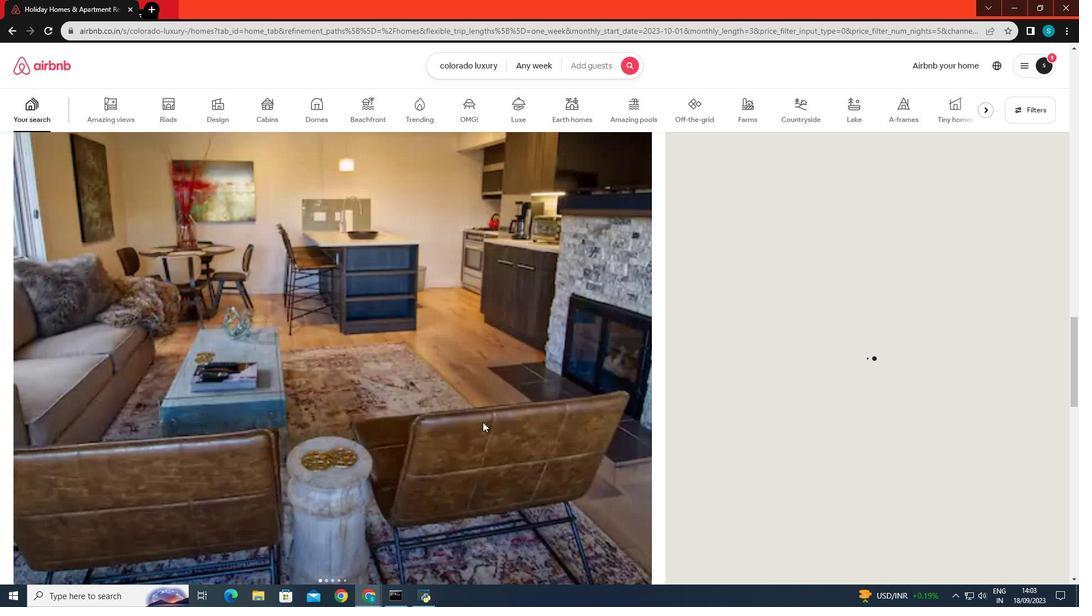 
Action: Mouse scrolled (482, 422) with delta (0, 0)
Screenshot: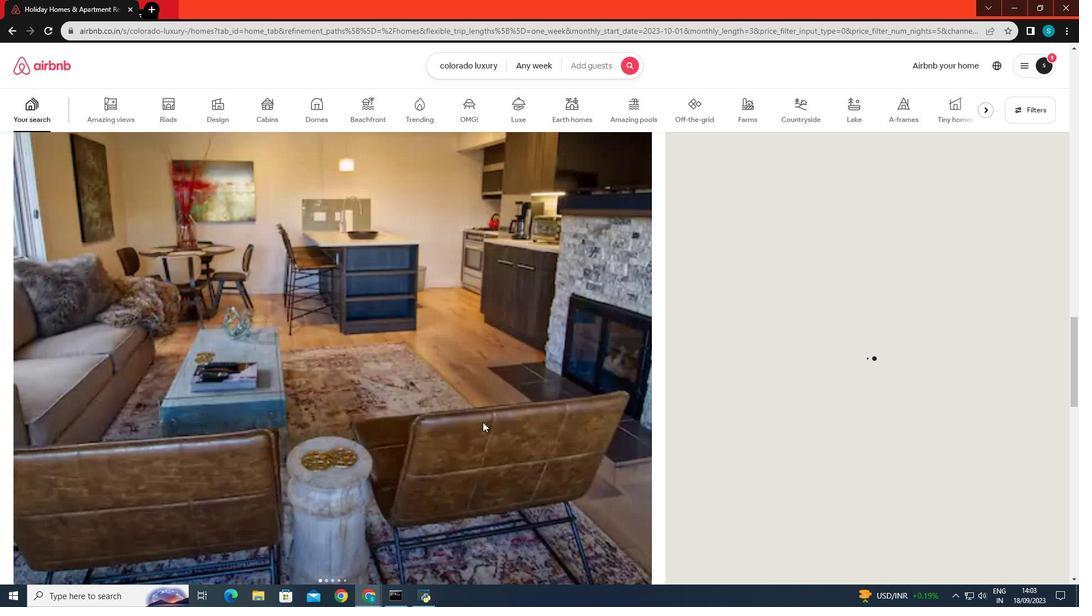 
Action: Mouse scrolled (482, 422) with delta (0, 0)
Screenshot: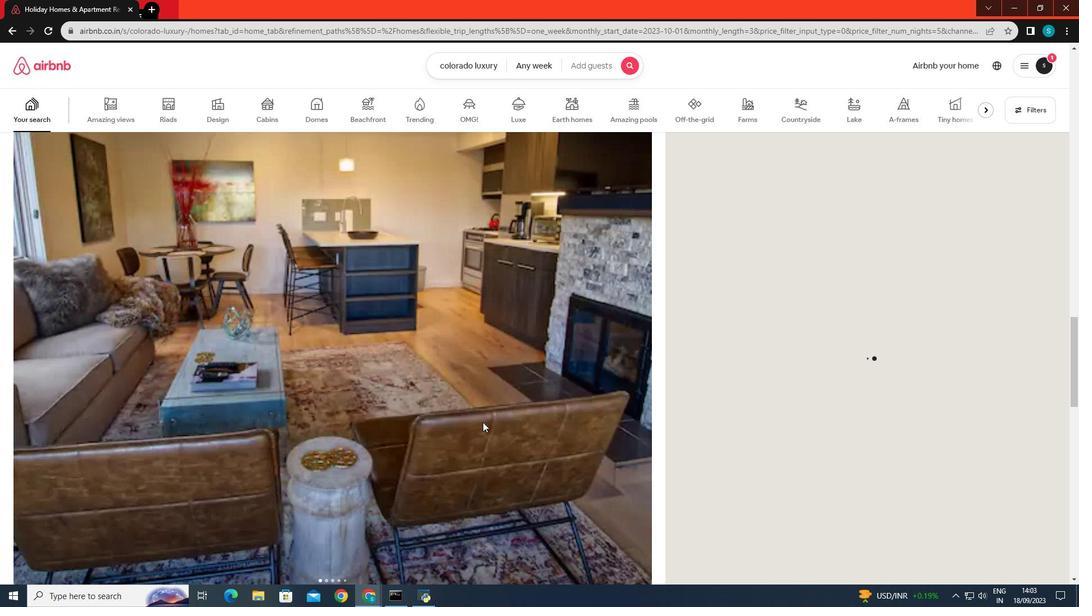 
Action: Mouse scrolled (482, 422) with delta (0, 0)
Screenshot: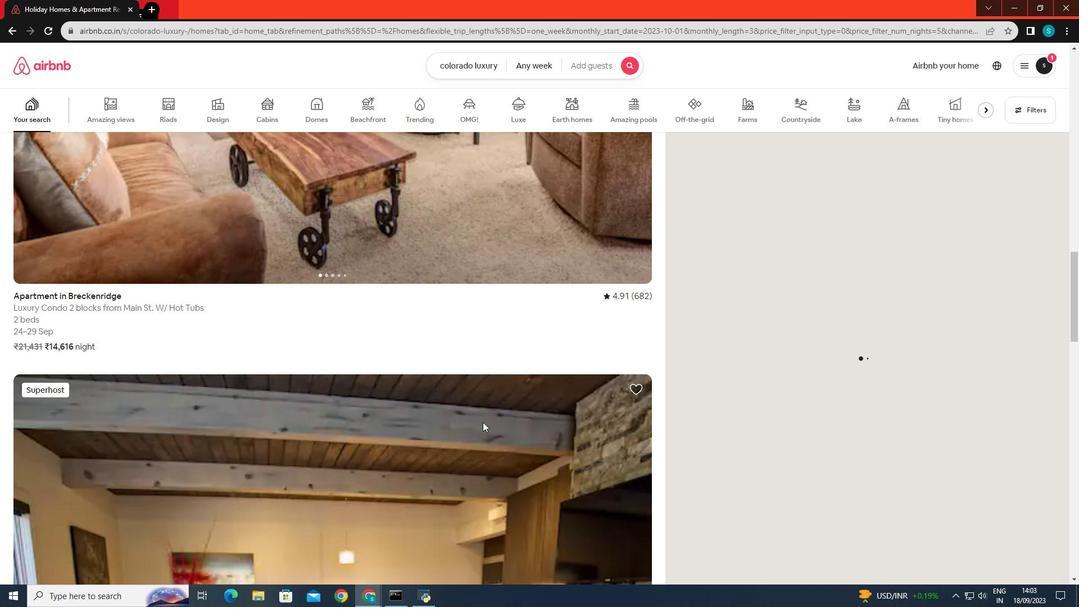 
Action: Mouse scrolled (482, 422) with delta (0, 0)
Screenshot: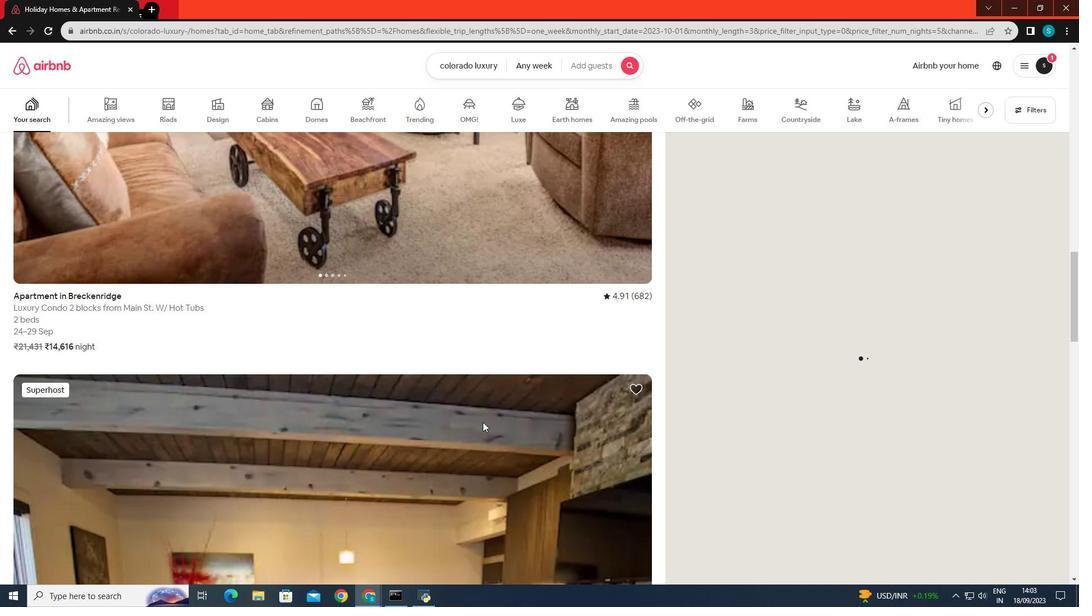 
Action: Mouse scrolled (482, 422) with delta (0, 0)
Screenshot: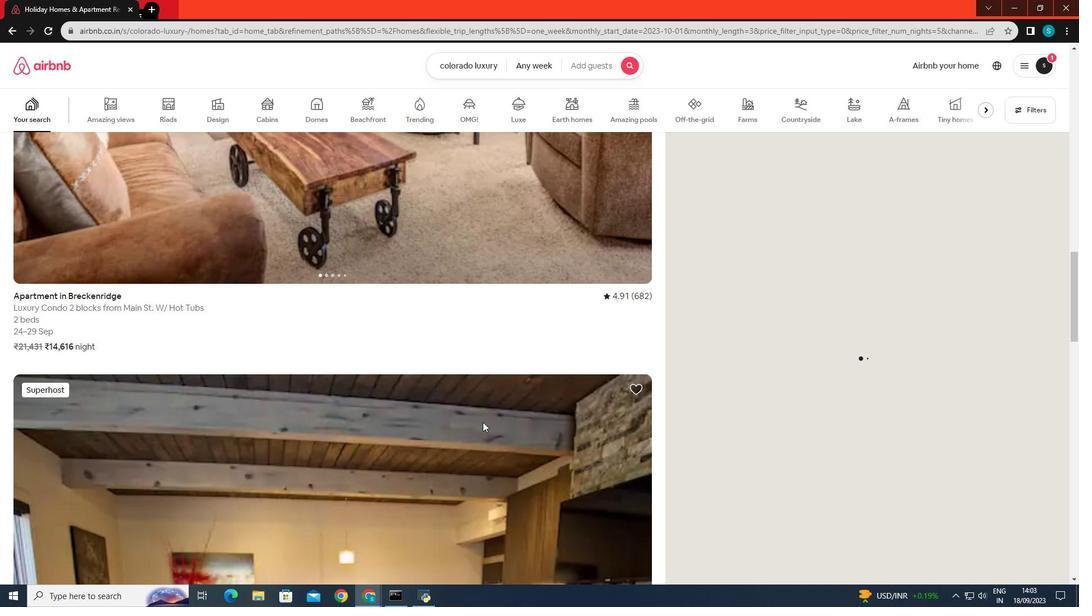 
Action: Mouse scrolled (482, 422) with delta (0, 0)
Screenshot: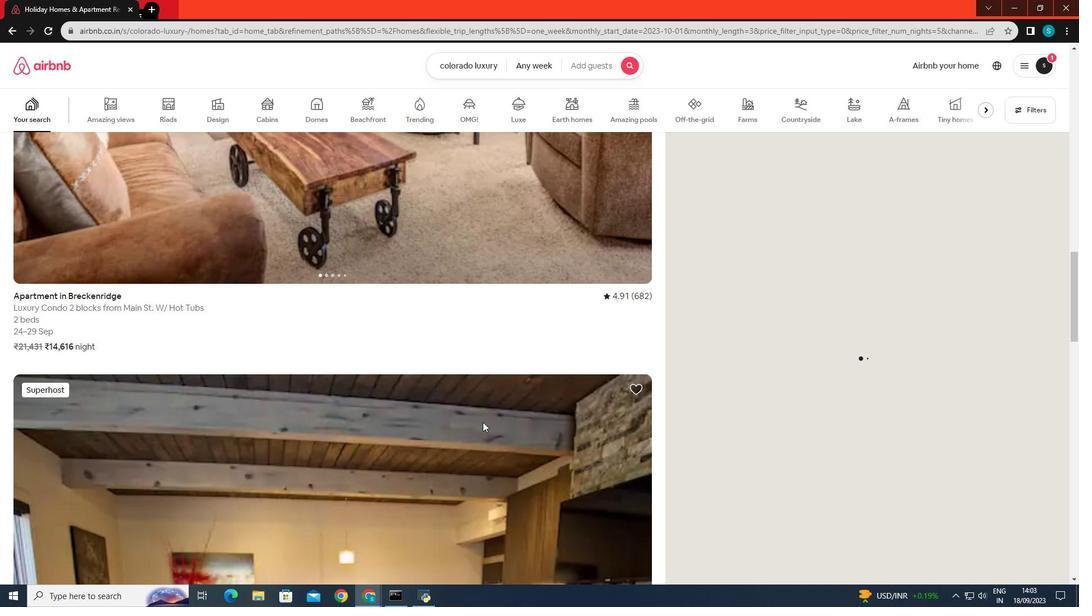 
Action: Mouse scrolled (482, 422) with delta (0, 0)
Screenshot: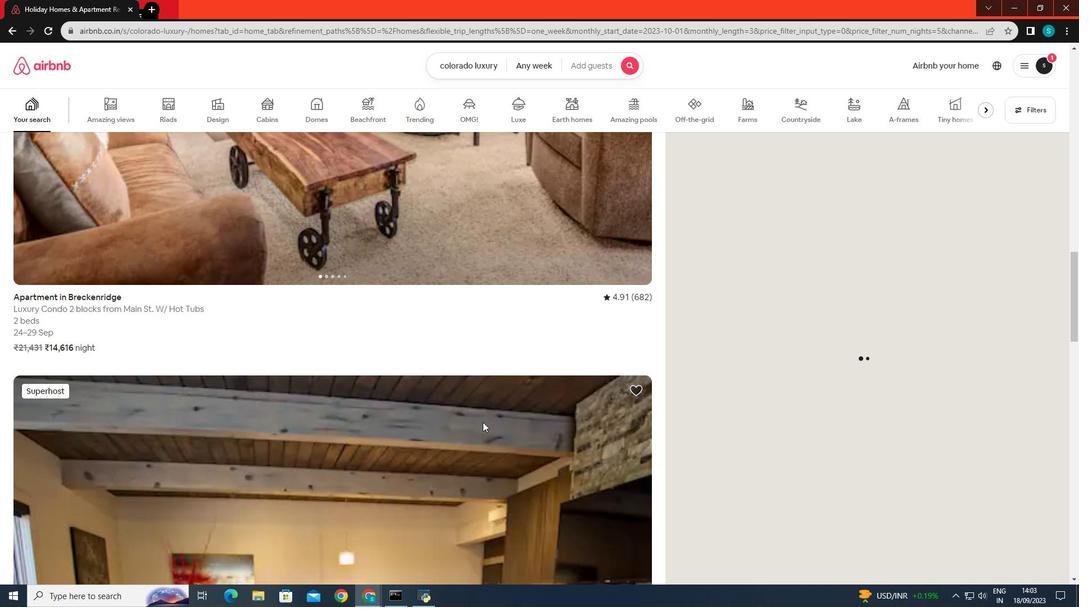 
Action: Mouse scrolled (482, 422) with delta (0, 0)
Screenshot: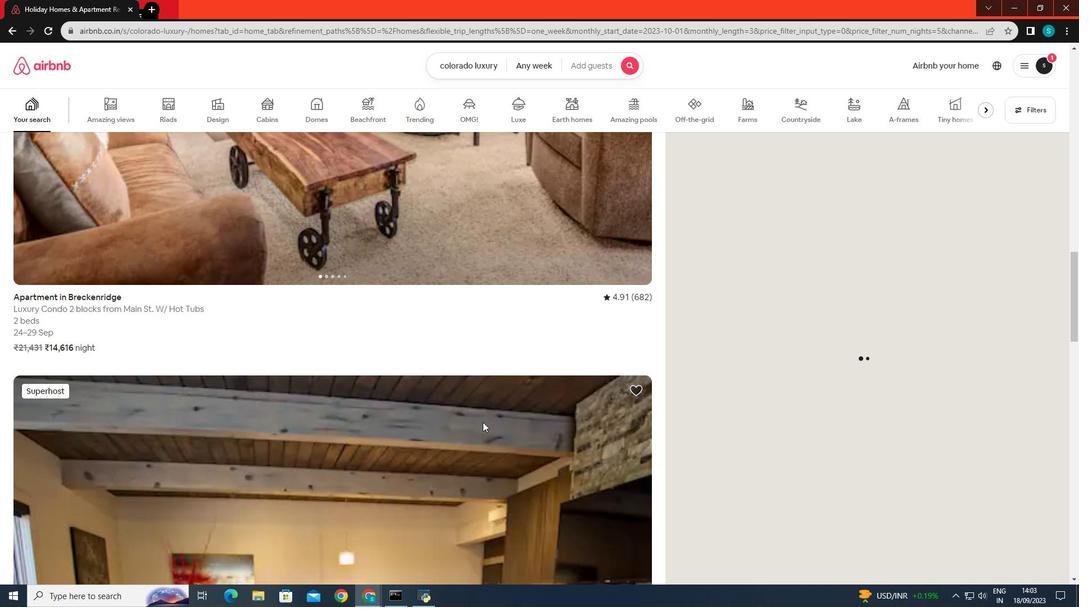
Action: Mouse scrolled (482, 422) with delta (0, 0)
Screenshot: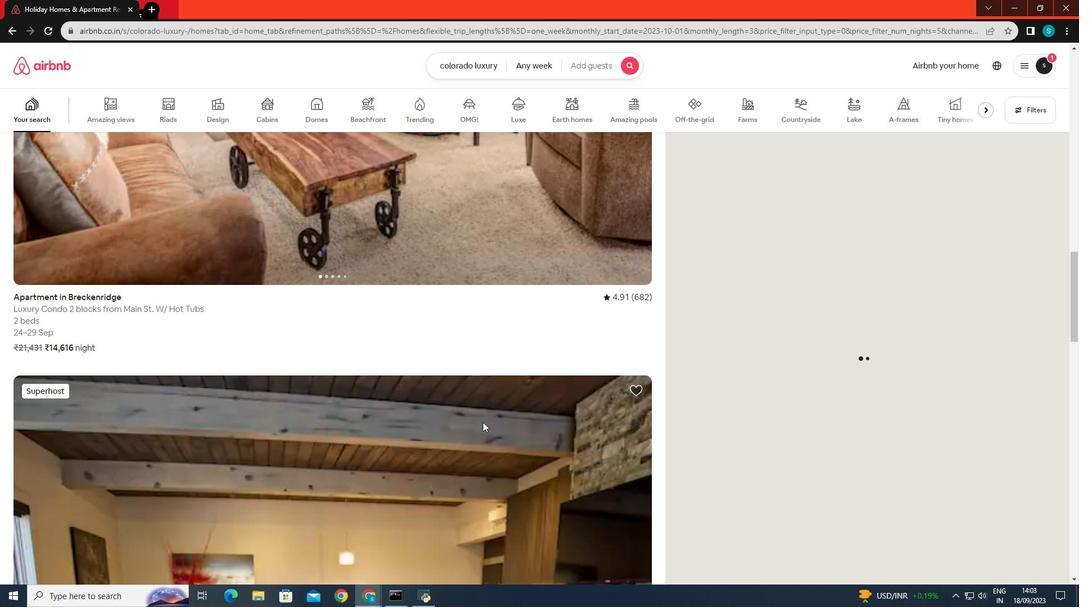 
Action: Mouse scrolled (482, 422) with delta (0, 0)
Screenshot: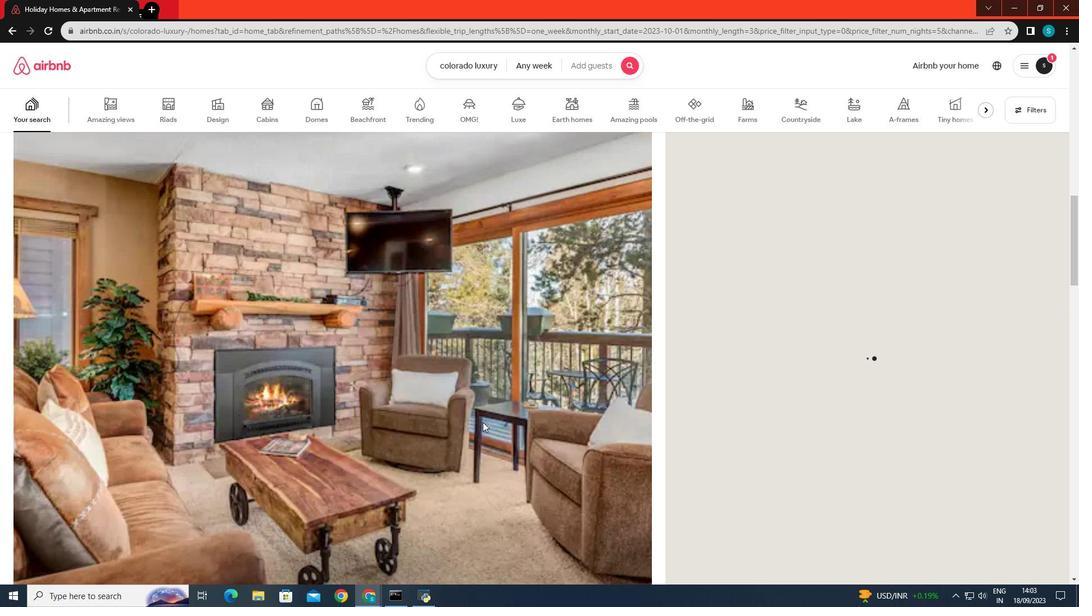 
Action: Mouse scrolled (482, 422) with delta (0, 0)
Screenshot: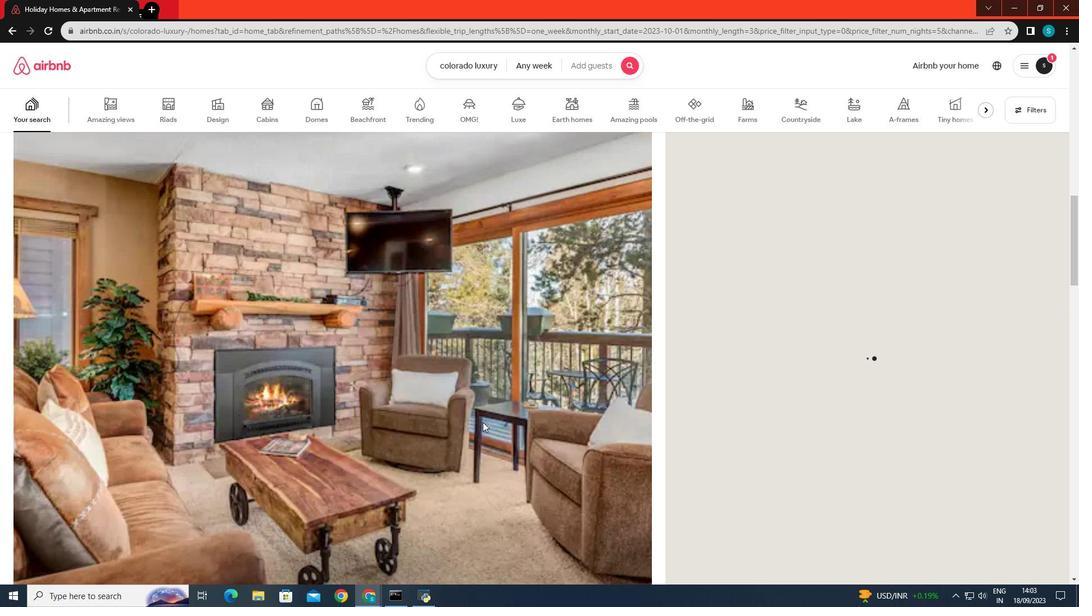 
Action: Mouse scrolled (482, 422) with delta (0, 0)
Screenshot: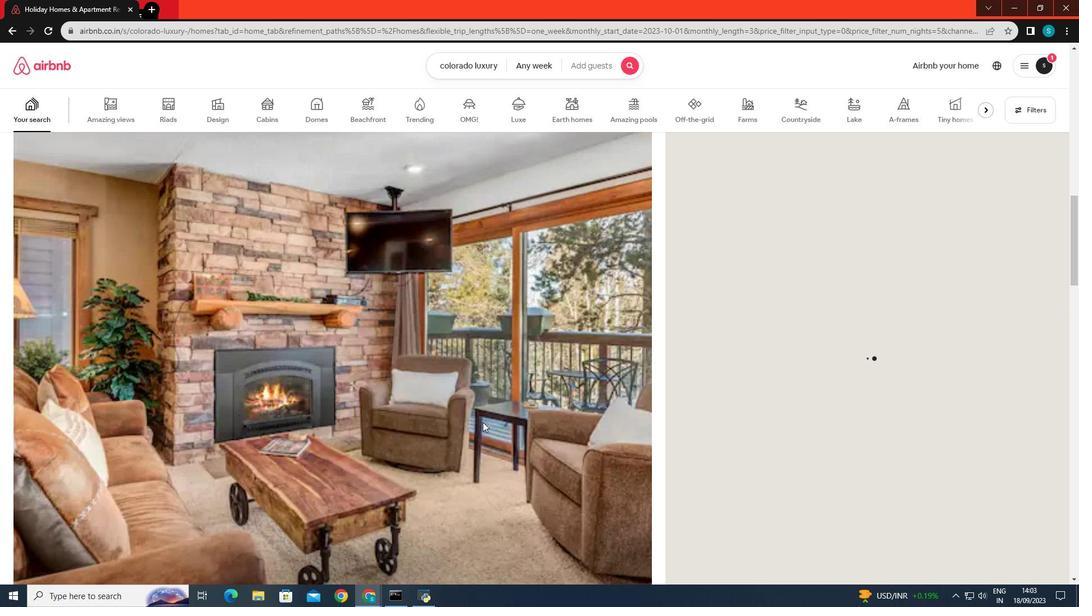 
Action: Mouse scrolled (482, 422) with delta (0, 0)
Screenshot: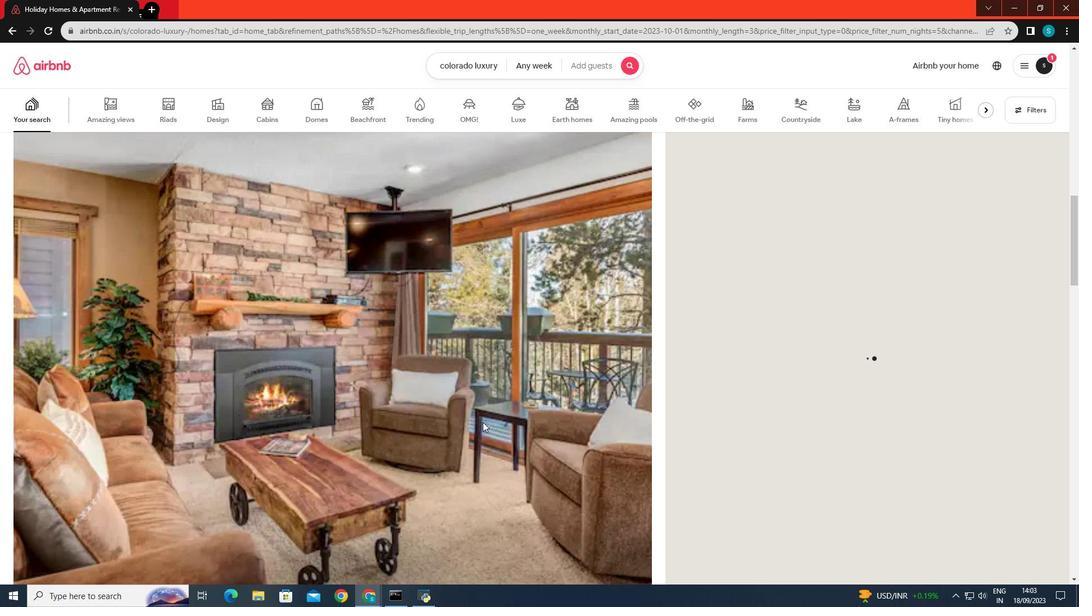 
Action: Mouse scrolled (482, 422) with delta (0, 0)
Screenshot: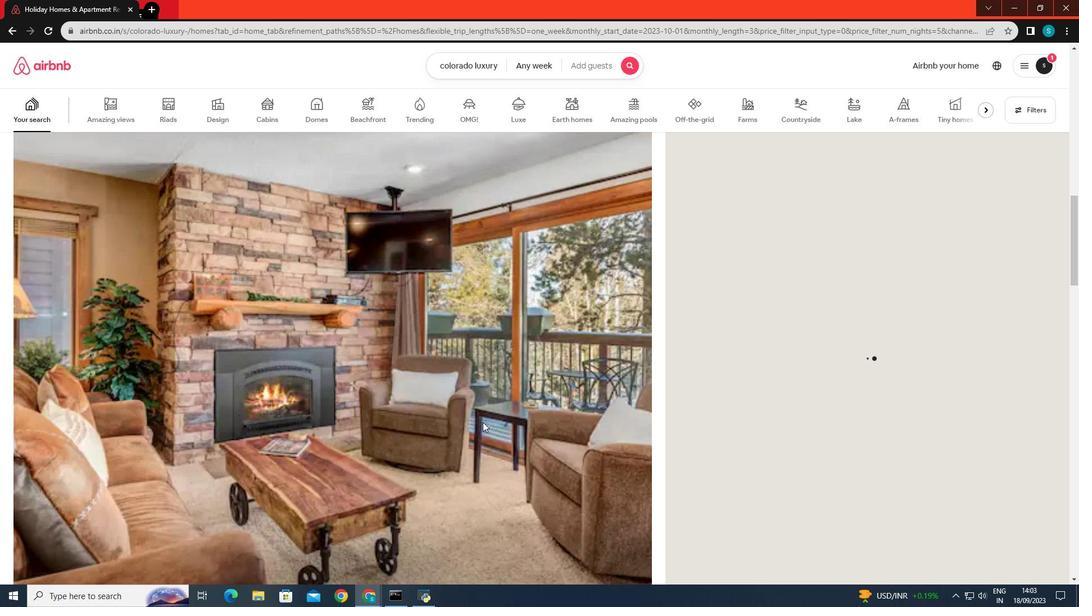 
Action: Mouse scrolled (482, 422) with delta (0, 0)
Screenshot: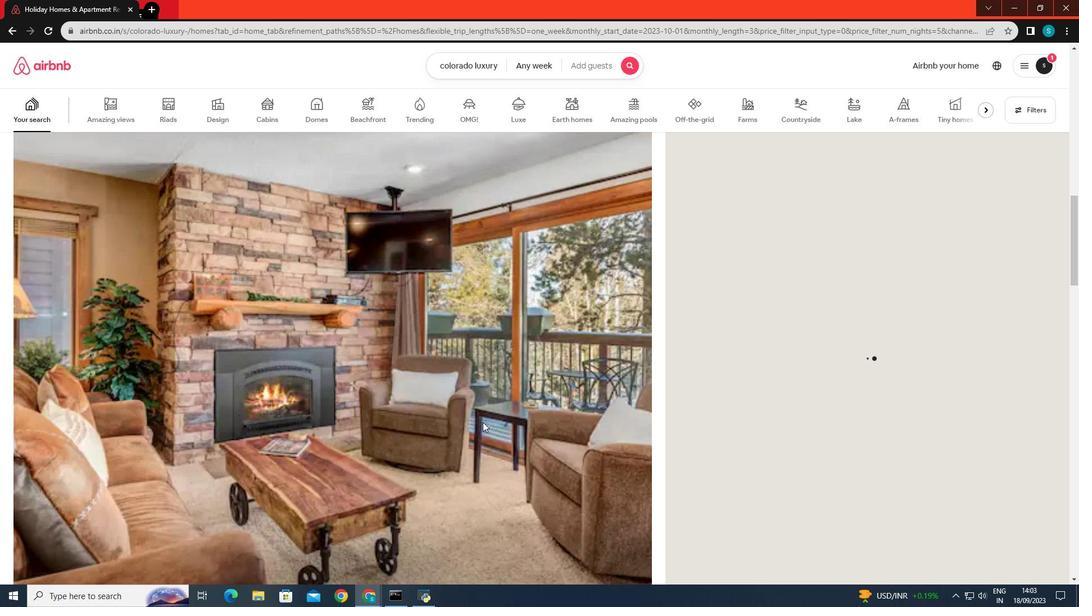 
Action: Mouse scrolled (482, 422) with delta (0, 0)
Screenshot: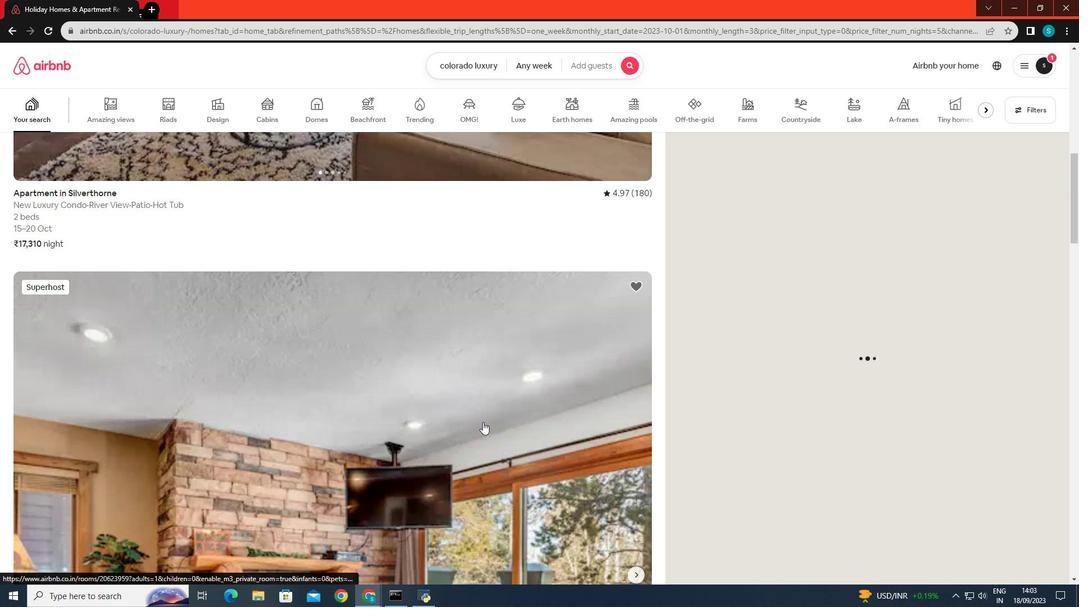 
Action: Mouse scrolled (482, 422) with delta (0, 0)
Screenshot: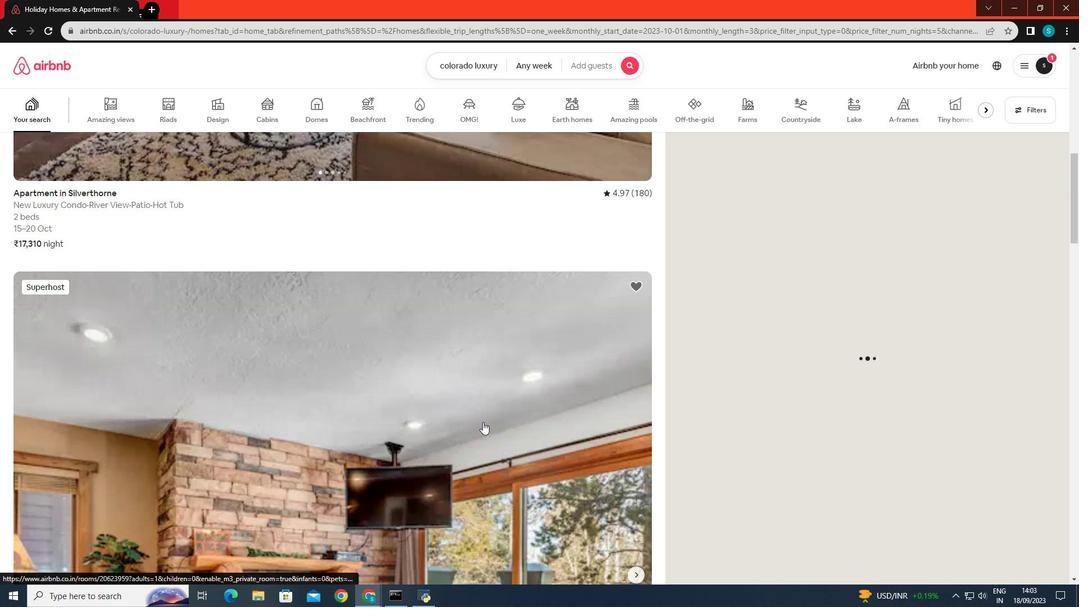 
Action: Mouse scrolled (482, 422) with delta (0, 0)
Screenshot: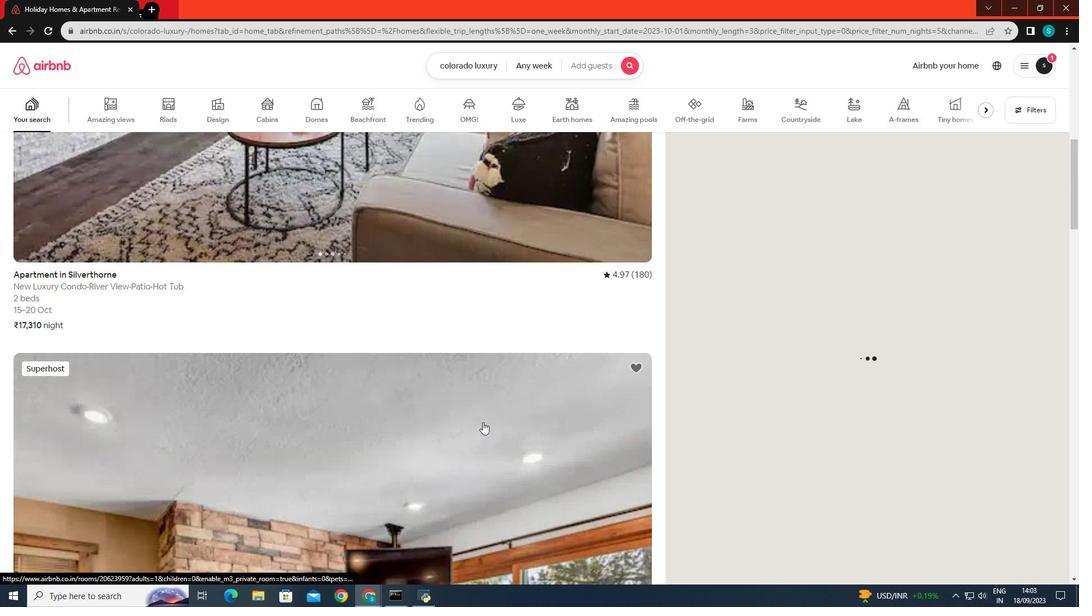 
Action: Mouse scrolled (482, 422) with delta (0, 0)
Screenshot: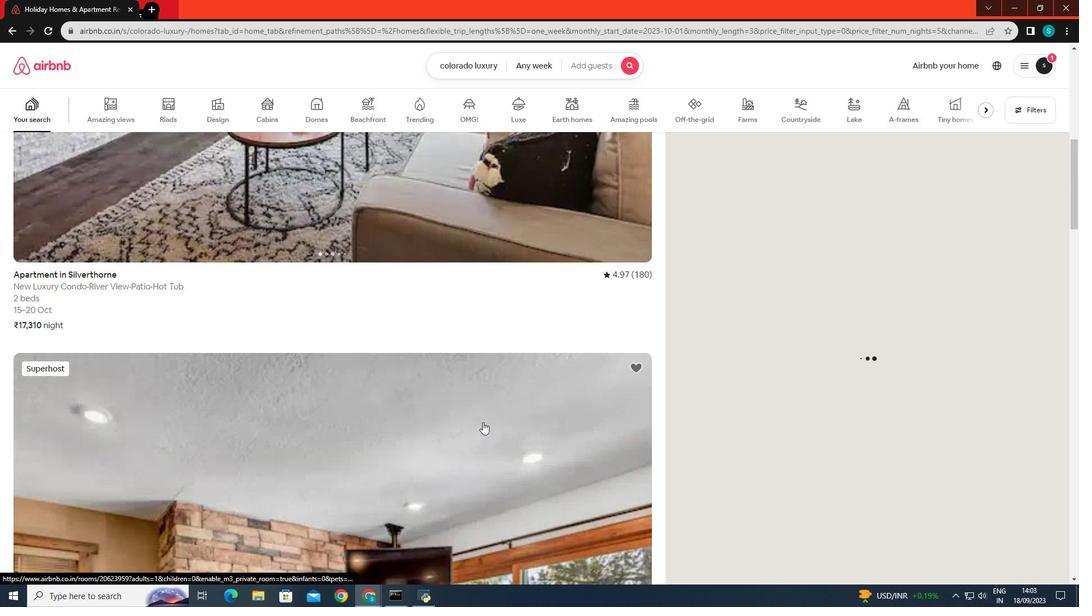 
Action: Mouse scrolled (482, 422) with delta (0, 0)
Screenshot: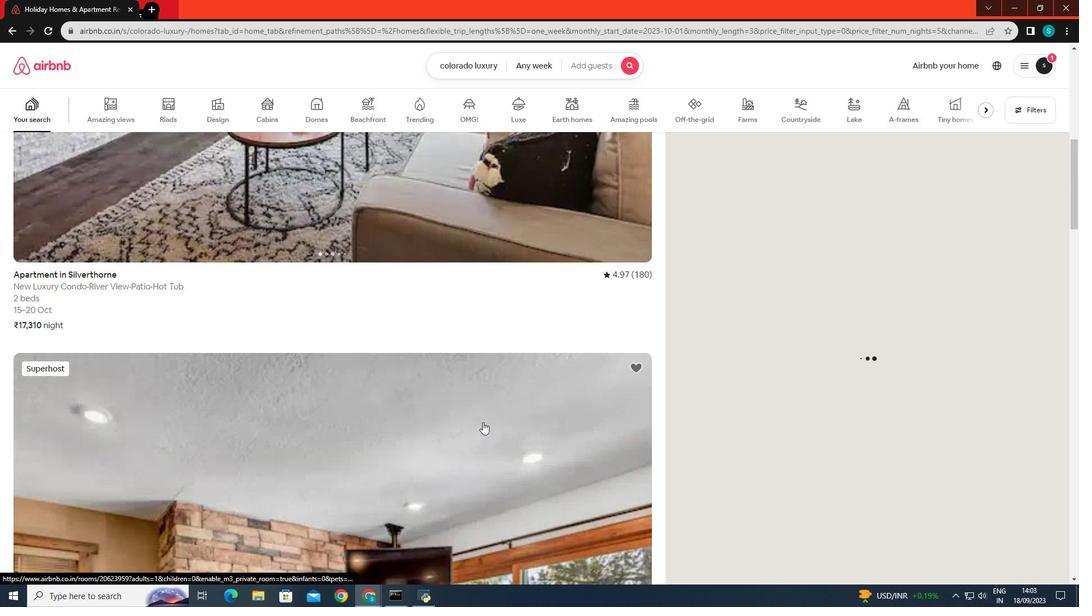 
Action: Mouse scrolled (482, 422) with delta (0, 0)
Screenshot: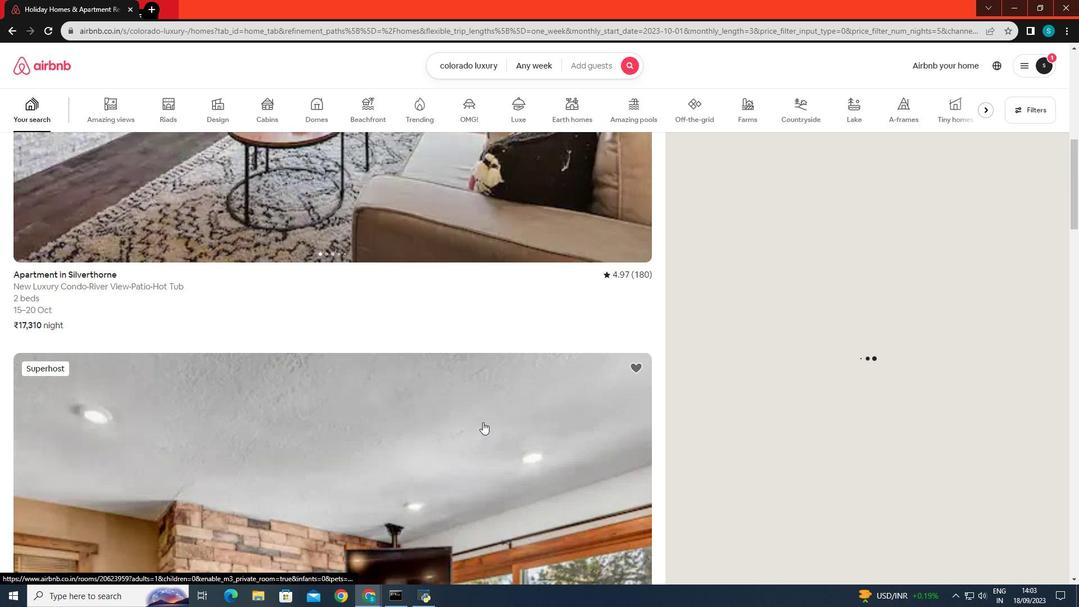 
Action: Mouse scrolled (482, 422) with delta (0, 0)
Screenshot: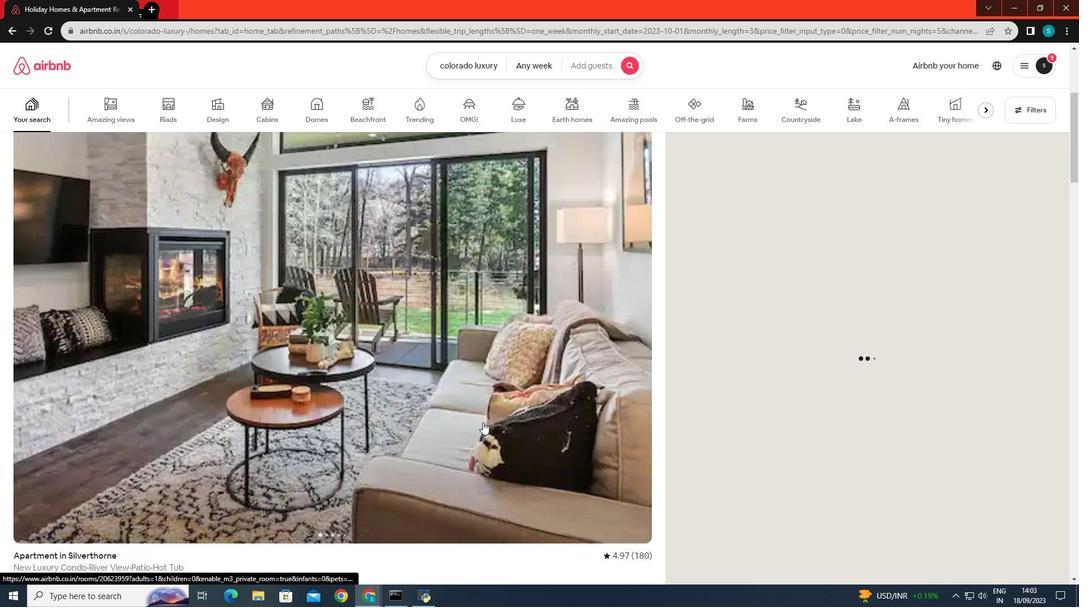 
Action: Mouse scrolled (482, 422) with delta (0, 0)
Screenshot: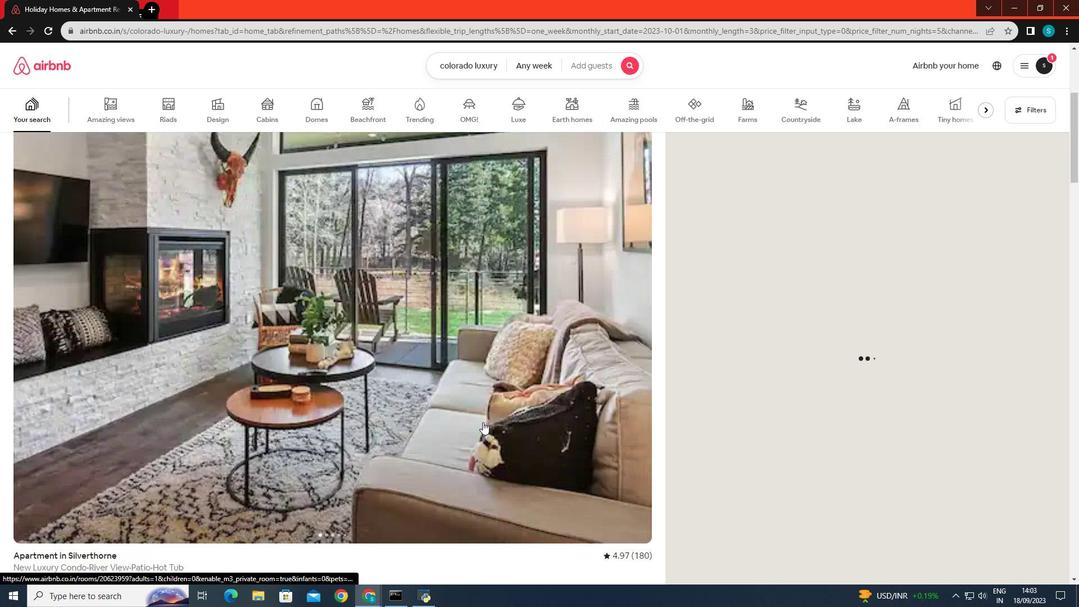 
Action: Mouse scrolled (482, 422) with delta (0, 0)
Screenshot: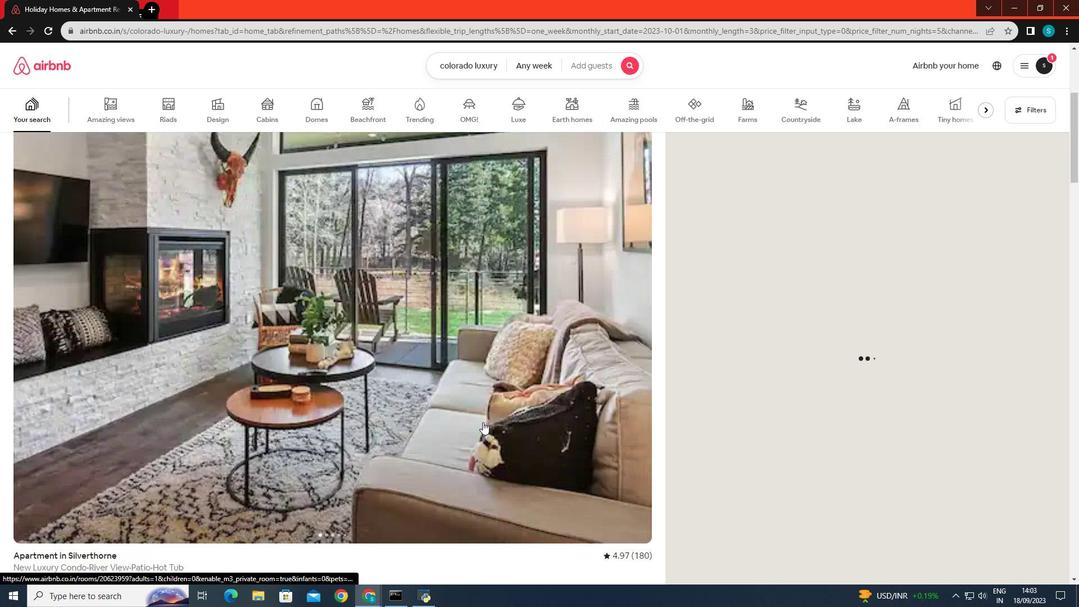 
Action: Mouse scrolled (482, 422) with delta (0, 0)
Screenshot: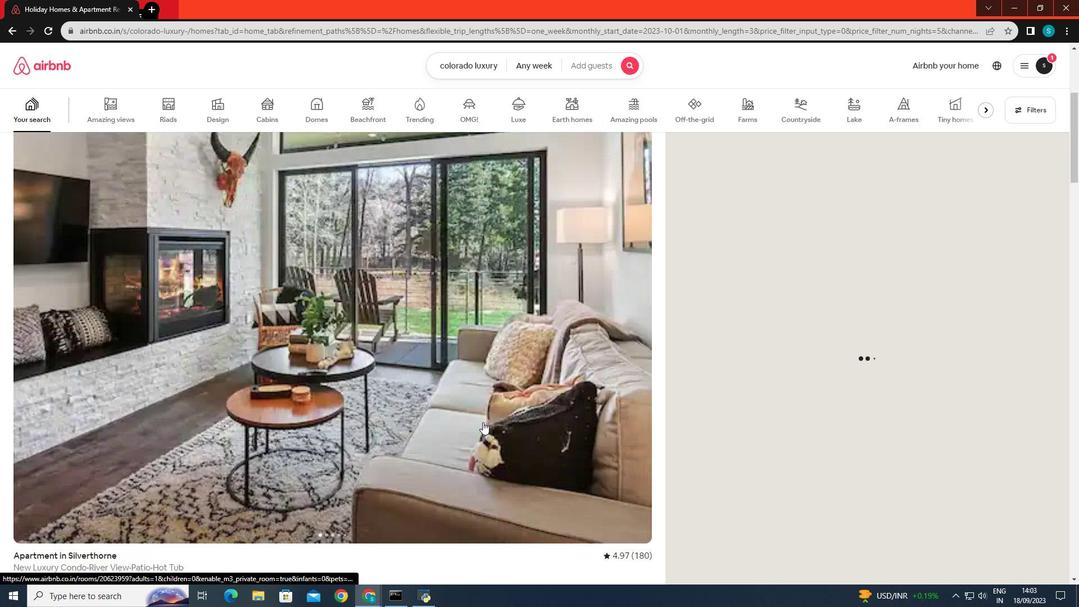 
Action: Mouse scrolled (482, 422) with delta (0, 0)
Screenshot: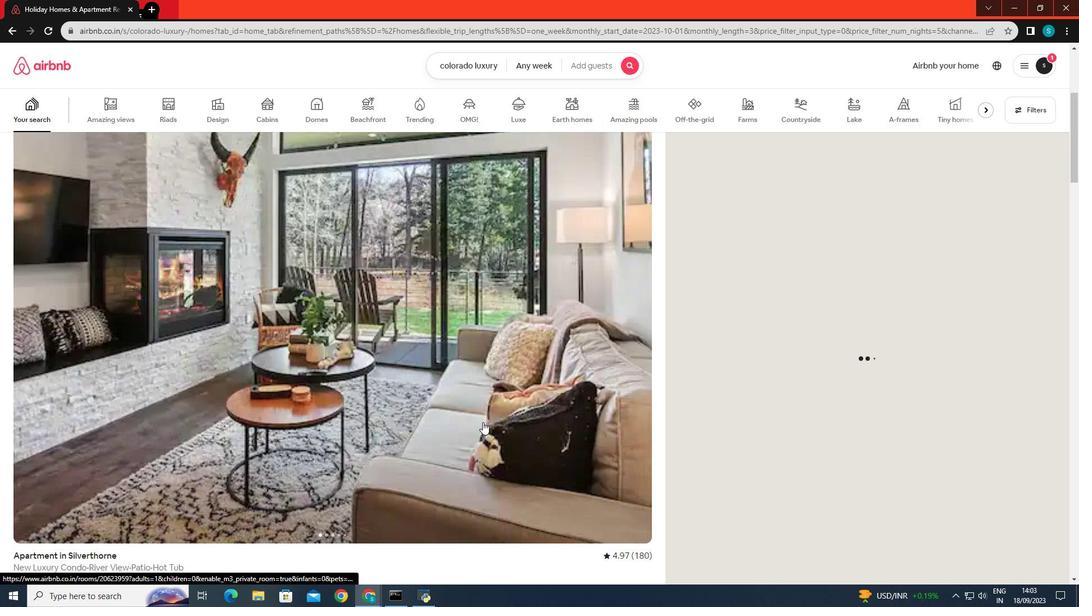 
Action: Mouse scrolled (482, 422) with delta (0, 0)
Screenshot: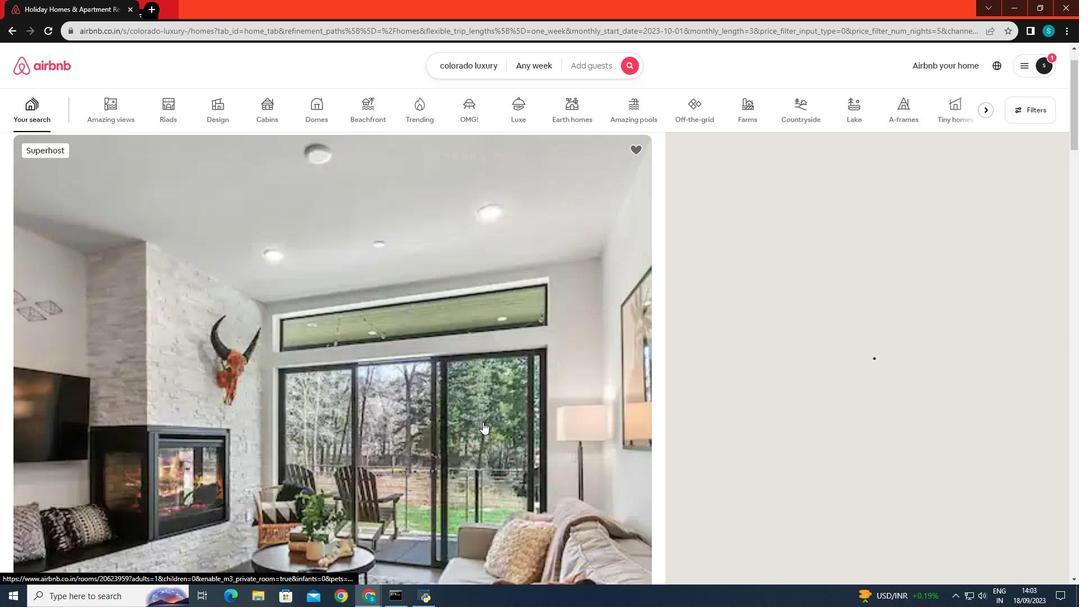 
Action: Mouse scrolled (482, 422) with delta (0, 0)
Screenshot: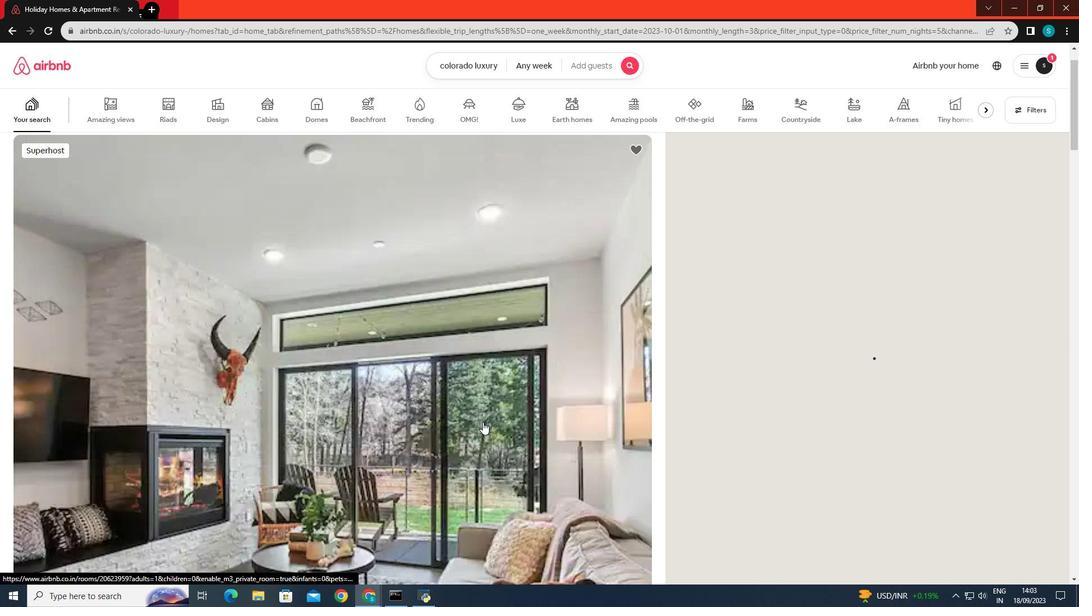 
Action: Mouse scrolled (482, 422) with delta (0, 0)
Screenshot: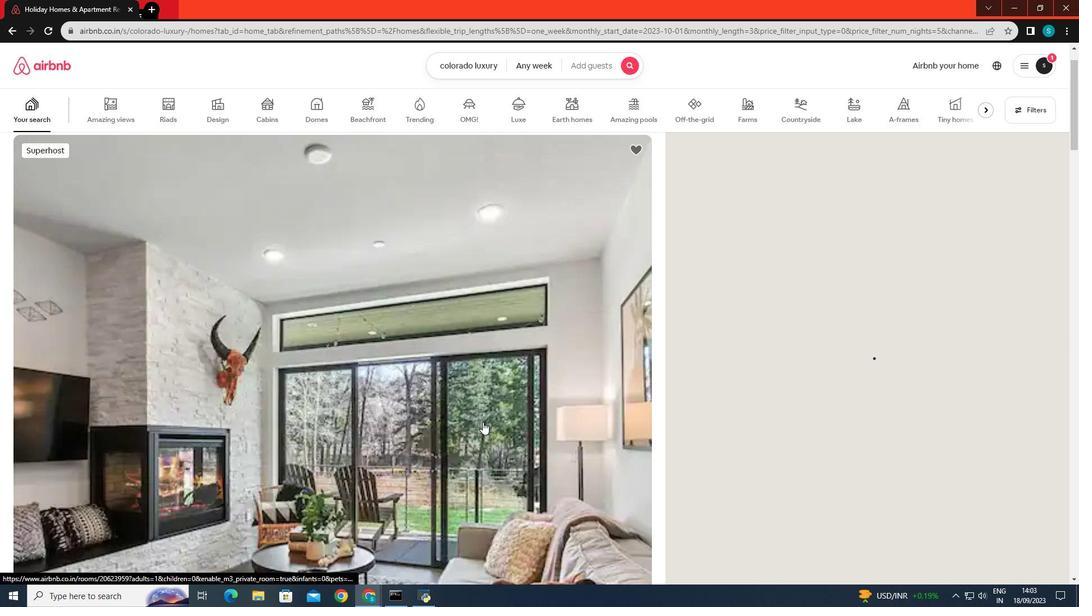 
Action: Mouse scrolled (482, 422) with delta (0, 0)
Screenshot: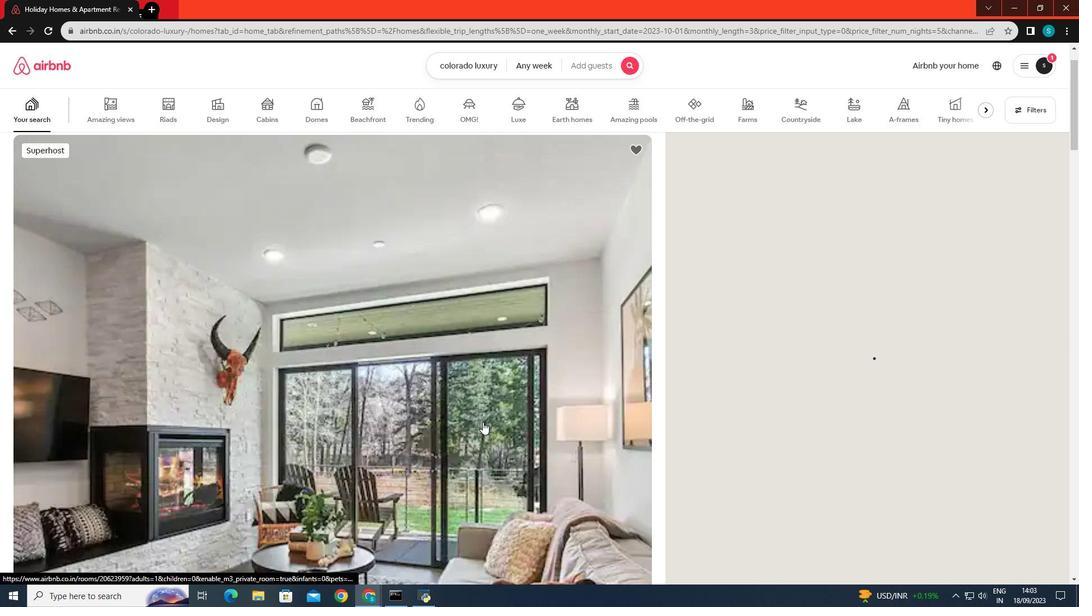 
Action: Mouse scrolled (482, 422) with delta (0, 0)
Screenshot: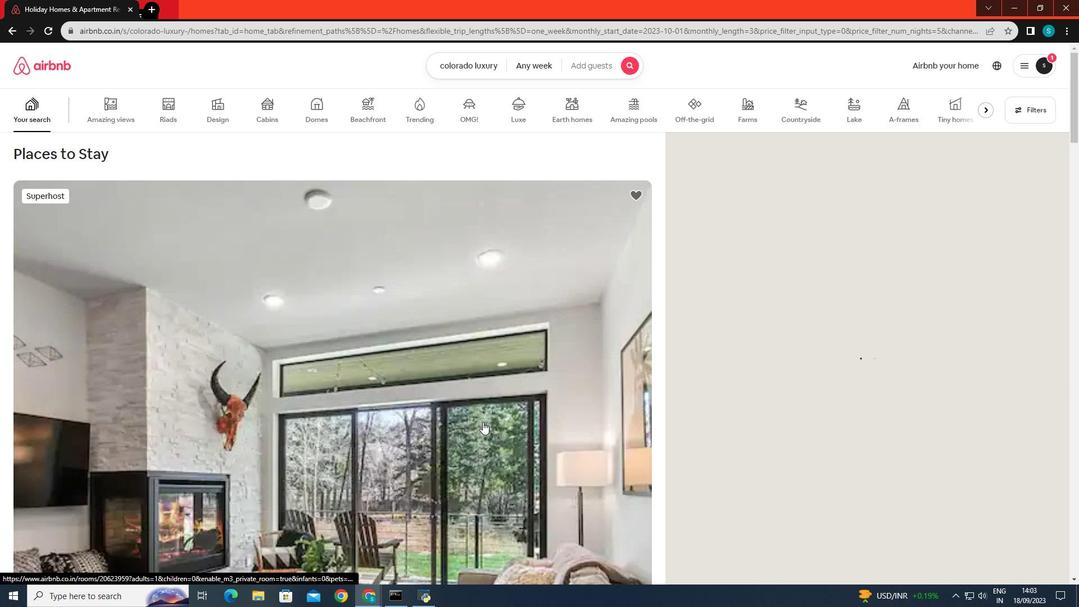 
Action: Mouse scrolled (482, 422) with delta (0, 0)
Screenshot: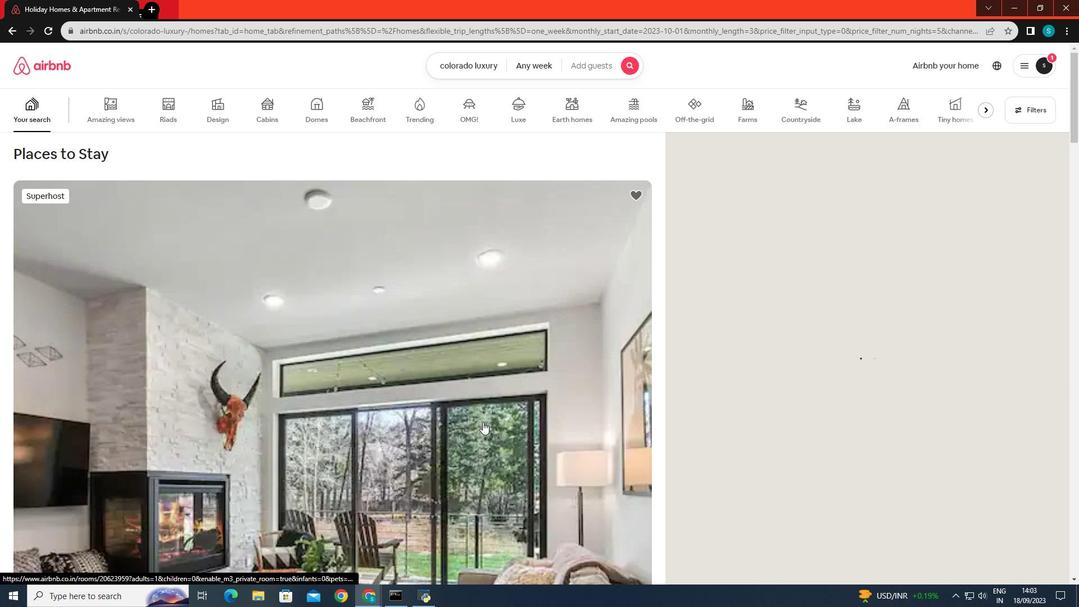 
Action: Mouse scrolled (482, 422) with delta (0, 0)
Screenshot: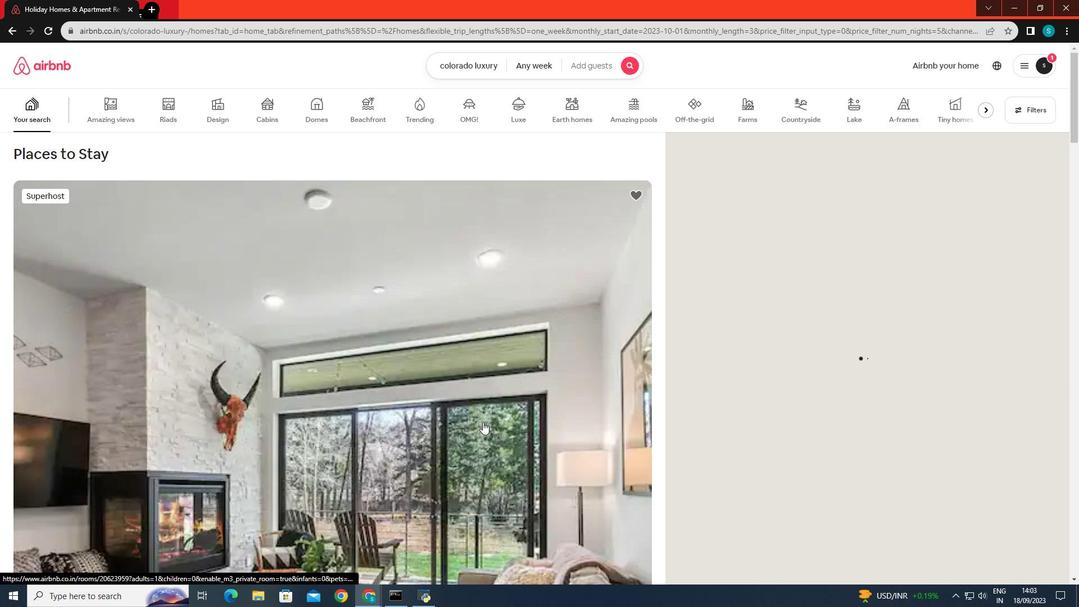 
Action: Mouse scrolled (482, 422) with delta (0, 0)
Screenshot: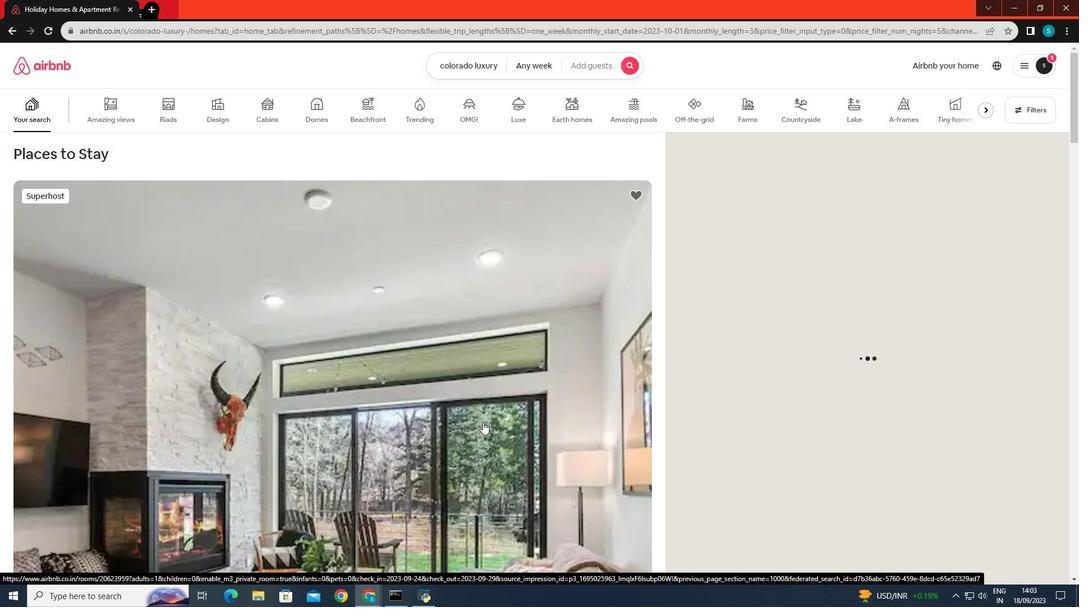
Action: Mouse scrolled (482, 422) with delta (0, 0)
Screenshot: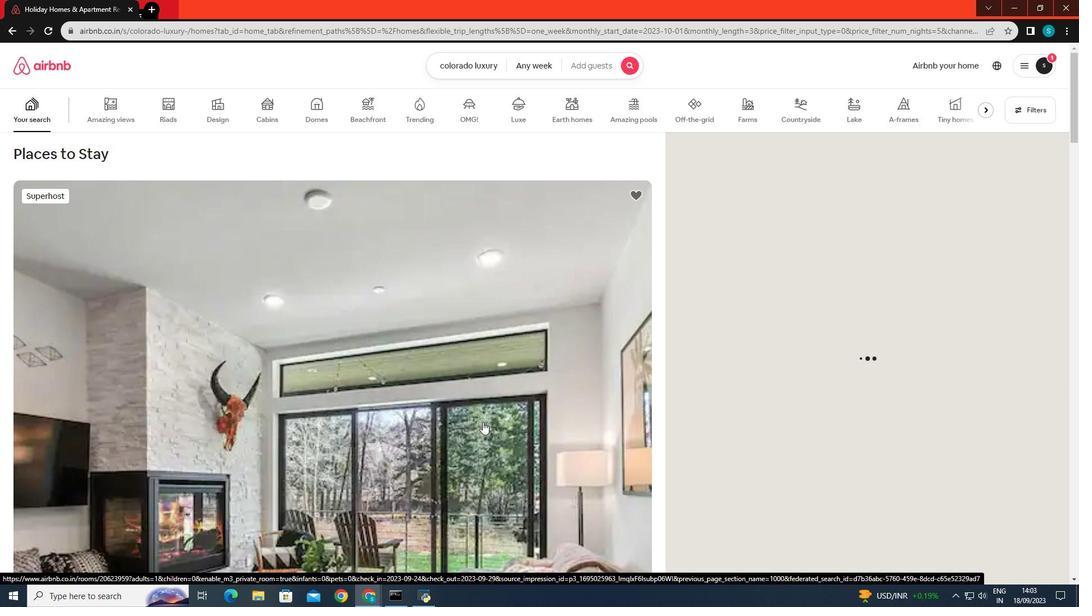 
Action: Mouse scrolled (482, 422) with delta (0, 0)
Screenshot: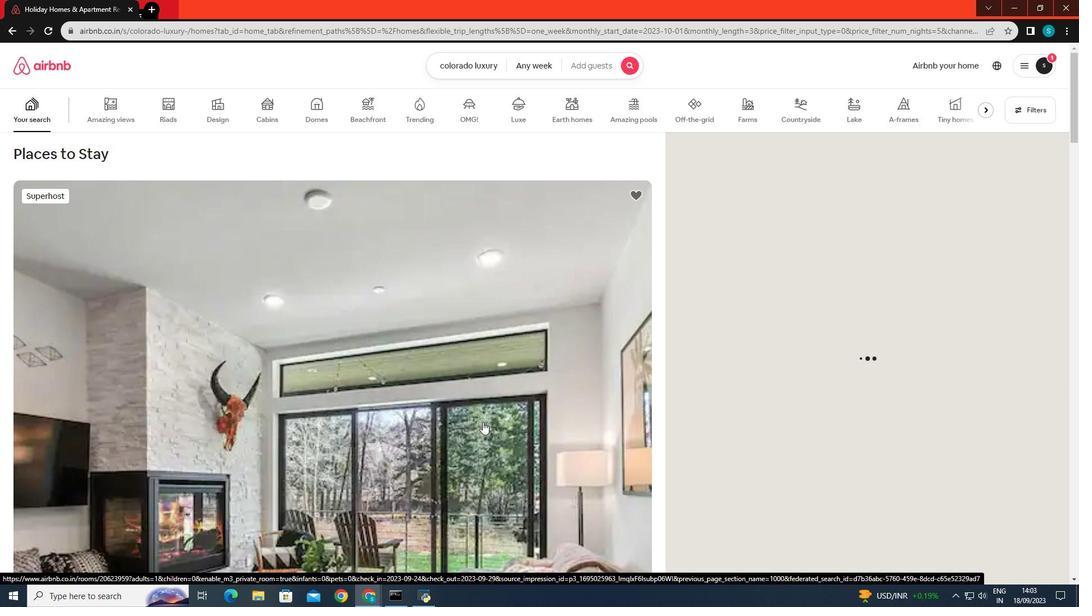 
Action: Mouse scrolled (482, 422) with delta (0, 0)
Screenshot: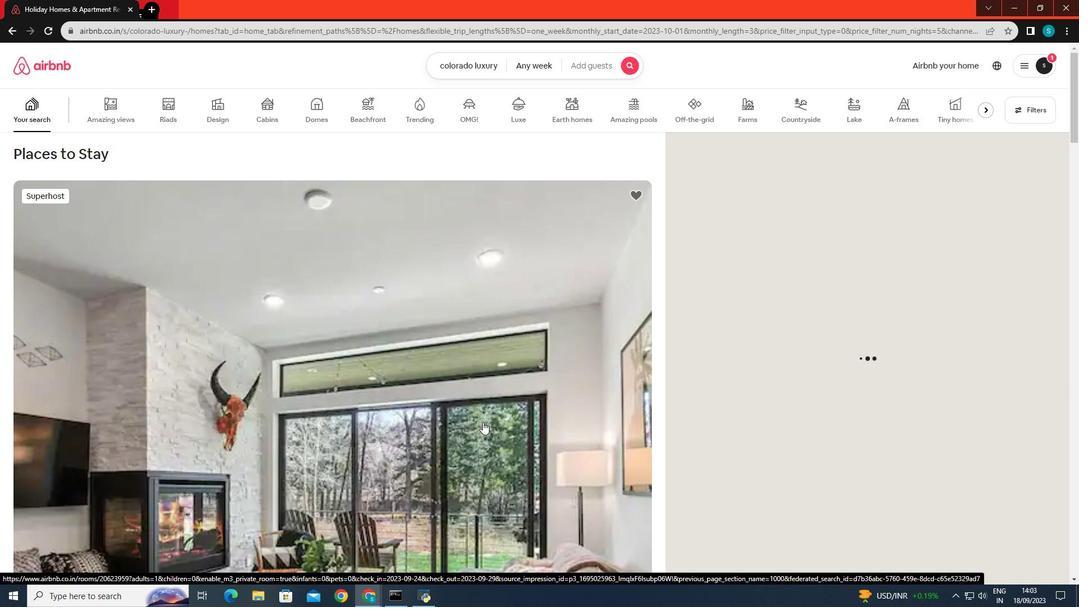 
Action: Mouse scrolled (482, 422) with delta (0, 0)
Screenshot: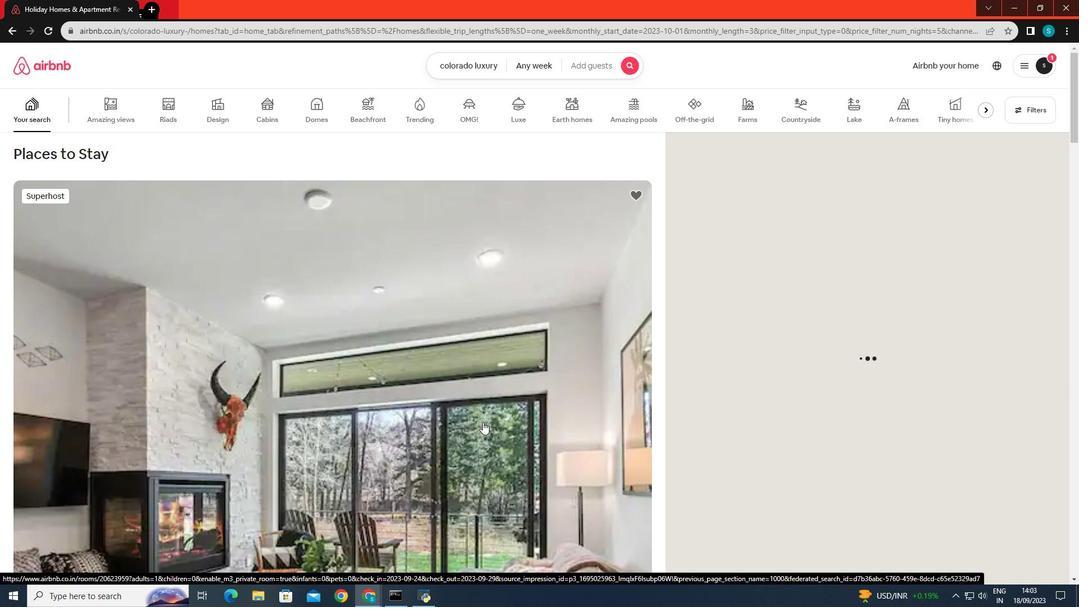 
Action: Mouse scrolled (482, 422) with delta (0, 0)
Screenshot: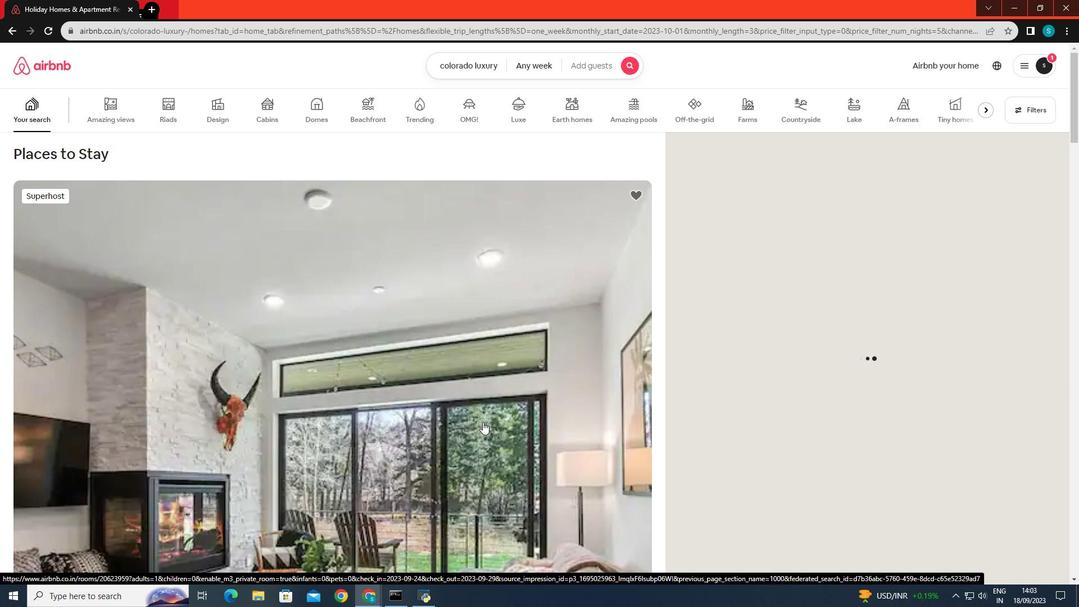 
Action: Mouse scrolled (482, 421) with delta (0, 0)
Screenshot: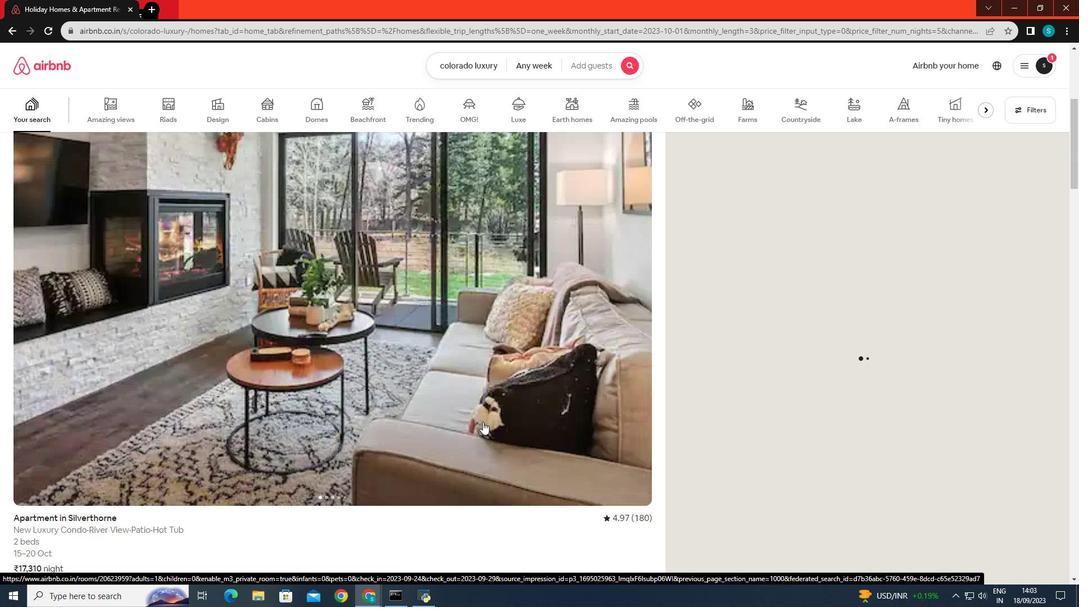 
Action: Mouse scrolled (482, 421) with delta (0, 0)
Screenshot: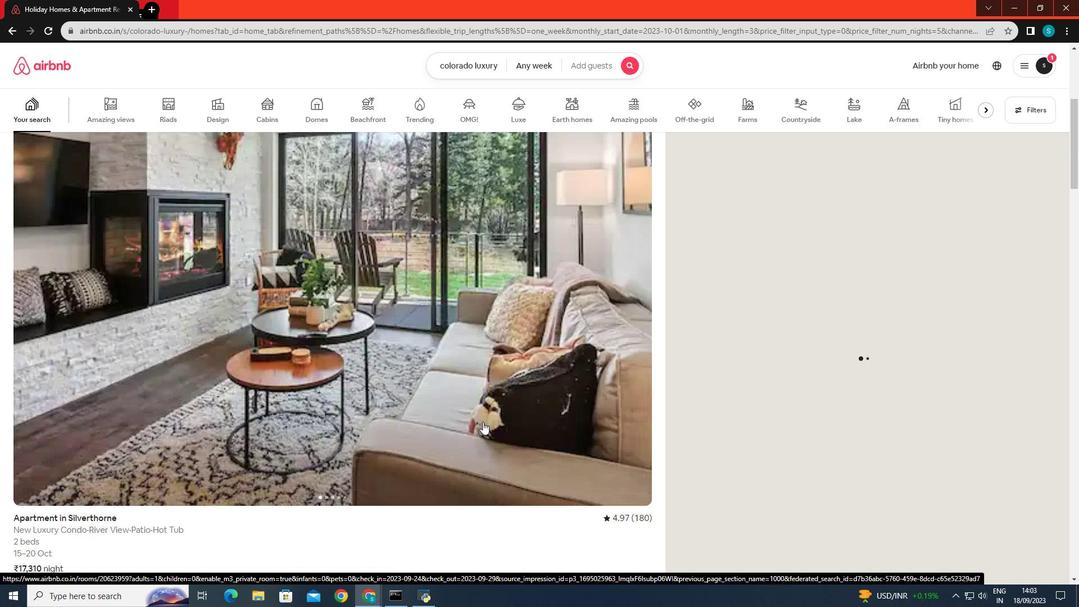 
Action: Mouse scrolled (482, 421) with delta (0, 0)
Screenshot: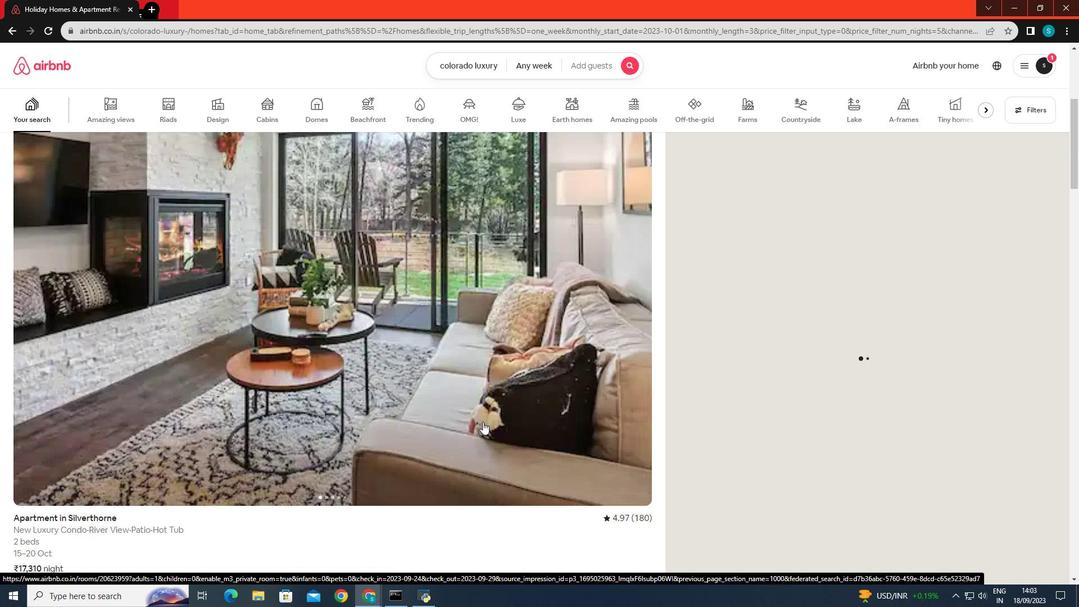 
Action: Mouse scrolled (482, 421) with delta (0, 0)
